 Task: Buy 3 Place Mats from Kitchen & Table Linens section under best seller category for shipping address: Haven Turner, 4765 Agriculture Lane, Homestead, Florida 33030, Cell Number 3052454080. Pay from credit card ending with 6759, CVV 506
Action: Mouse moved to (23, 98)
Screenshot: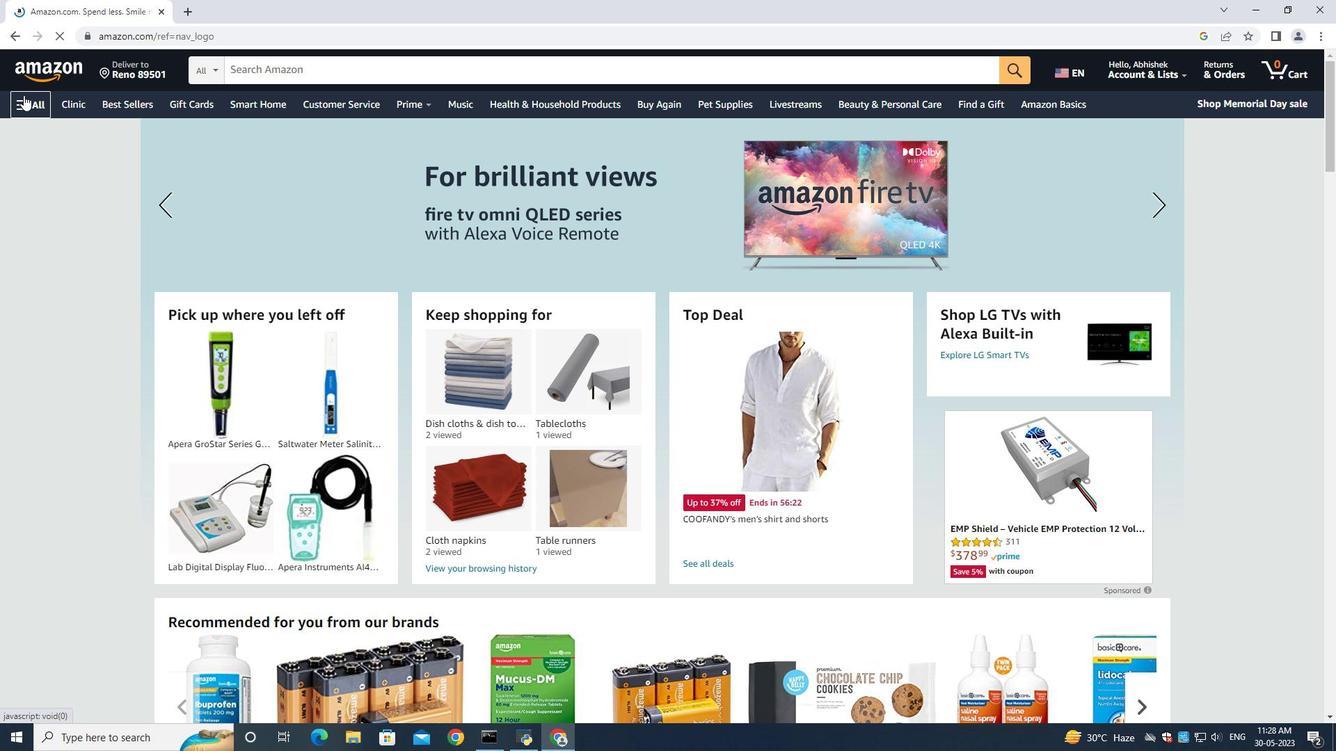 
Action: Mouse pressed left at (23, 98)
Screenshot: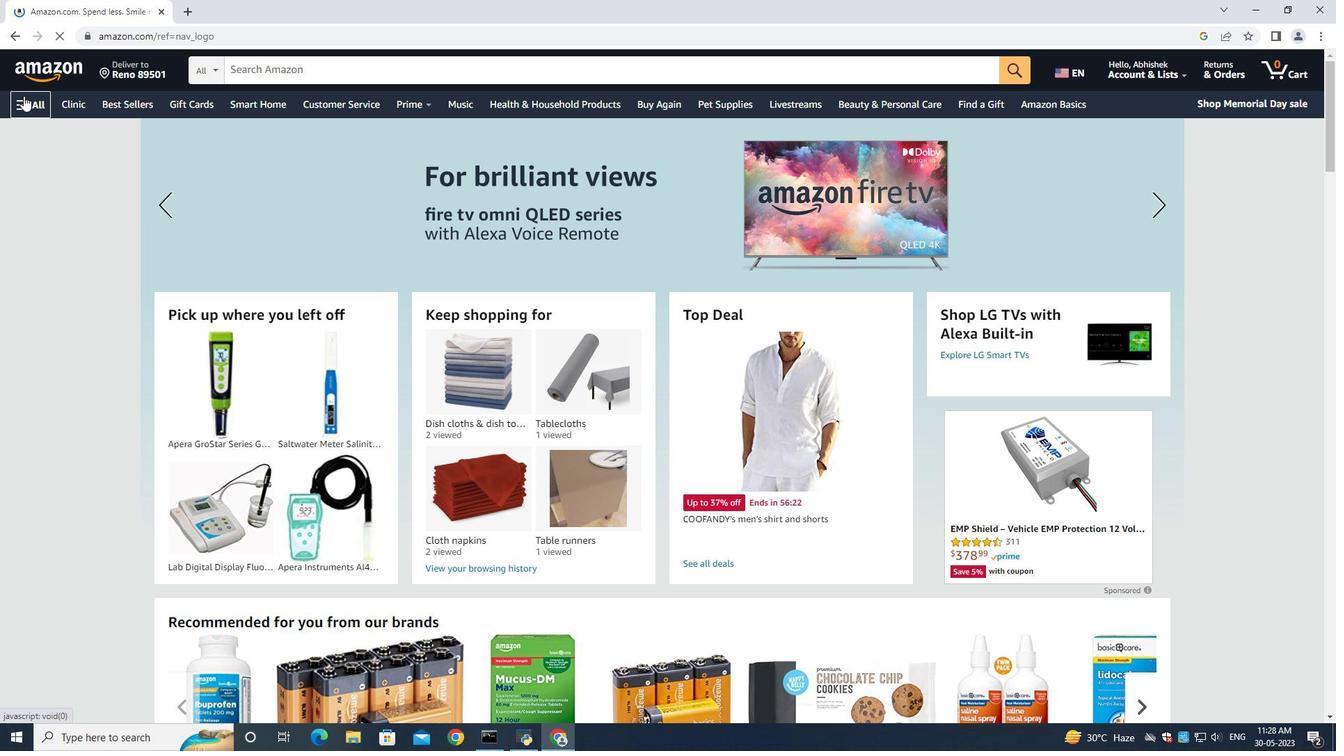 
Action: Mouse moved to (53, 125)
Screenshot: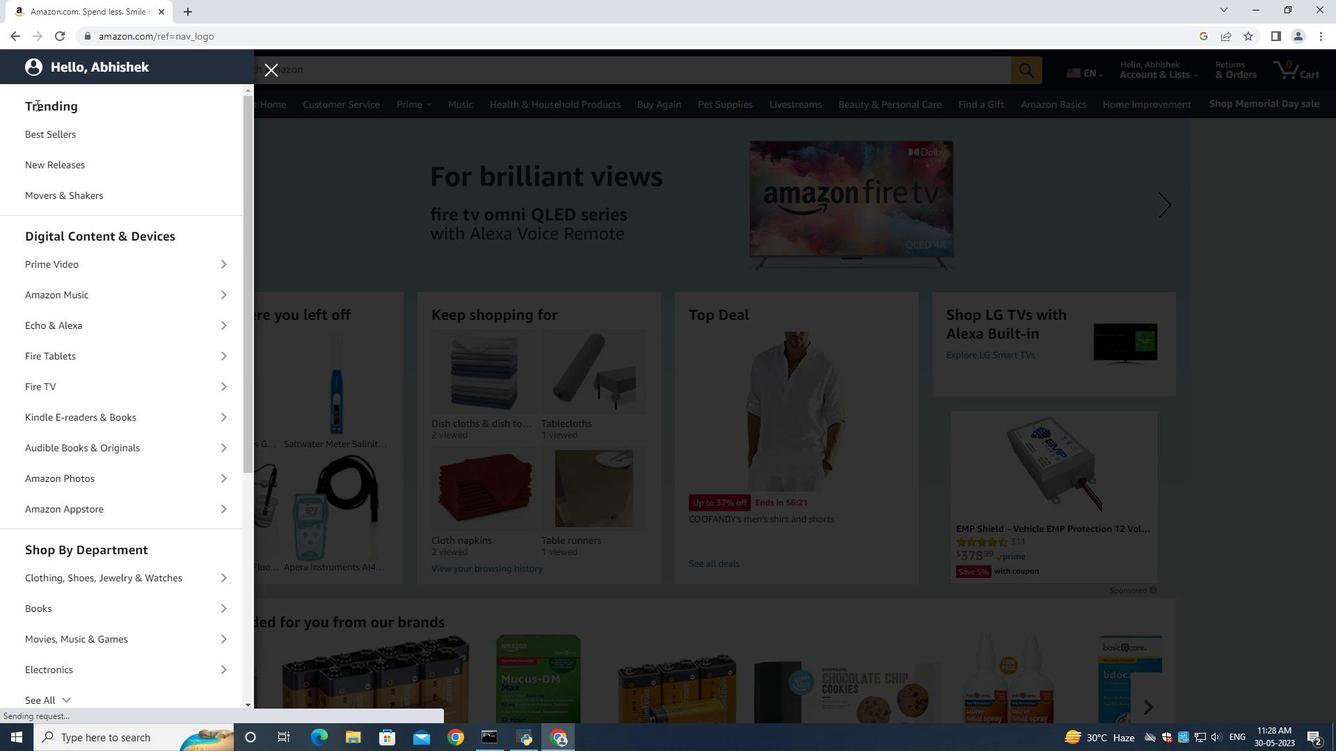 
Action: Mouse pressed left at (53, 125)
Screenshot: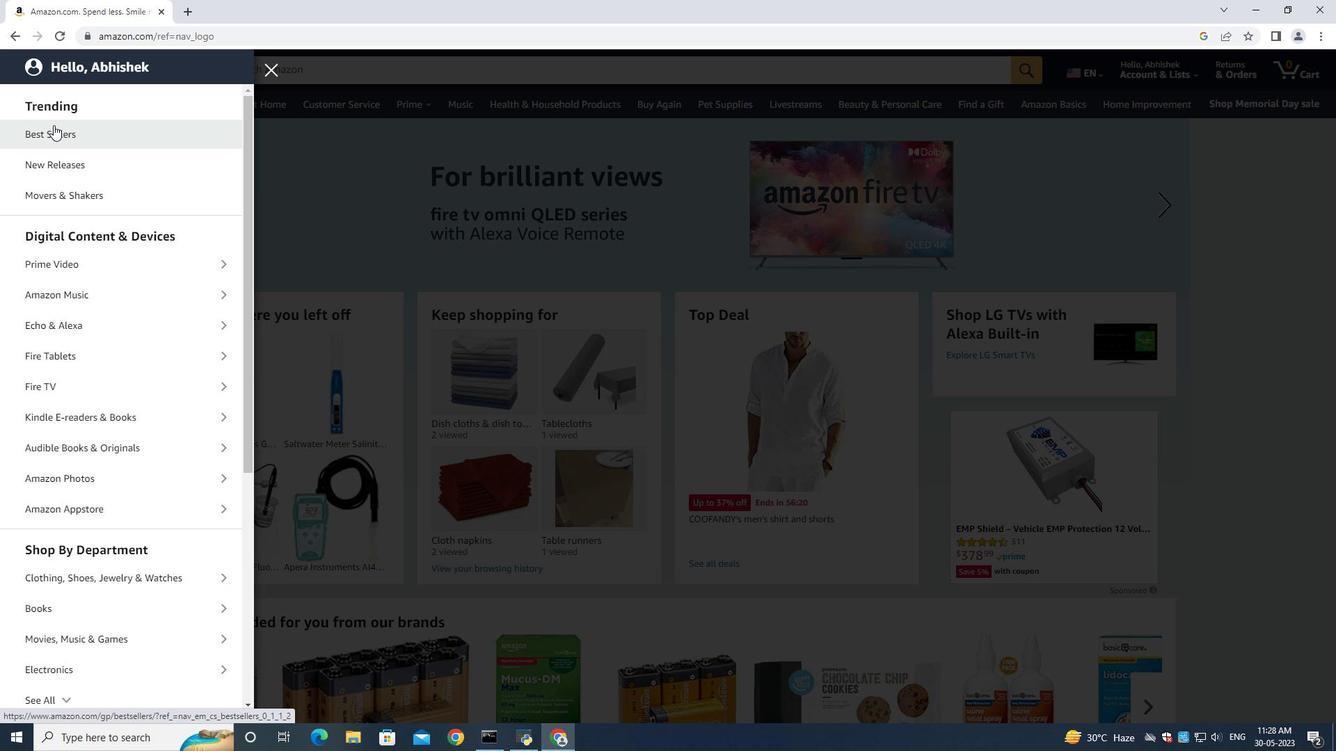 
Action: Mouse moved to (300, 57)
Screenshot: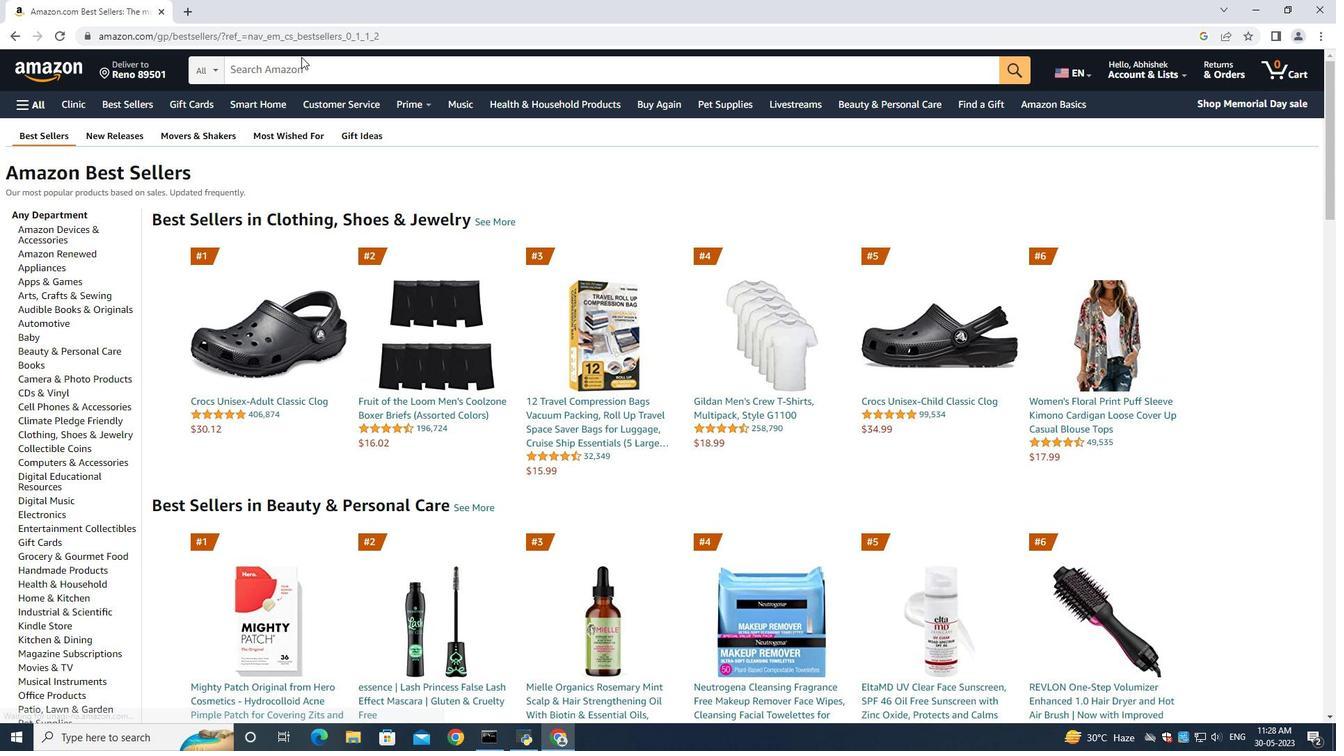 
Action: Mouse pressed left at (300, 57)
Screenshot: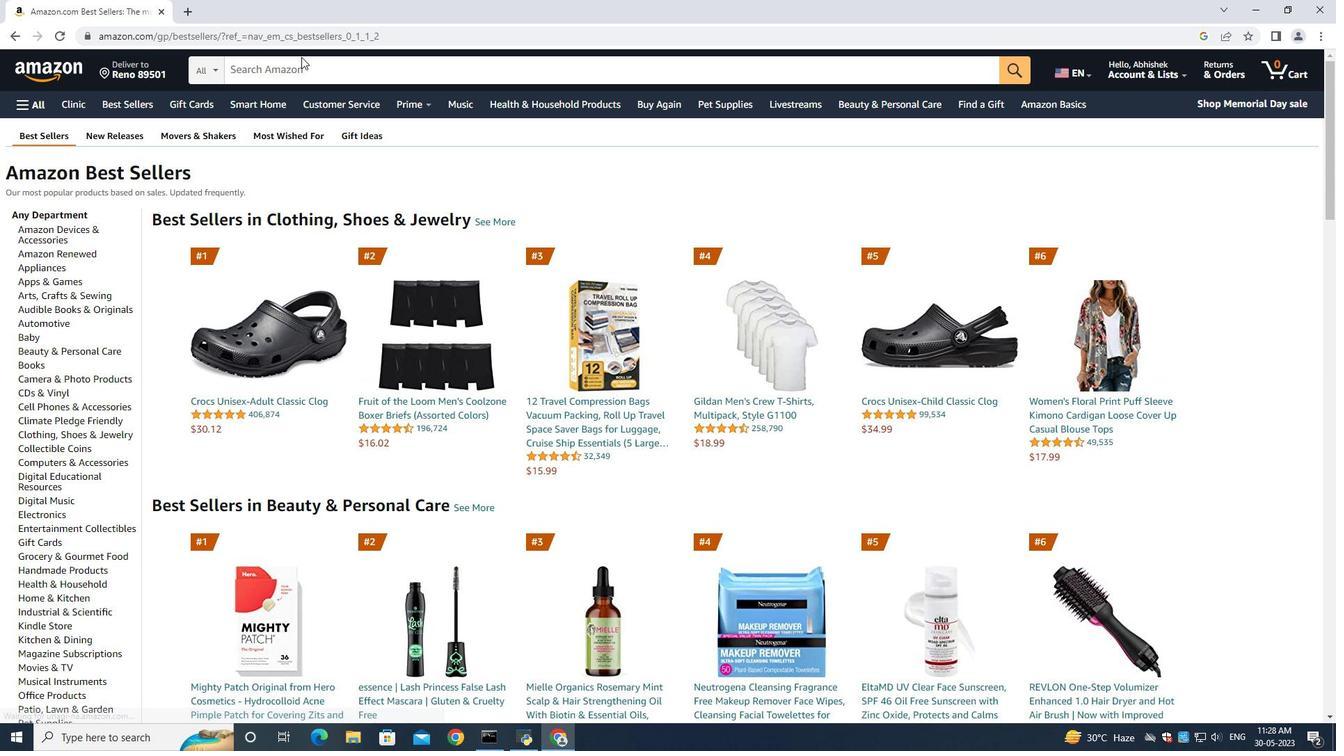 
Action: Mouse moved to (302, 56)
Screenshot: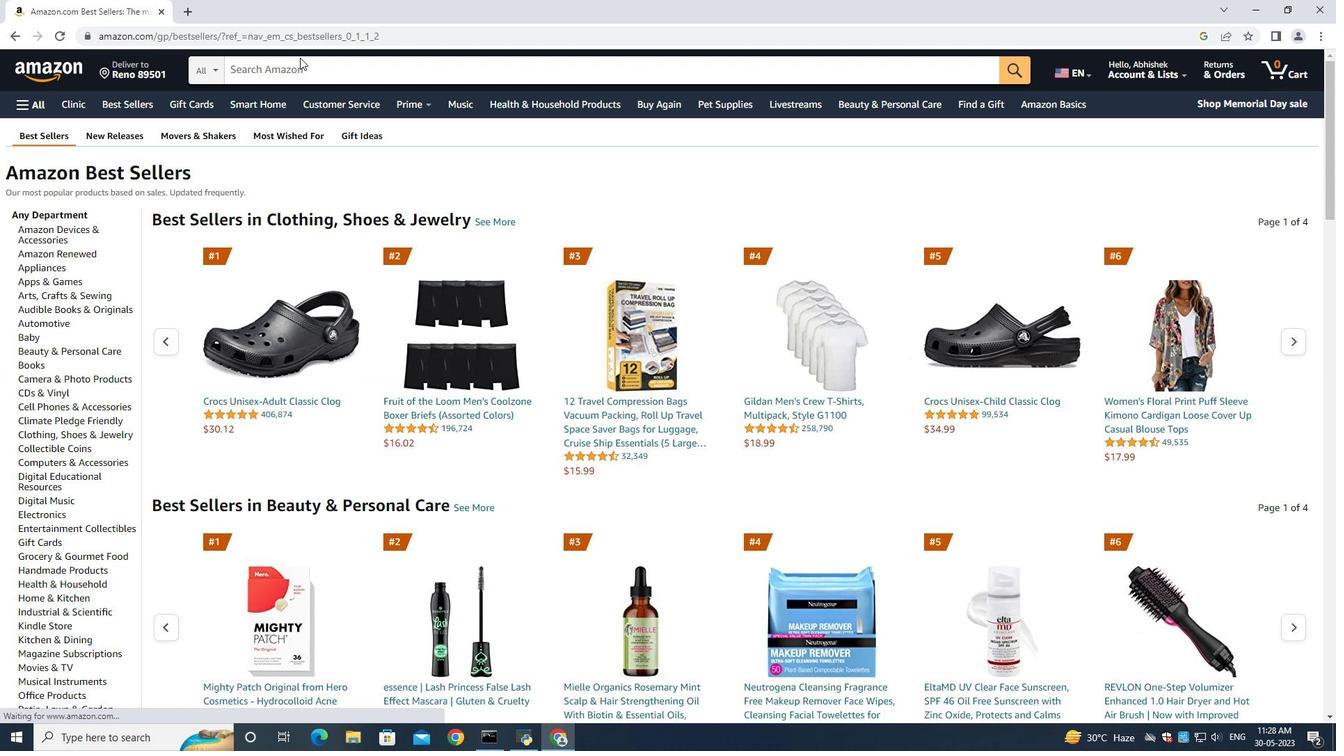 
Action: Key pressed <Key.shift>MAts<Key.space><Key.backspace><Key.backspace><Key.backspace><Key.backspace><Key.backspace><Key.backspace><Key.backspace><Key.backspace><Key.backspace><Key.backspace><Key.shift>Place<Key.space>mats<Key.enter>
Screenshot: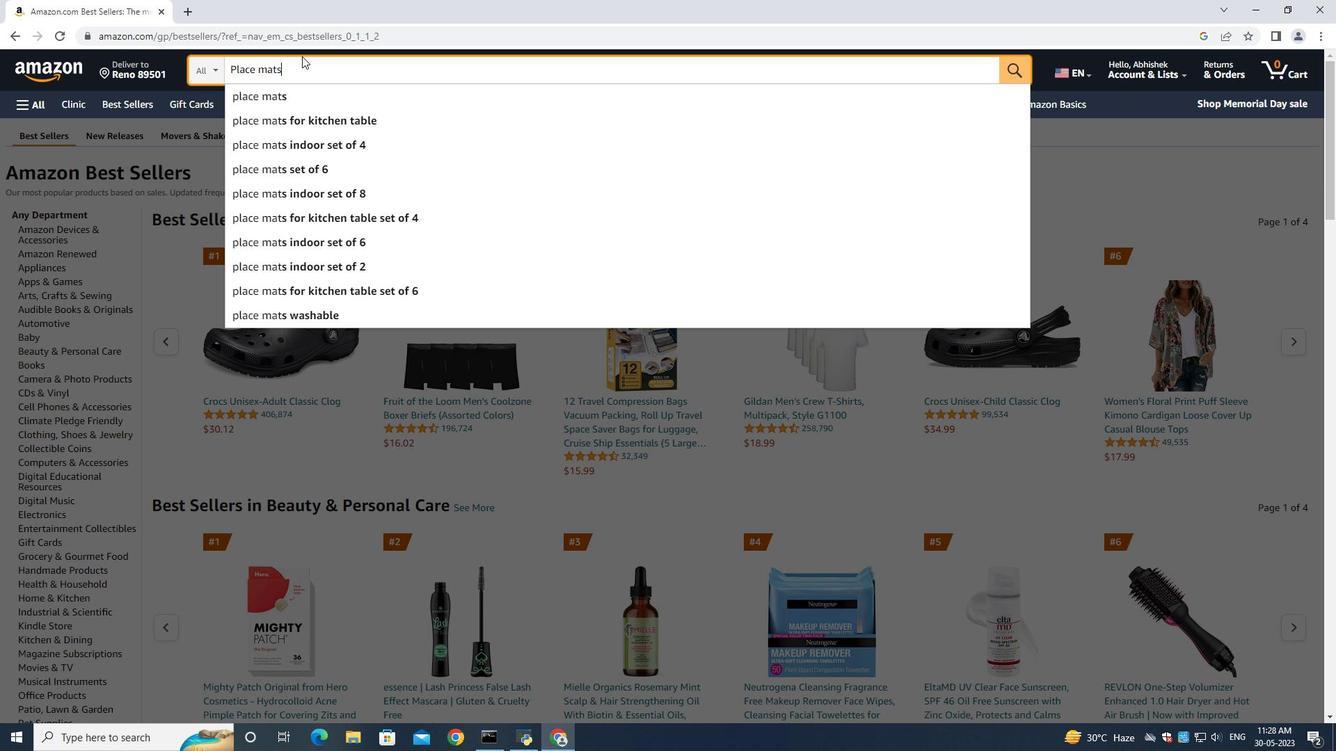 
Action: Mouse moved to (68, 287)
Screenshot: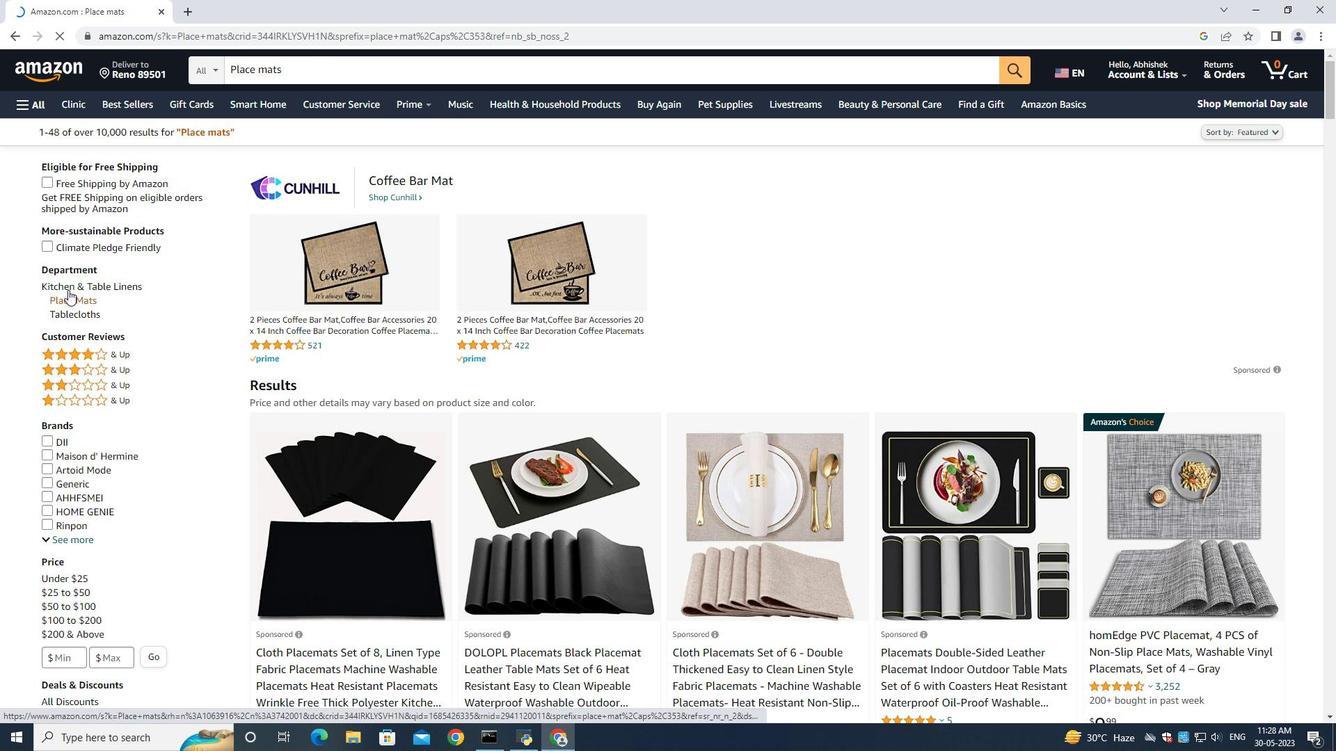 
Action: Mouse pressed left at (68, 287)
Screenshot: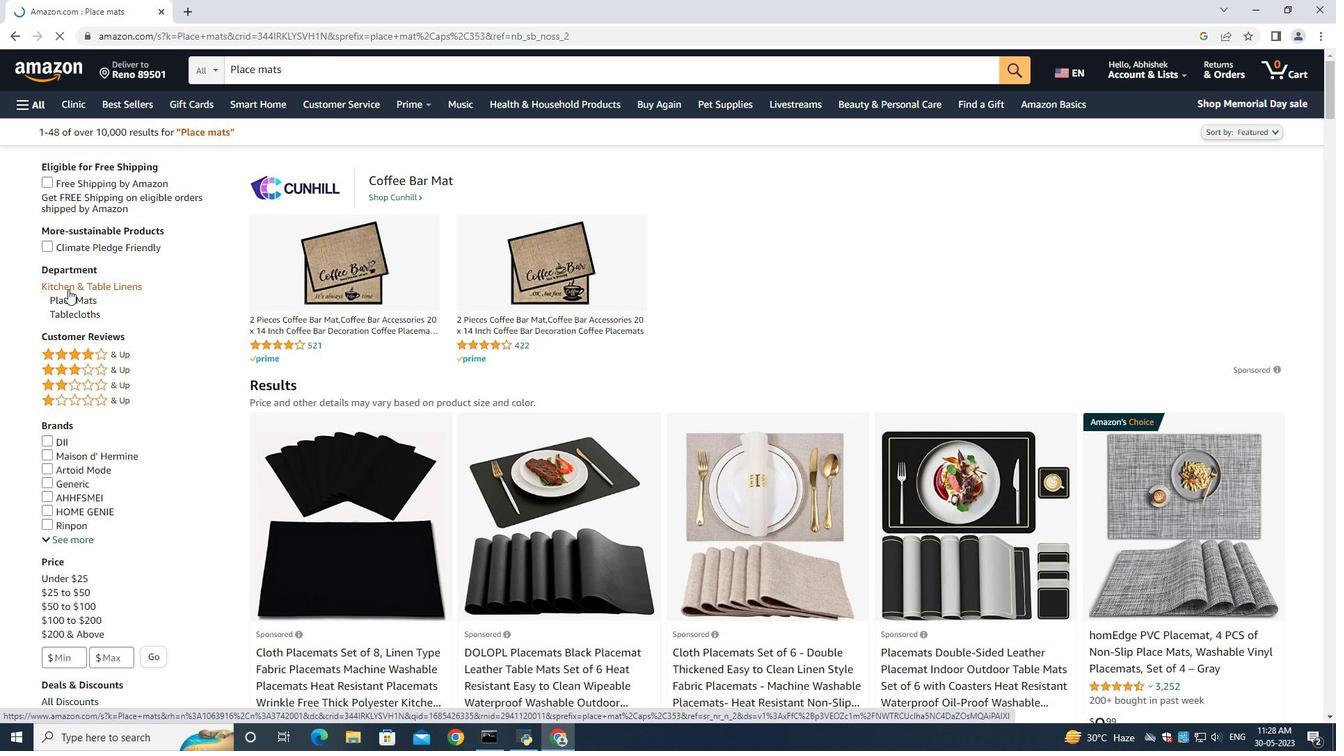 
Action: Mouse moved to (474, 351)
Screenshot: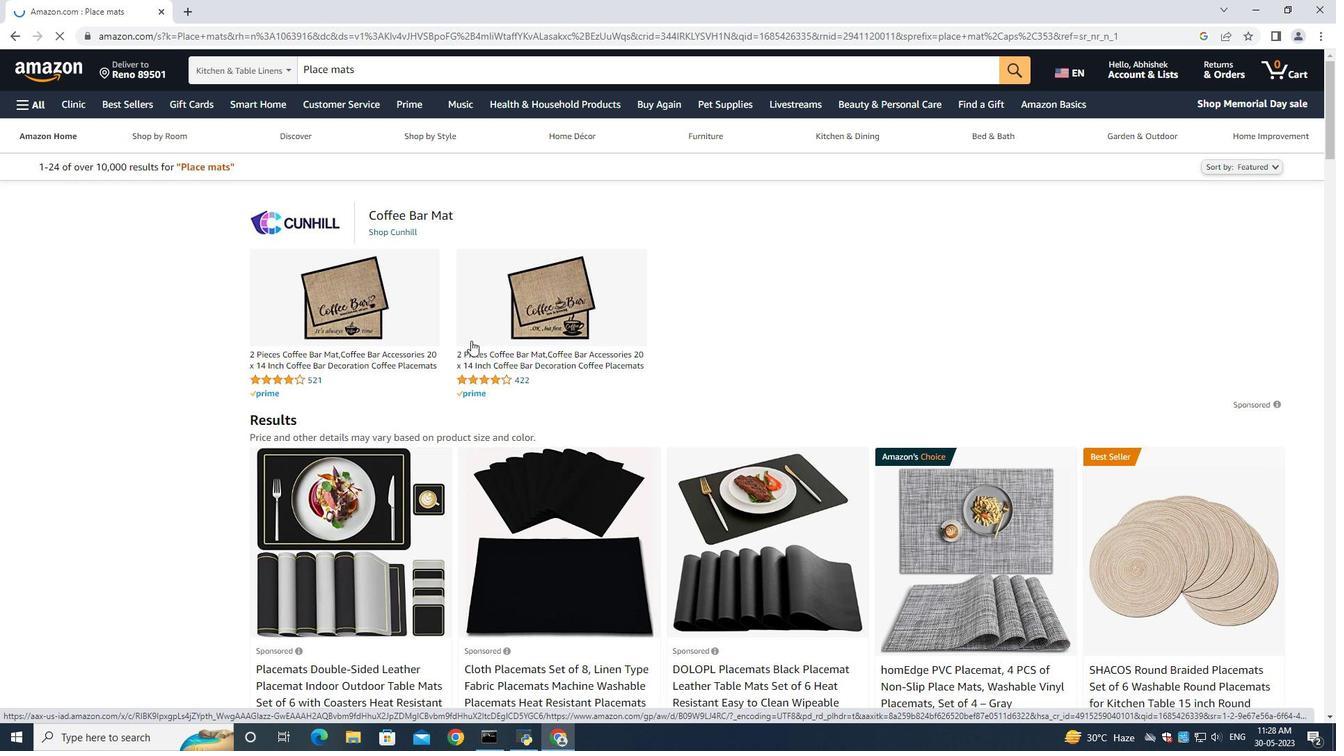 
Action: Mouse scrolled (474, 345) with delta (0, 0)
Screenshot: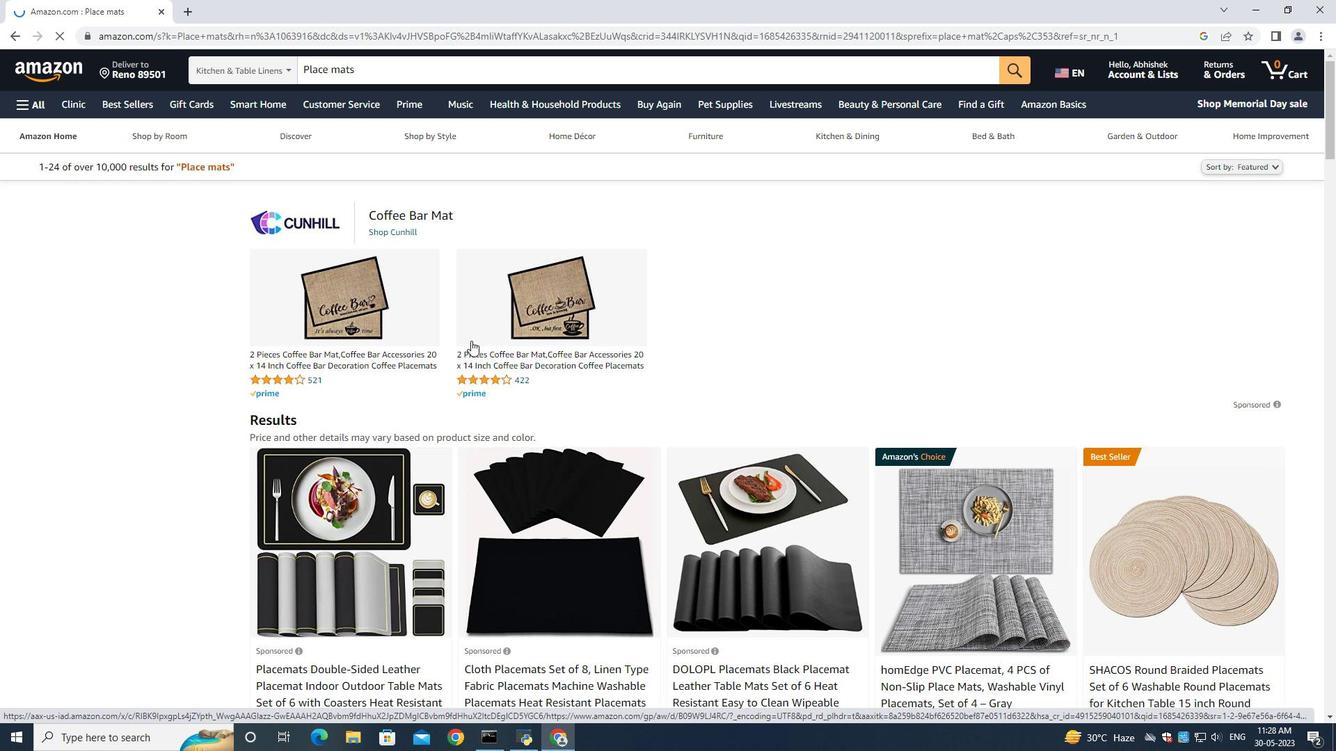 
Action: Mouse scrolled (474, 349) with delta (0, 0)
Screenshot: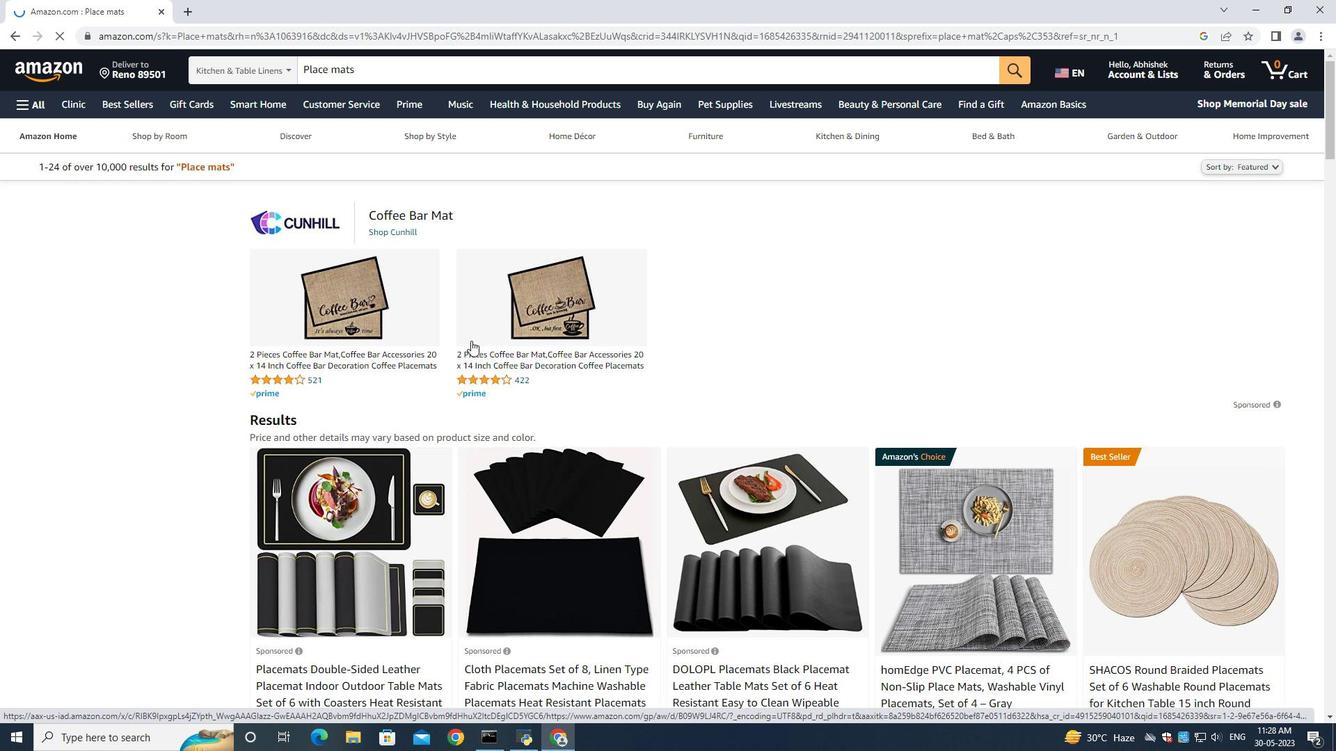 
Action: Mouse scrolled (474, 350) with delta (0, 0)
Screenshot: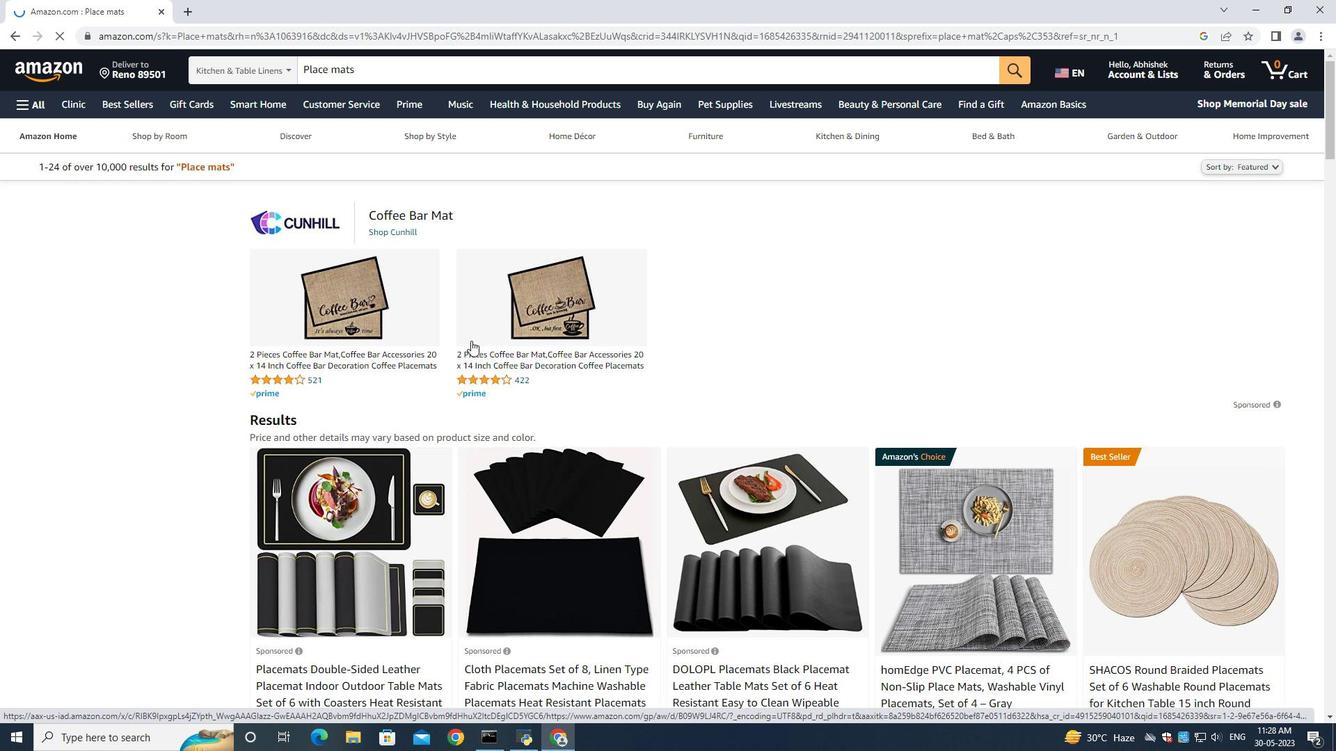 
Action: Mouse scrolled (474, 350) with delta (0, 0)
Screenshot: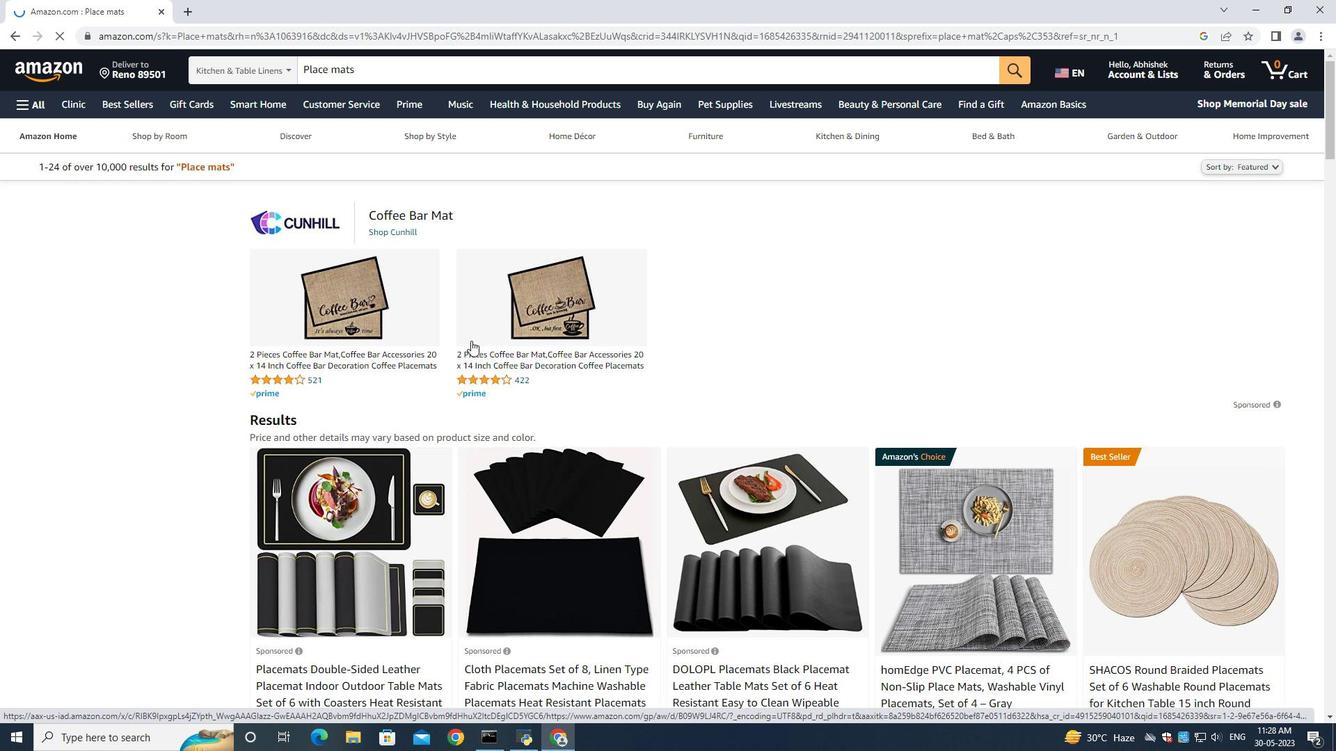 
Action: Mouse scrolled (474, 350) with delta (0, 0)
Screenshot: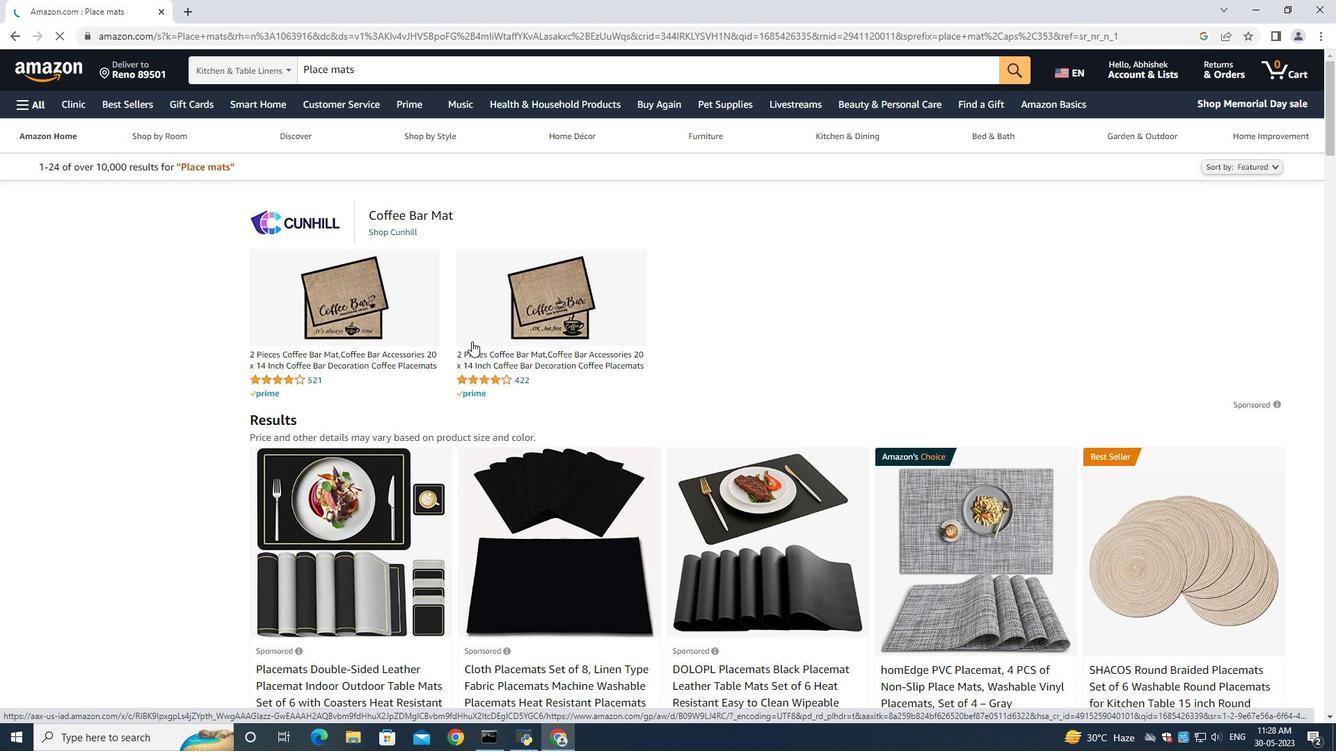 
Action: Mouse moved to (382, 349)
Screenshot: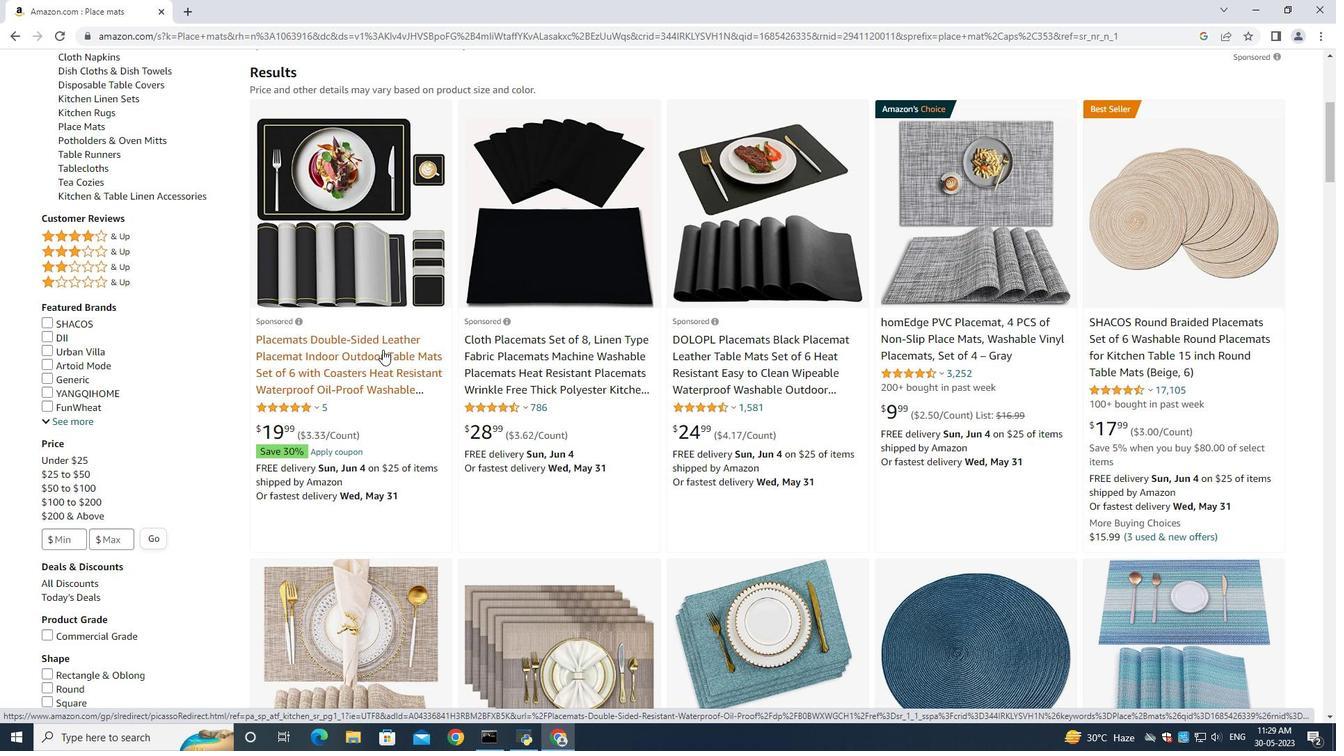
Action: Mouse pressed left at (382, 349)
Screenshot: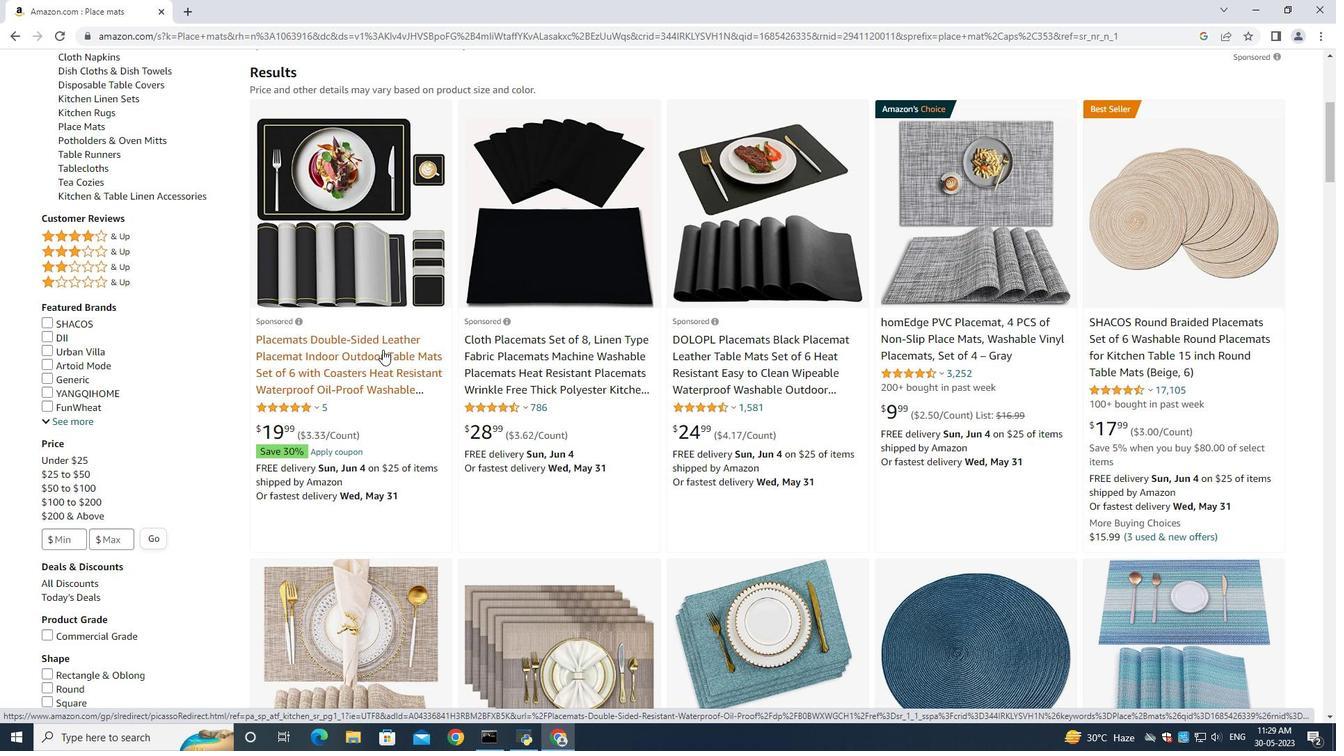 
Action: Mouse moved to (490, 605)
Screenshot: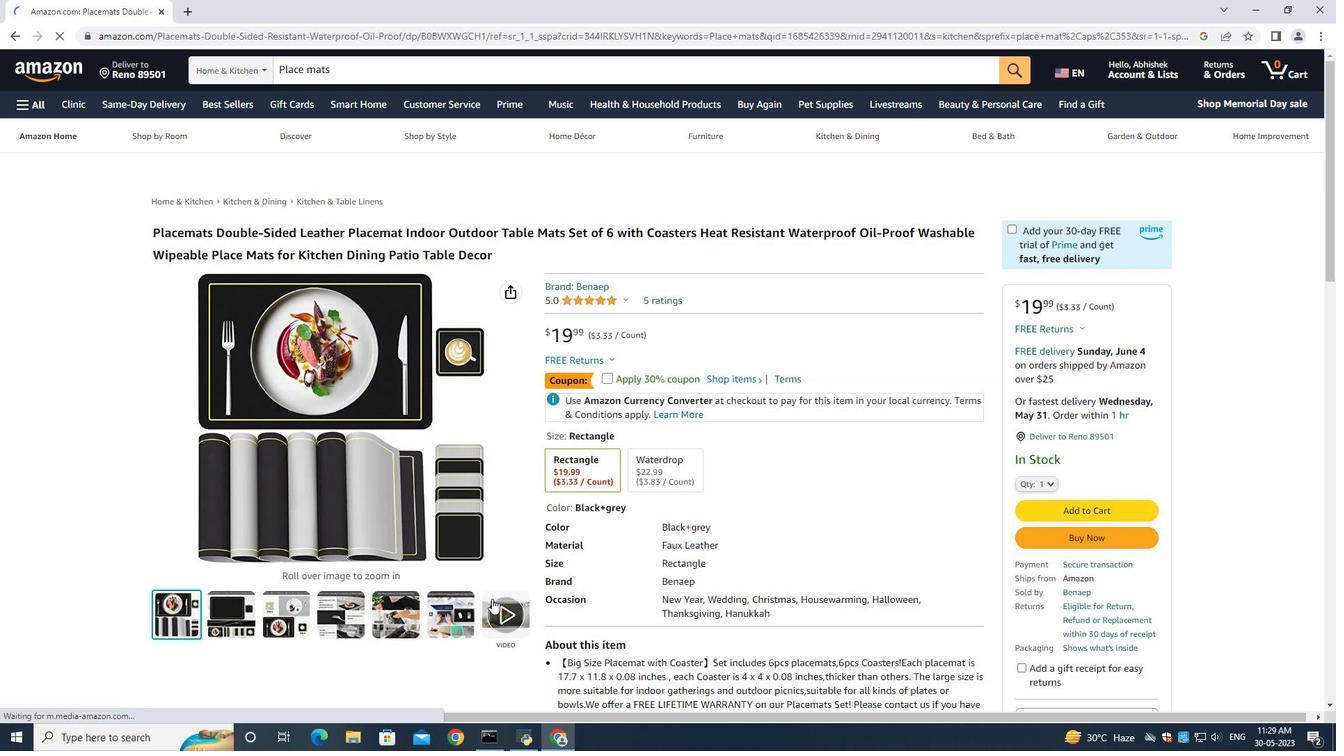 
Action: Mouse pressed left at (490, 605)
Screenshot: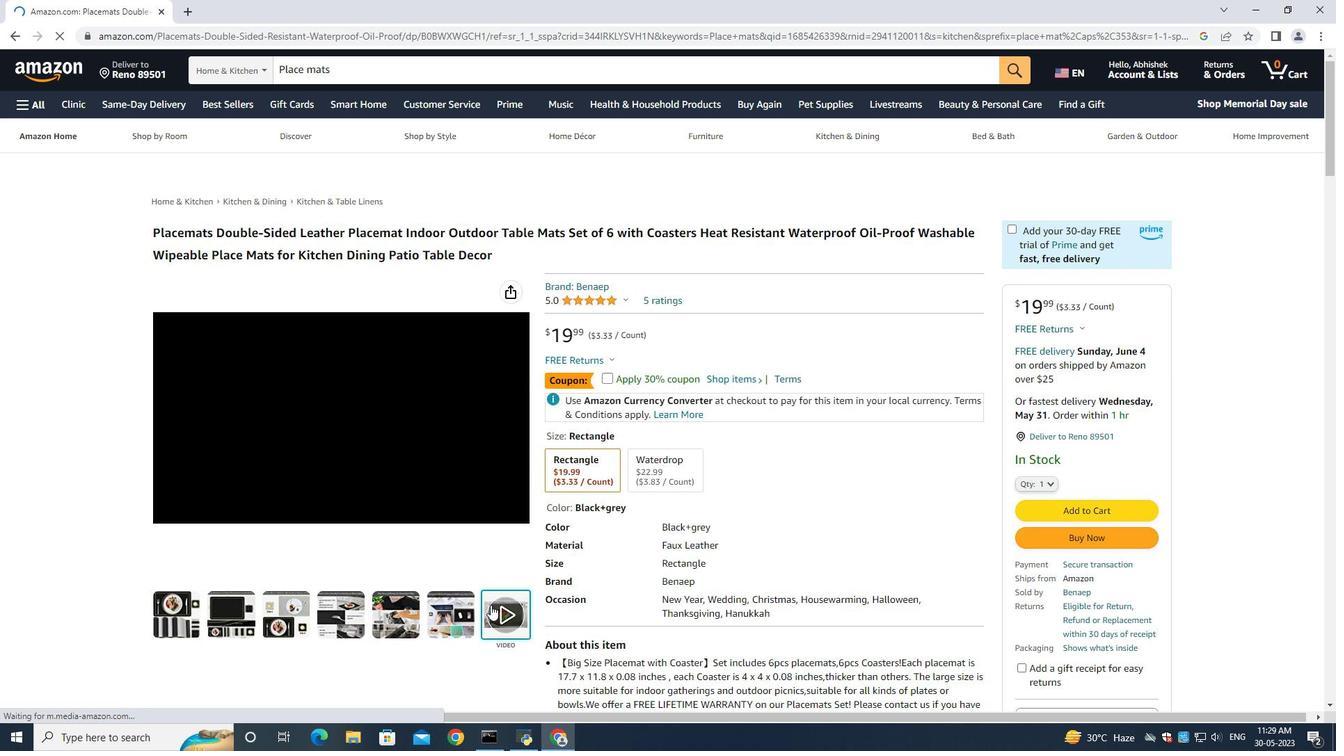 
Action: Mouse moved to (1289, 126)
Screenshot: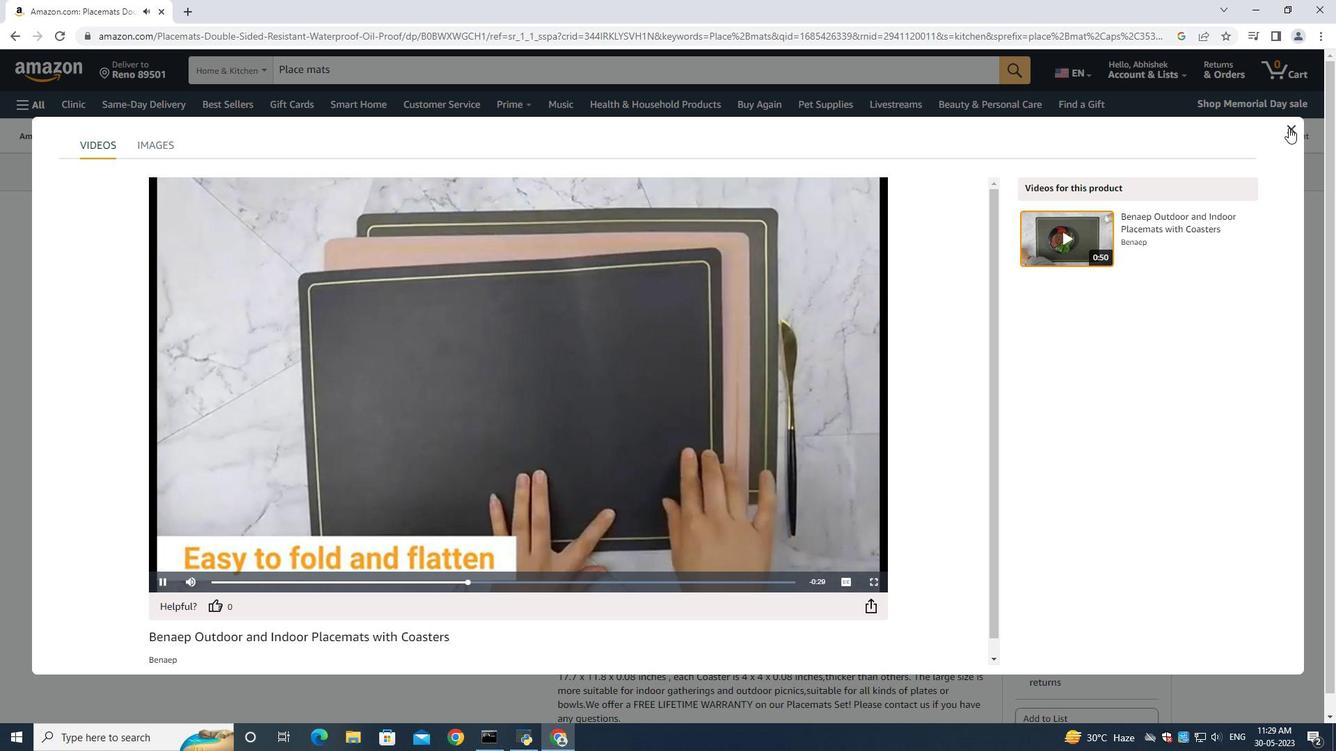 
Action: Mouse pressed left at (1289, 126)
Screenshot: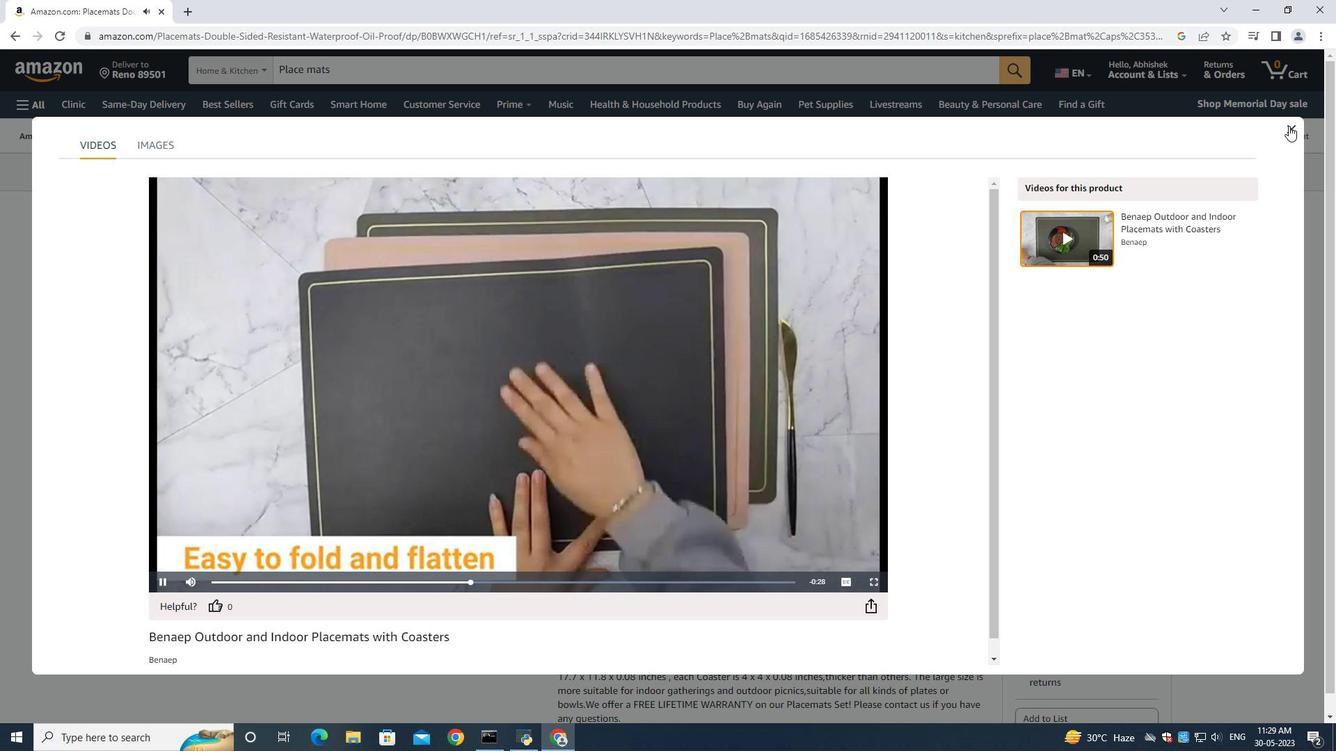 
Action: Mouse moved to (17, 34)
Screenshot: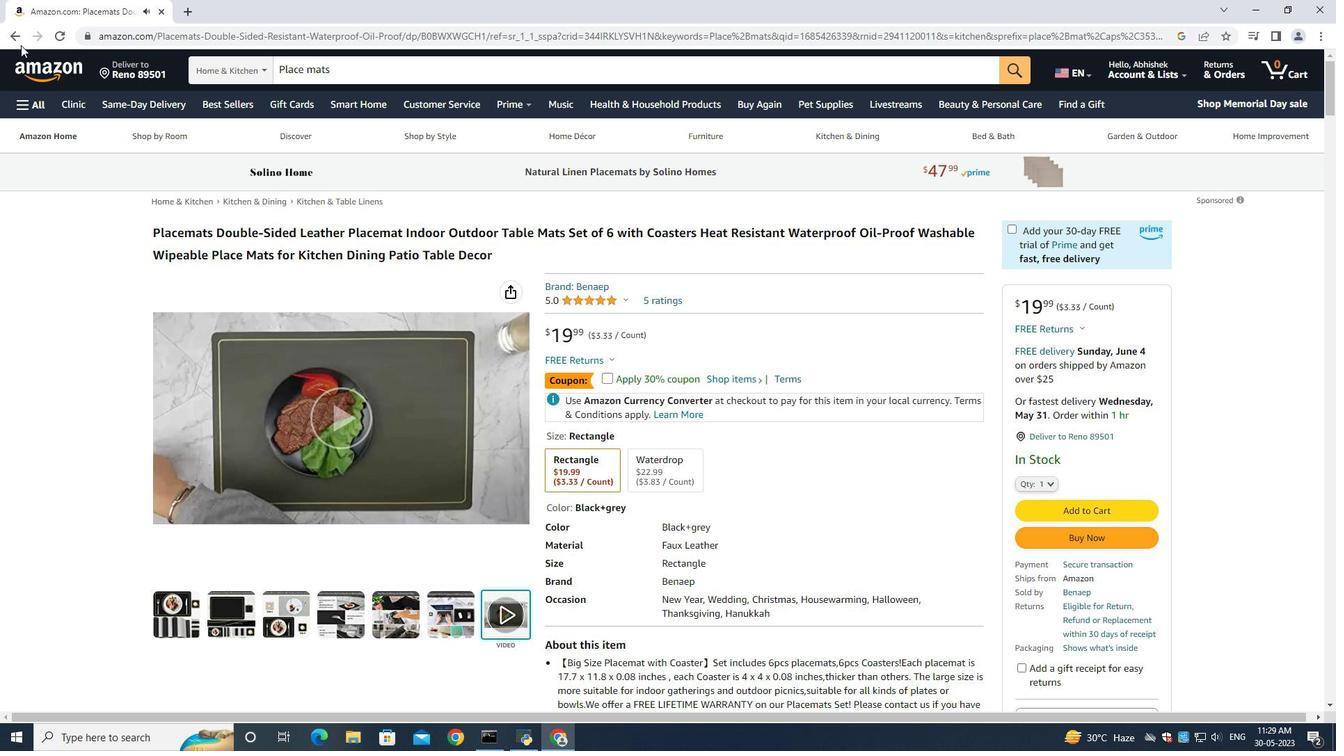 
Action: Mouse pressed left at (17, 34)
Screenshot: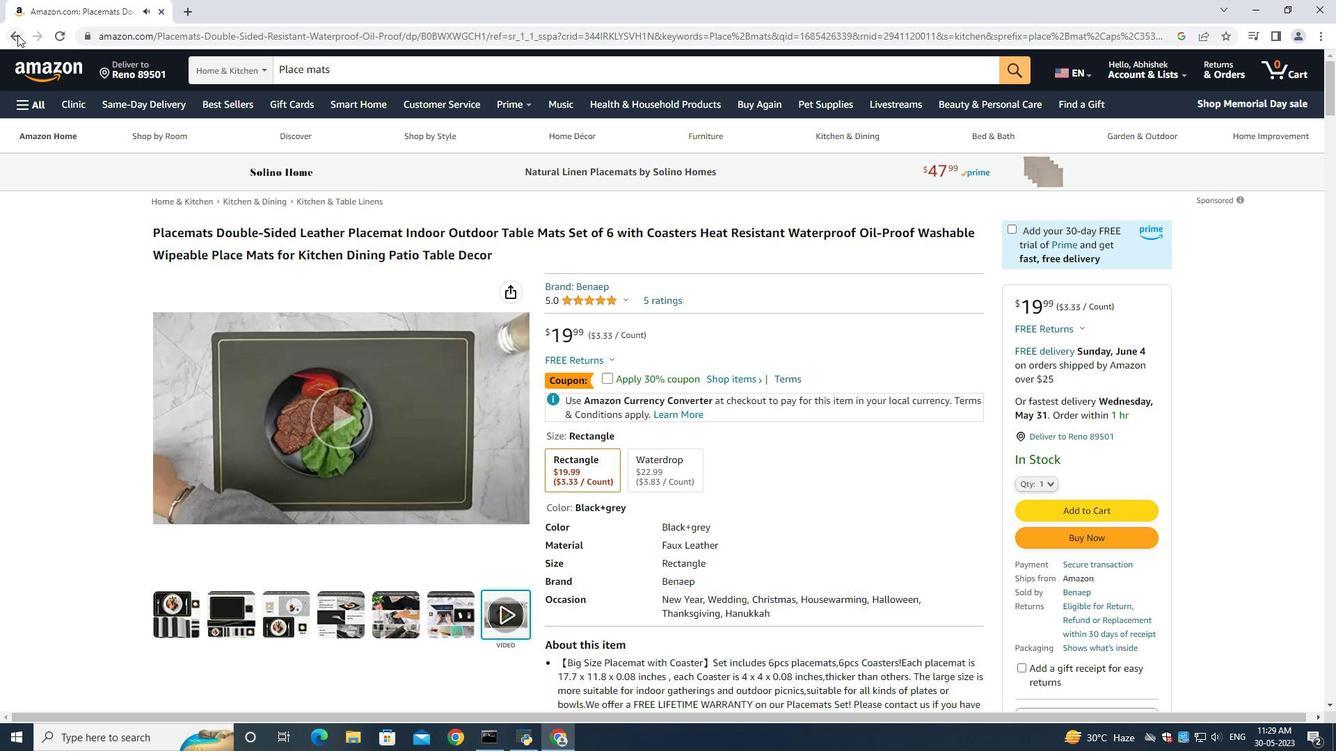 
Action: Mouse moved to (582, 595)
Screenshot: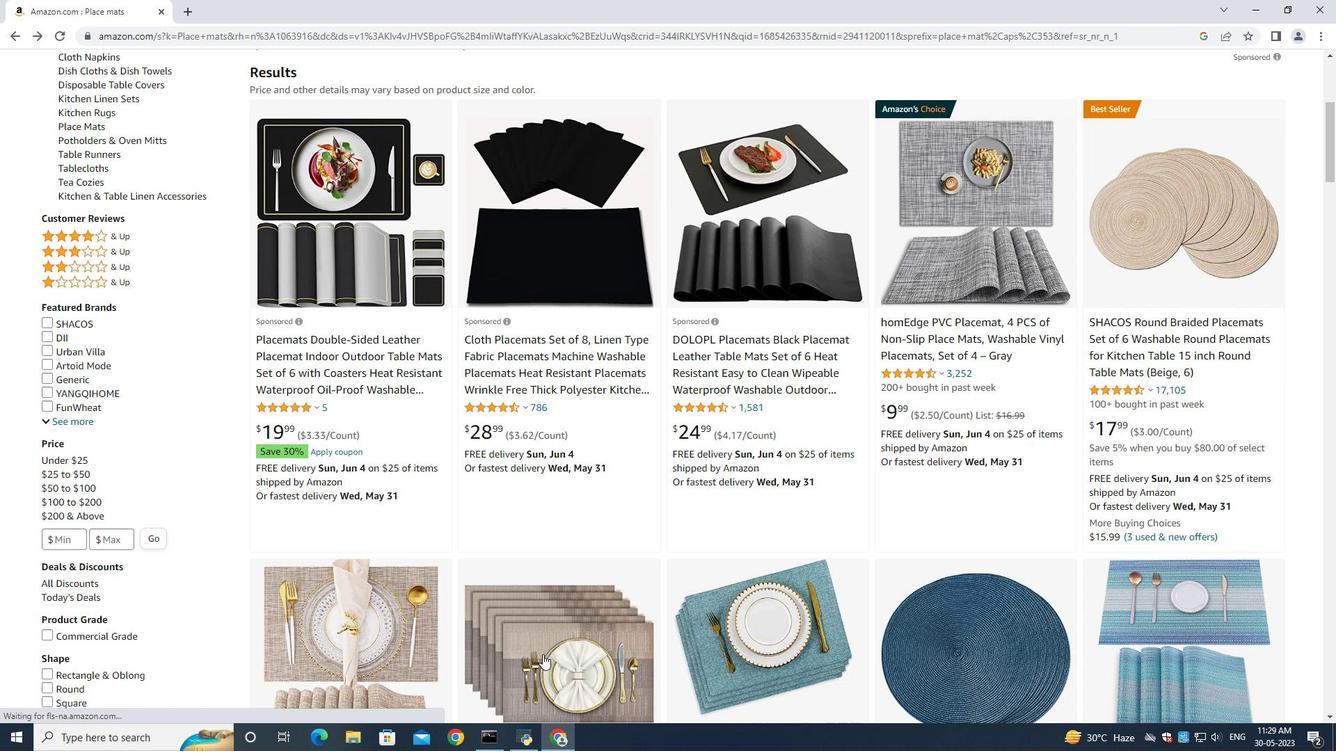 
Action: Mouse scrolled (582, 594) with delta (0, 0)
Screenshot: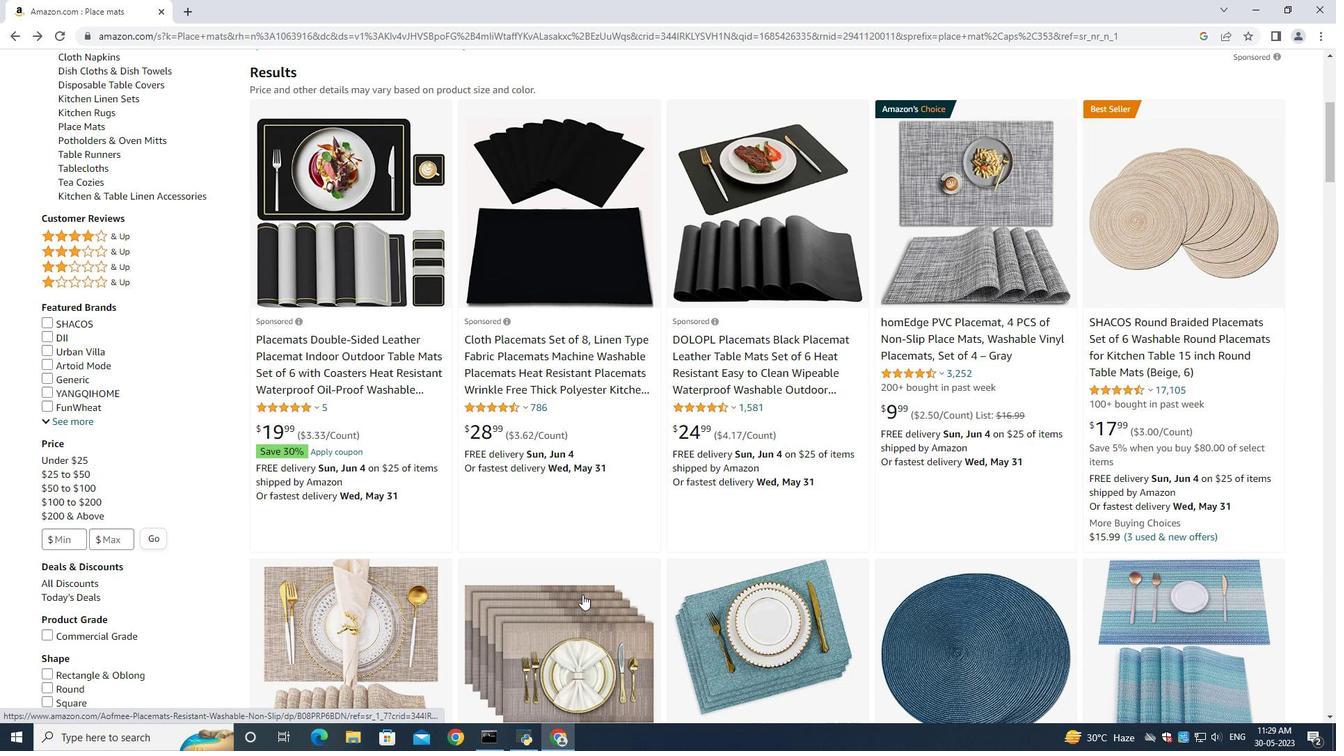 
Action: Mouse moved to (582, 595)
Screenshot: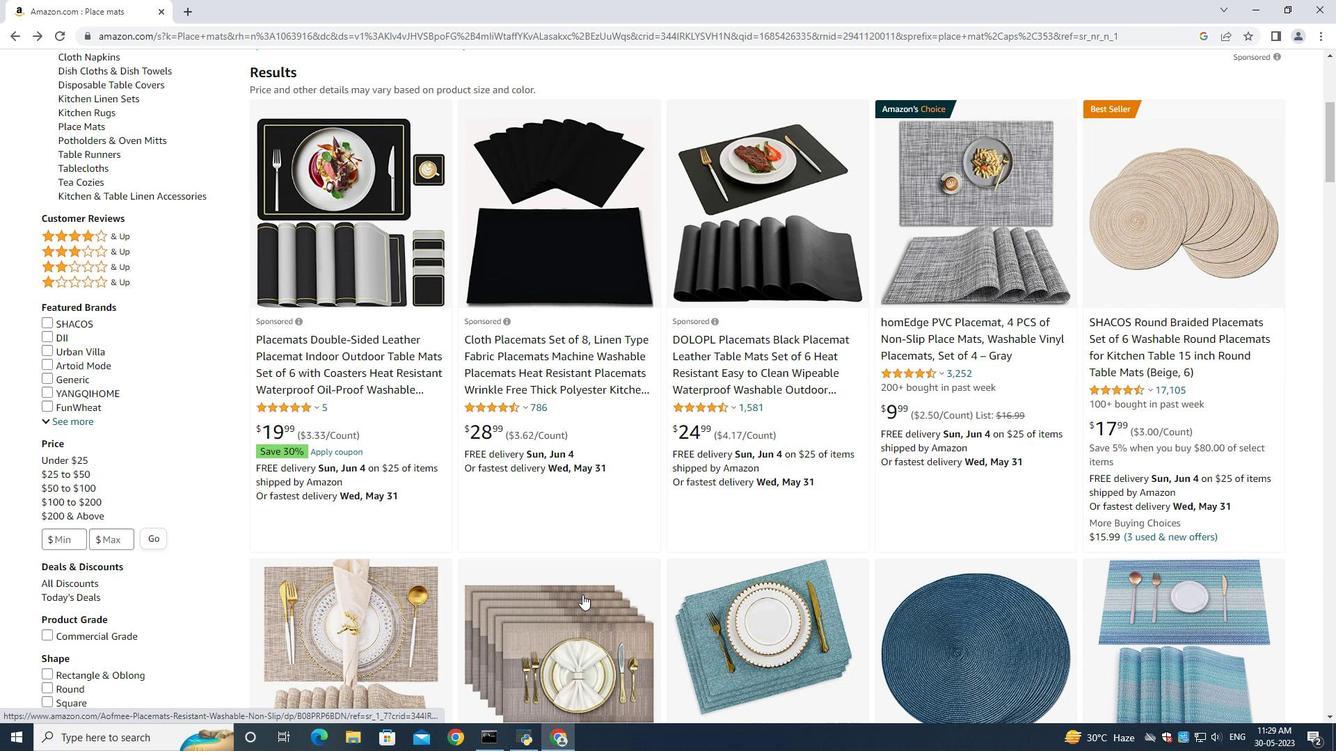
Action: Mouse scrolled (582, 594) with delta (0, 0)
Screenshot: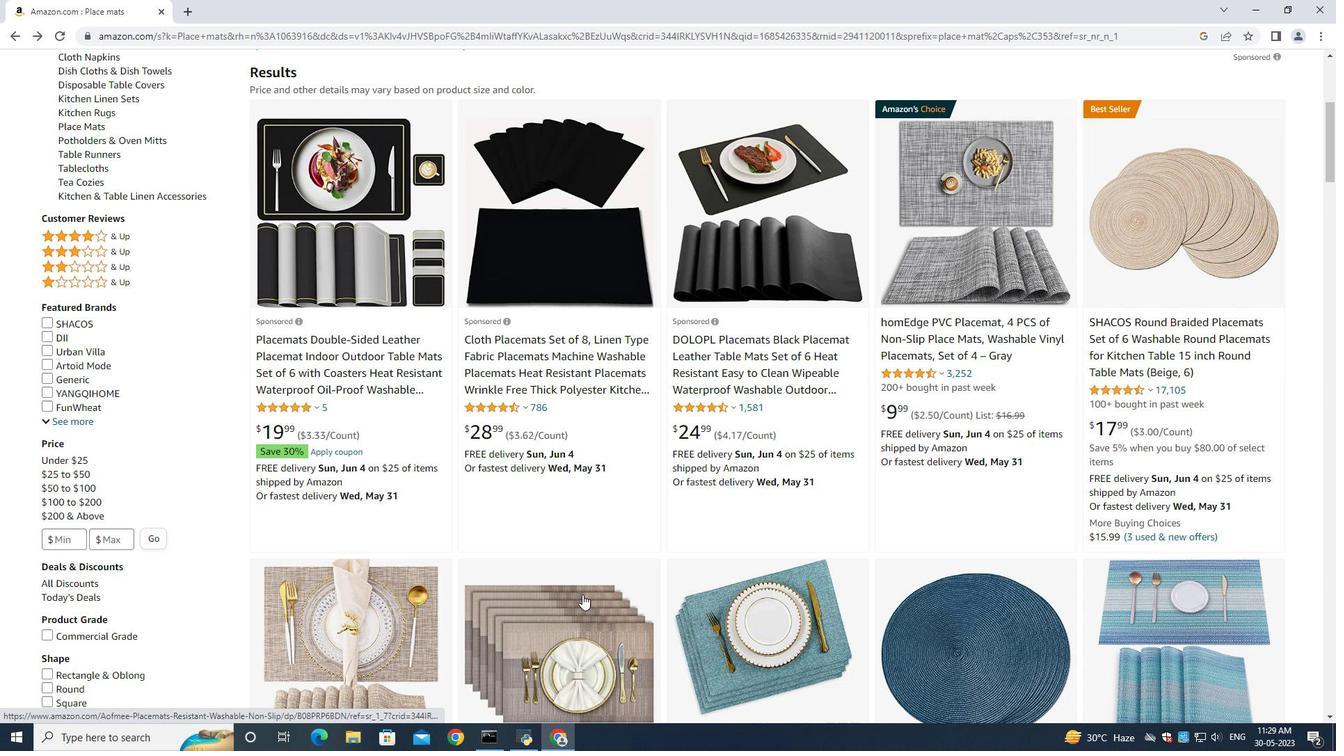 
Action: Mouse moved to (582, 595)
Screenshot: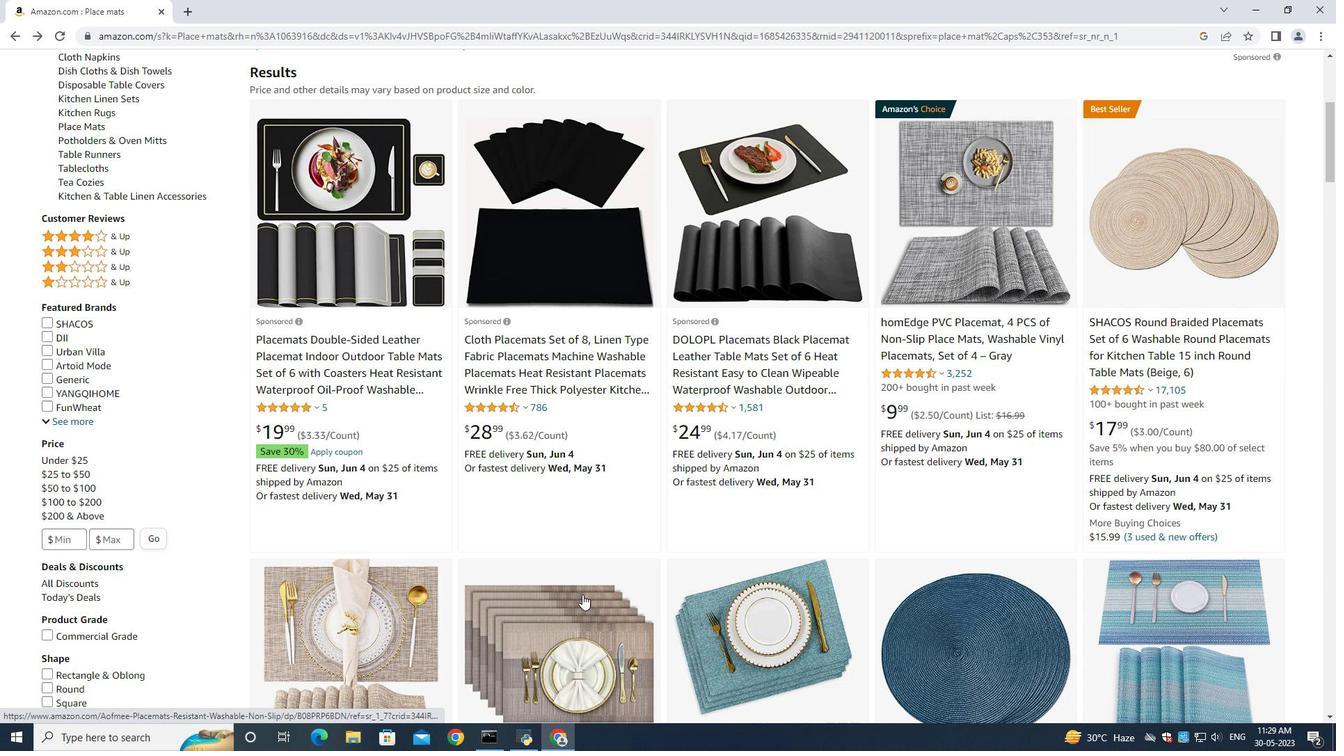 
Action: Mouse scrolled (582, 595) with delta (0, 0)
Screenshot: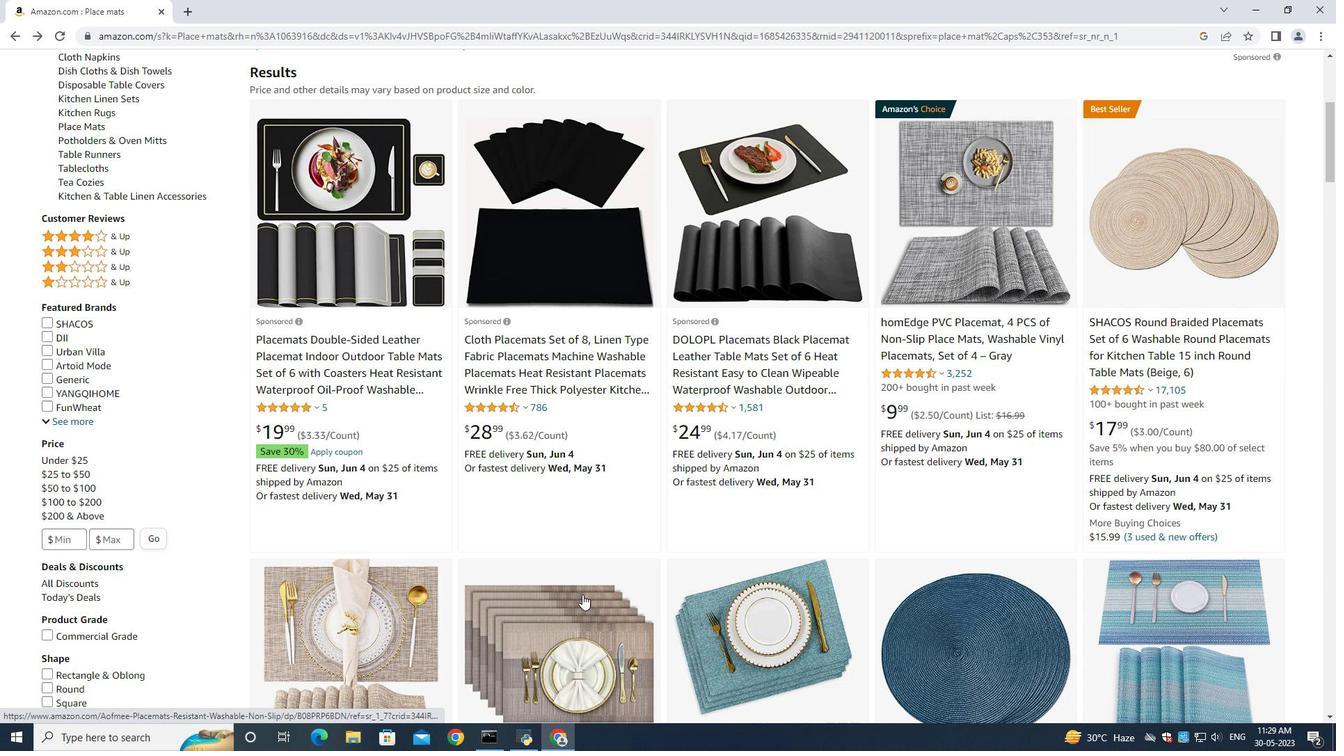 
Action: Mouse moved to (495, 577)
Screenshot: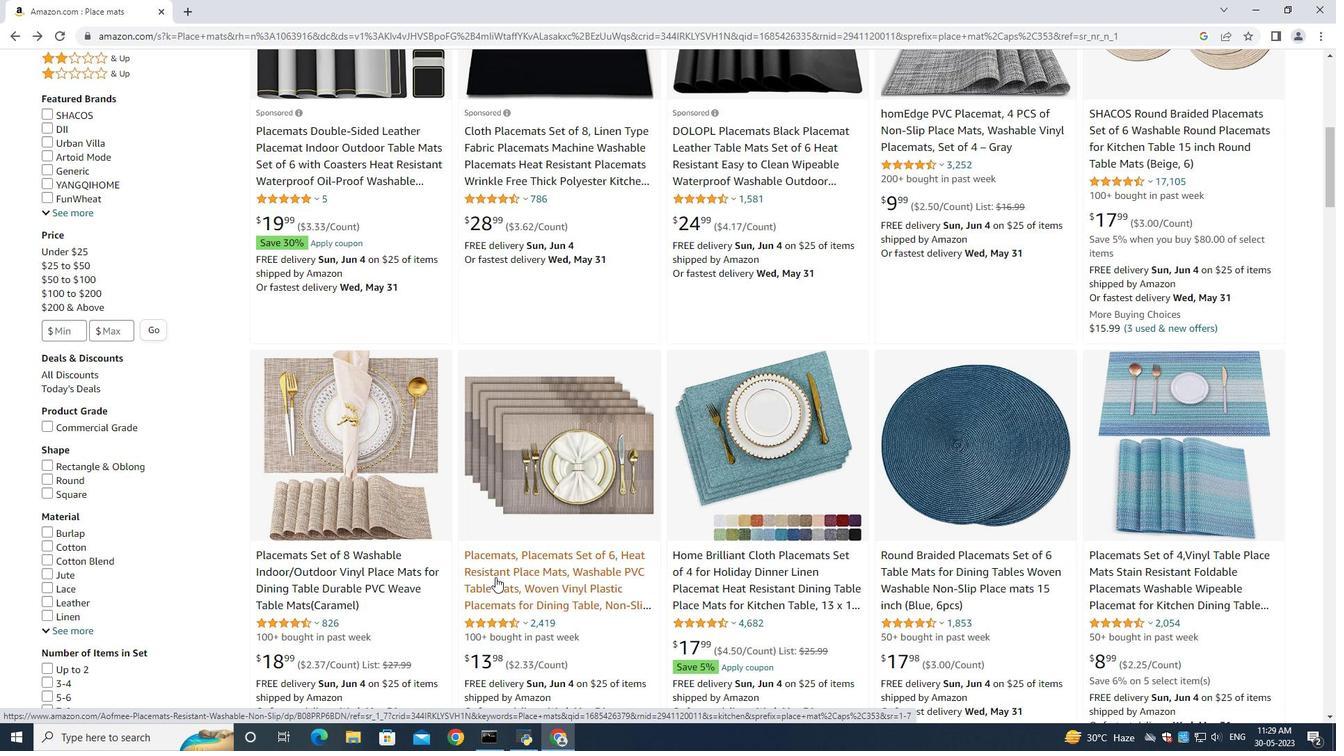 
Action: Mouse pressed left at (495, 577)
Screenshot: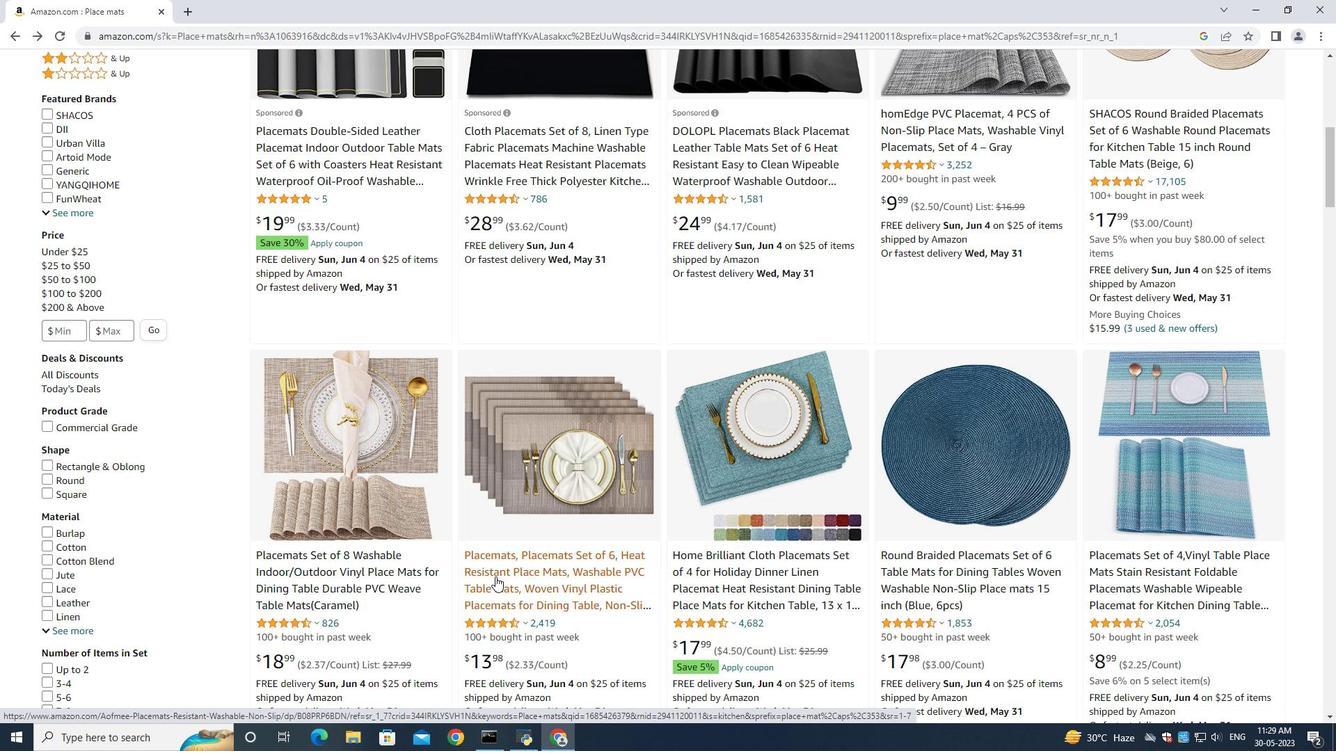 
Action: Mouse moved to (228, 607)
Screenshot: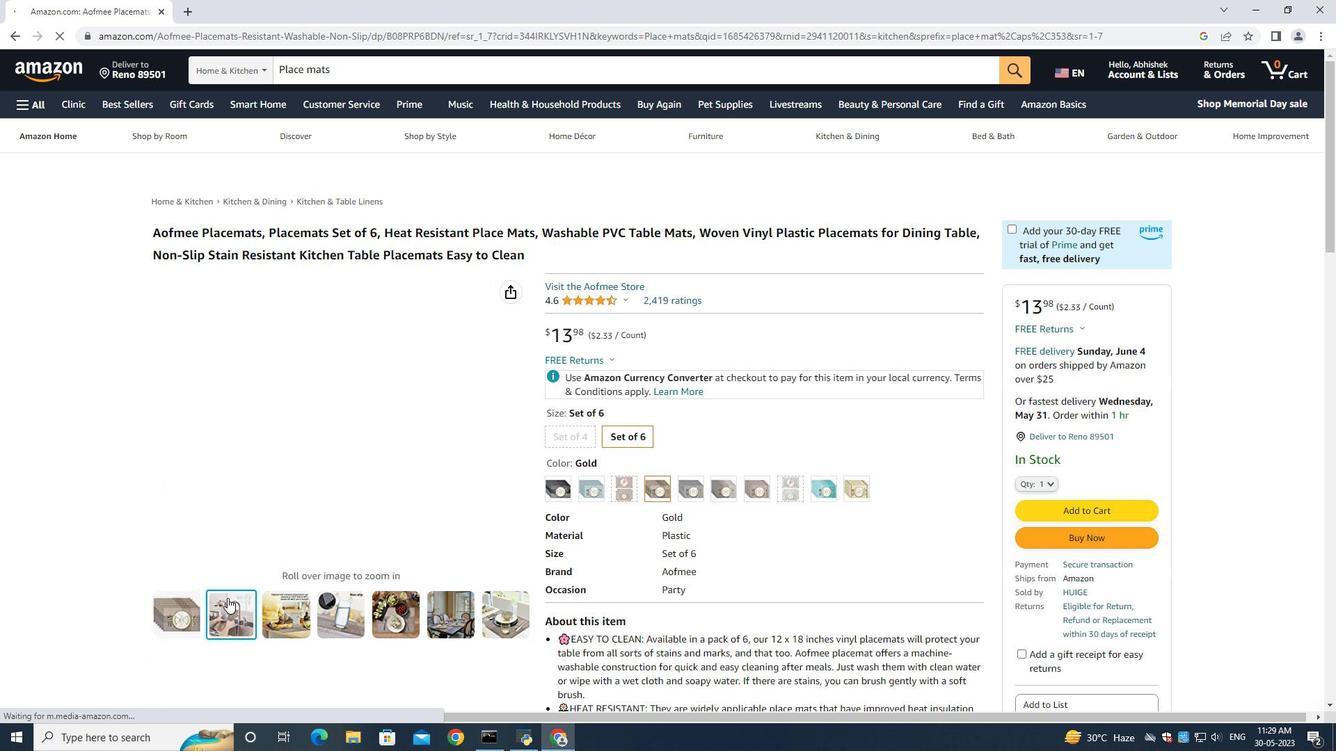 
Action: Mouse pressed left at (228, 607)
Screenshot: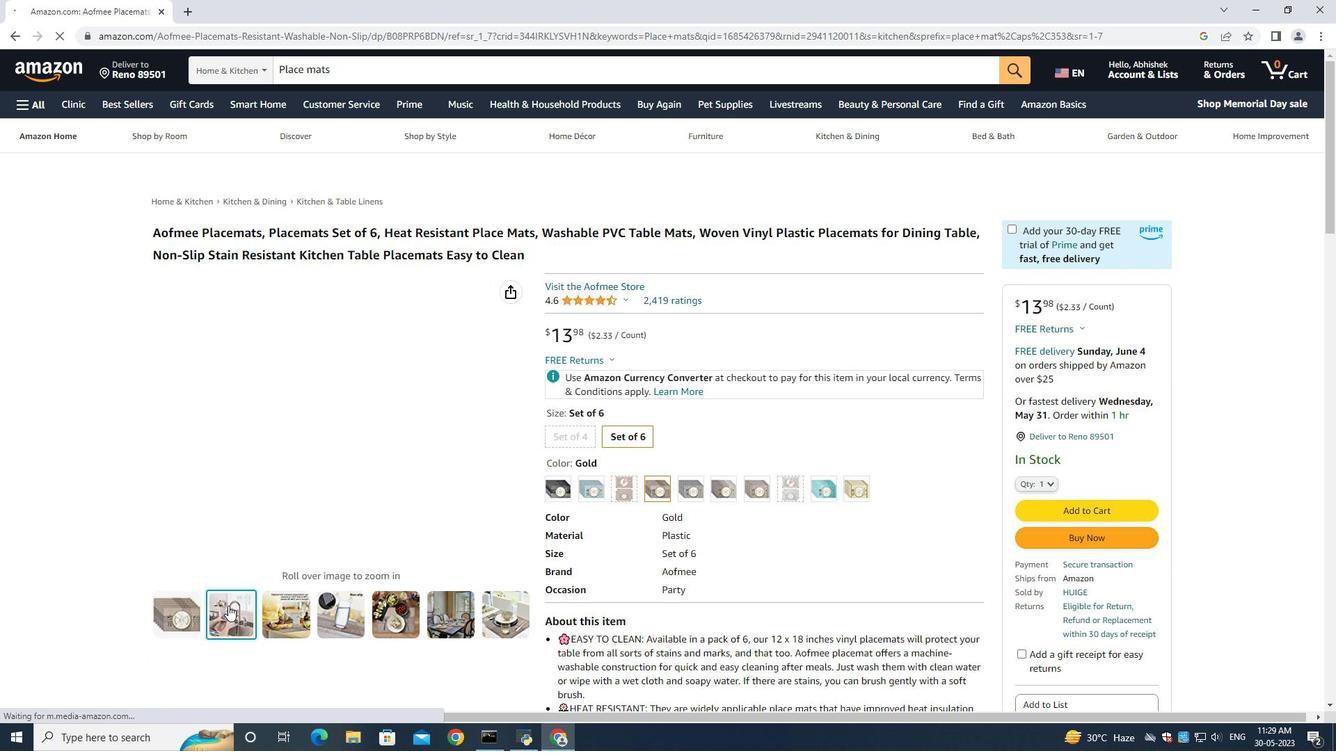 
Action: Mouse moved to (298, 611)
Screenshot: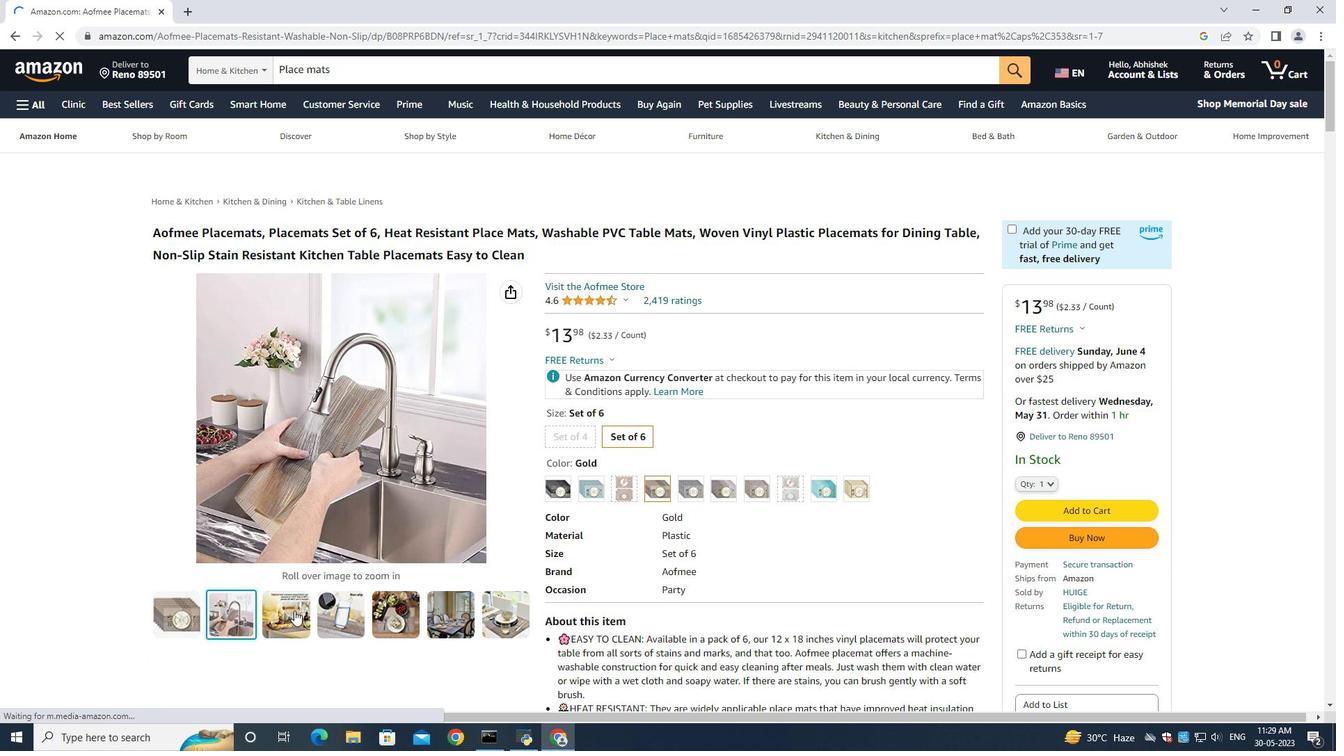 
Action: Mouse pressed left at (298, 611)
Screenshot: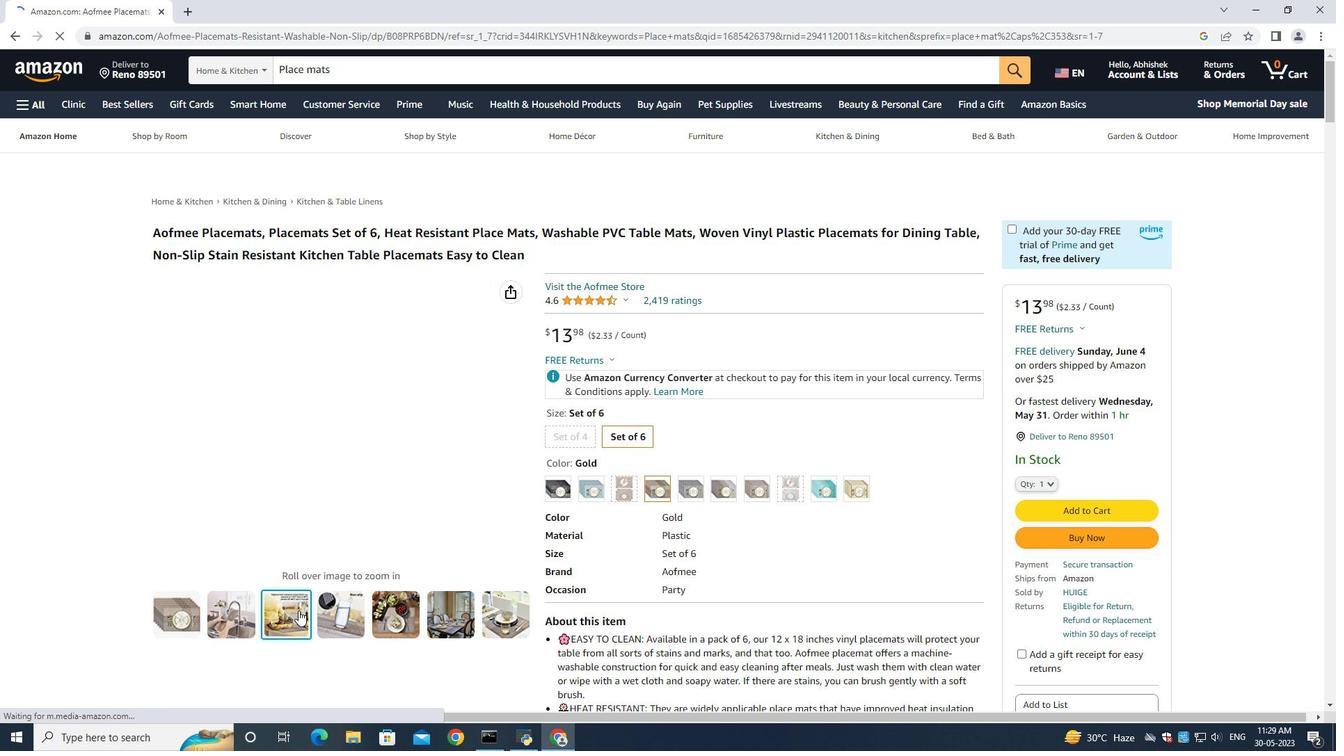 
Action: Mouse moved to (367, 609)
Screenshot: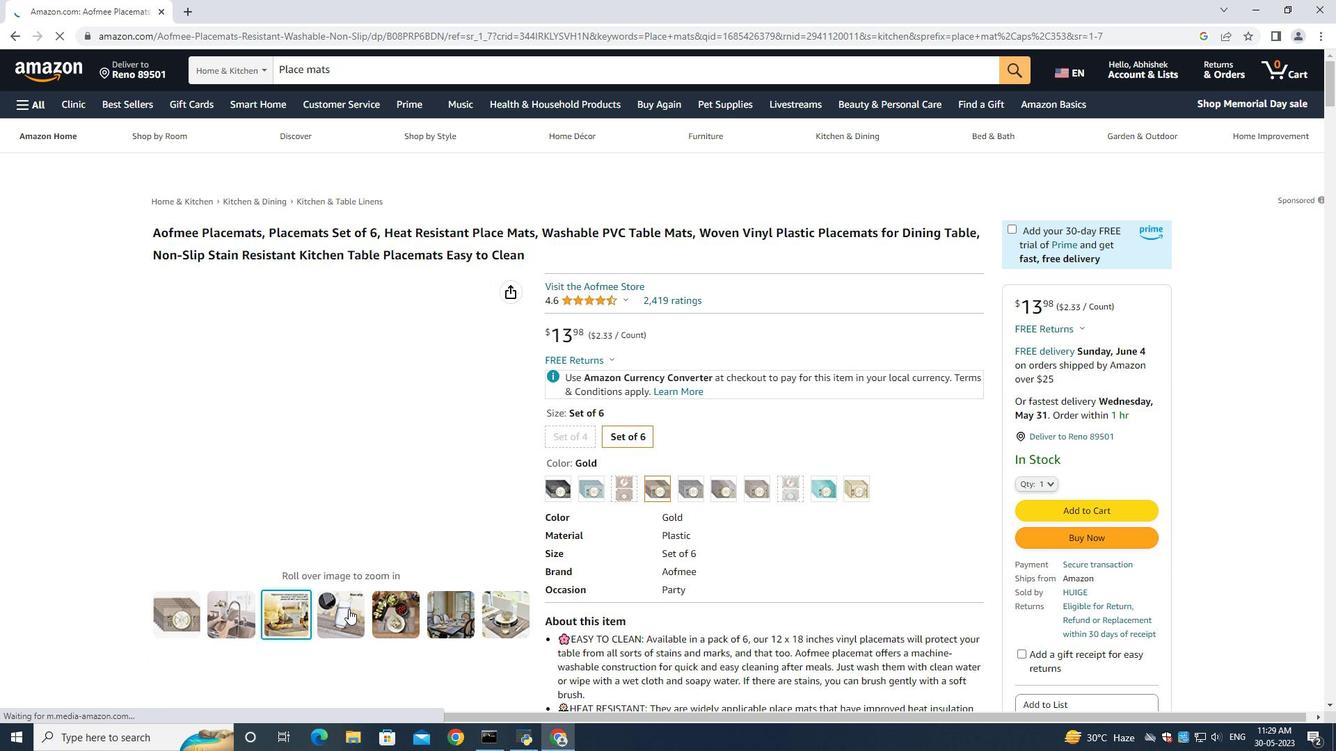 
Action: Mouse pressed left at (367, 609)
Screenshot: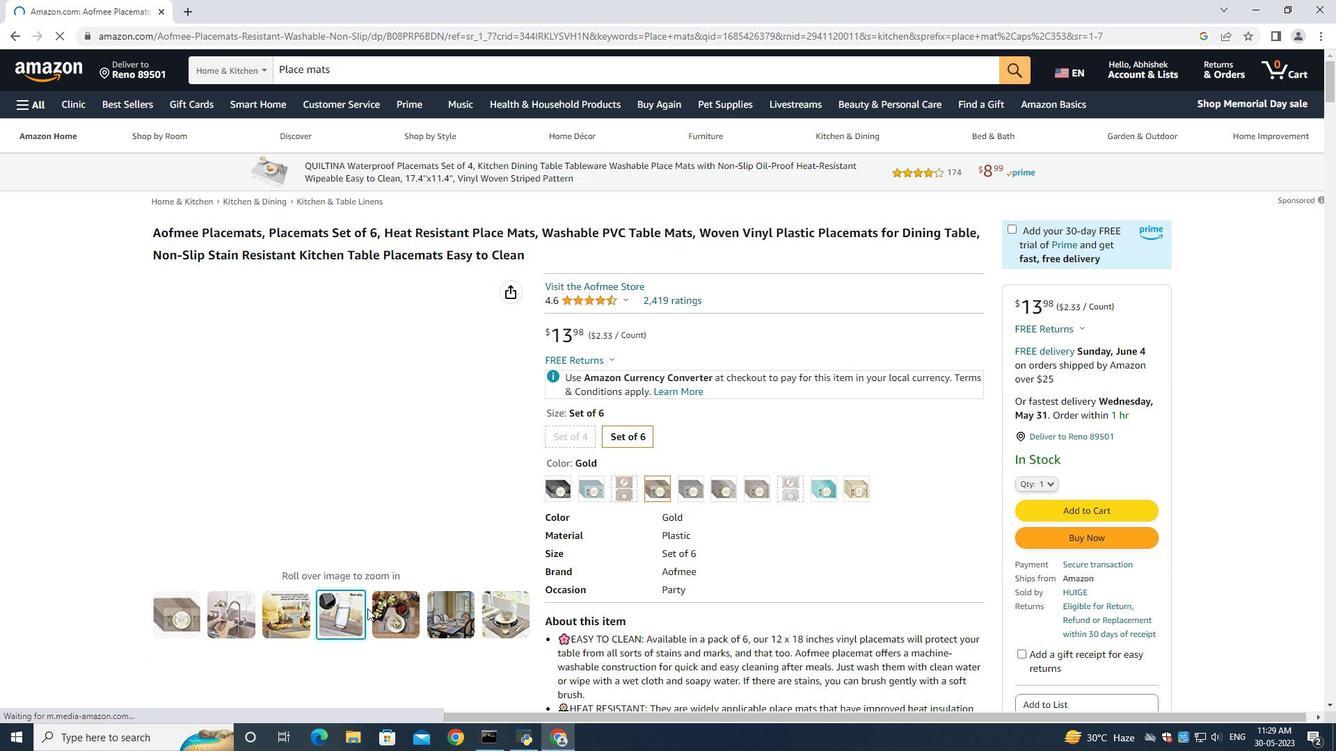 
Action: Mouse moved to (405, 609)
Screenshot: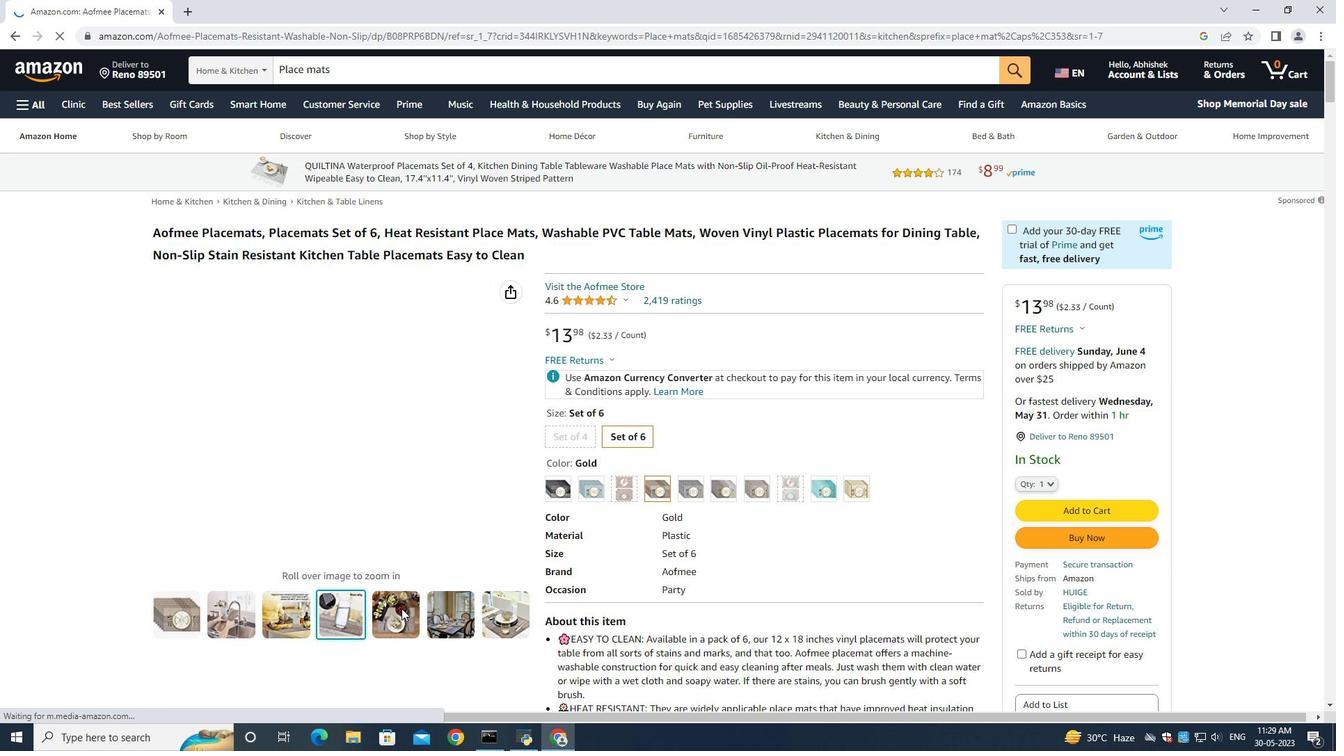 
Action: Mouse pressed left at (405, 609)
Screenshot: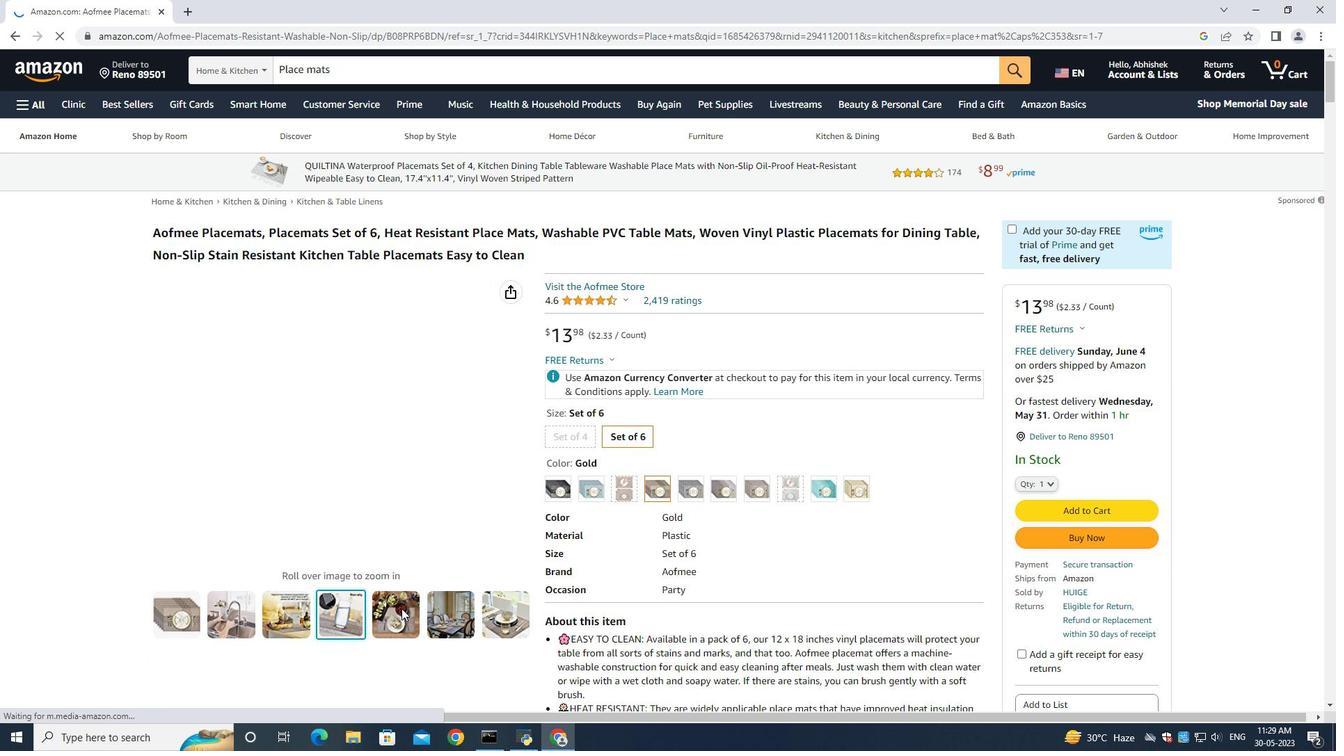 
Action: Mouse moved to (458, 621)
Screenshot: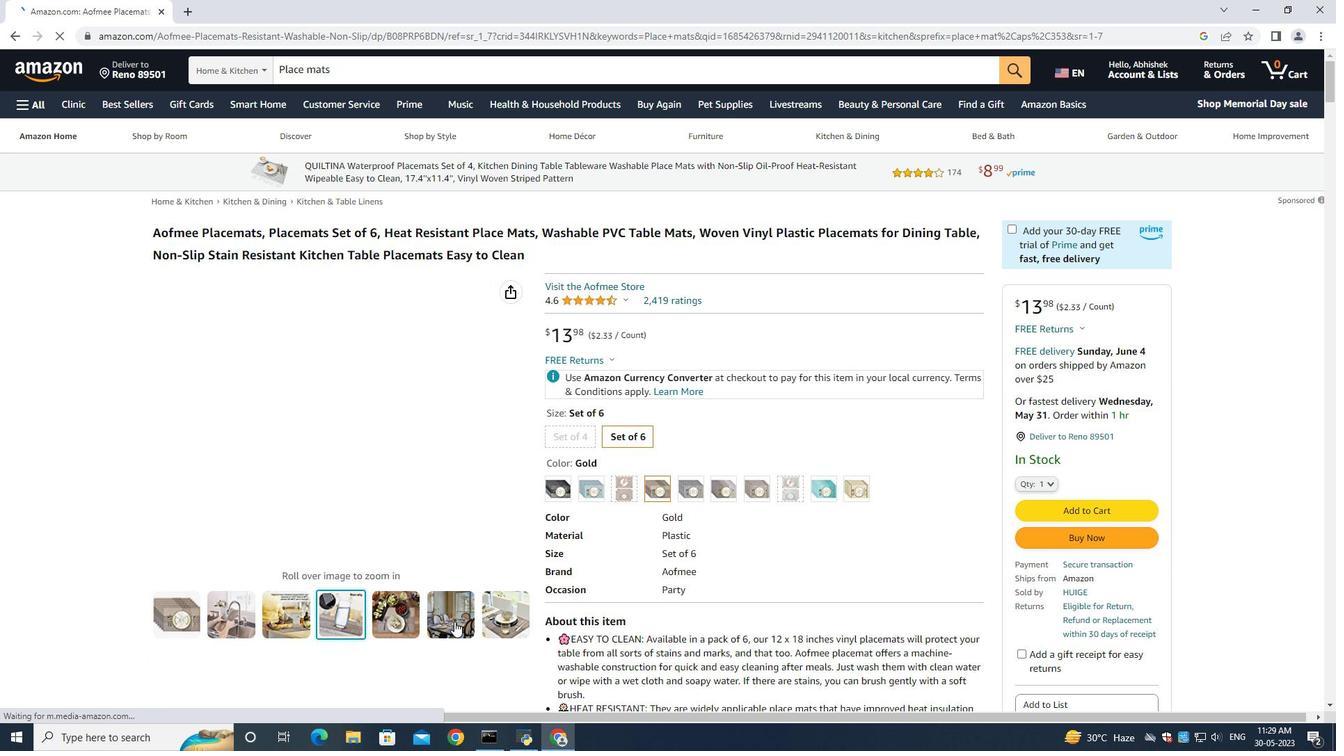 
Action: Mouse pressed left at (458, 621)
Screenshot: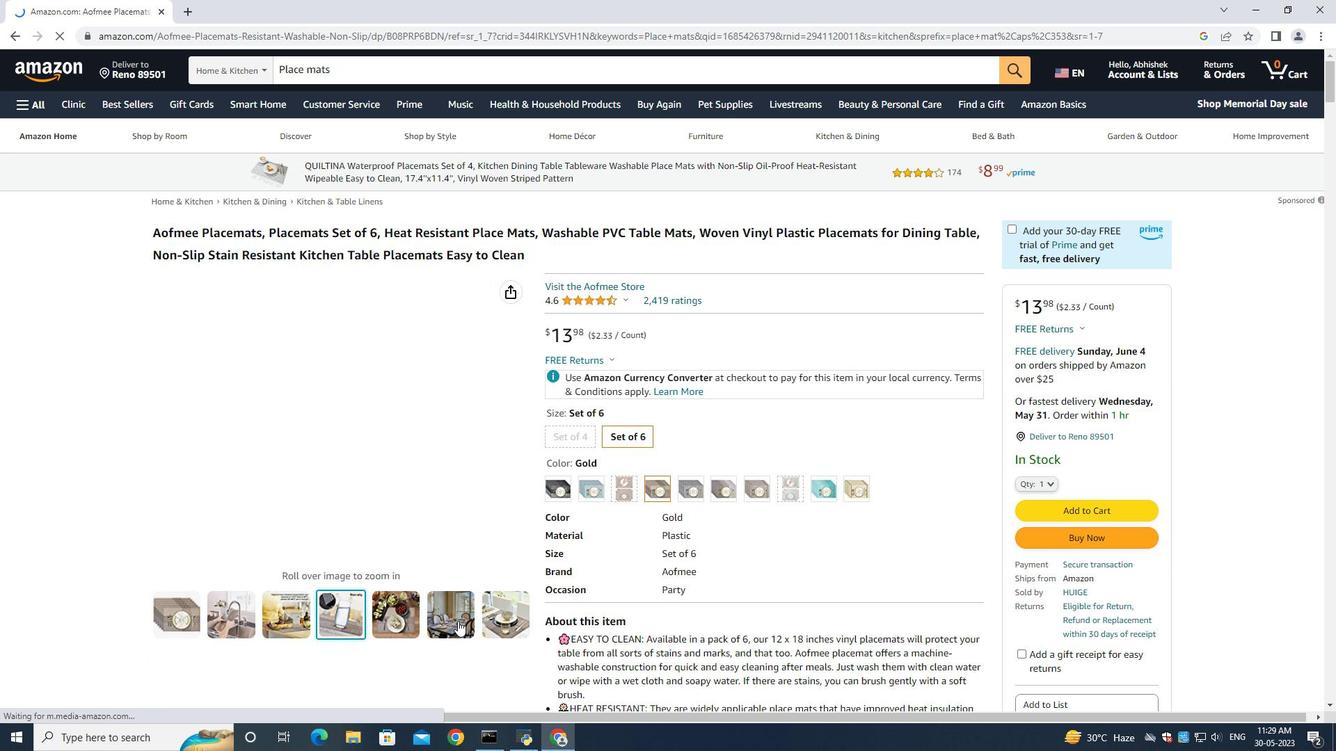 
Action: Mouse moved to (14, 35)
Screenshot: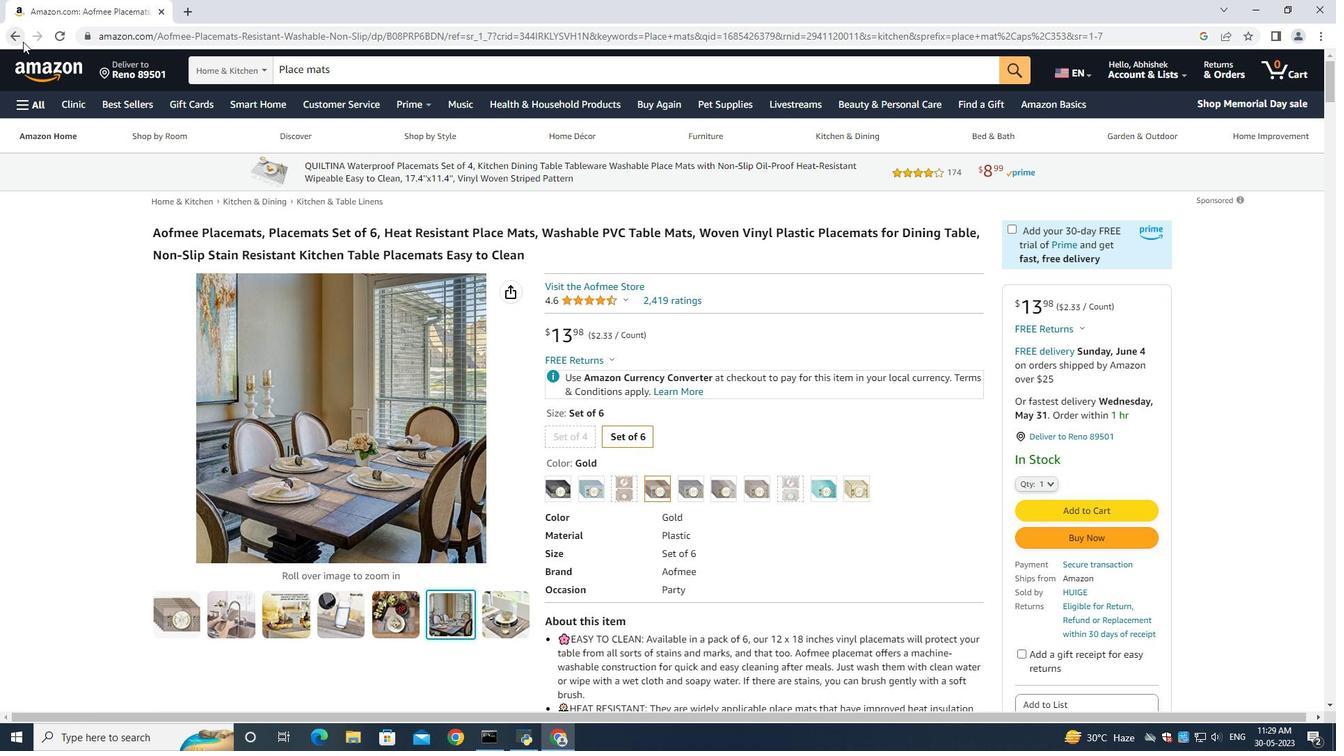
Action: Mouse pressed left at (14, 35)
Screenshot: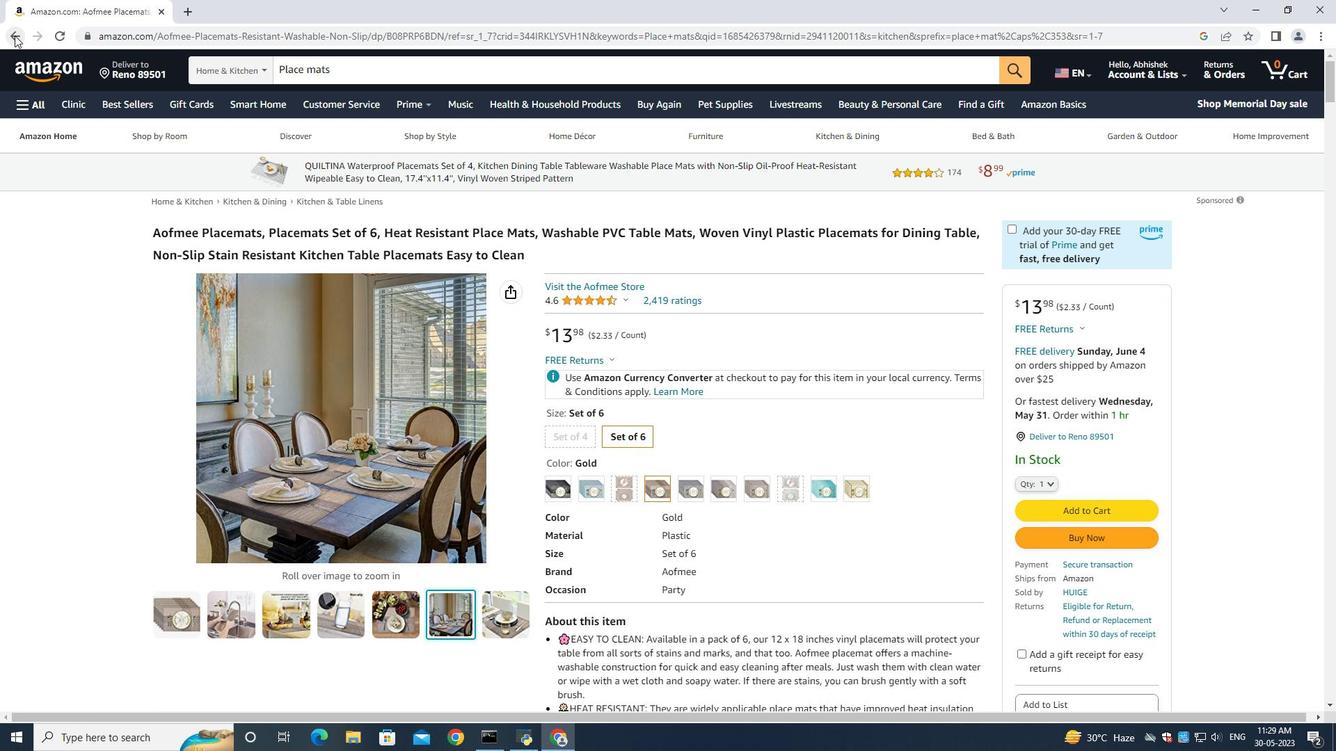 
Action: Mouse moved to (320, 595)
Screenshot: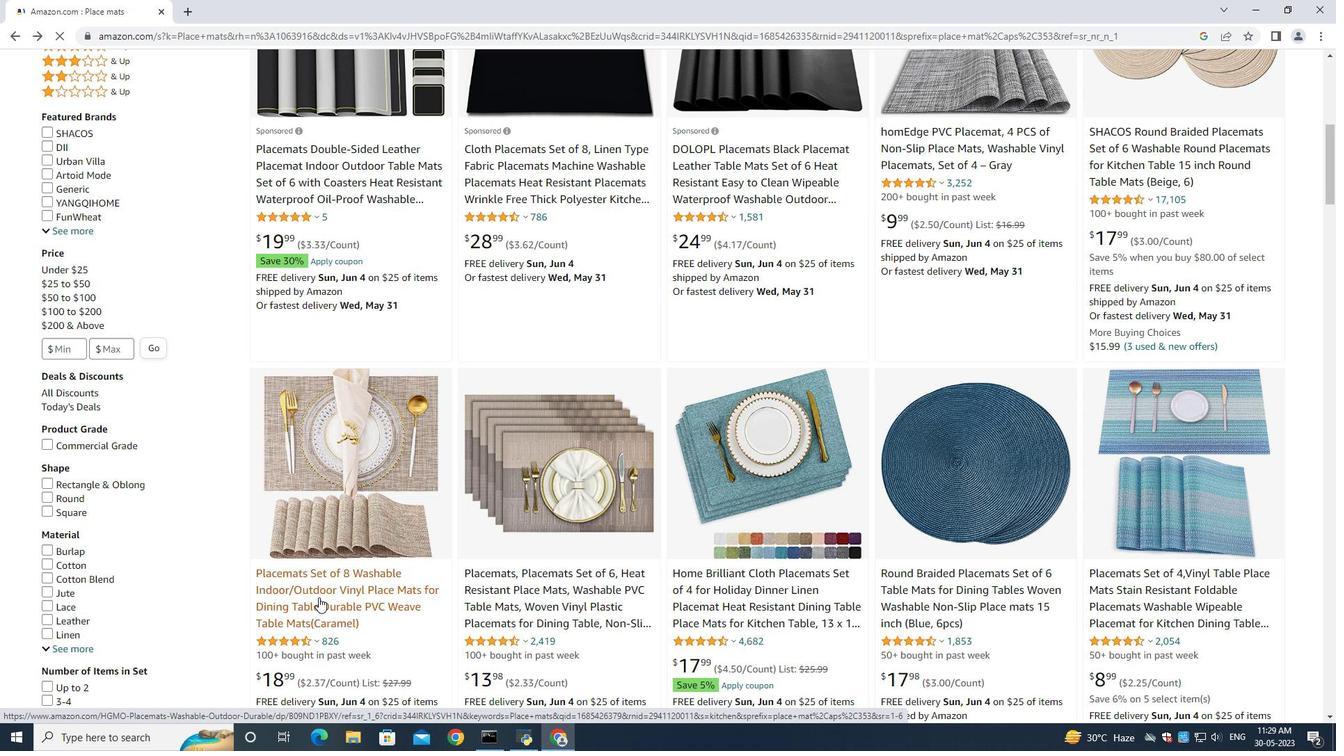 
Action: Mouse pressed left at (320, 595)
Screenshot: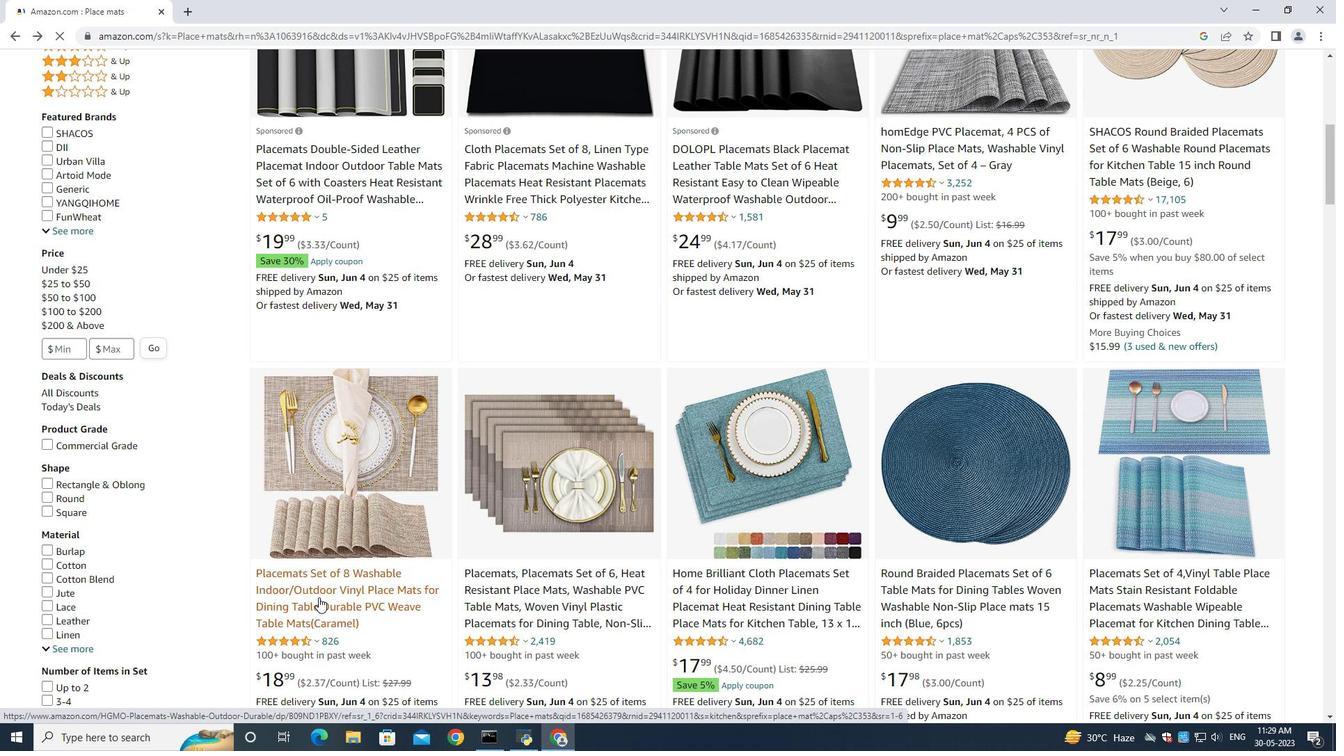 
Action: Mouse moved to (1026, 483)
Screenshot: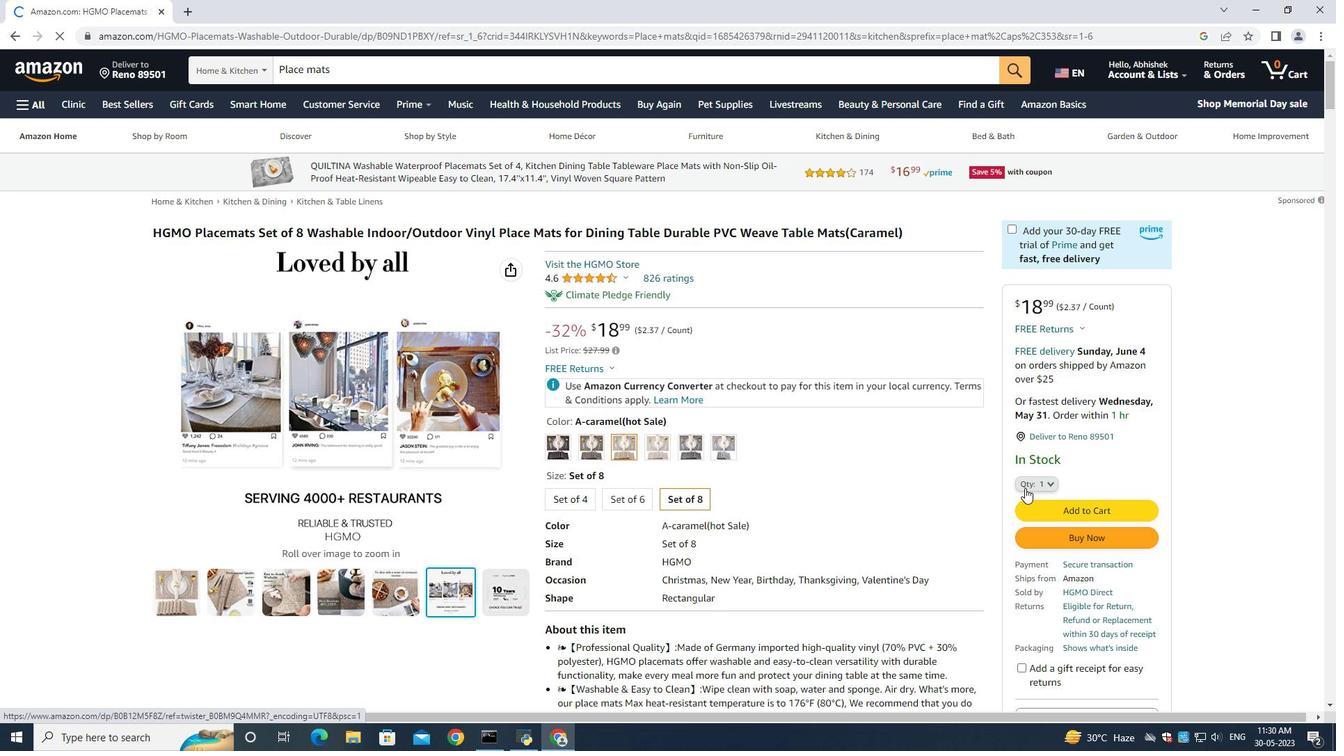 
Action: Mouse pressed left at (1026, 483)
Screenshot: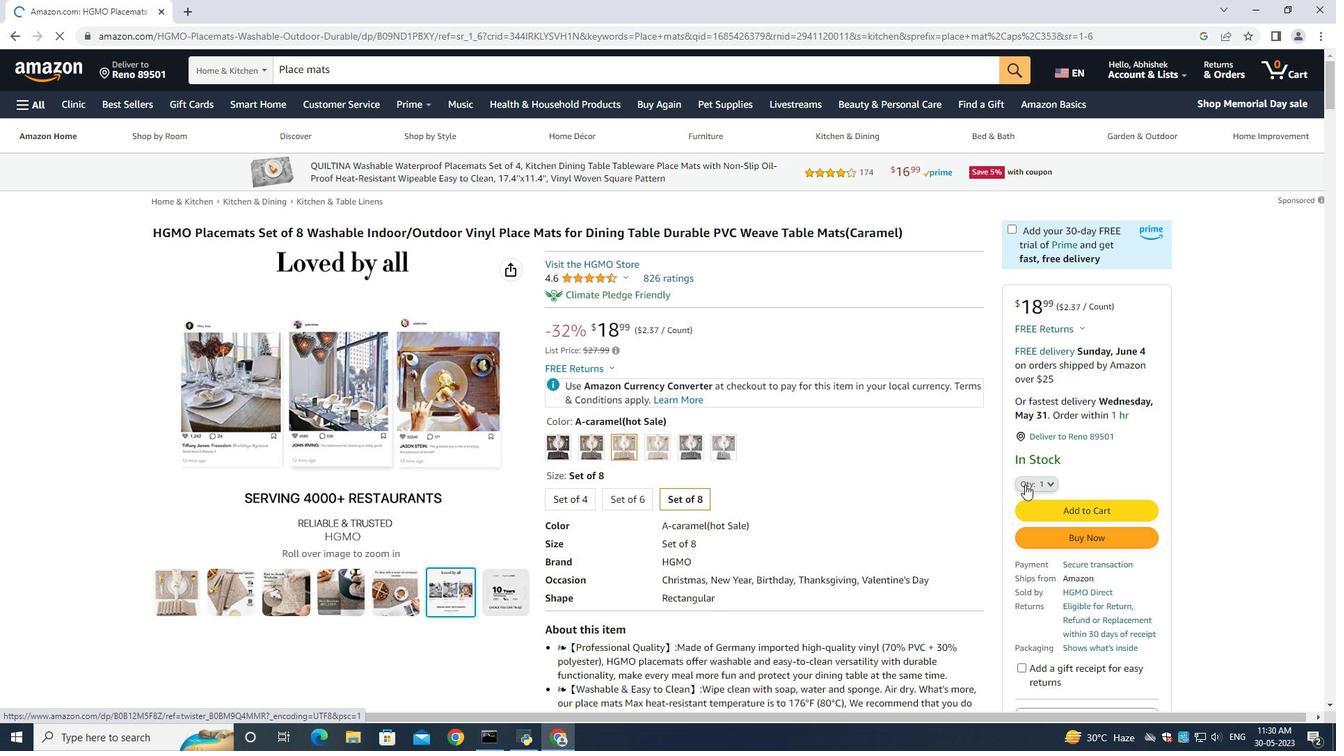 
Action: Mouse moved to (1026, 185)
Screenshot: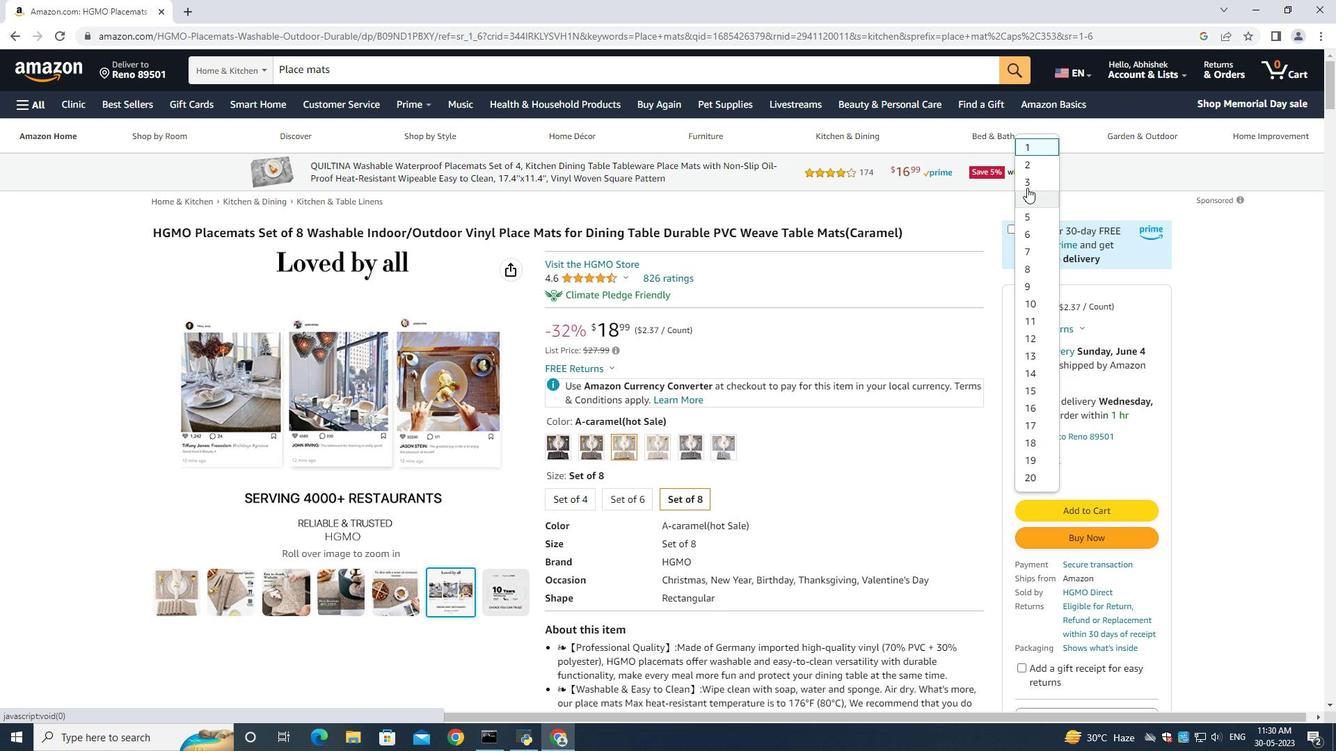 
Action: Mouse pressed left at (1026, 185)
Screenshot: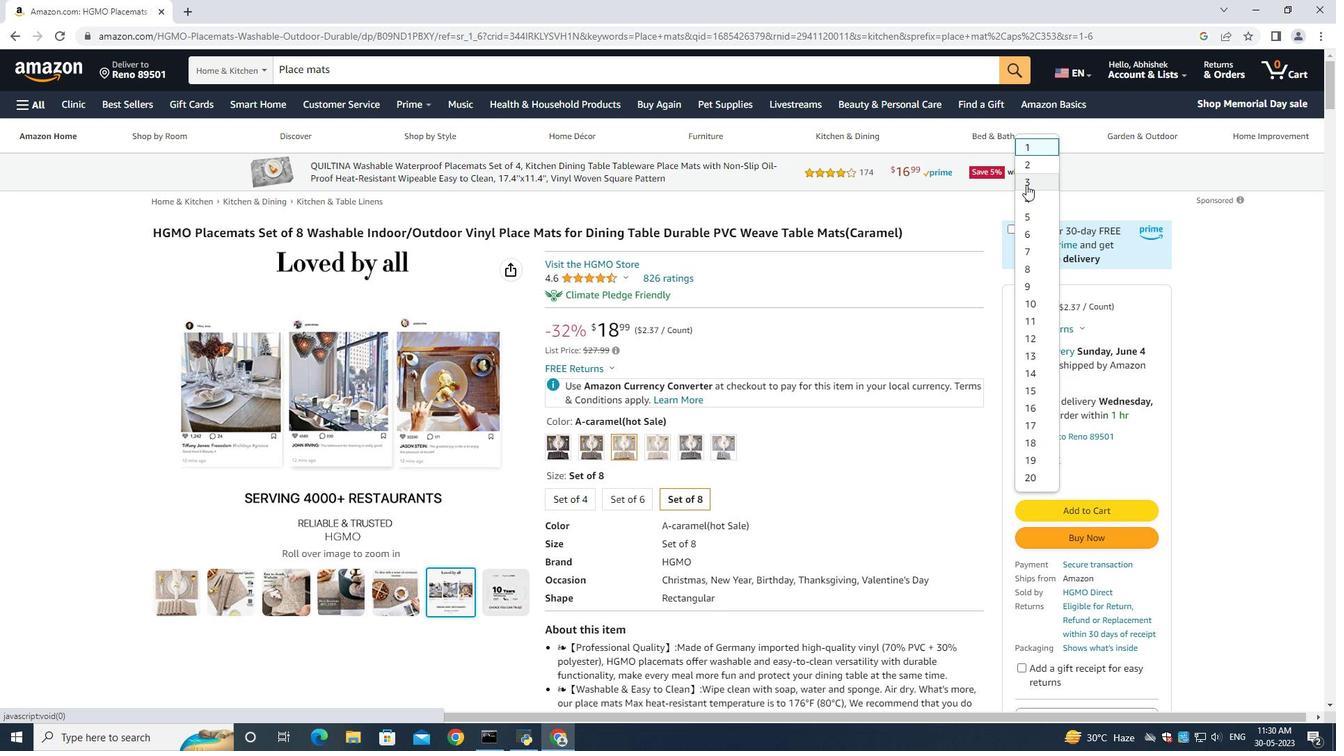 
Action: Mouse moved to (1063, 514)
Screenshot: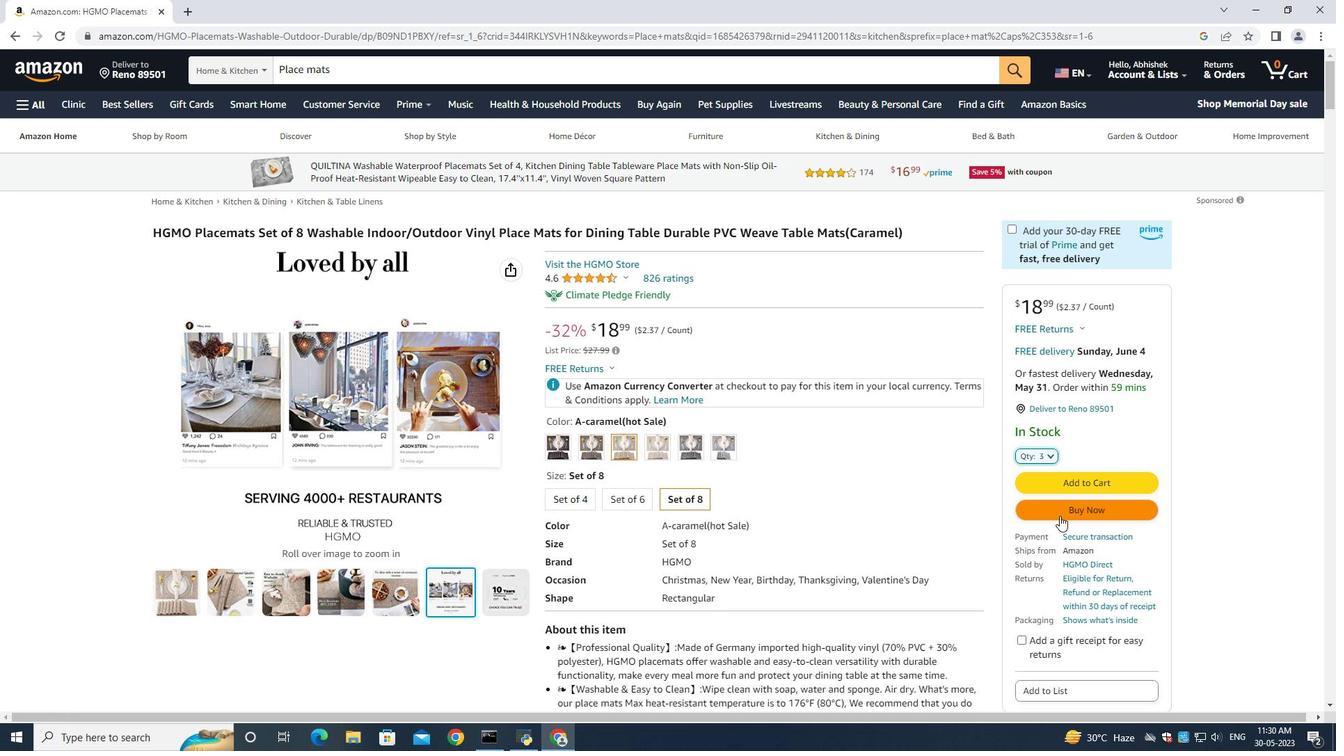 
Action: Mouse pressed left at (1063, 514)
Screenshot: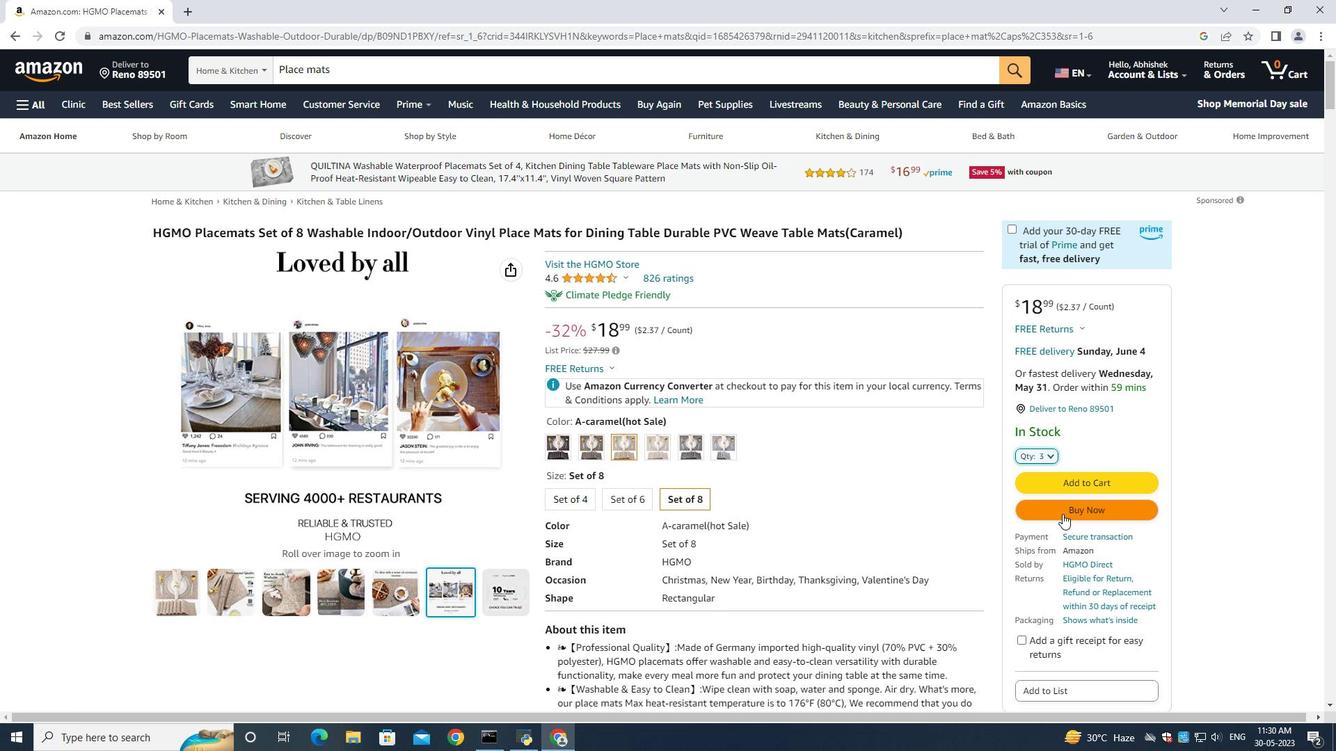 
Action: Mouse moved to (450, 430)
Screenshot: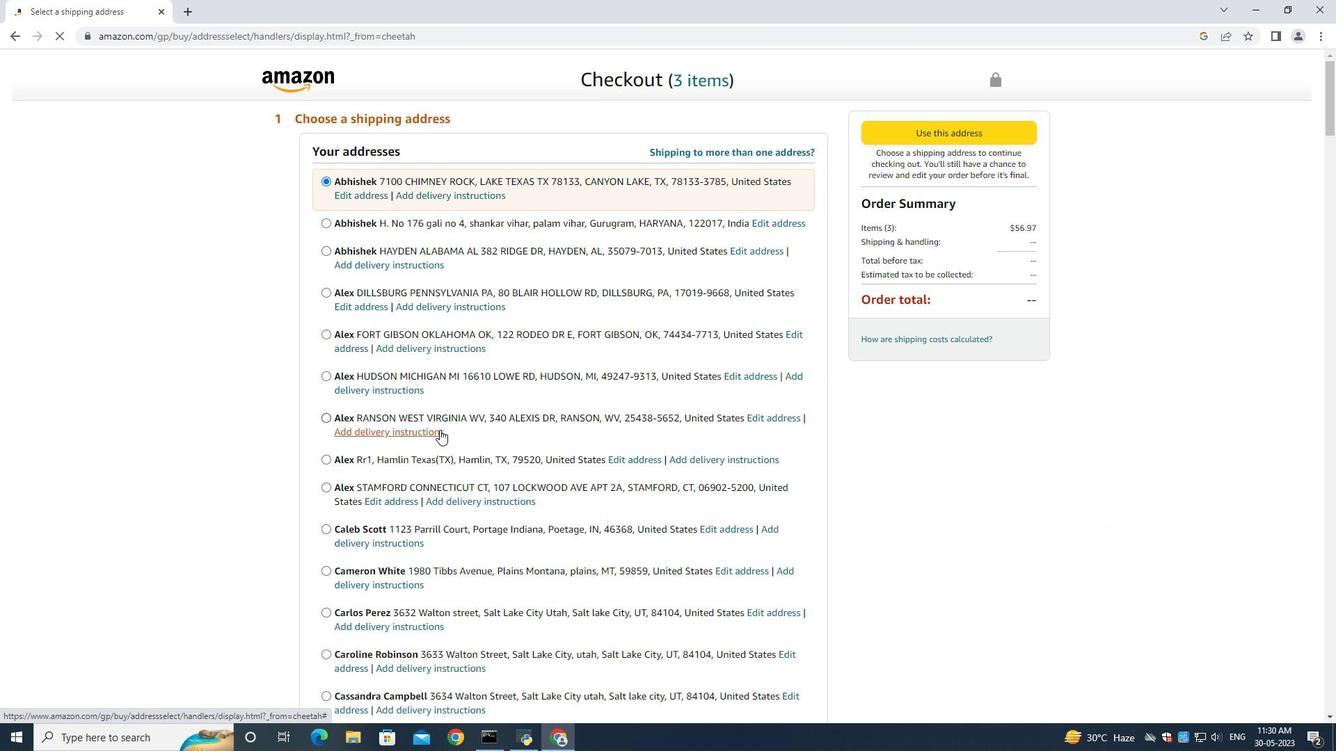 
Action: Mouse scrolled (450, 429) with delta (0, 0)
Screenshot: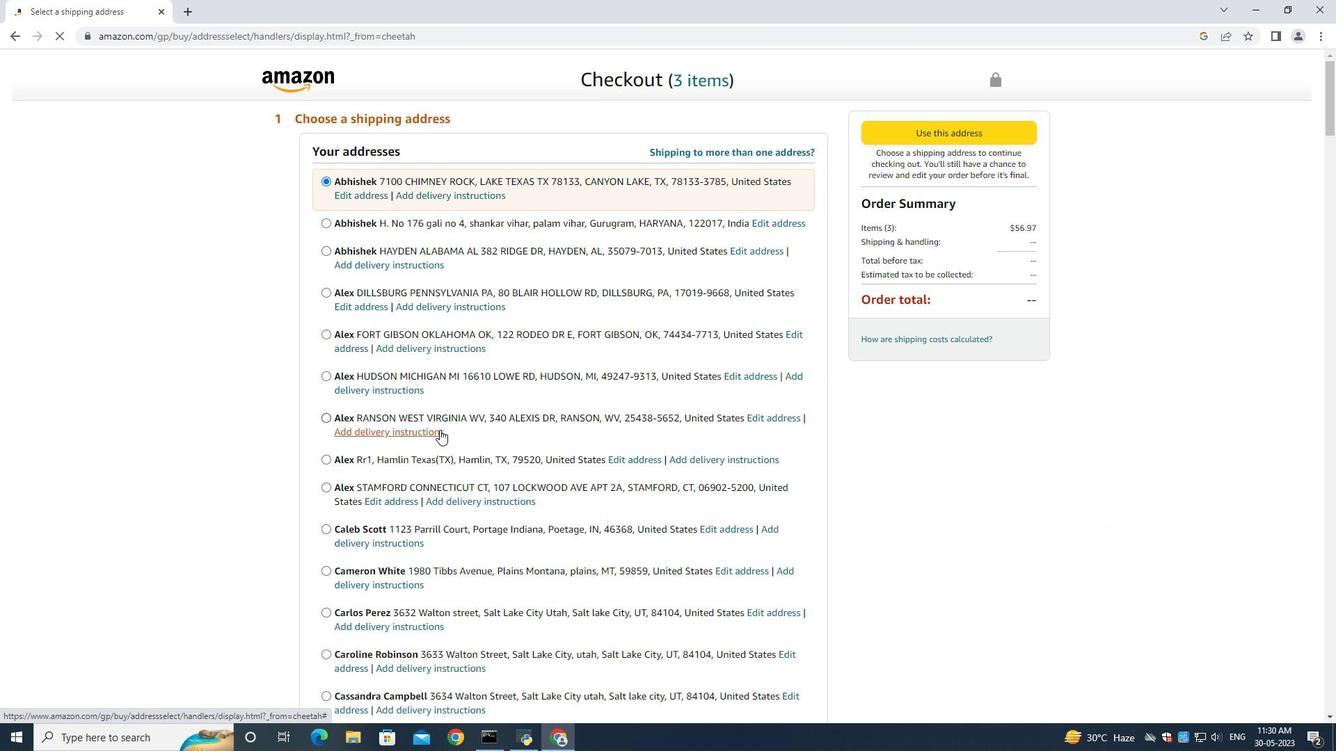 
Action: Mouse moved to (449, 448)
Screenshot: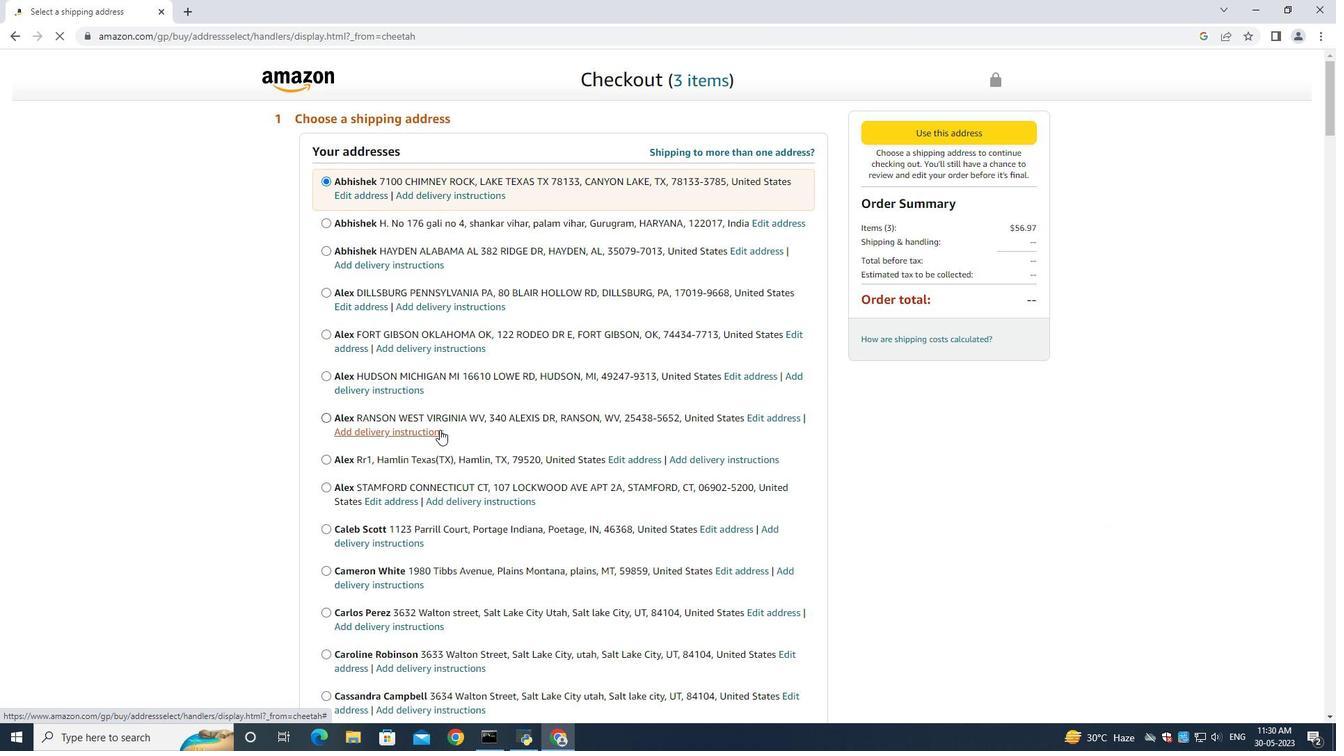 
Action: Mouse scrolled (450, 443) with delta (0, 0)
Screenshot: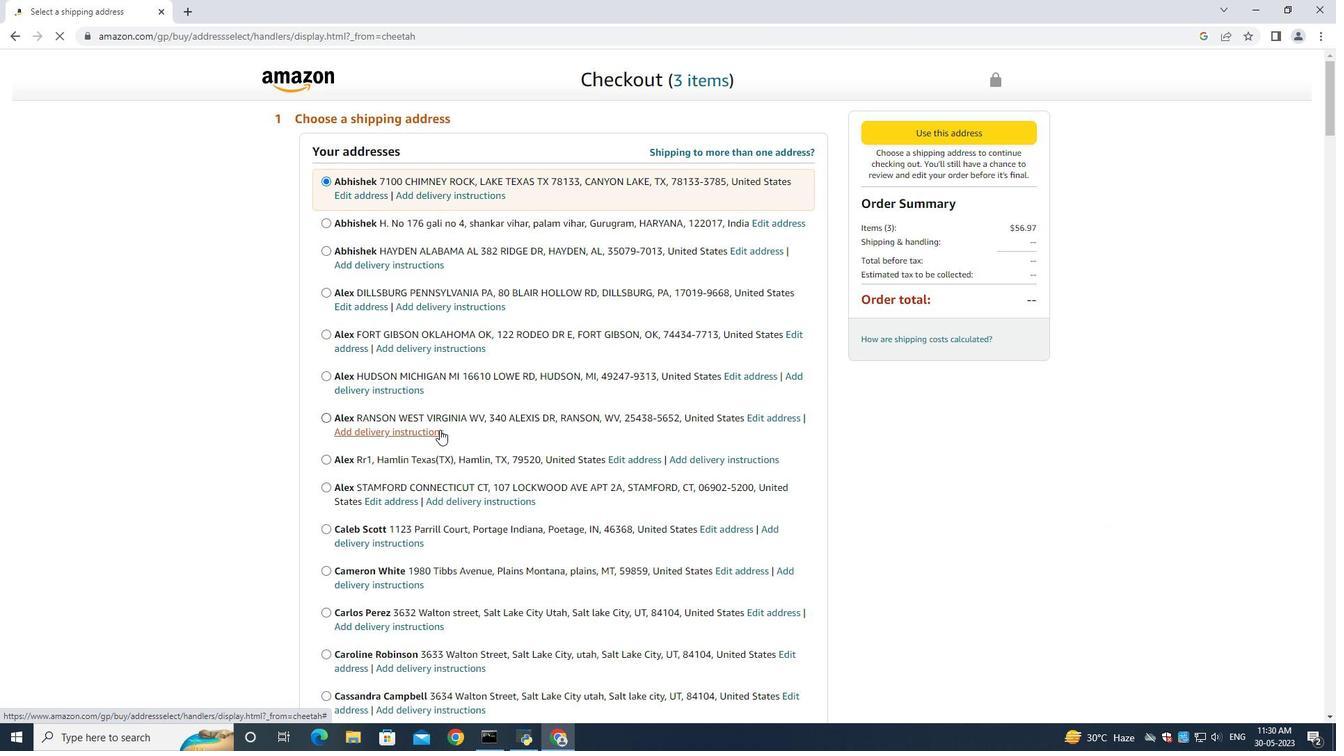 
Action: Mouse moved to (449, 455)
Screenshot: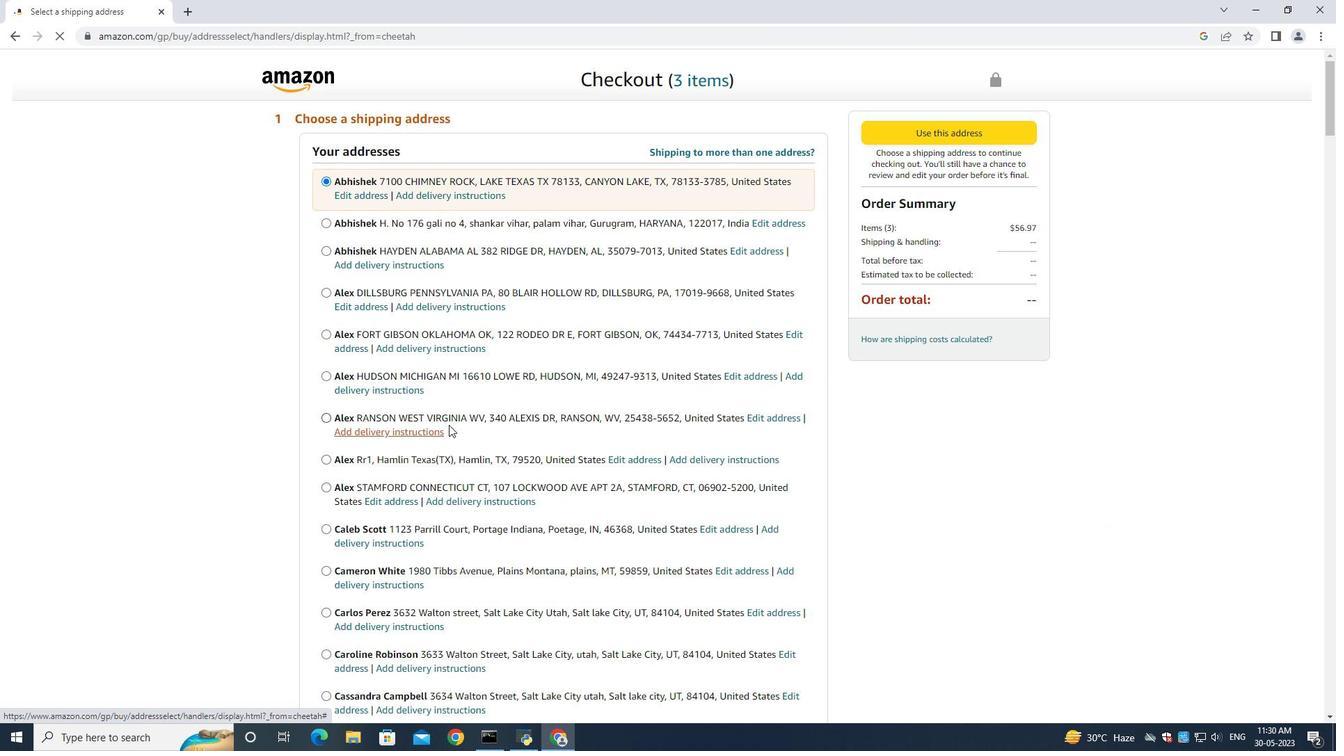 
Action: Mouse scrolled (449, 450) with delta (0, 0)
Screenshot: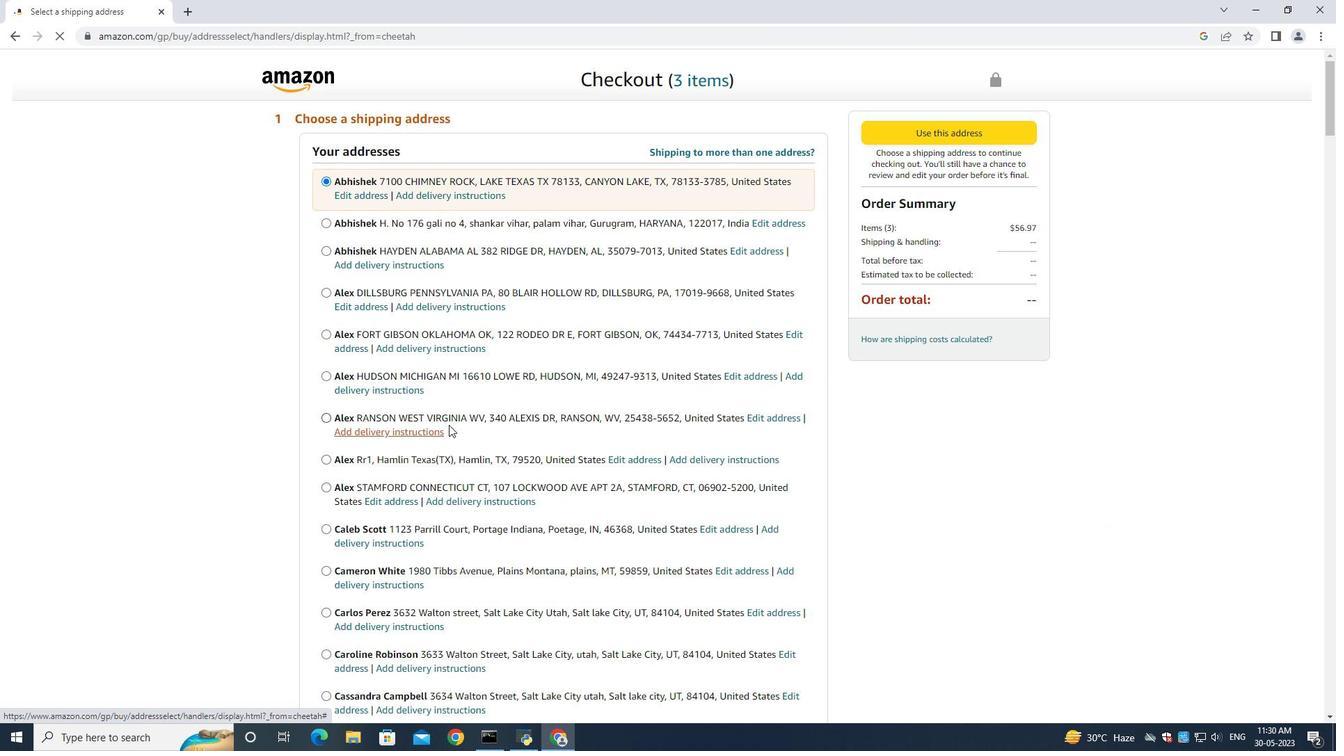 
Action: Mouse moved to (449, 455)
Screenshot: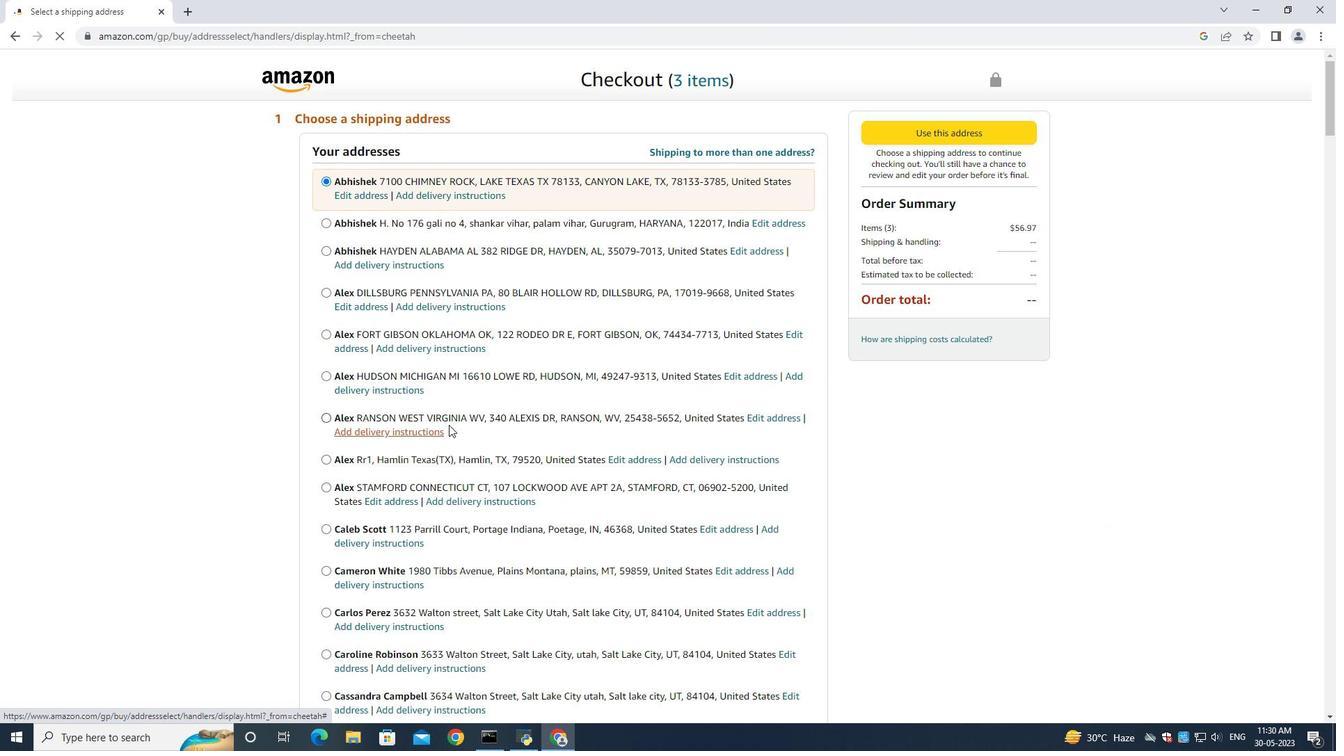 
Action: Mouse scrolled (449, 454) with delta (0, 0)
Screenshot: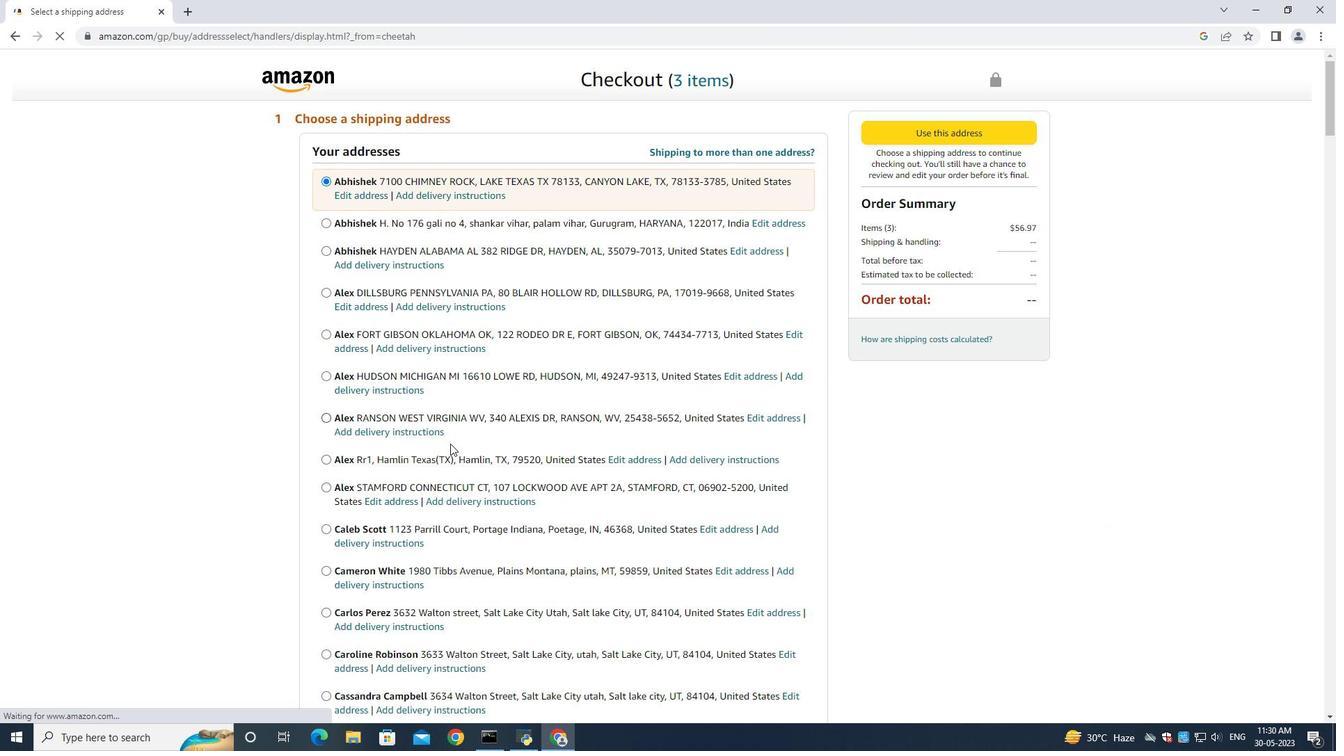 
Action: Mouse moved to (449, 455)
Screenshot: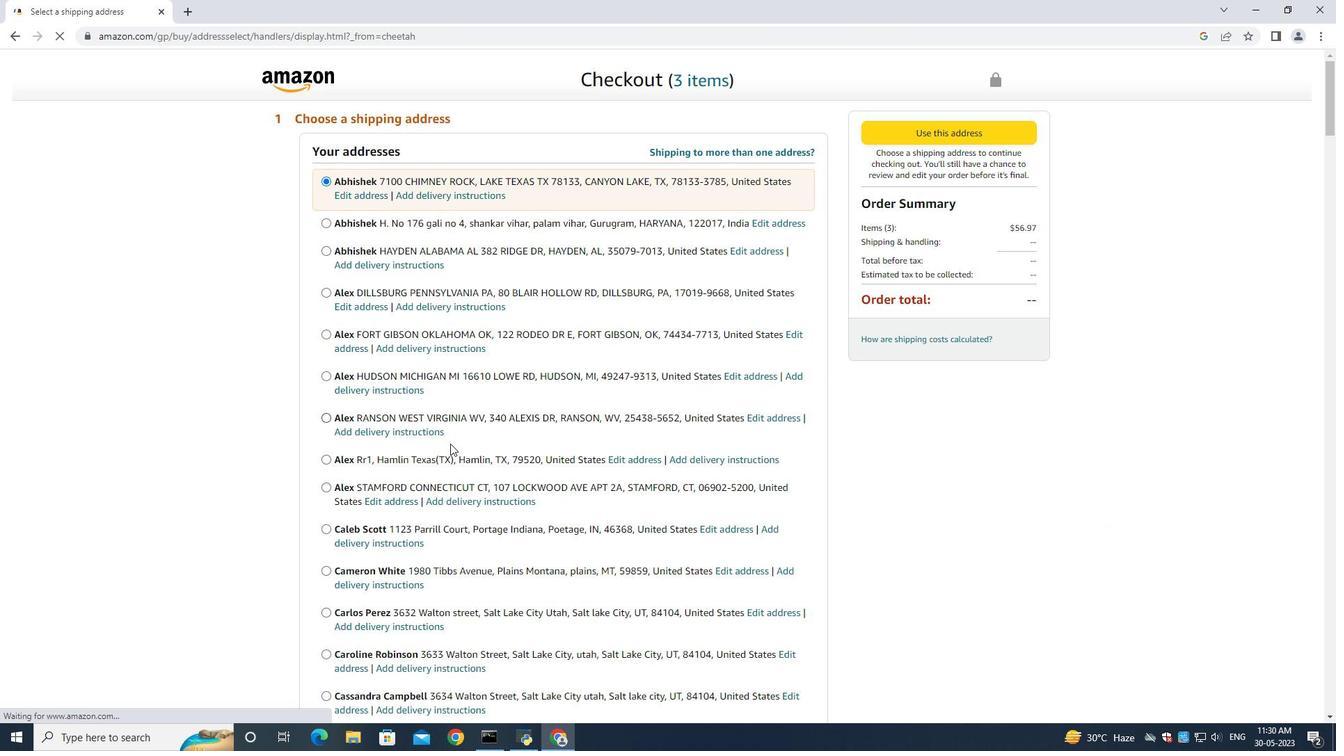 
Action: Mouse scrolled (449, 454) with delta (0, 0)
Screenshot: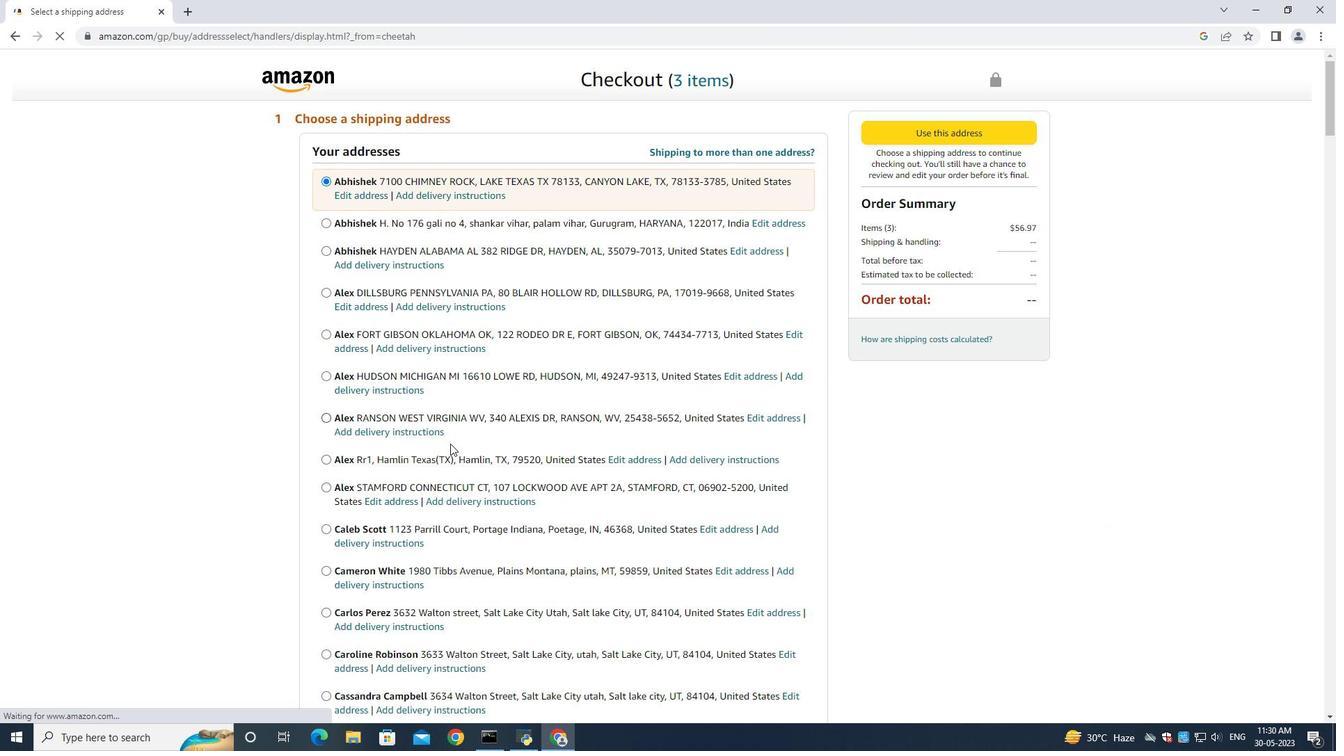 
Action: Mouse moved to (451, 455)
Screenshot: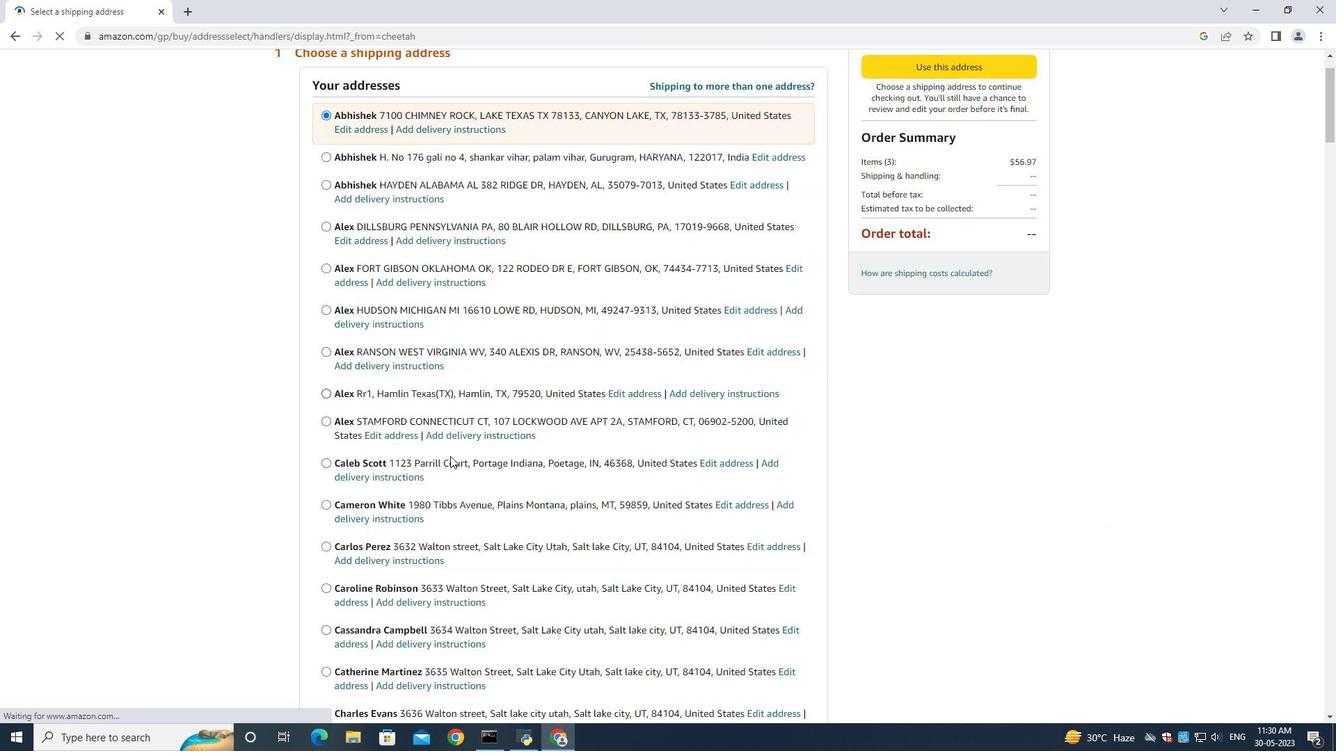 
Action: Mouse scrolled (451, 455) with delta (0, 0)
Screenshot: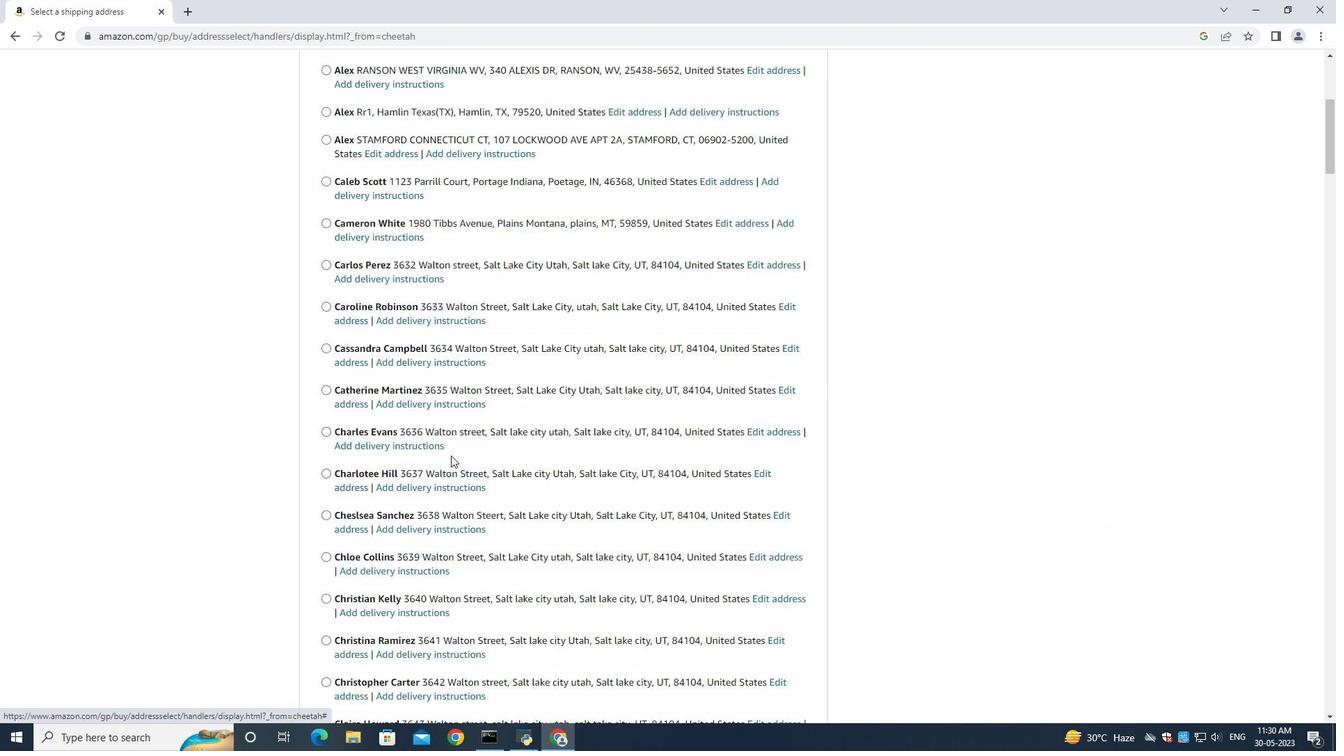 
Action: Mouse scrolled (451, 455) with delta (0, 0)
Screenshot: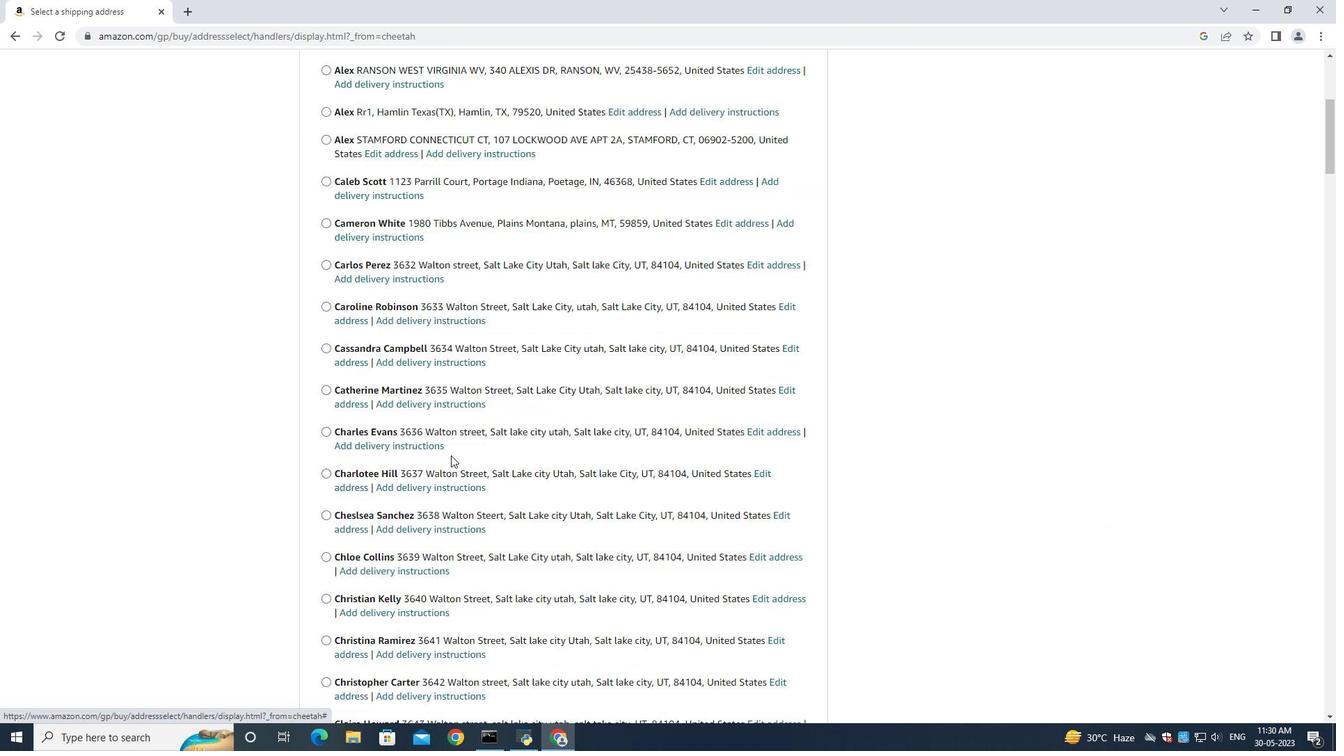 
Action: Mouse moved to (451, 455)
Screenshot: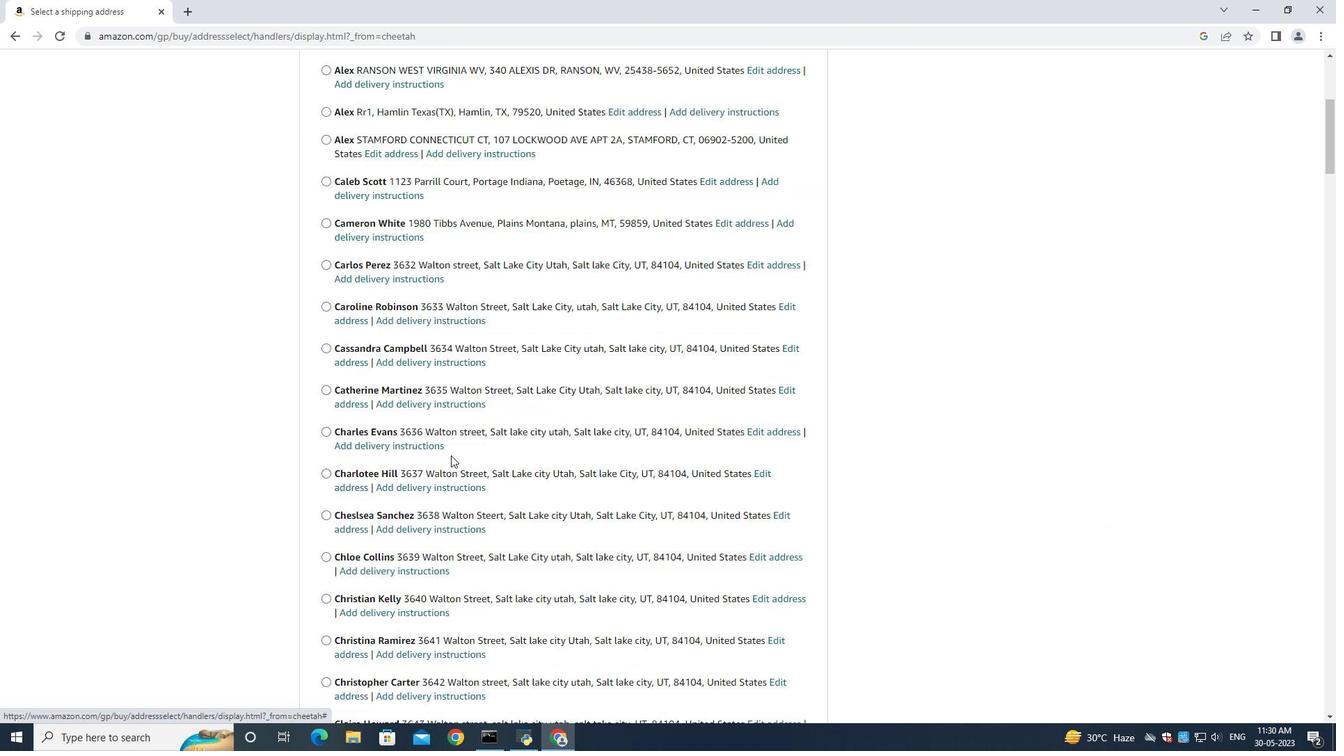 
Action: Mouse scrolled (451, 455) with delta (0, 0)
Screenshot: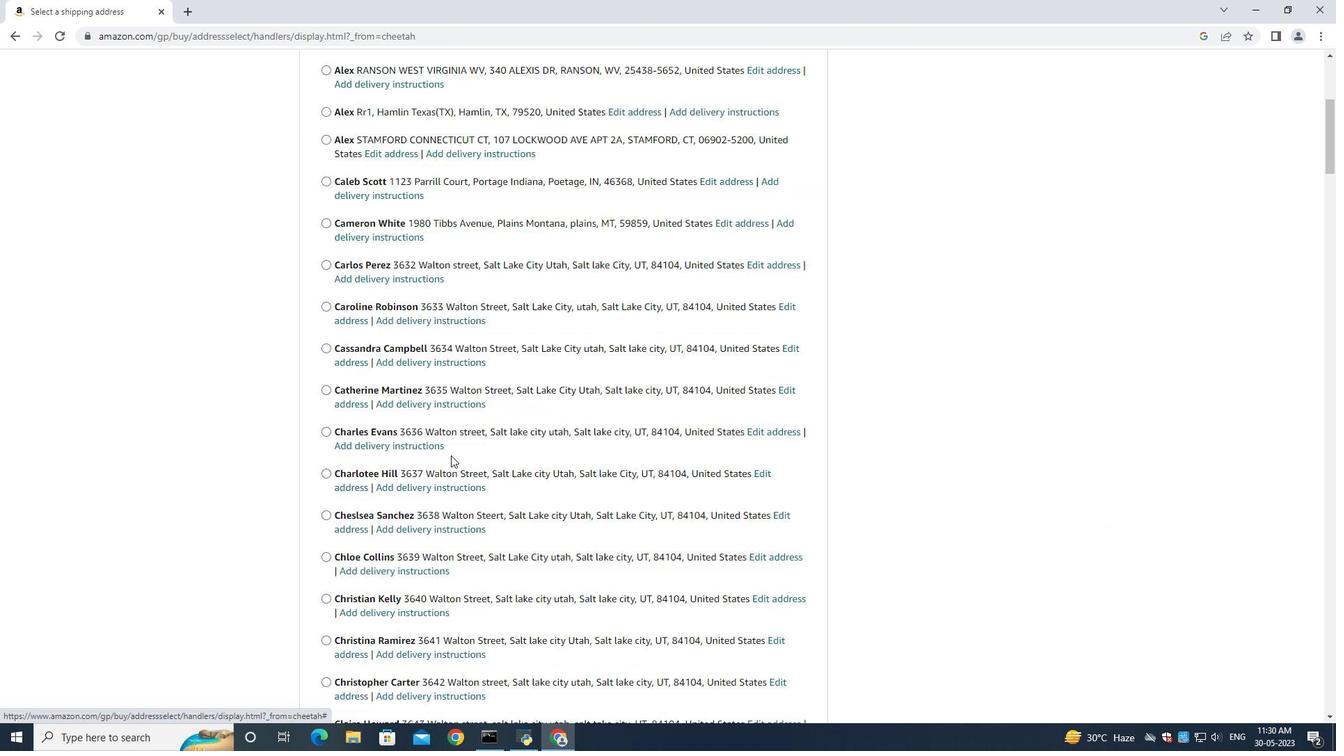 
Action: Mouse scrolled (451, 455) with delta (0, 0)
Screenshot: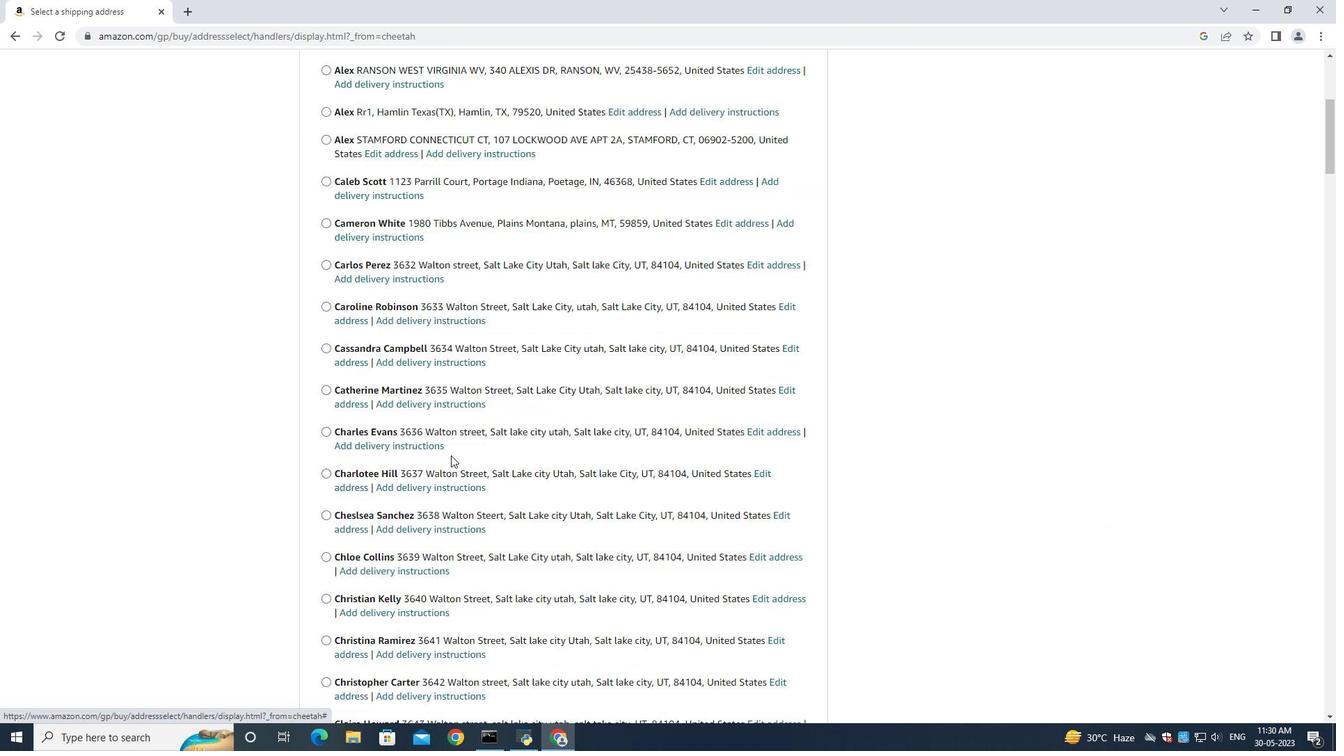 
Action: Mouse moved to (451, 455)
Screenshot: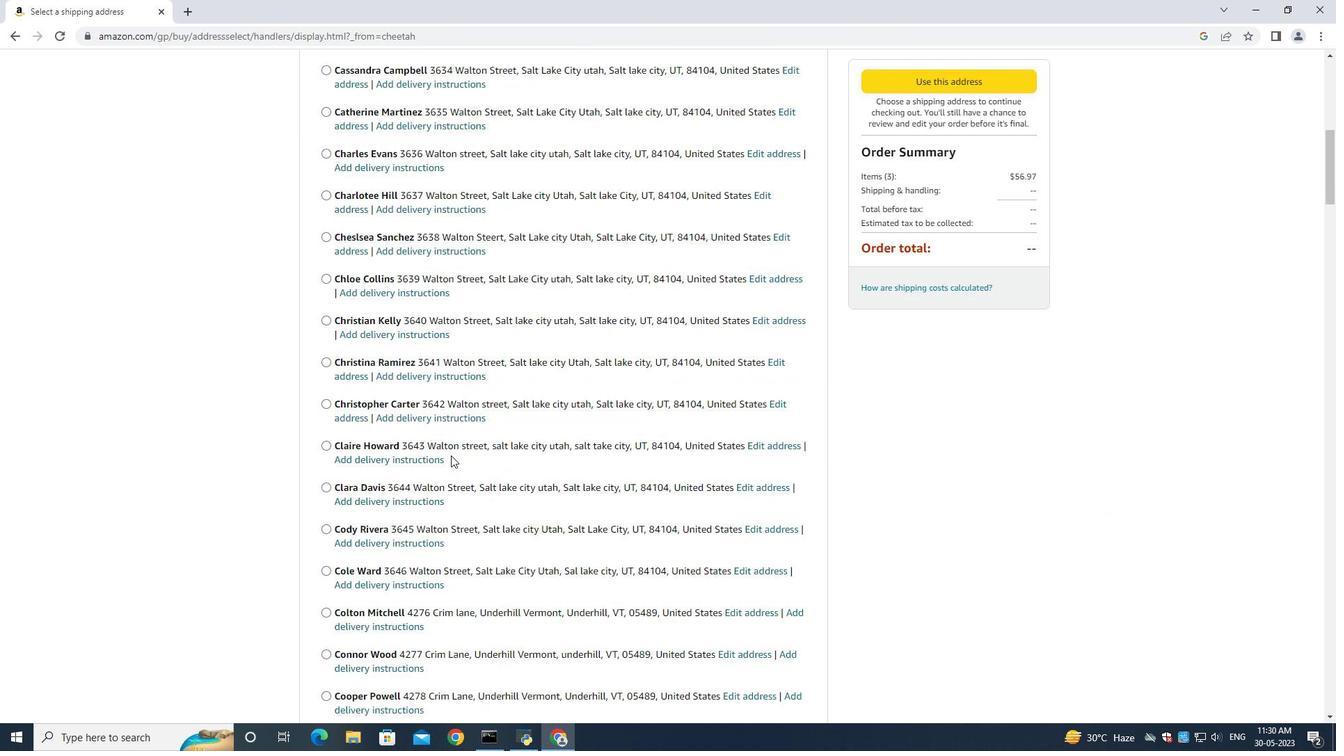 
Action: Mouse scrolled (451, 455) with delta (0, 0)
Screenshot: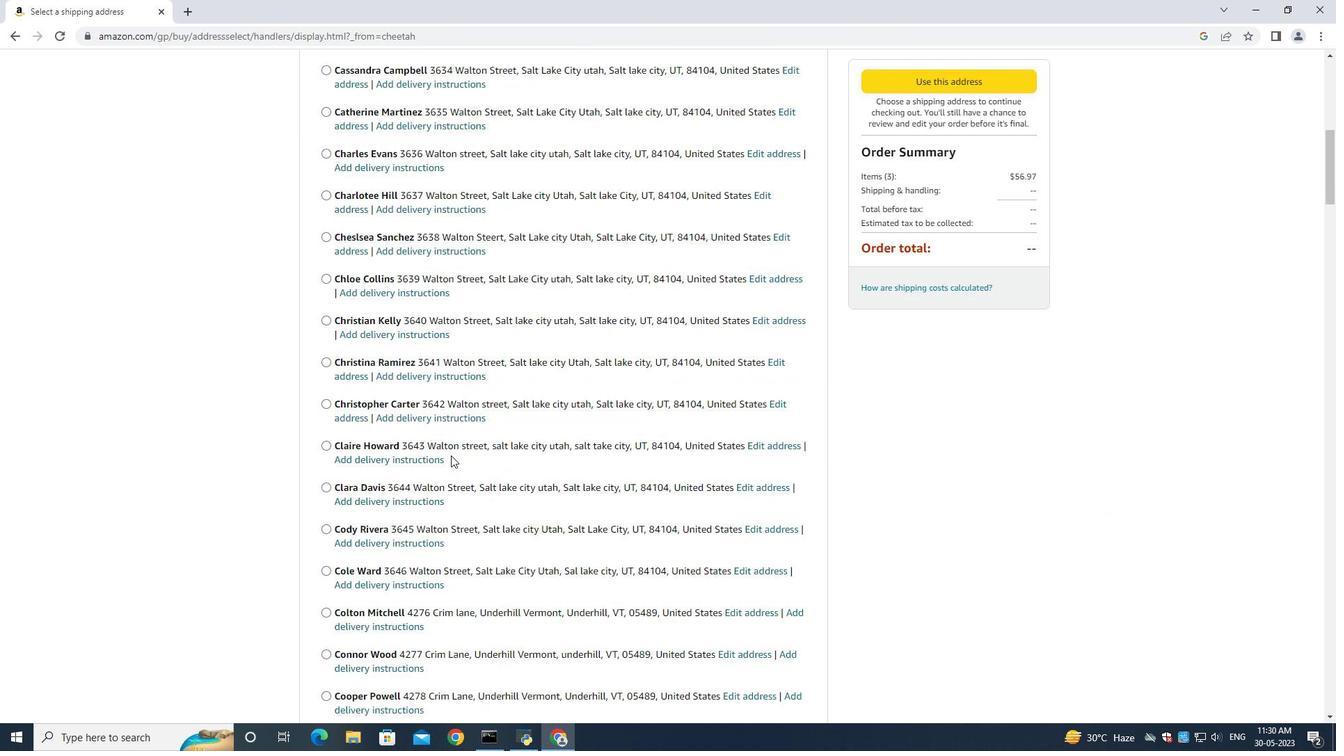 
Action: Mouse moved to (451, 457)
Screenshot: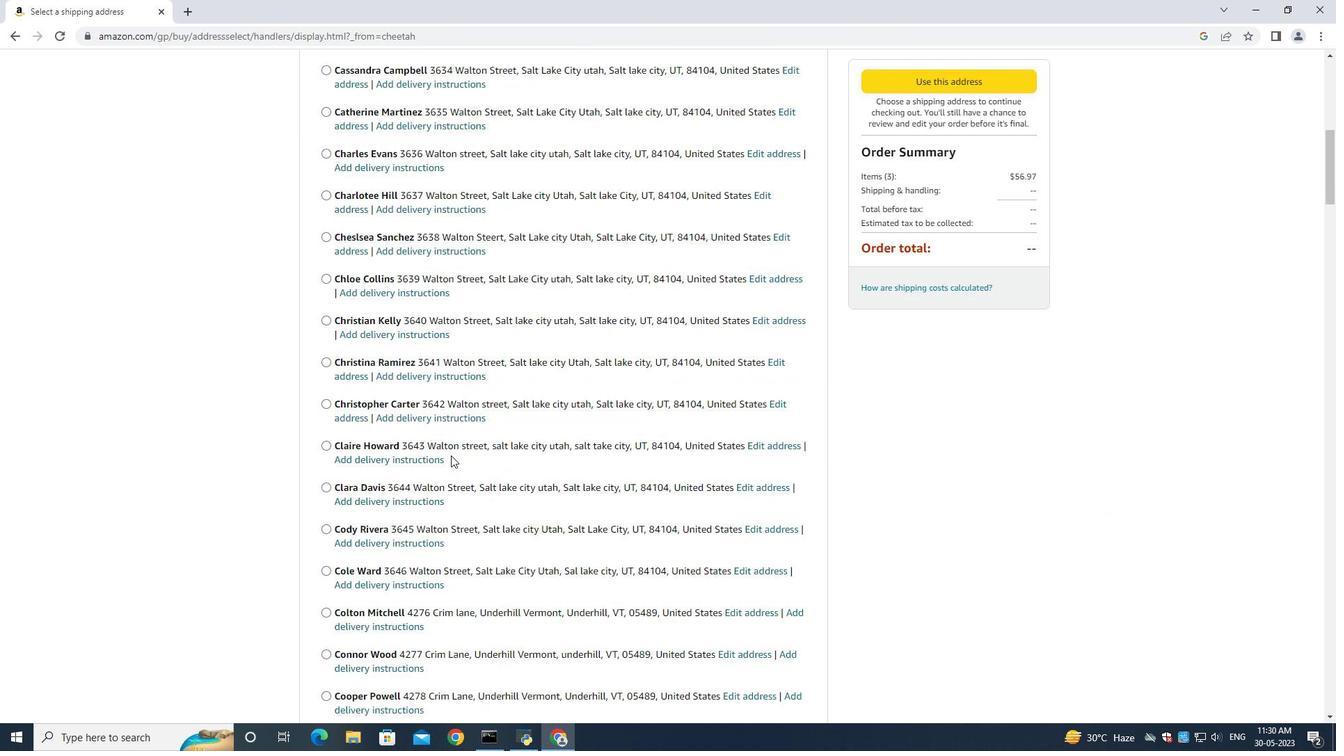 
Action: Mouse scrolled (451, 455) with delta (0, 0)
Screenshot: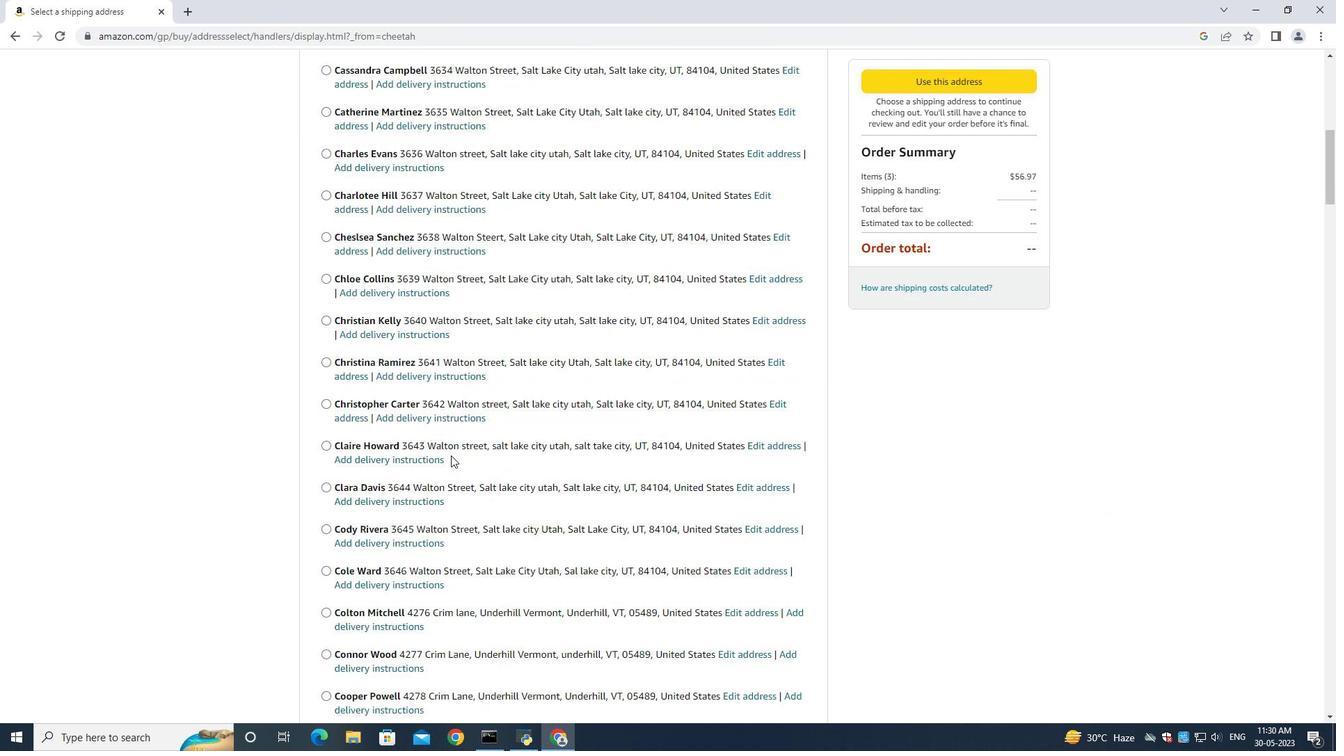 
Action: Mouse scrolled (451, 456) with delta (0, 0)
Screenshot: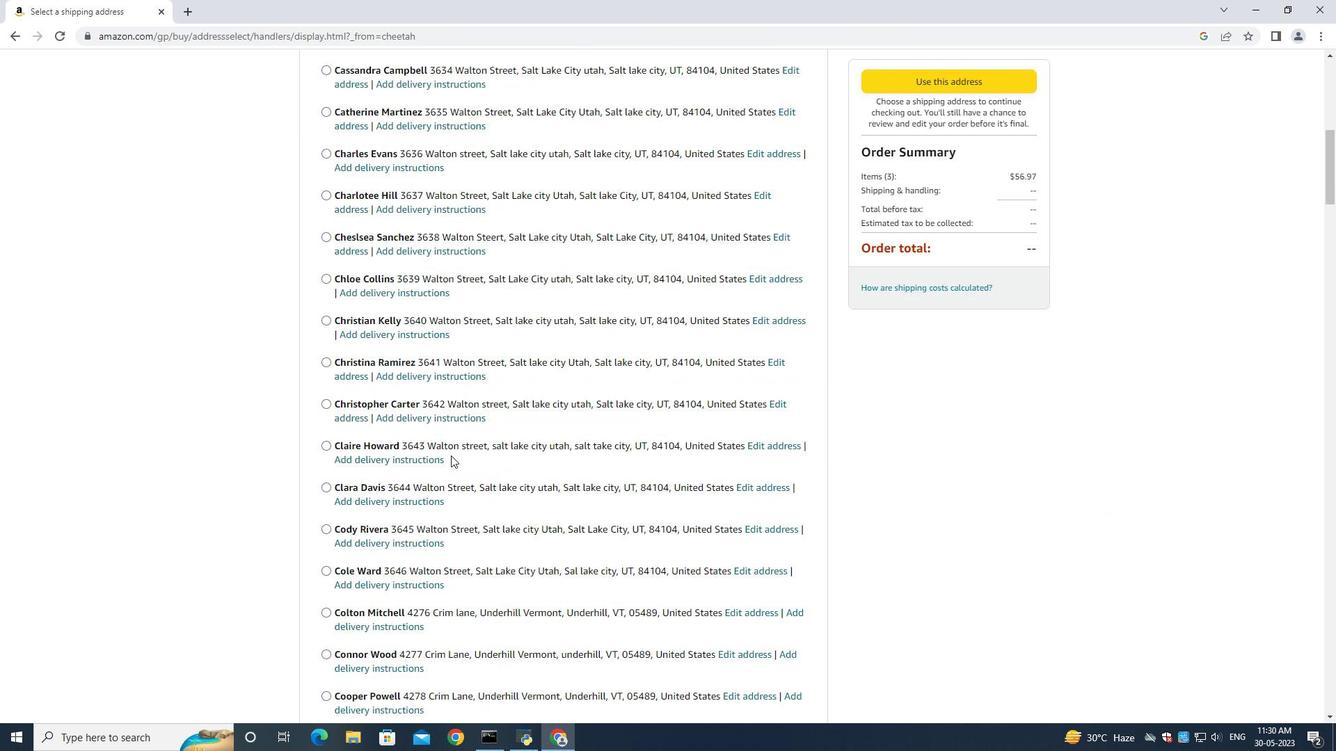 
Action: Mouse scrolled (451, 456) with delta (0, 0)
Screenshot: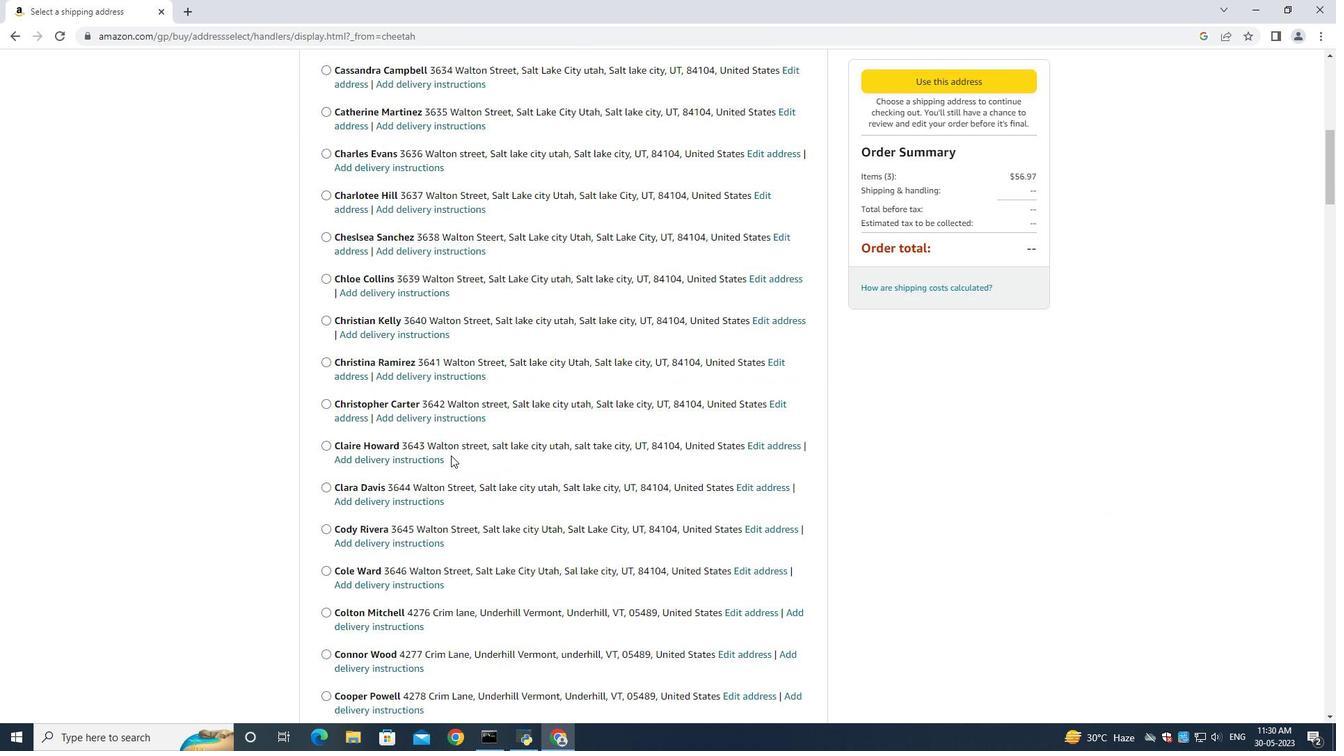 
Action: Mouse scrolled (451, 456) with delta (0, 0)
Screenshot: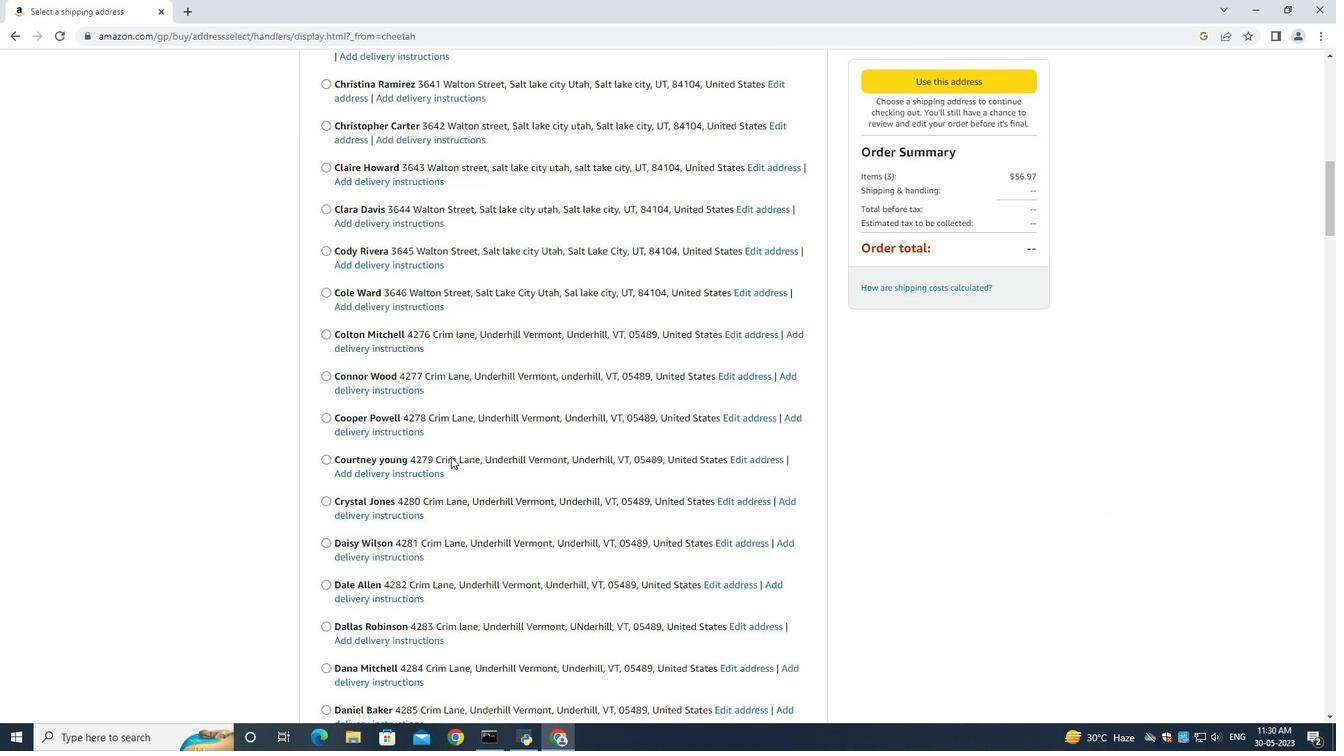 
Action: Mouse moved to (451, 457)
Screenshot: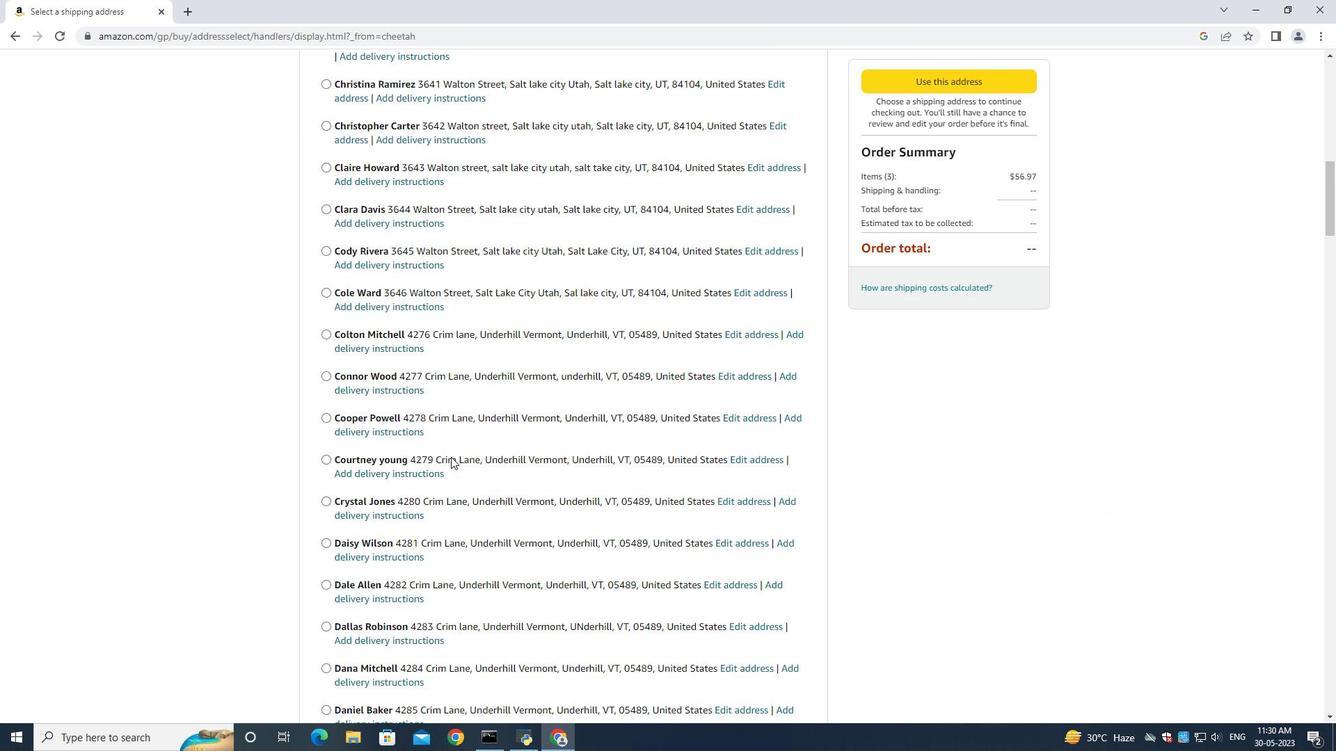 
Action: Mouse scrolled (451, 456) with delta (0, 0)
Screenshot: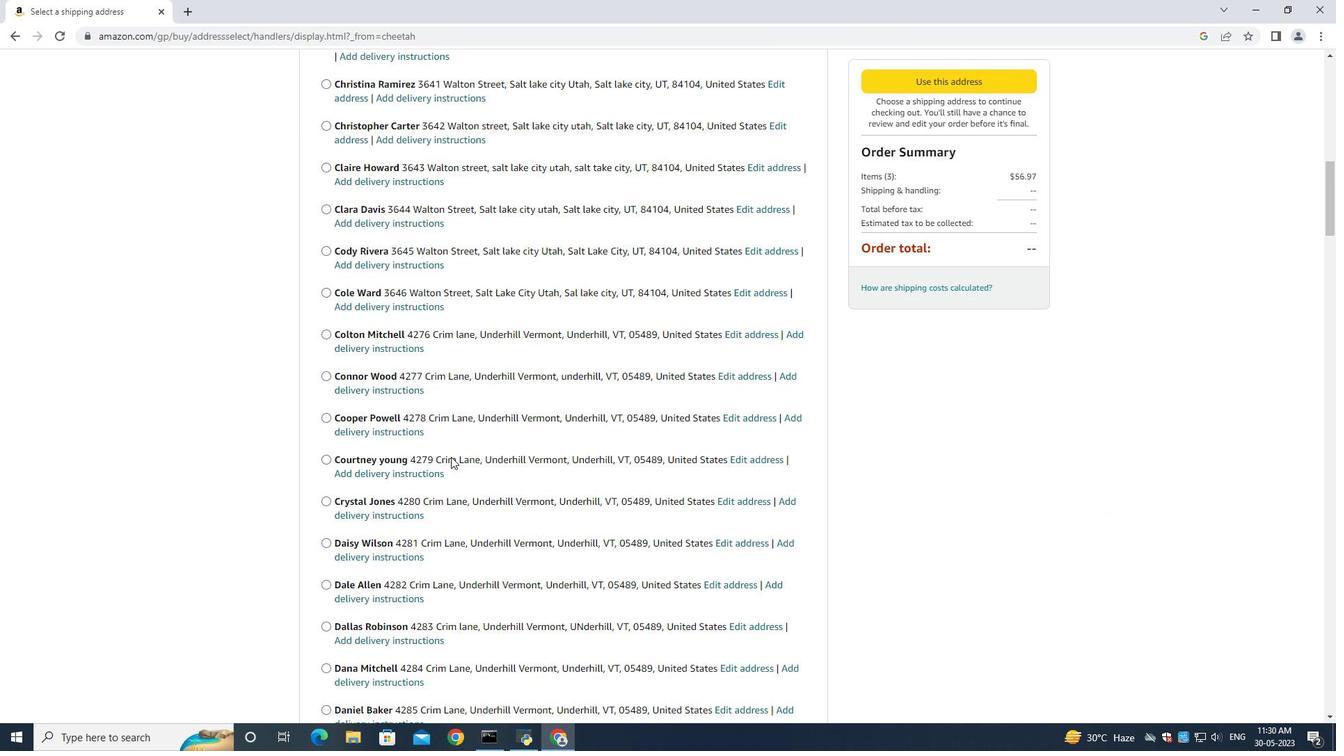 
Action: Mouse scrolled (451, 456) with delta (0, 0)
Screenshot: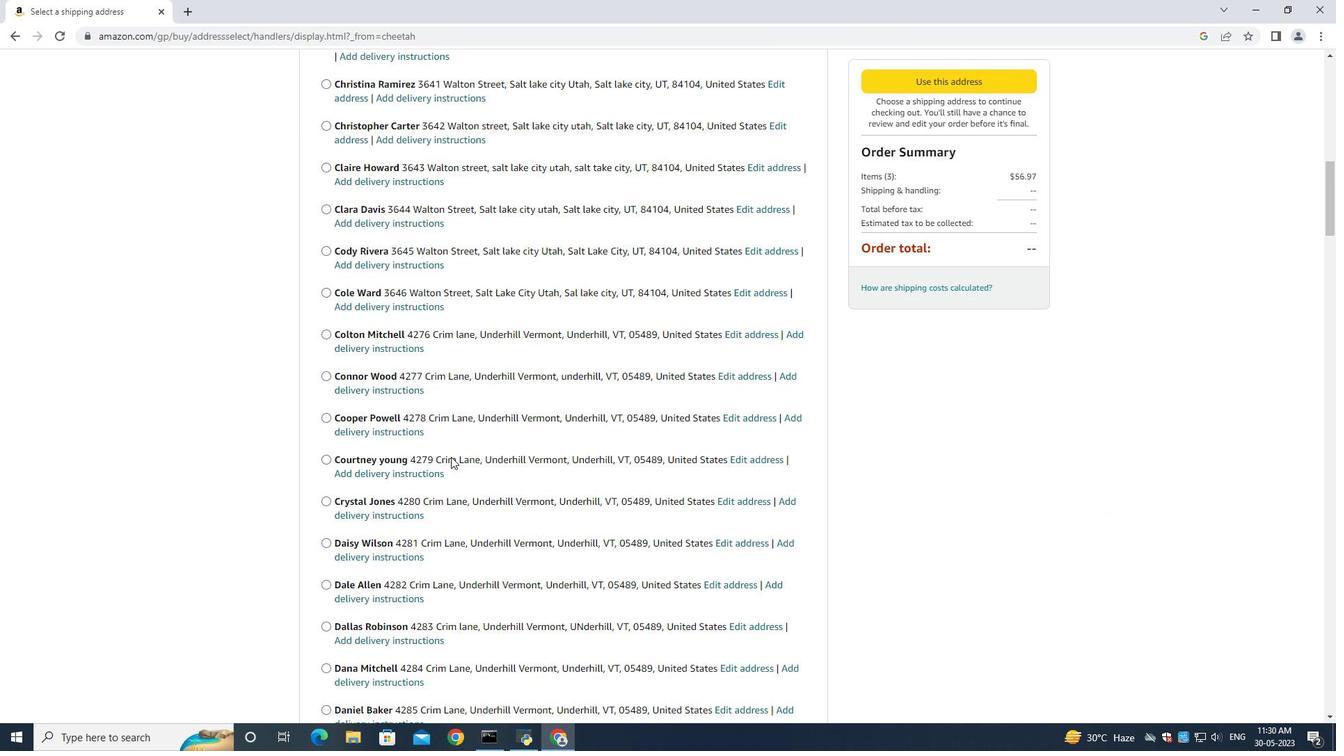 
Action: Mouse scrolled (451, 456) with delta (0, 0)
Screenshot: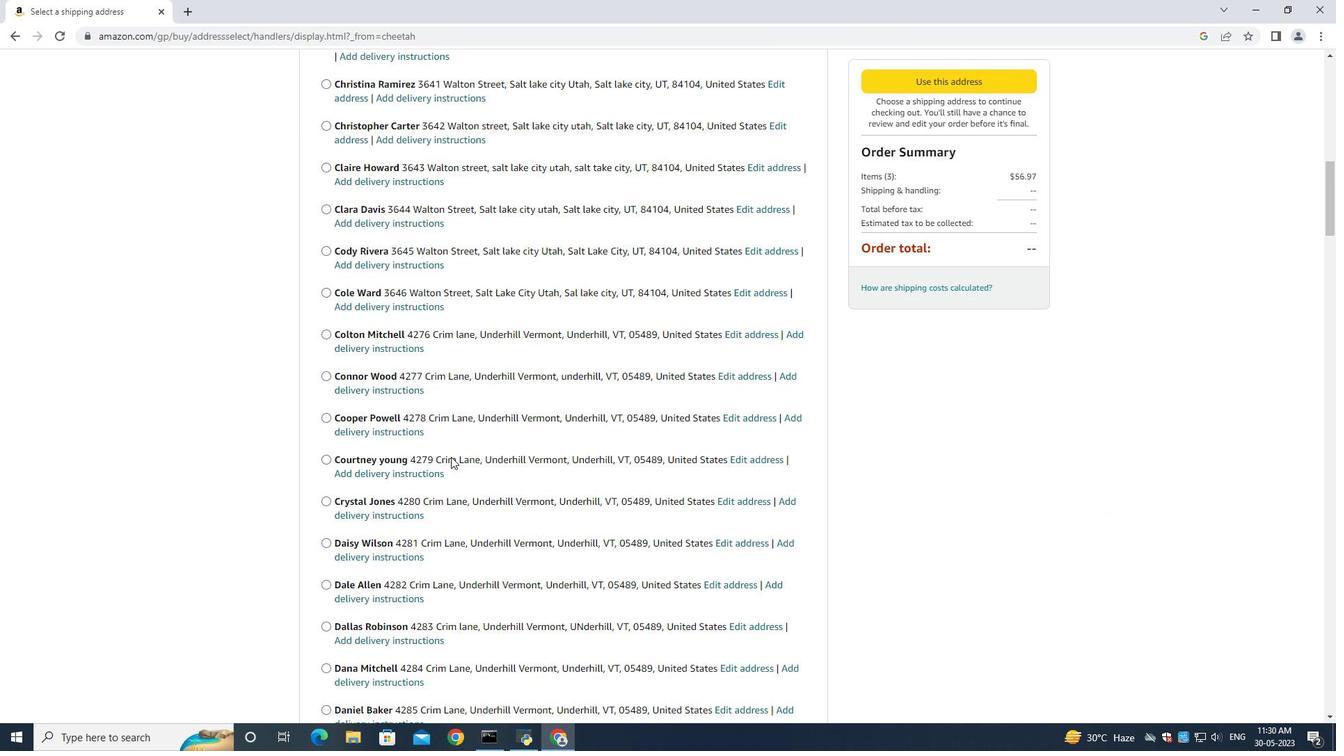 
Action: Mouse scrolled (451, 456) with delta (0, 0)
Screenshot: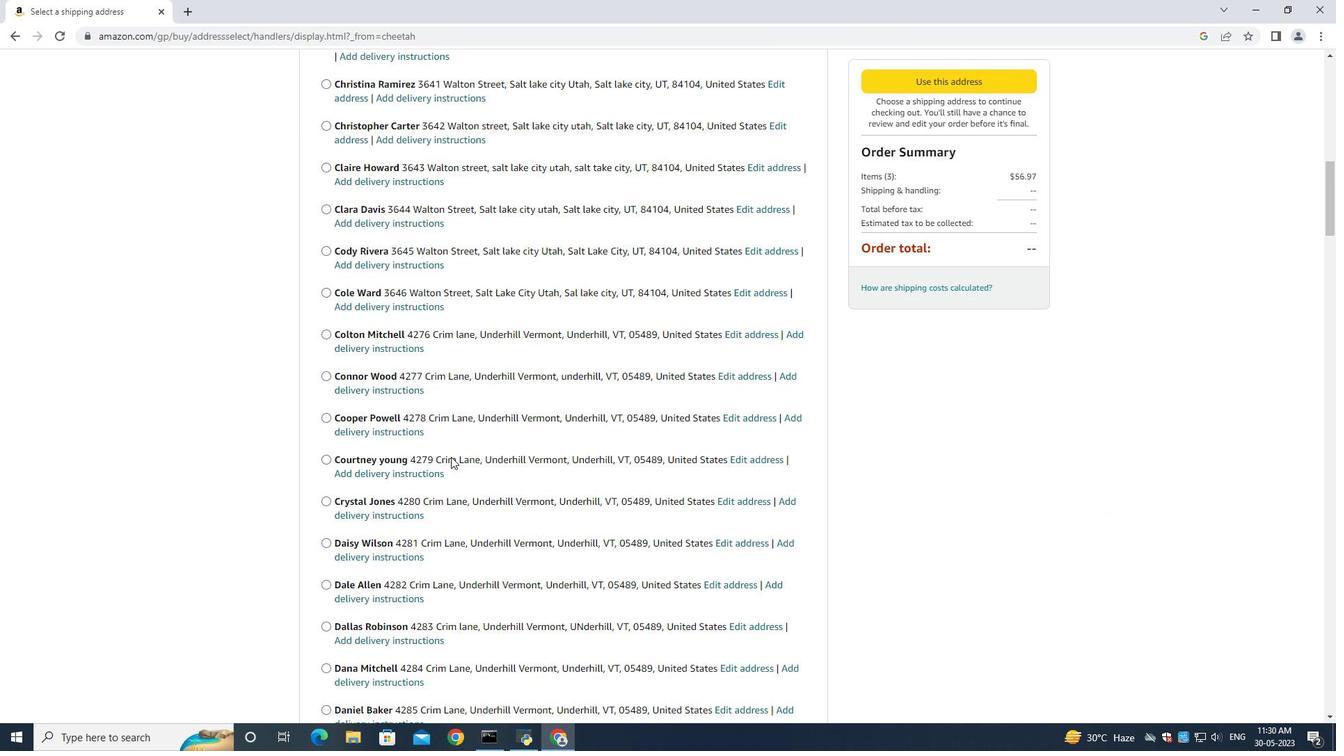 
Action: Mouse scrolled (451, 456) with delta (0, 0)
Screenshot: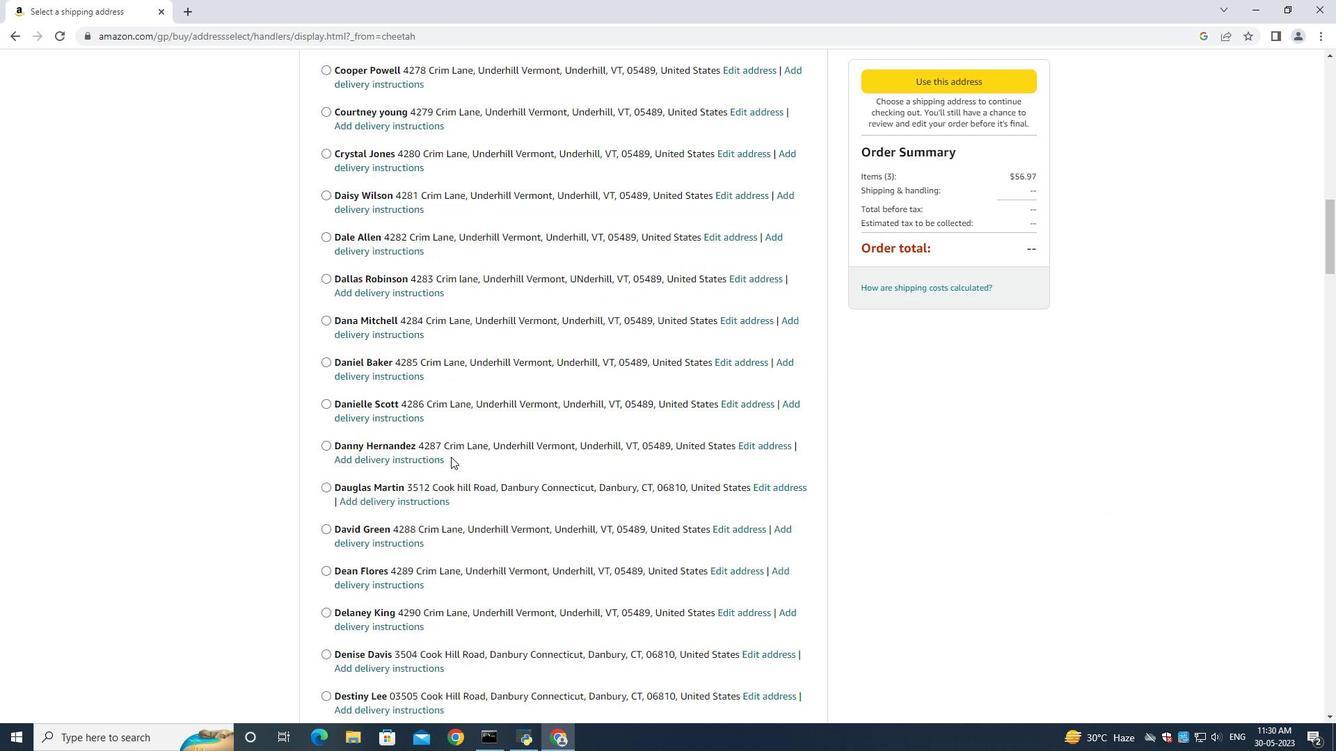 
Action: Mouse scrolled (451, 456) with delta (0, 0)
Screenshot: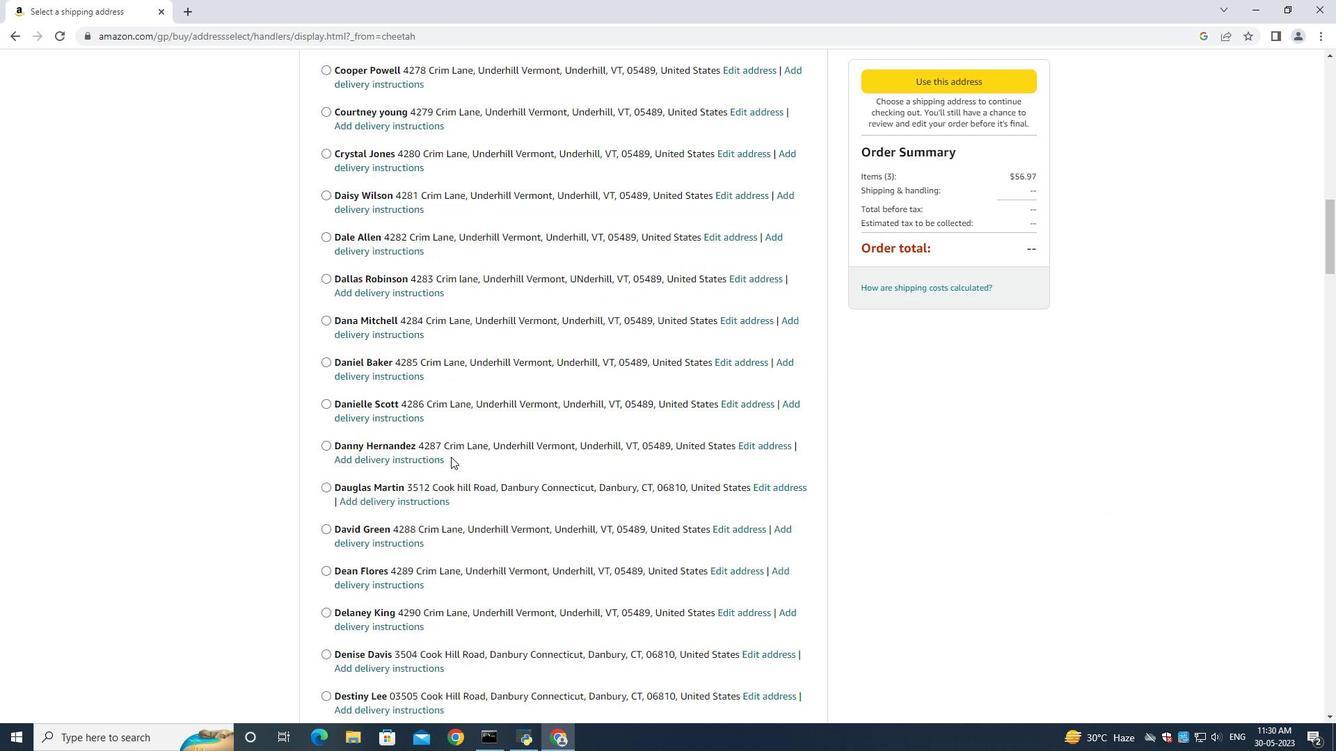 
Action: Mouse scrolled (451, 456) with delta (0, 0)
Screenshot: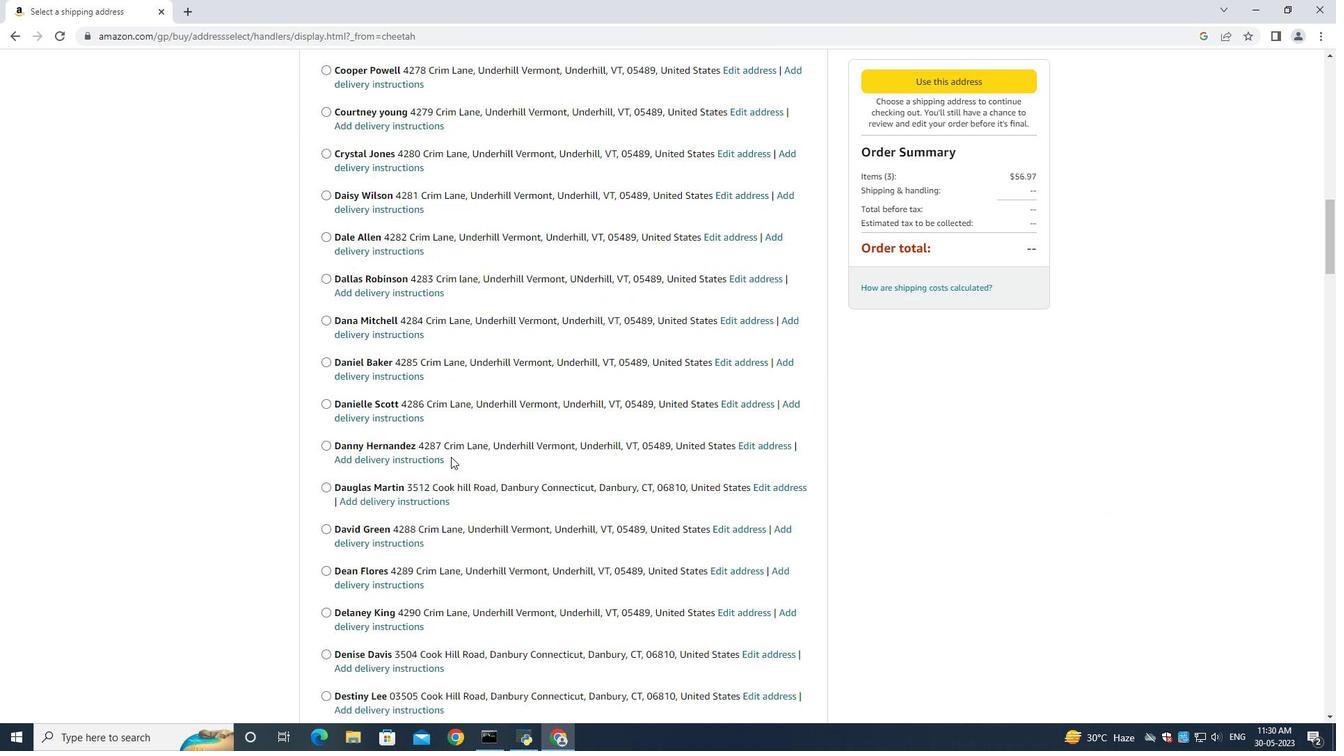 
Action: Mouse scrolled (451, 456) with delta (0, 0)
Screenshot: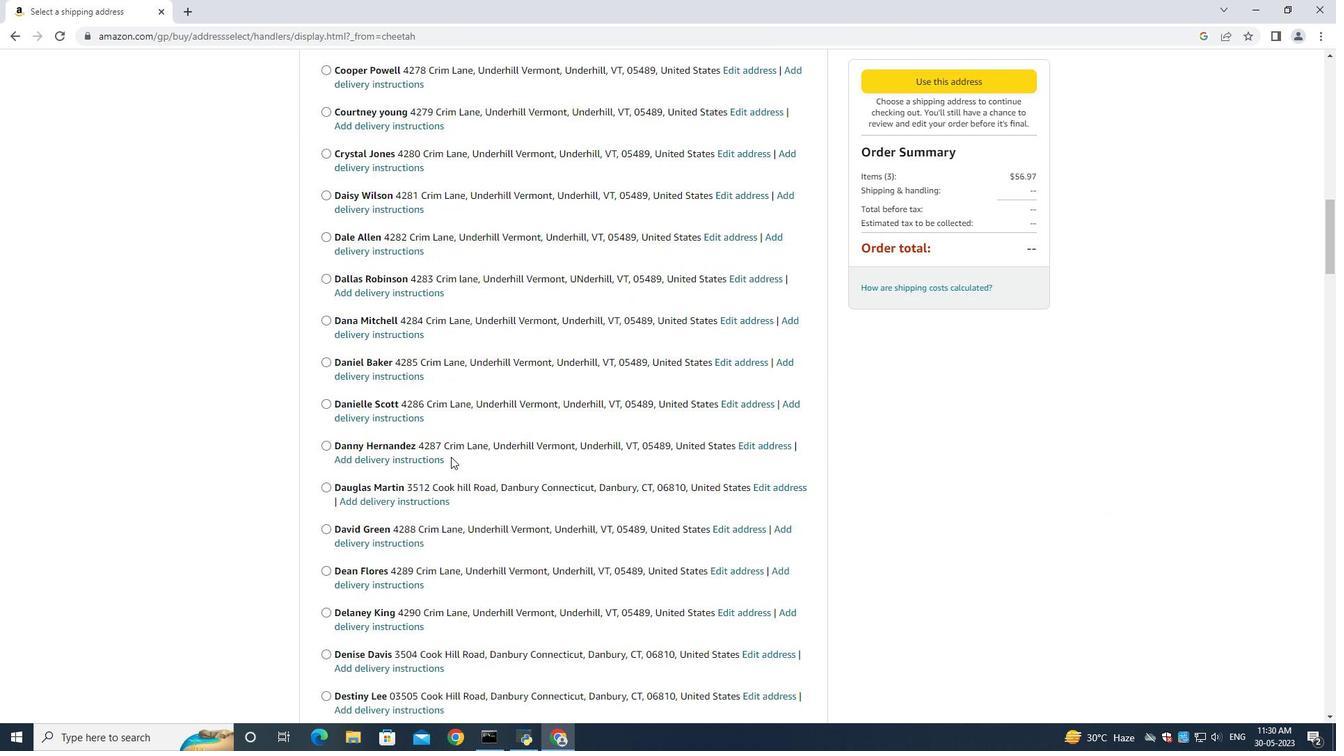 
Action: Mouse scrolled (451, 456) with delta (0, 0)
Screenshot: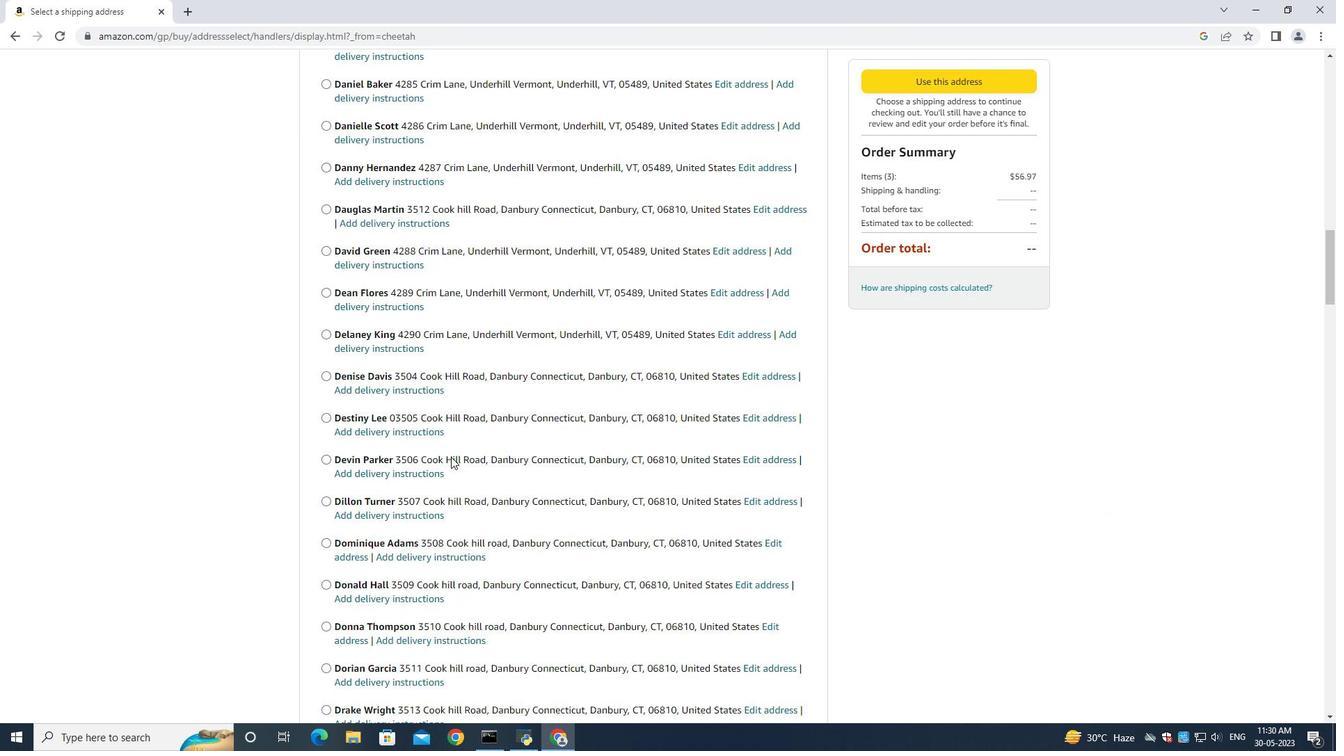
Action: Mouse scrolled (451, 456) with delta (0, 0)
Screenshot: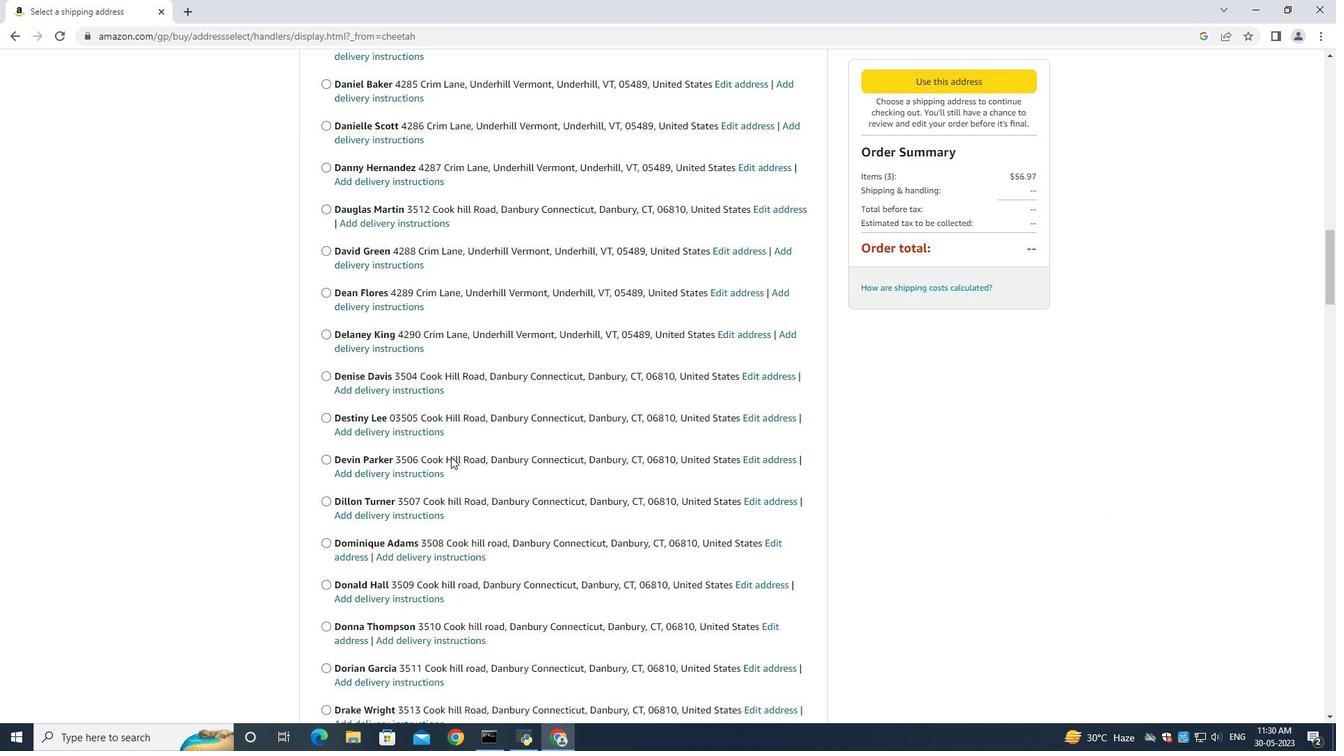 
Action: Mouse scrolled (451, 456) with delta (0, 0)
Screenshot: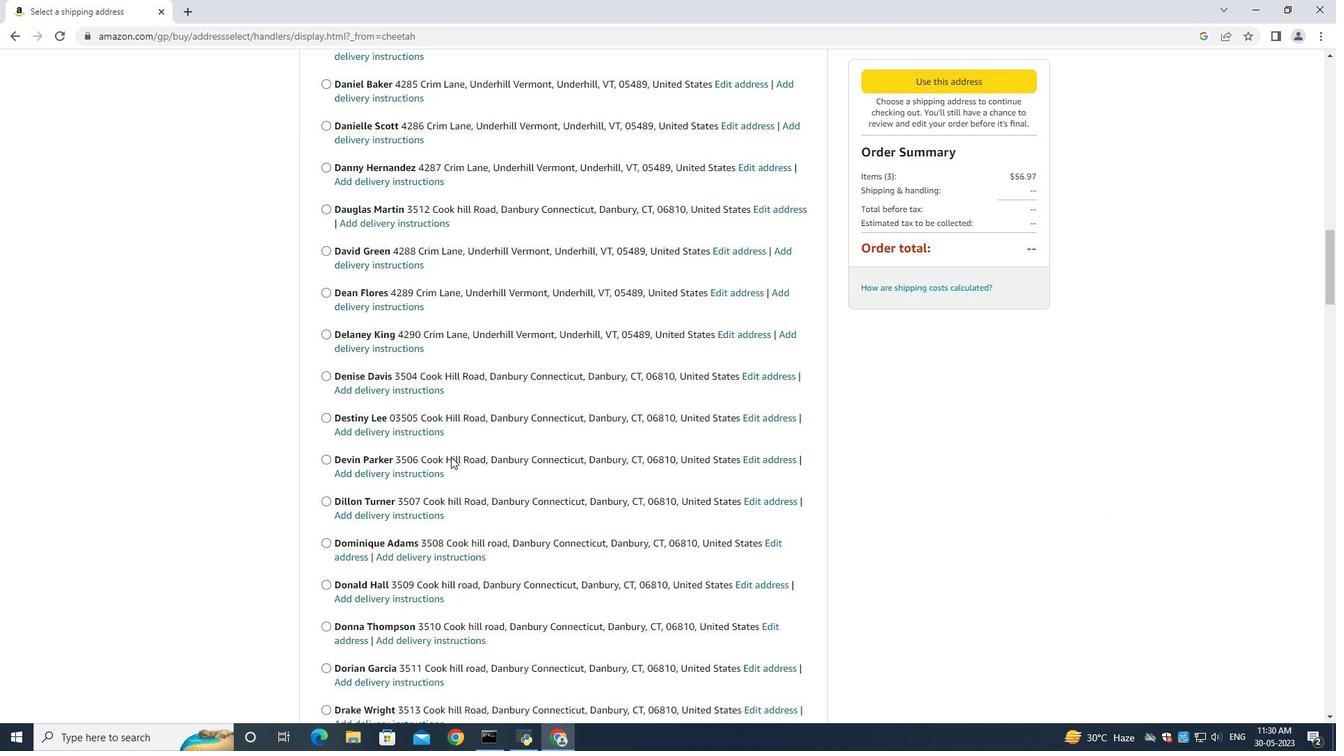
Action: Mouse scrolled (451, 456) with delta (0, 0)
Screenshot: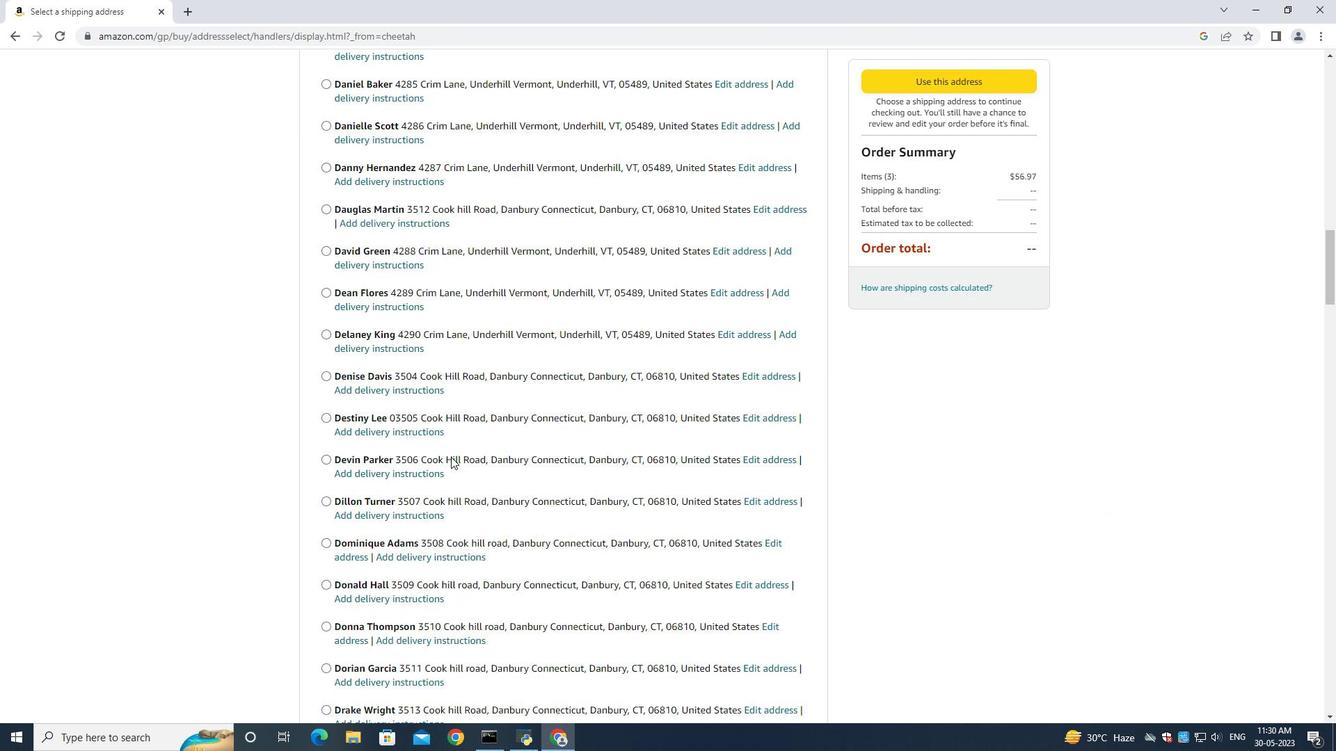 
Action: Mouse moved to (455, 459)
Screenshot: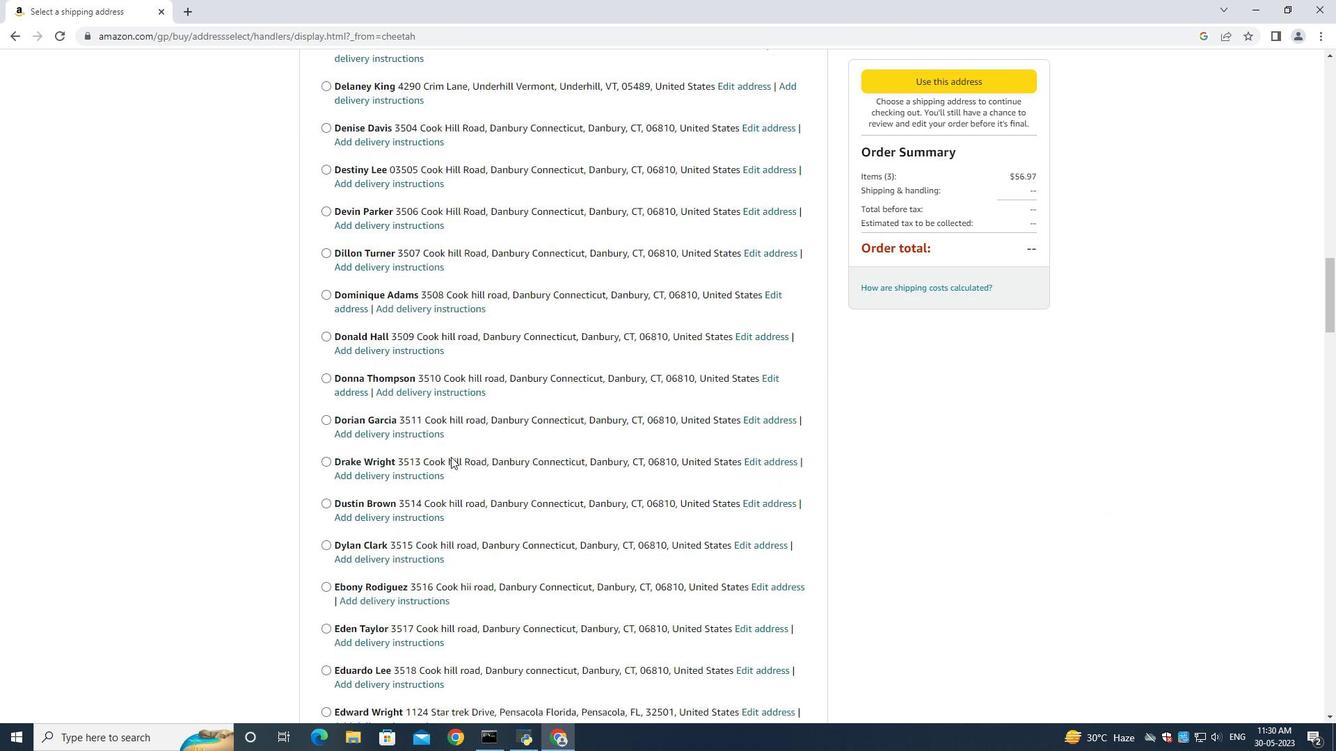 
Action: Mouse scrolled (455, 458) with delta (0, 0)
Screenshot: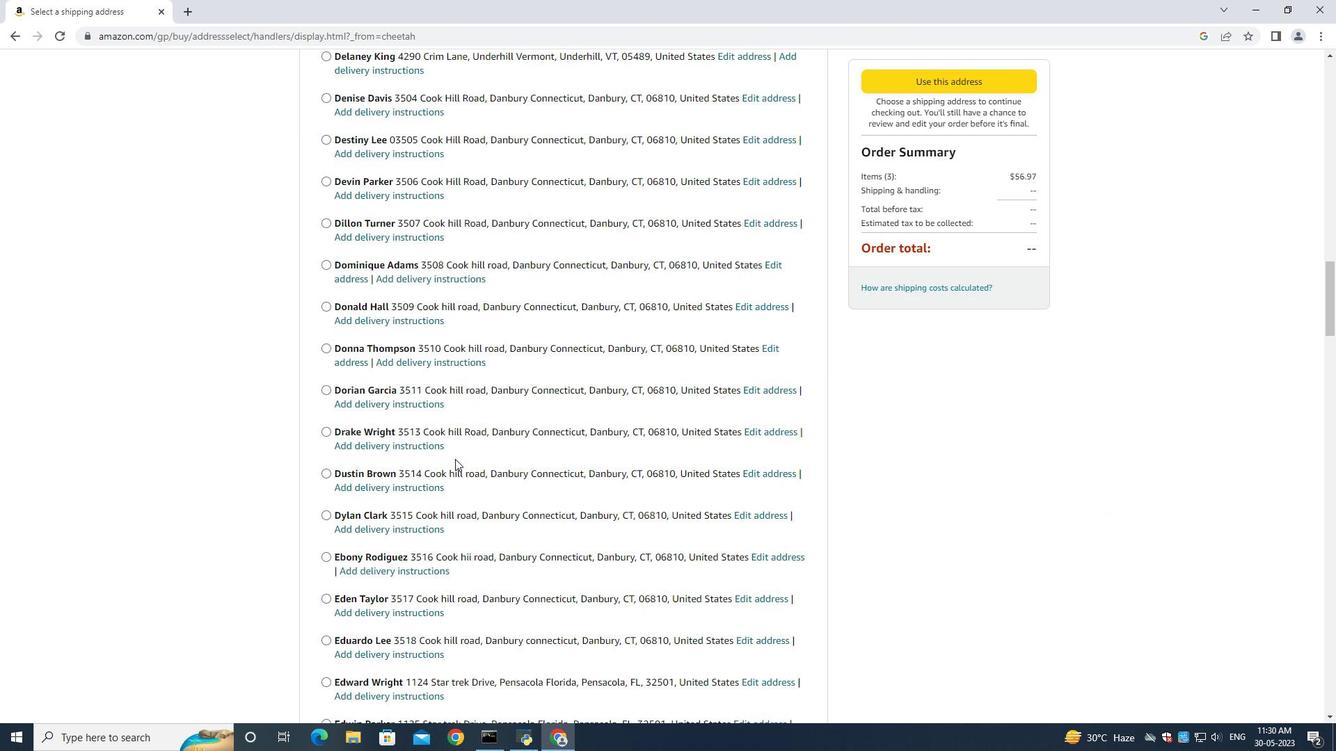 
Action: Mouse scrolled (455, 458) with delta (0, 0)
Screenshot: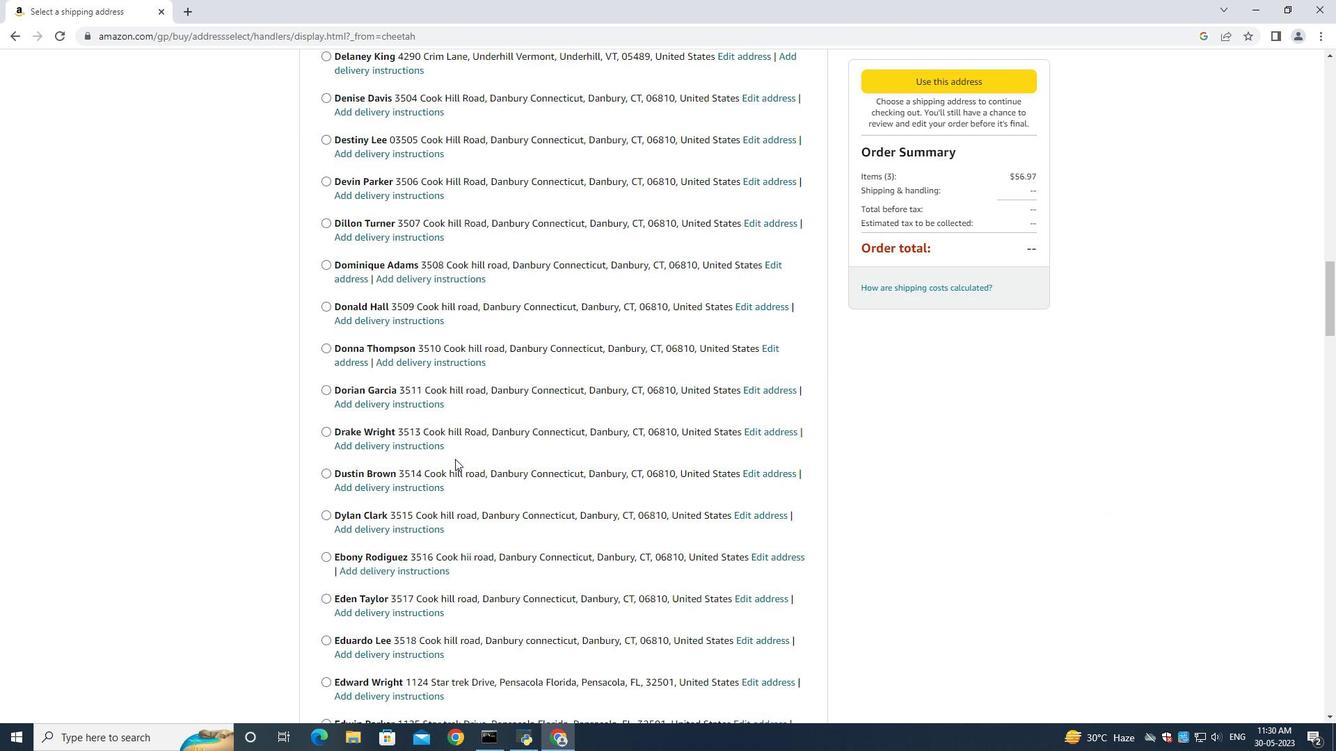 
Action: Mouse scrolled (455, 458) with delta (0, 0)
Screenshot: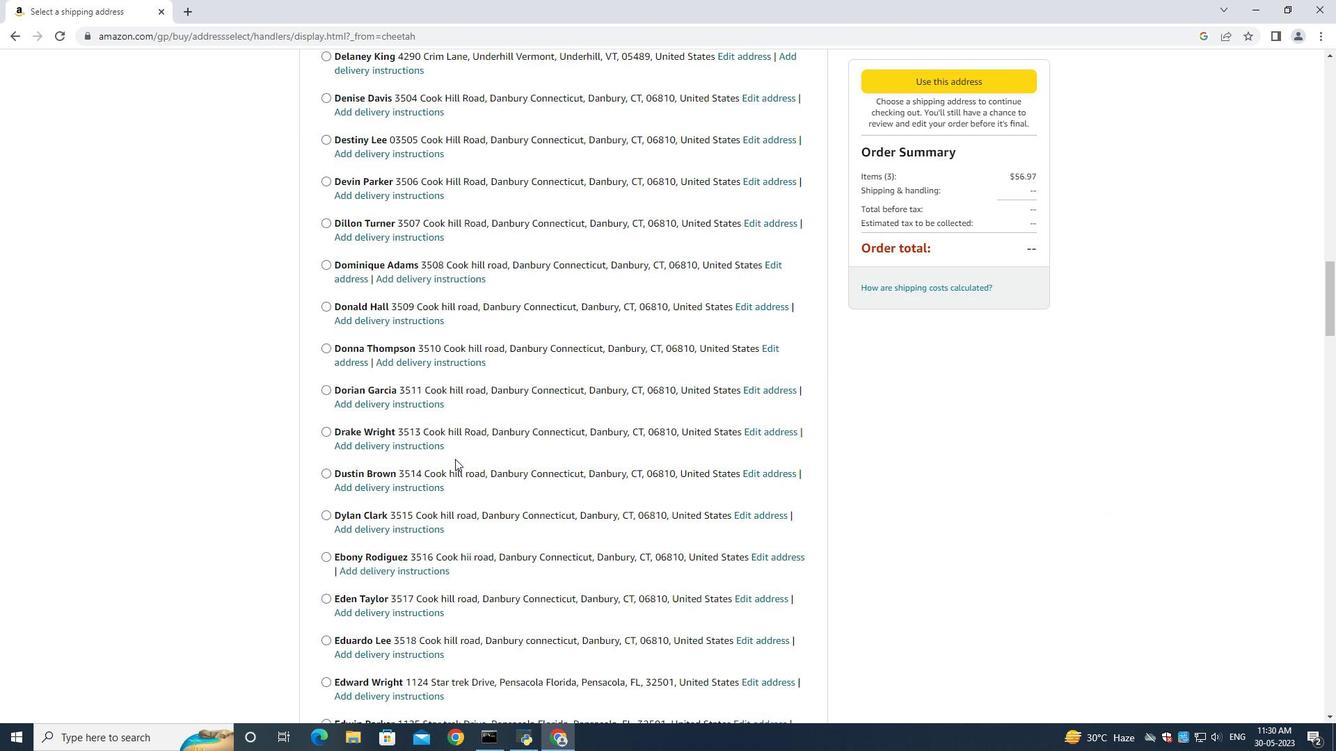 
Action: Mouse scrolled (455, 458) with delta (0, 0)
Screenshot: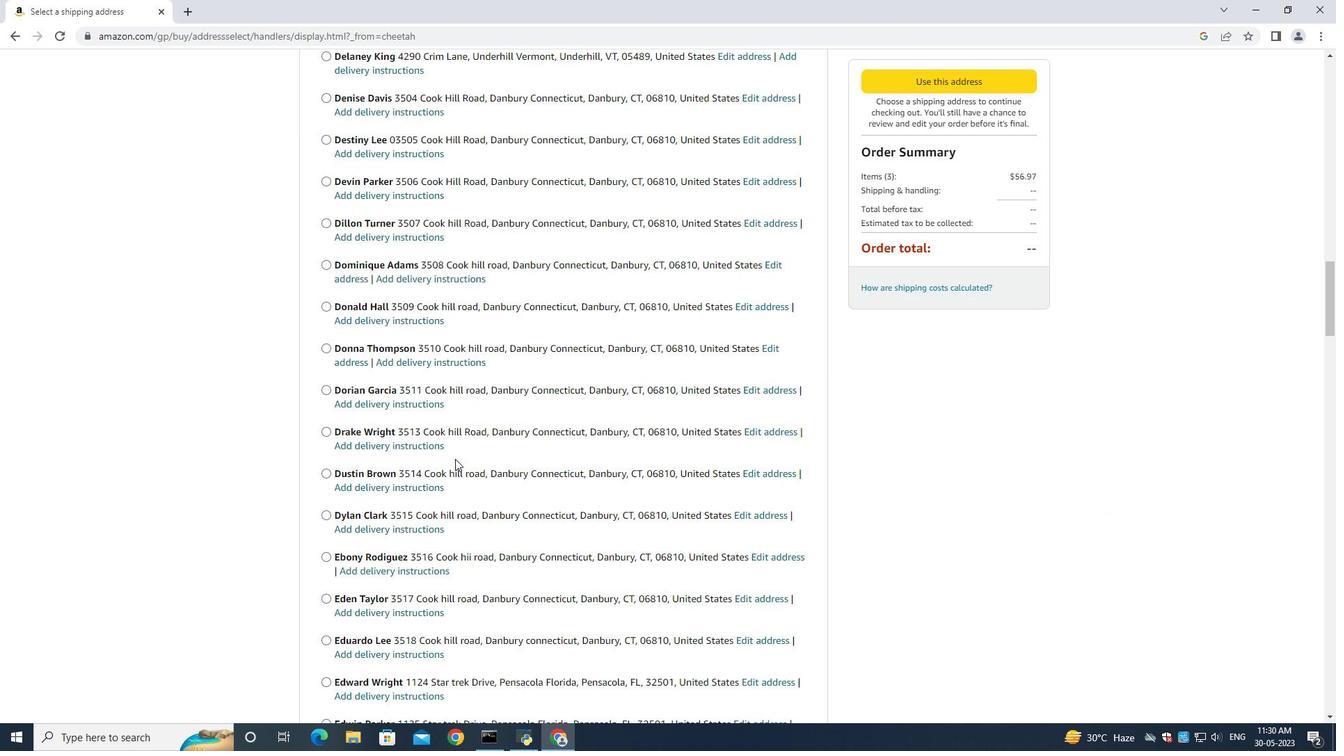 
Action: Mouse scrolled (455, 458) with delta (0, 0)
Screenshot: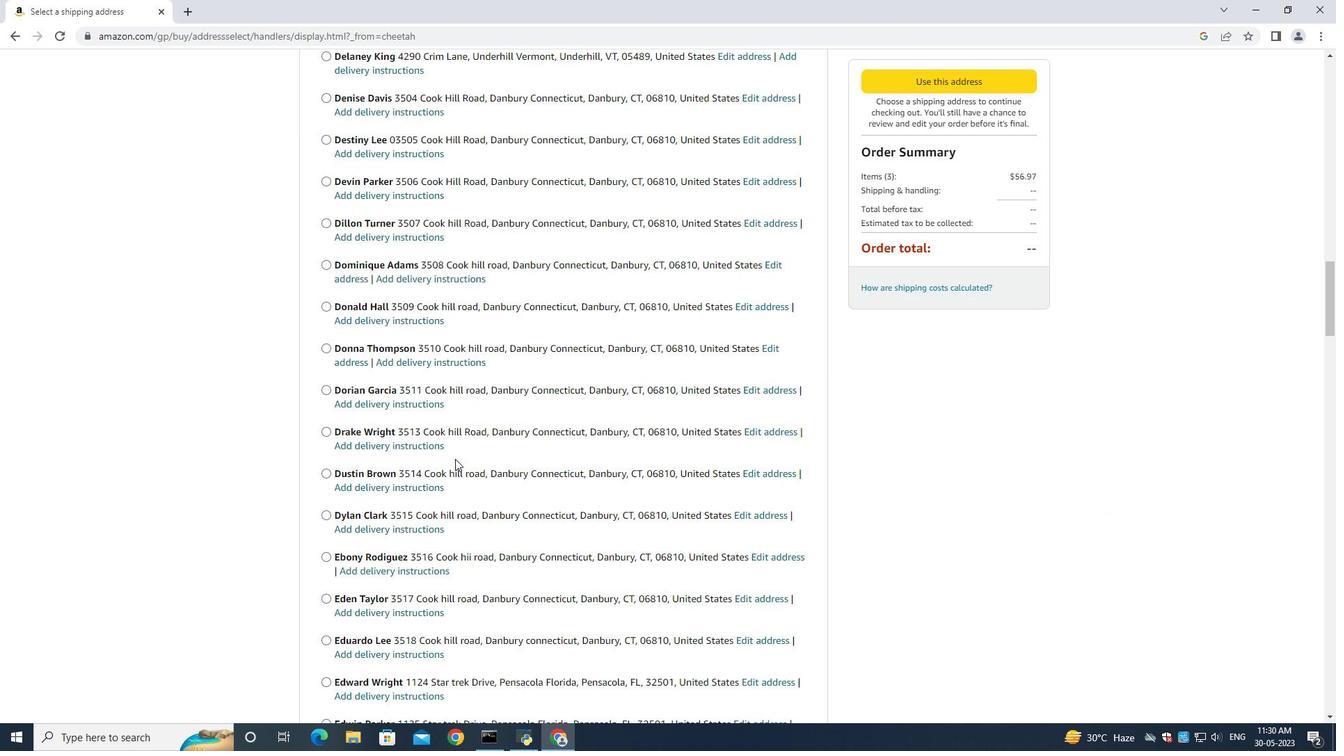 
Action: Mouse scrolled (455, 458) with delta (0, 0)
Screenshot: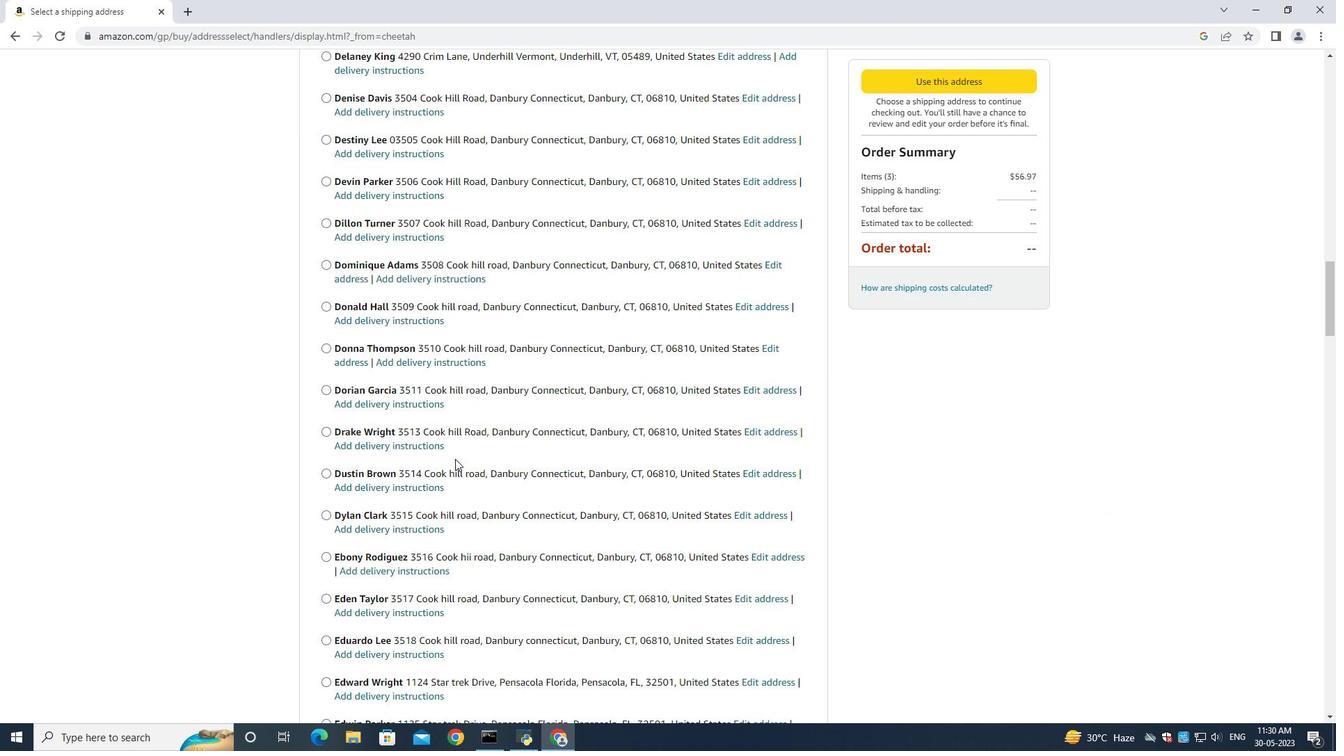 
Action: Mouse scrolled (455, 458) with delta (0, 0)
Screenshot: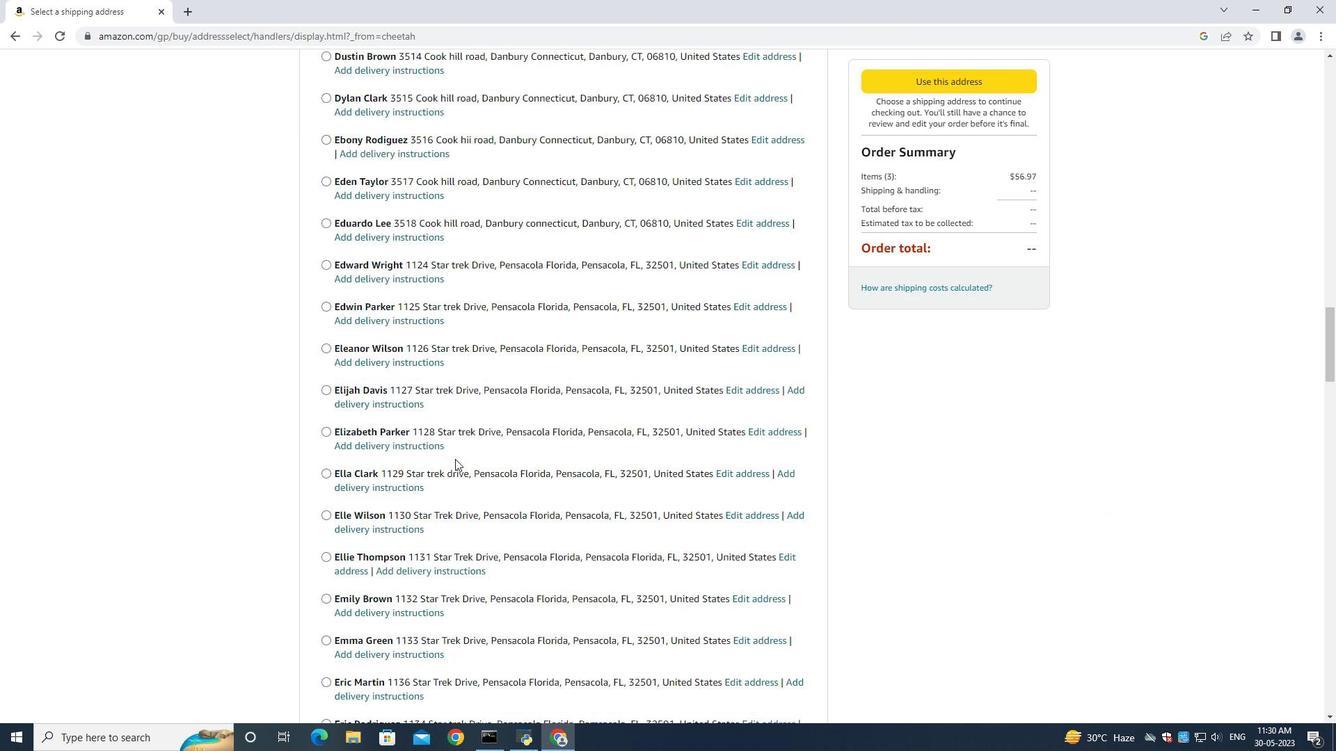 
Action: Mouse moved to (455, 460)
Screenshot: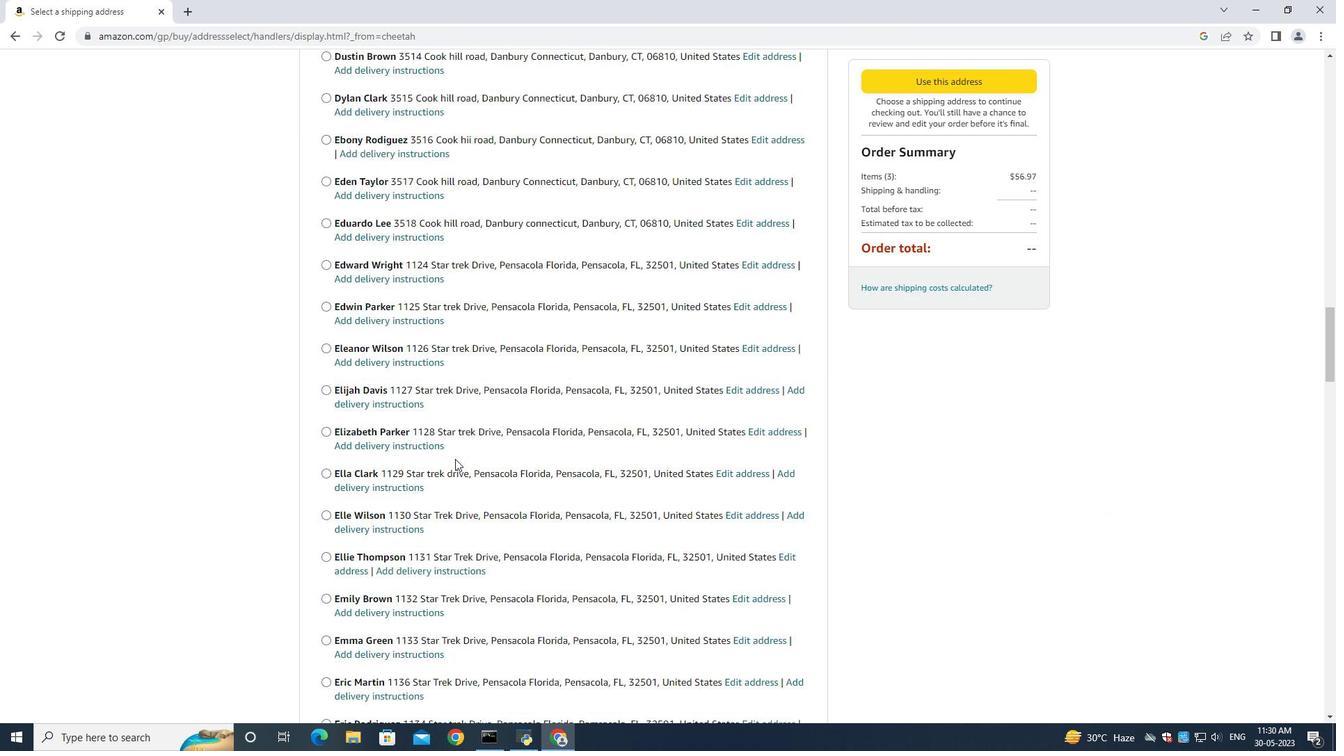 
Action: Mouse scrolled (455, 459) with delta (0, 0)
Screenshot: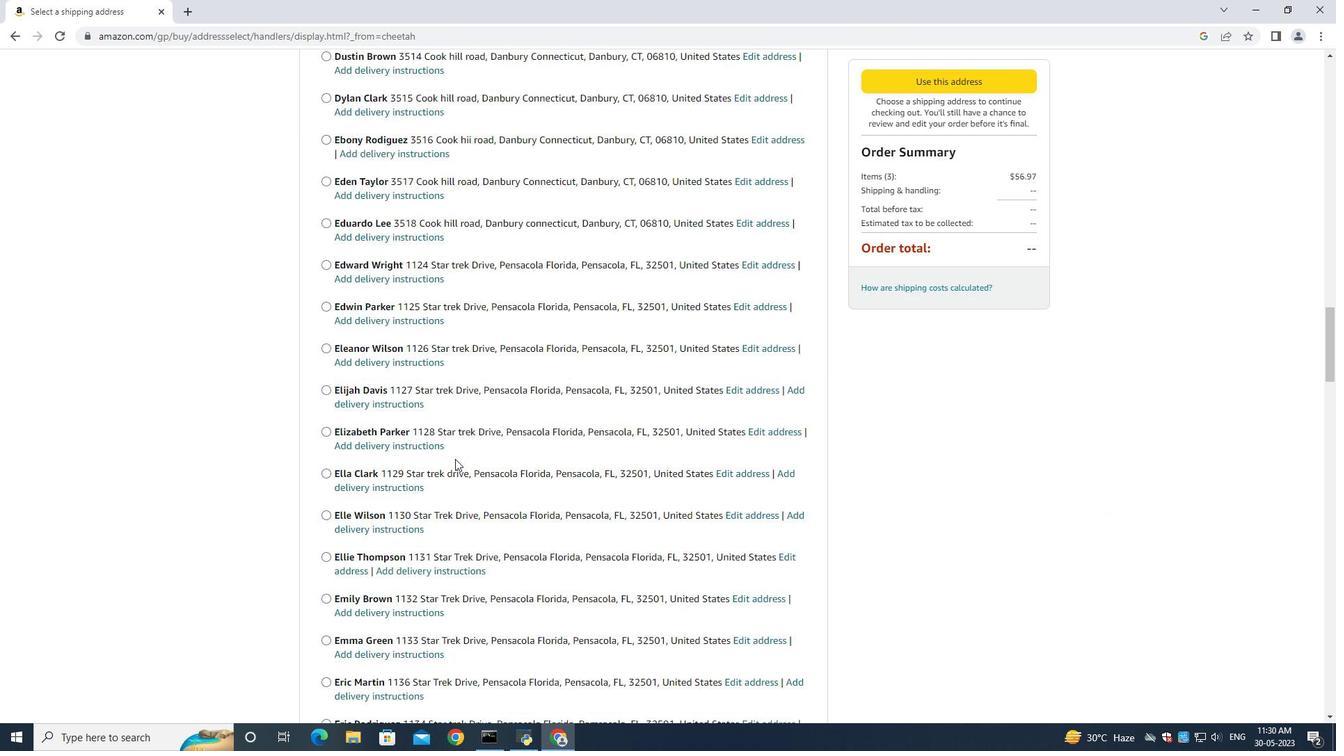 
Action: Mouse moved to (455, 460)
Screenshot: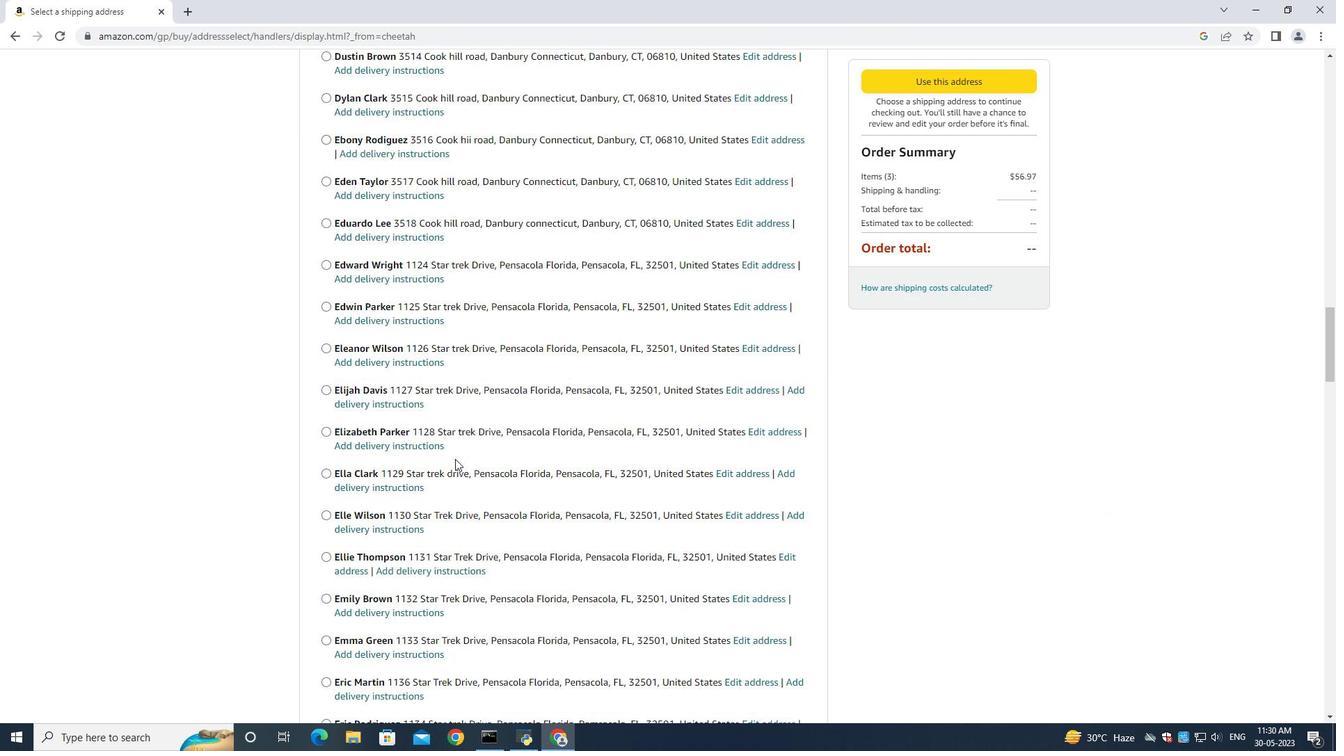 
Action: Mouse scrolled (455, 459) with delta (0, 0)
Screenshot: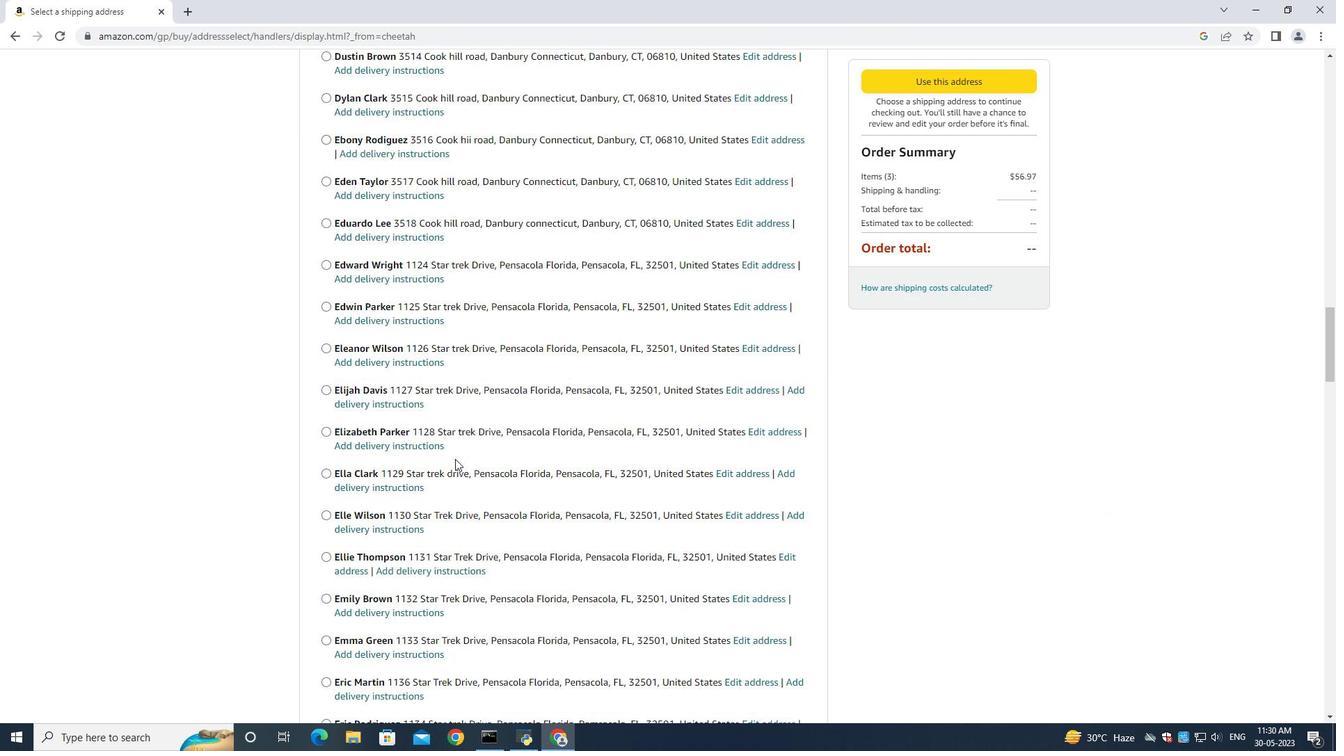 
Action: Mouse scrolled (455, 459) with delta (0, 0)
Screenshot: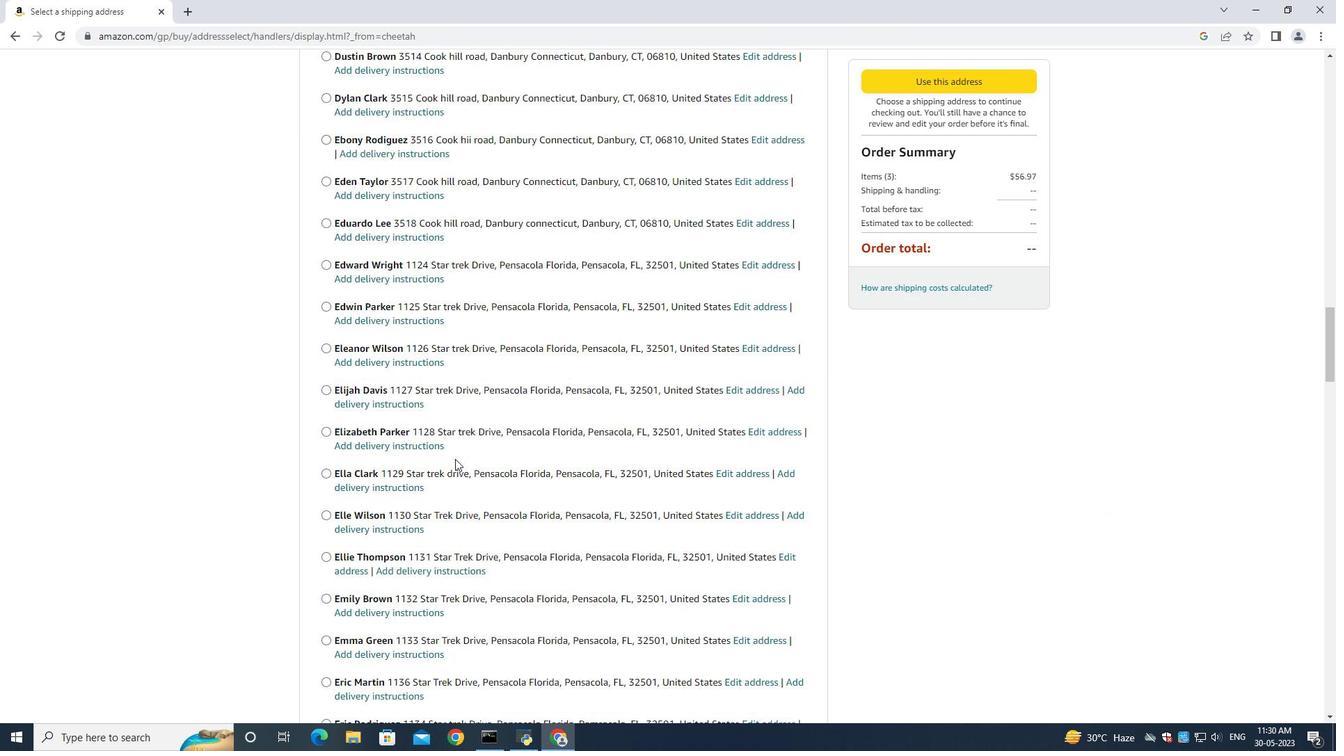 
Action: Mouse scrolled (455, 459) with delta (0, 0)
Screenshot: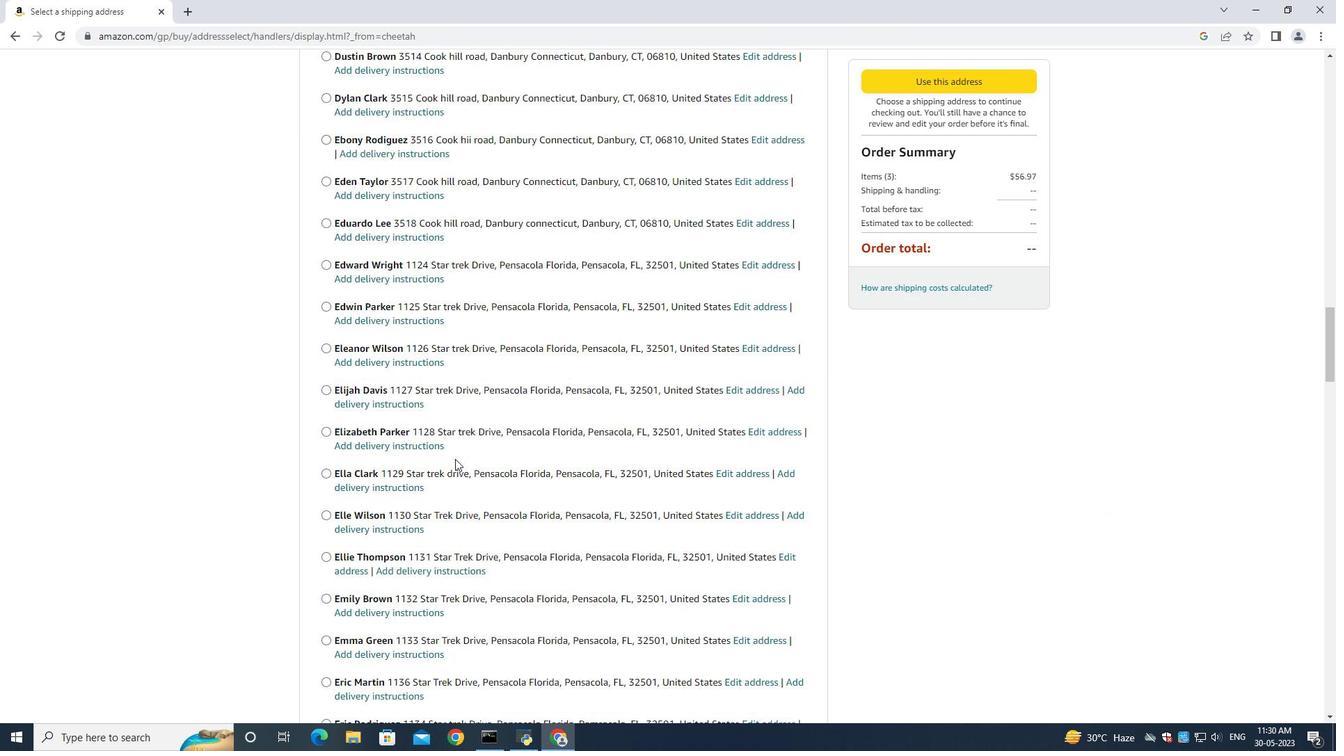 
Action: Mouse scrolled (455, 459) with delta (0, 0)
Screenshot: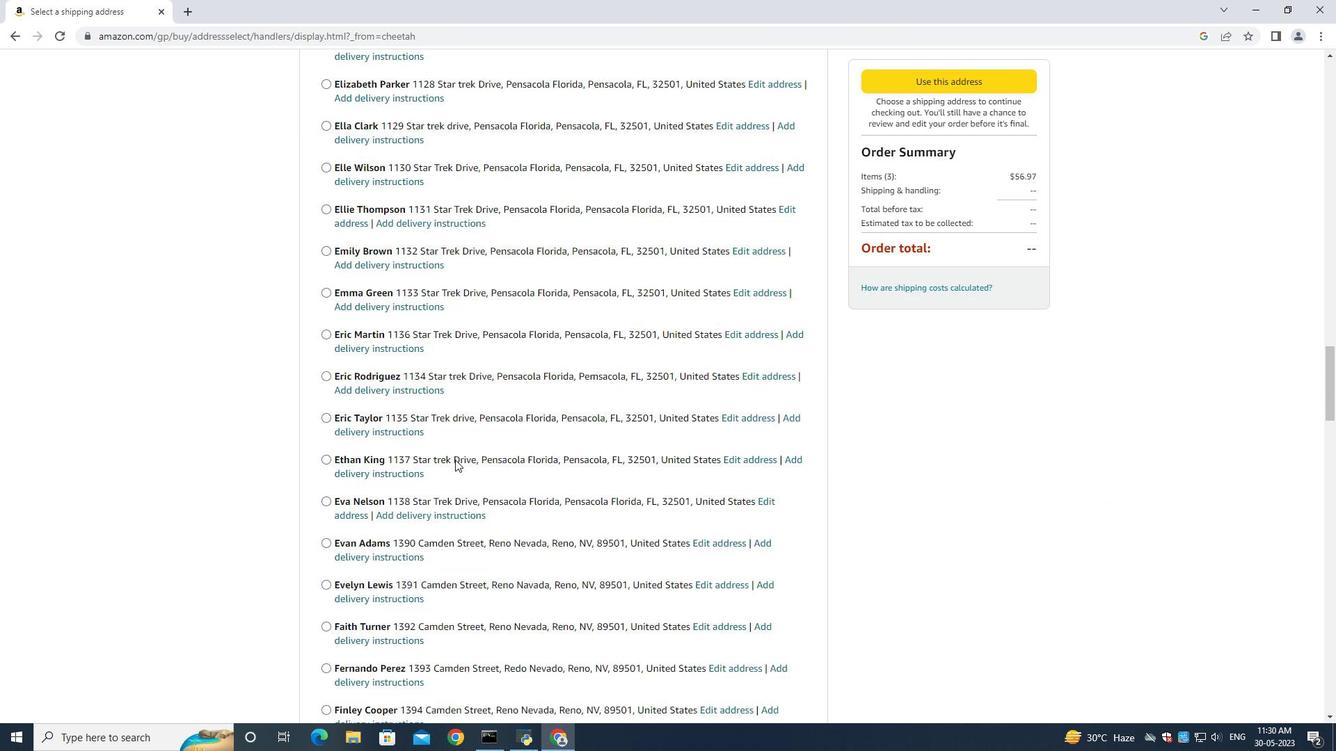 
Action: Mouse scrolled (455, 459) with delta (0, 0)
Screenshot: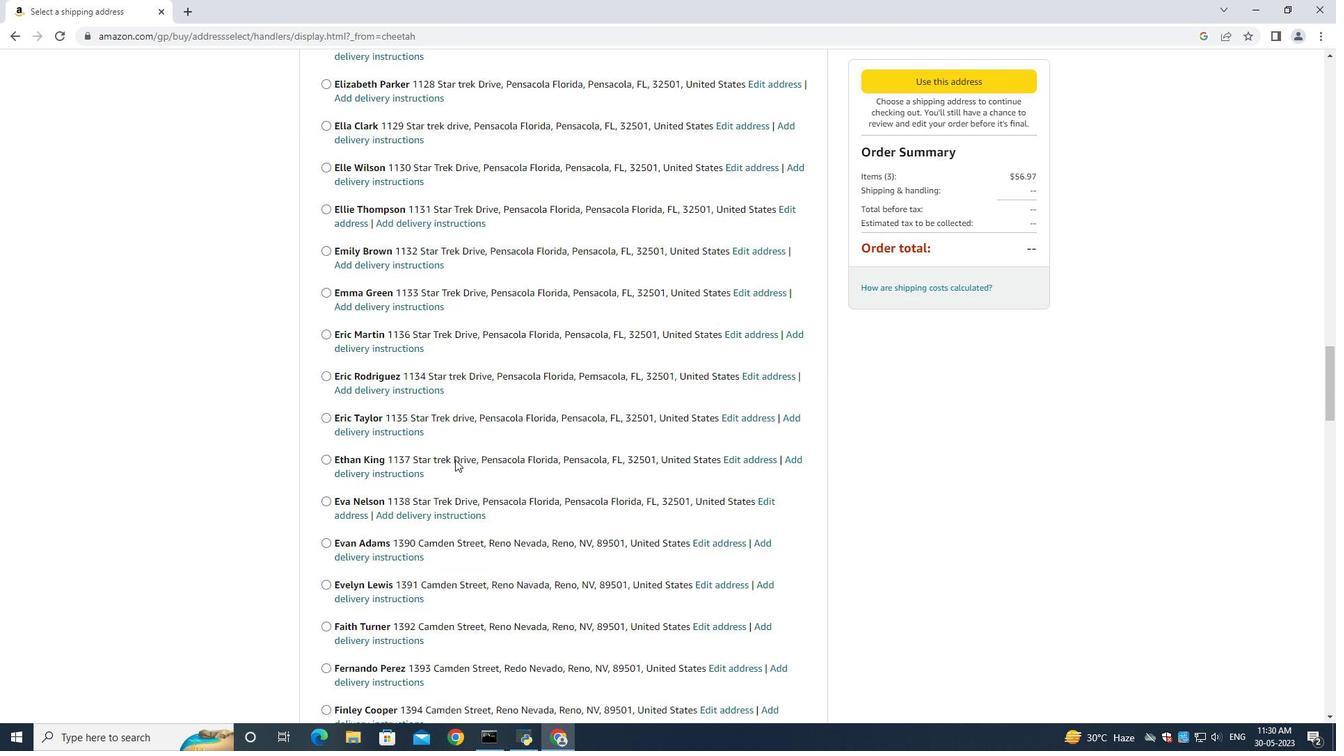 
Action: Mouse scrolled (455, 459) with delta (0, 0)
Screenshot: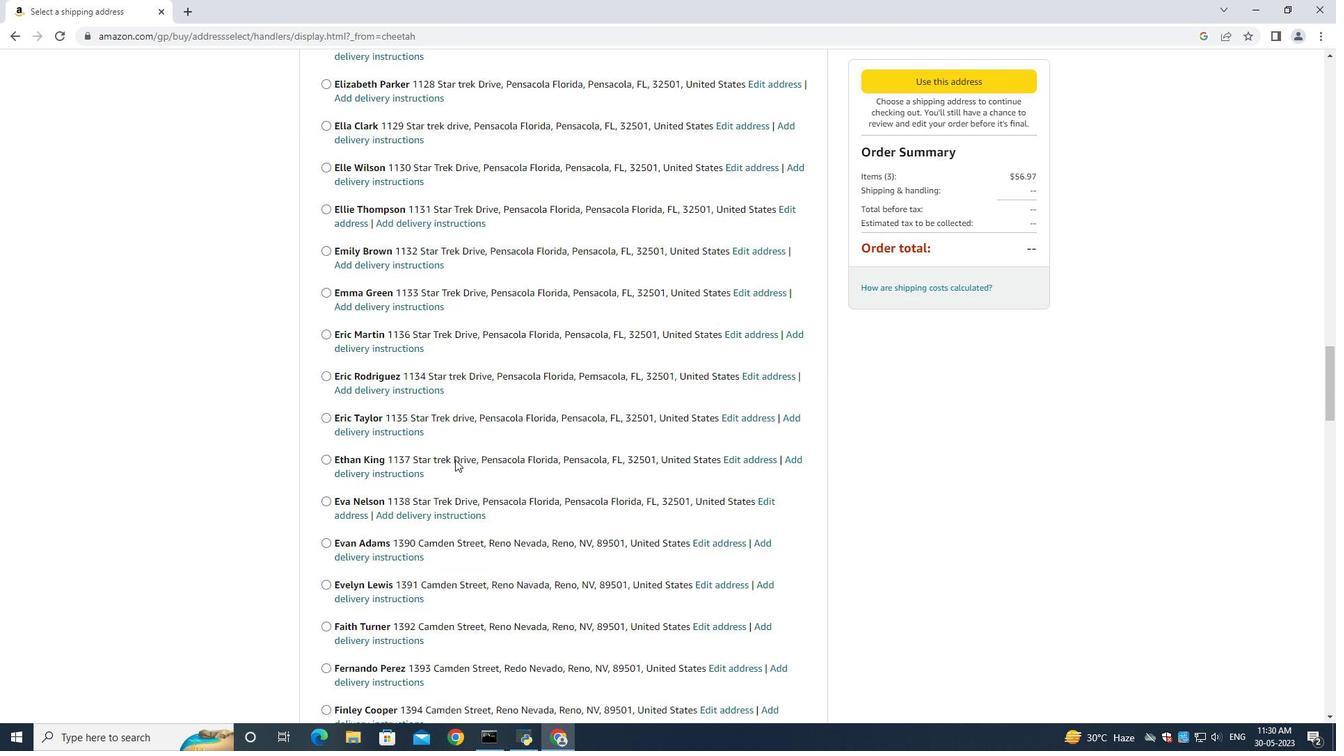 
Action: Mouse scrolled (455, 459) with delta (0, 0)
Screenshot: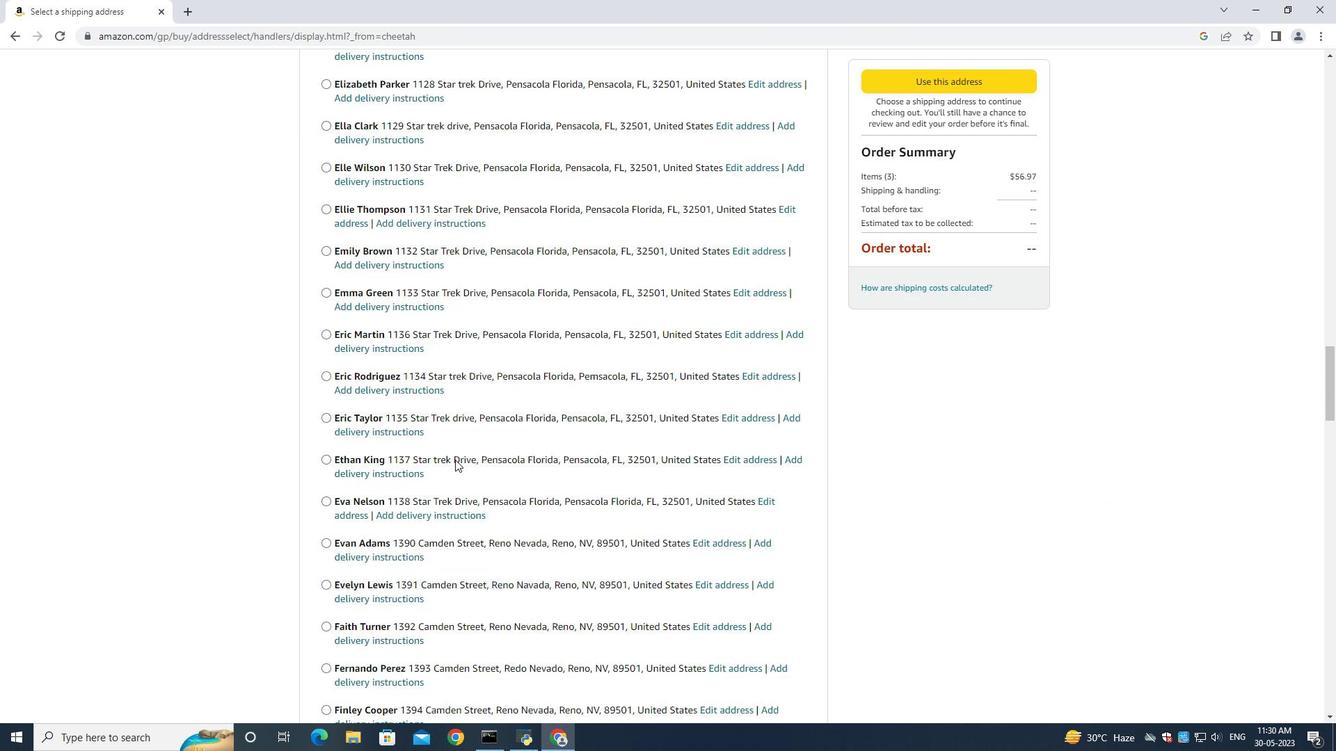 
Action: Mouse scrolled (455, 459) with delta (0, 0)
Screenshot: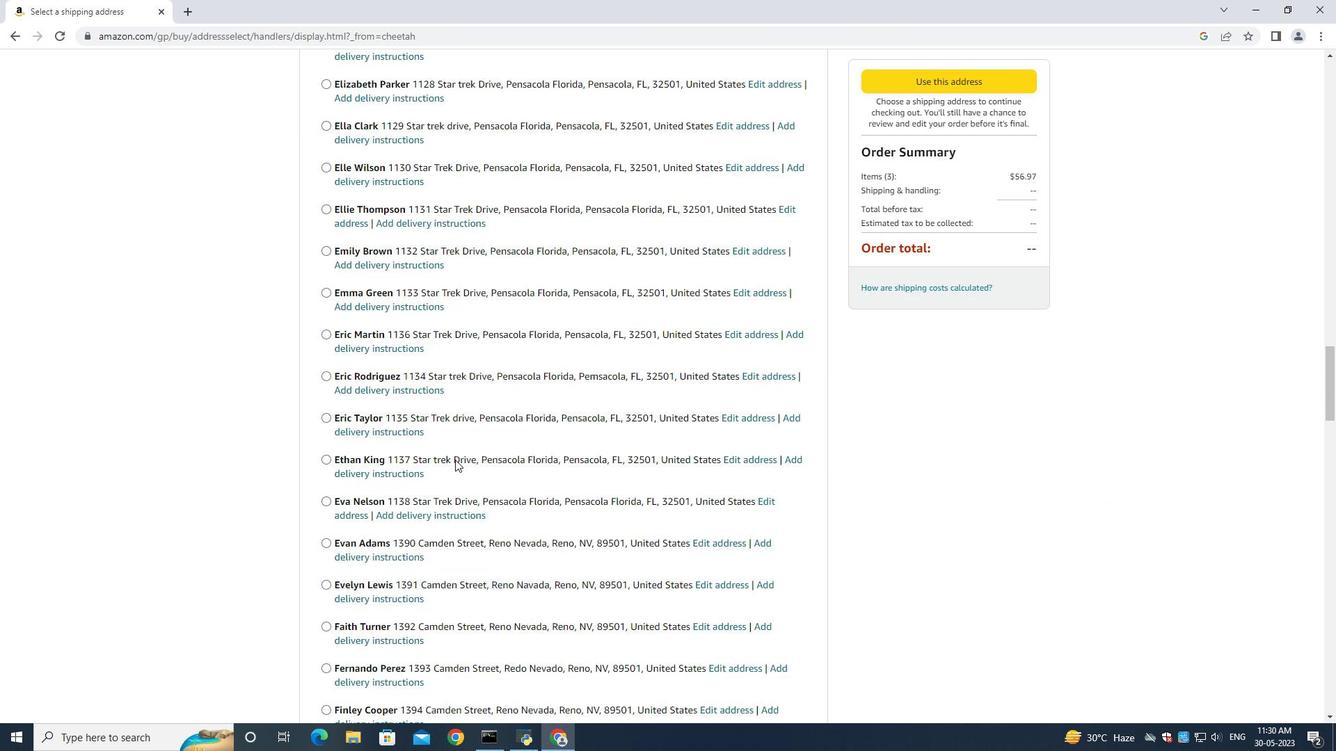 
Action: Mouse scrolled (455, 459) with delta (0, 0)
Screenshot: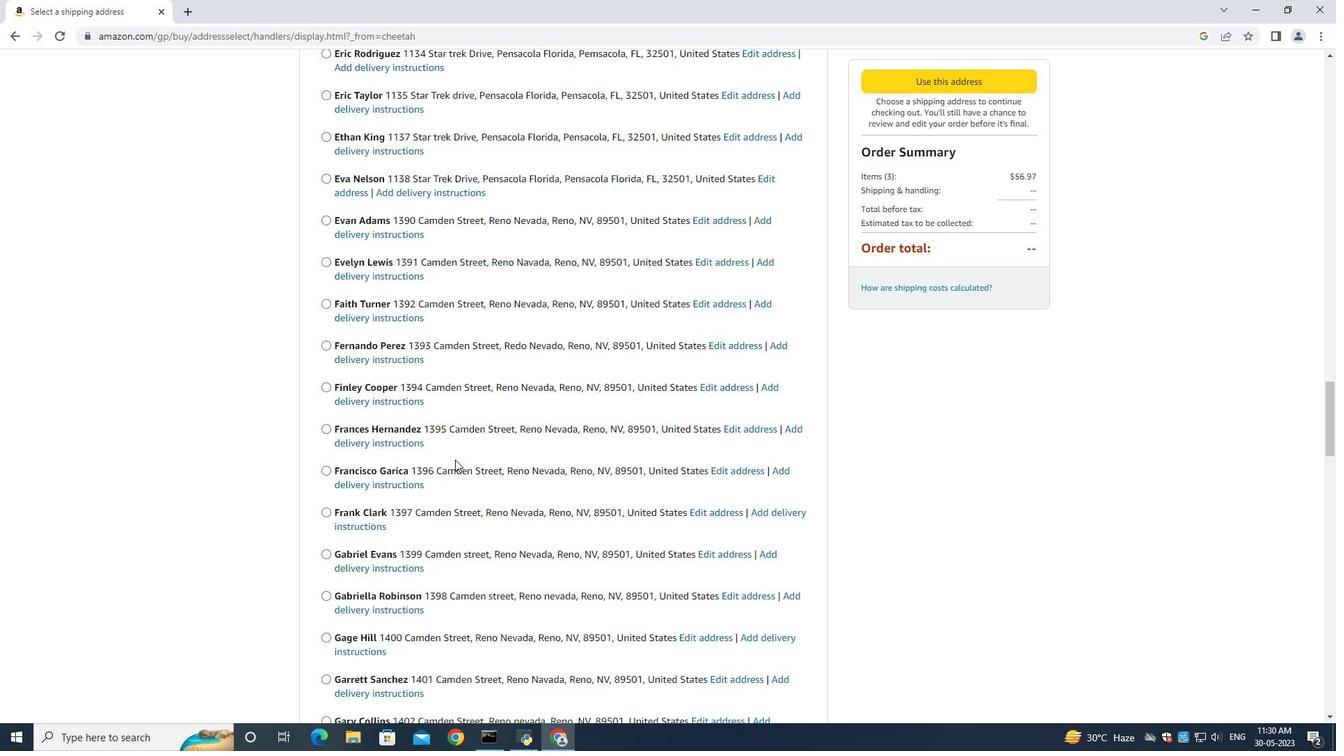 
Action: Mouse scrolled (455, 459) with delta (0, 0)
Screenshot: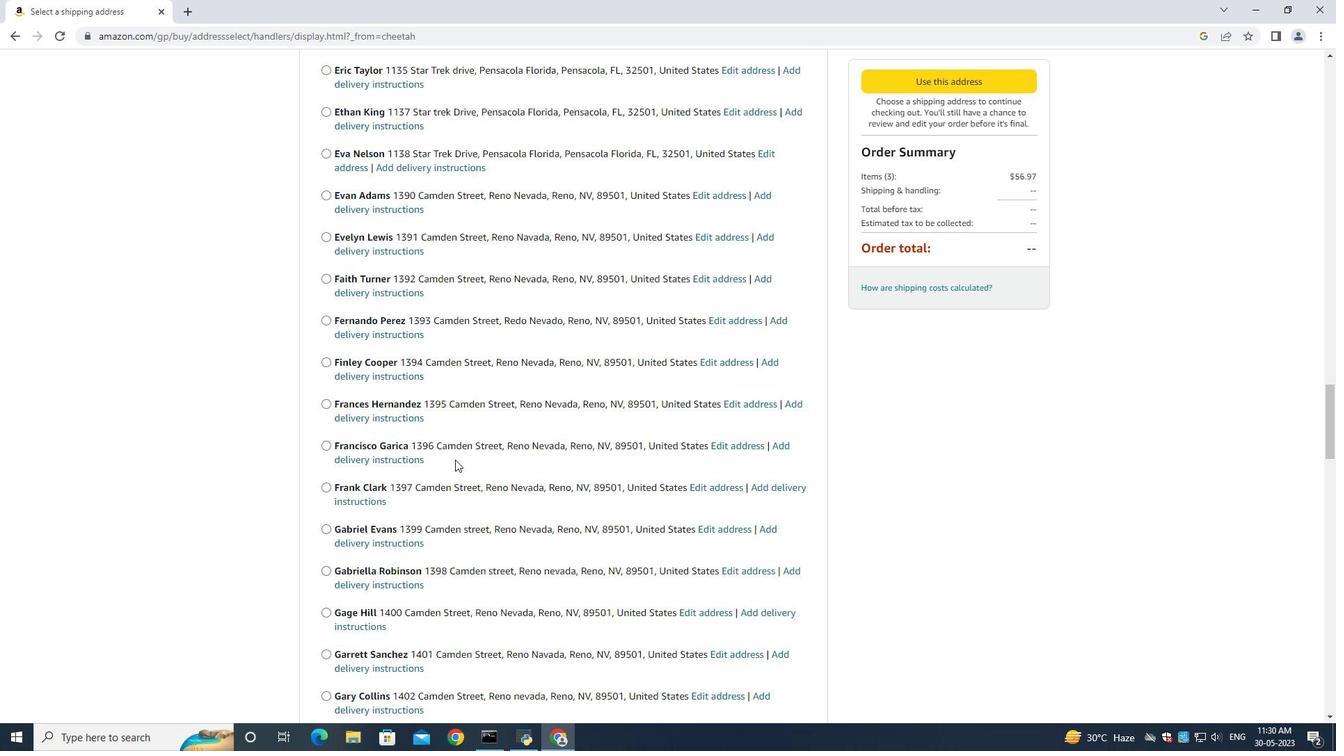
Action: Mouse scrolled (455, 459) with delta (0, 0)
Screenshot: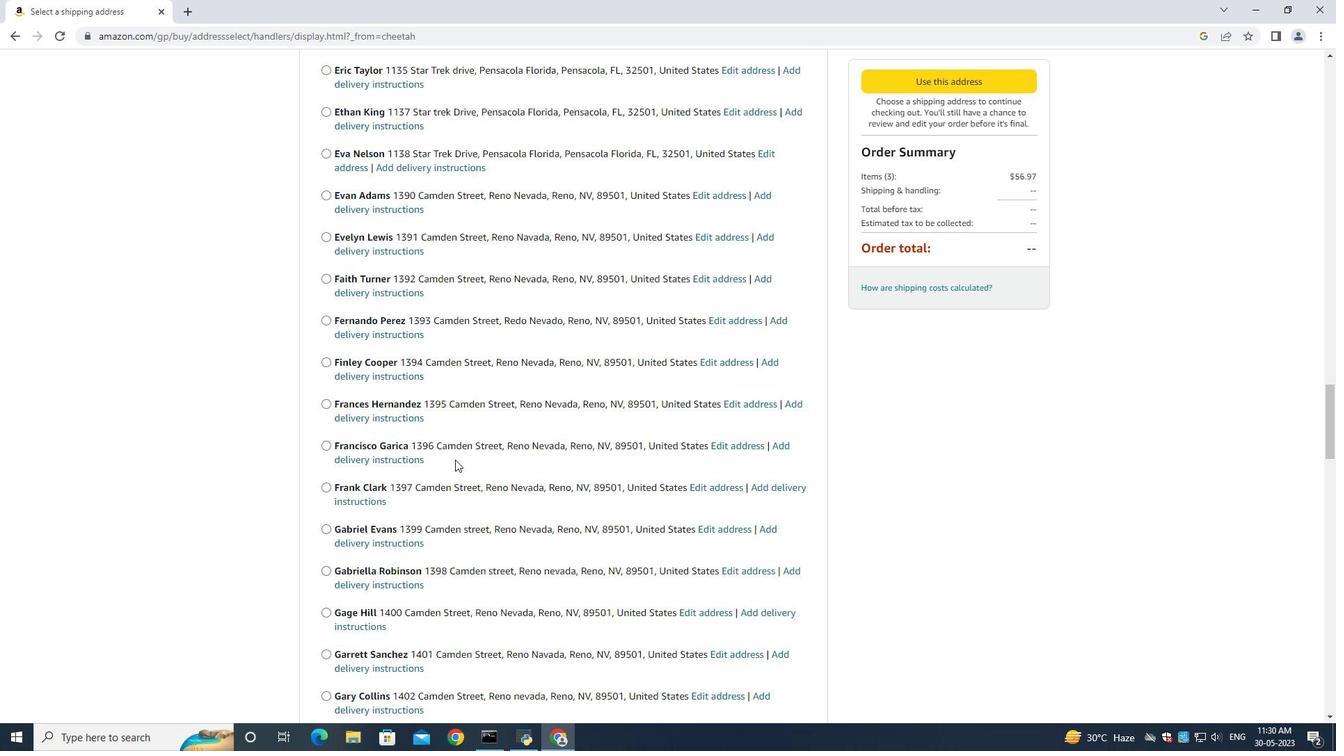 
Action: Mouse scrolled (455, 459) with delta (0, 0)
Screenshot: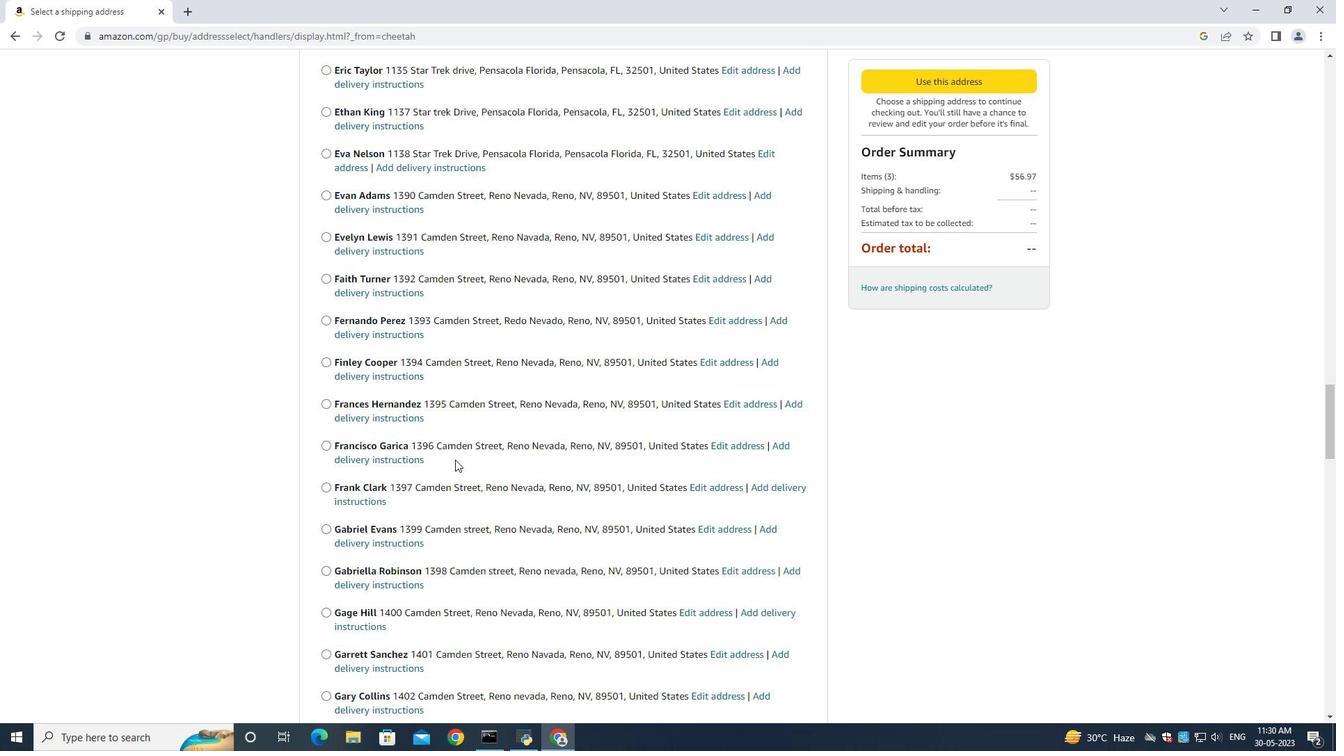 
Action: Mouse scrolled (455, 459) with delta (0, 0)
Screenshot: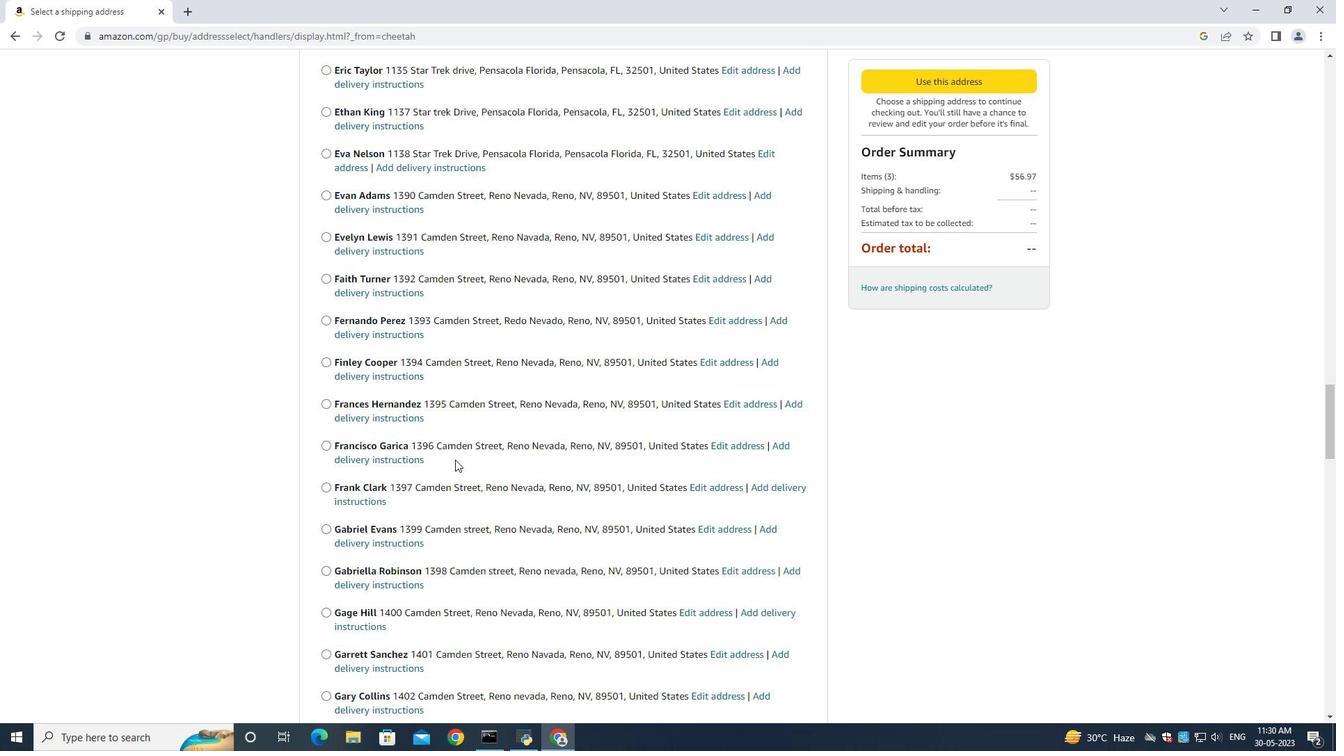 
Action: Mouse scrolled (455, 459) with delta (0, 0)
Screenshot: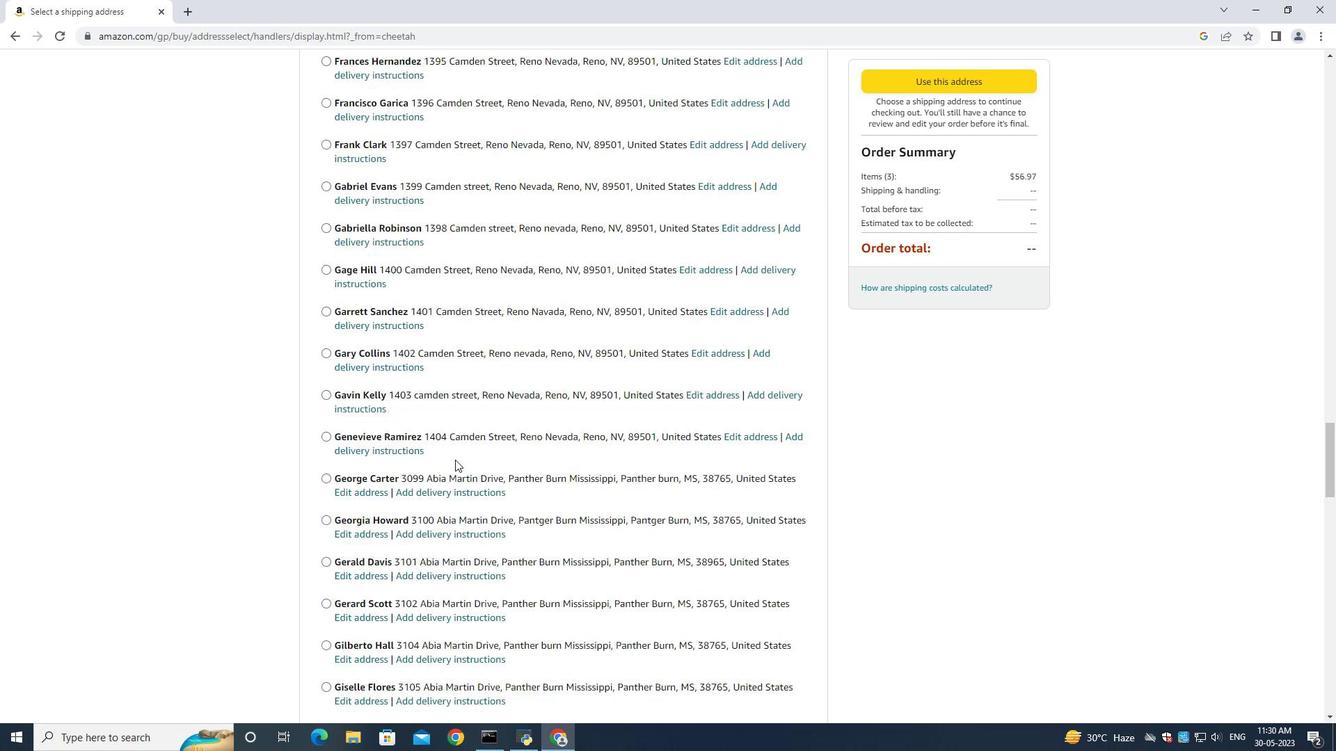 
Action: Mouse scrolled (455, 459) with delta (0, 0)
Screenshot: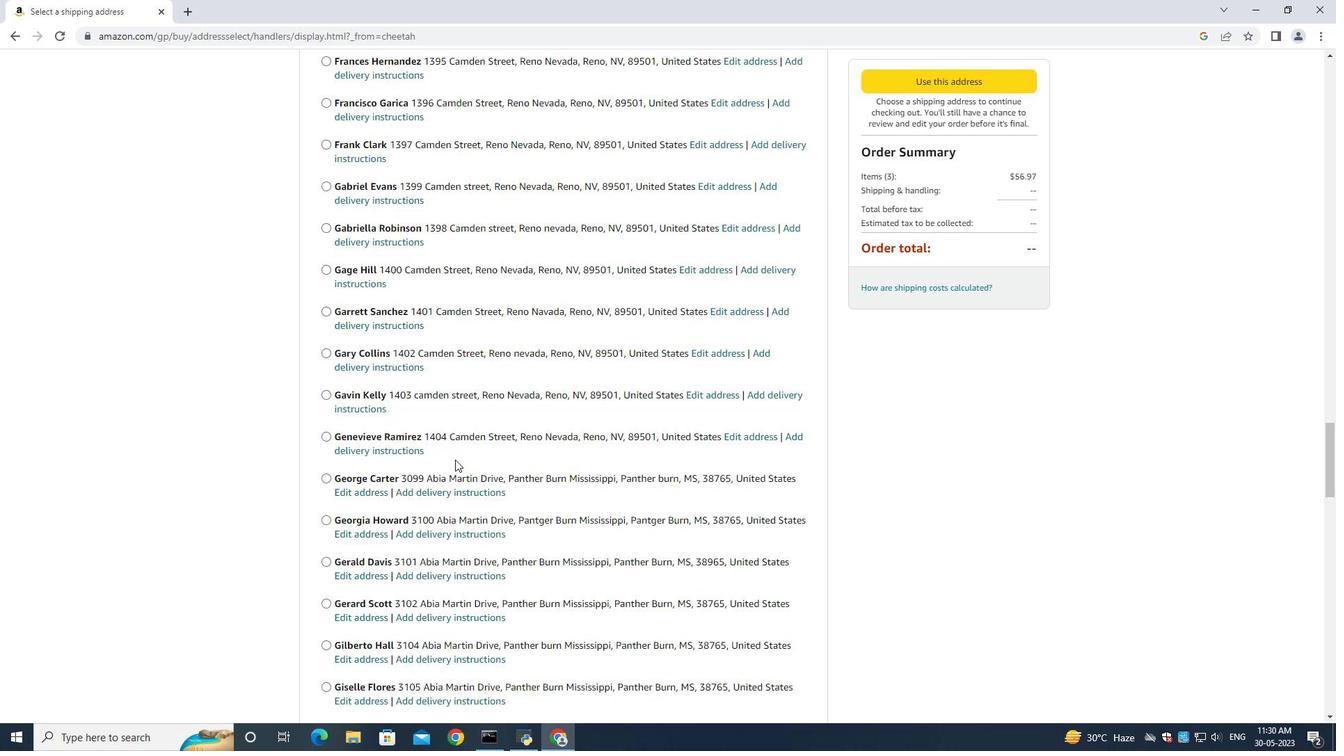 
Action: Mouse scrolled (455, 459) with delta (0, 0)
Screenshot: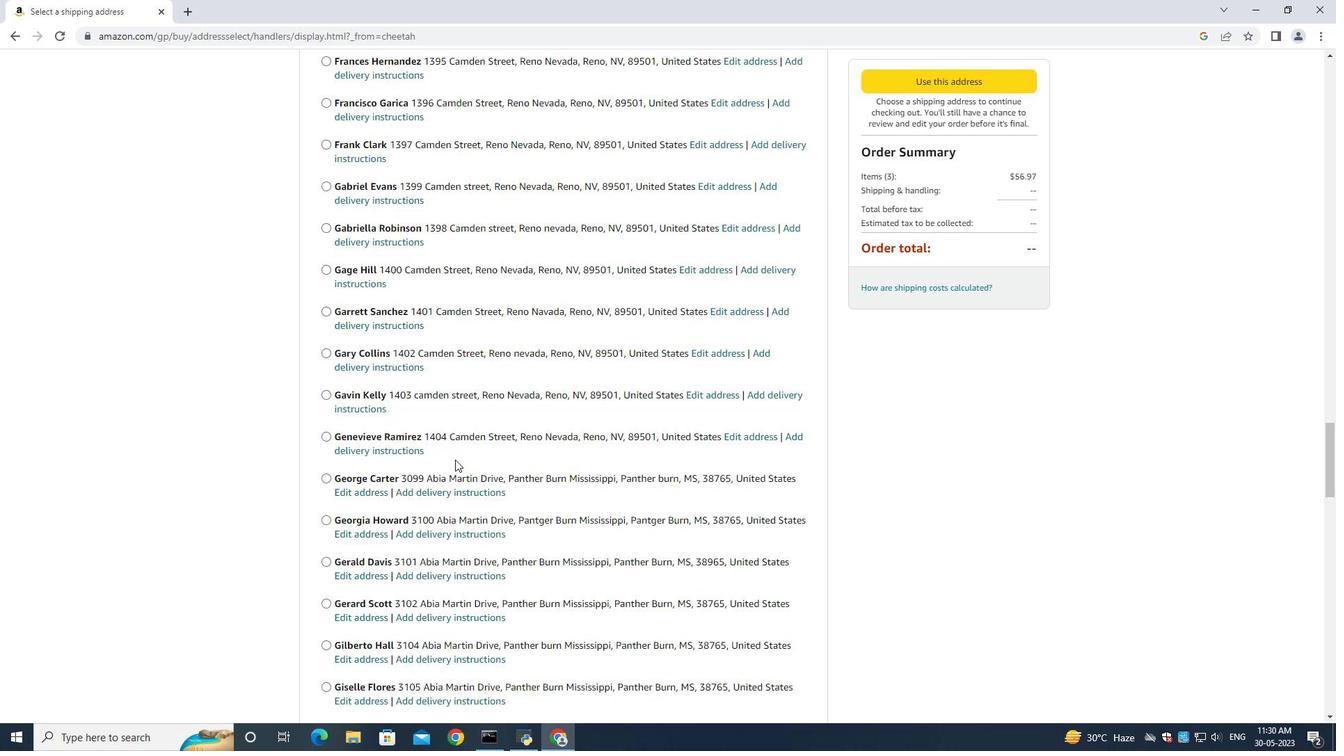 
Action: Mouse moved to (455, 460)
Screenshot: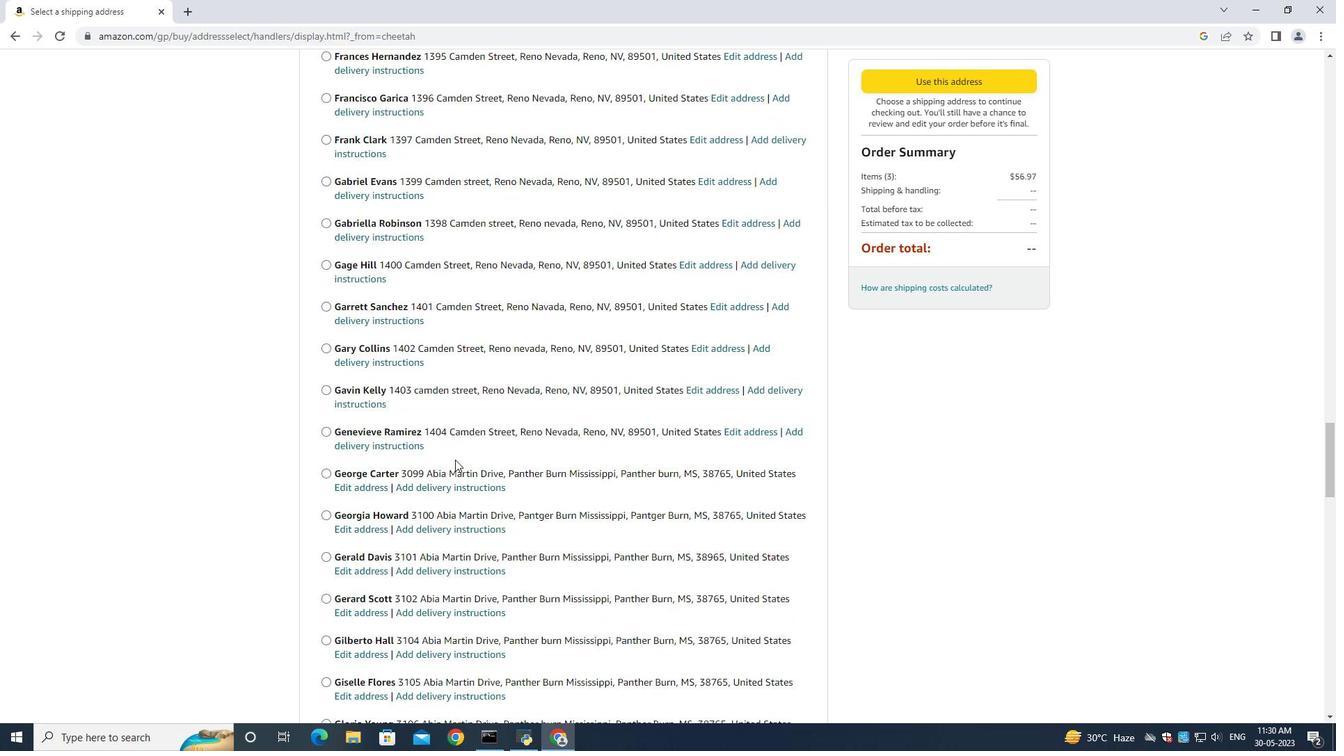 
Action: Mouse scrolled (455, 460) with delta (0, 0)
Screenshot: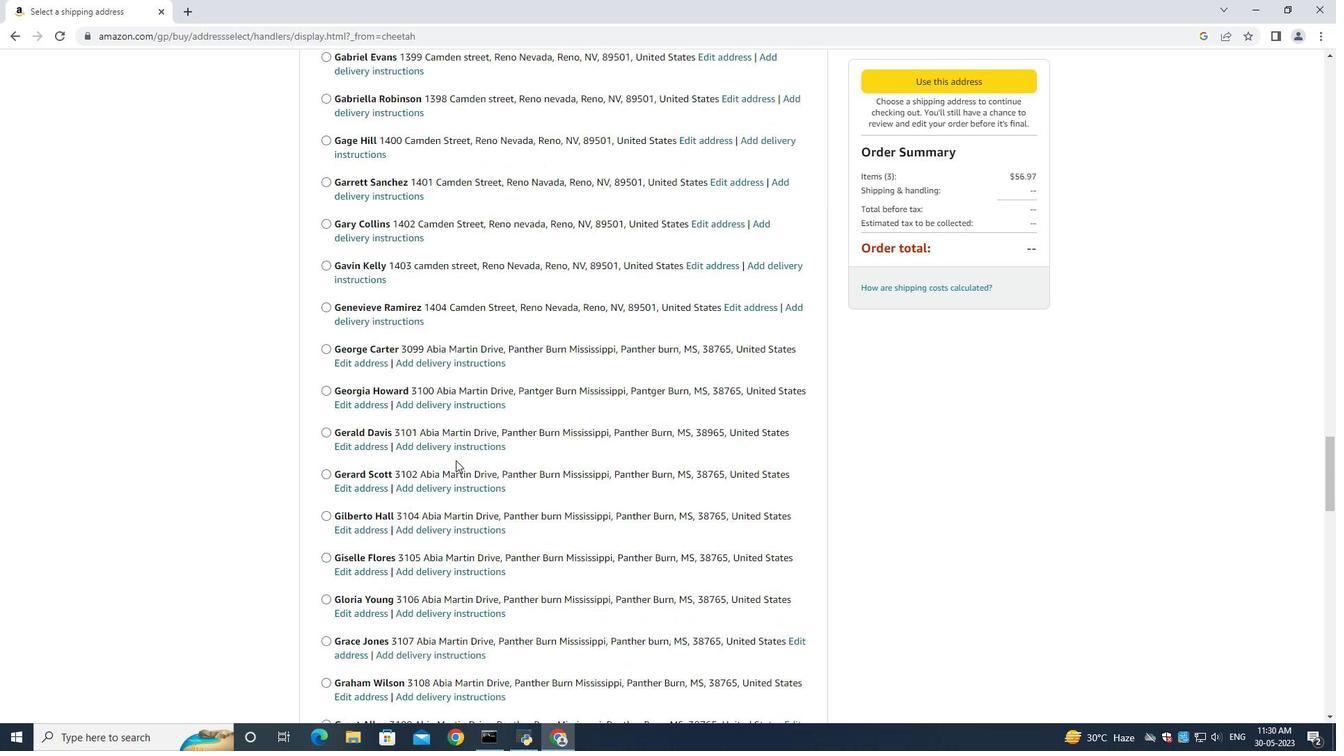 
Action: Mouse scrolled (455, 460) with delta (0, 0)
Screenshot: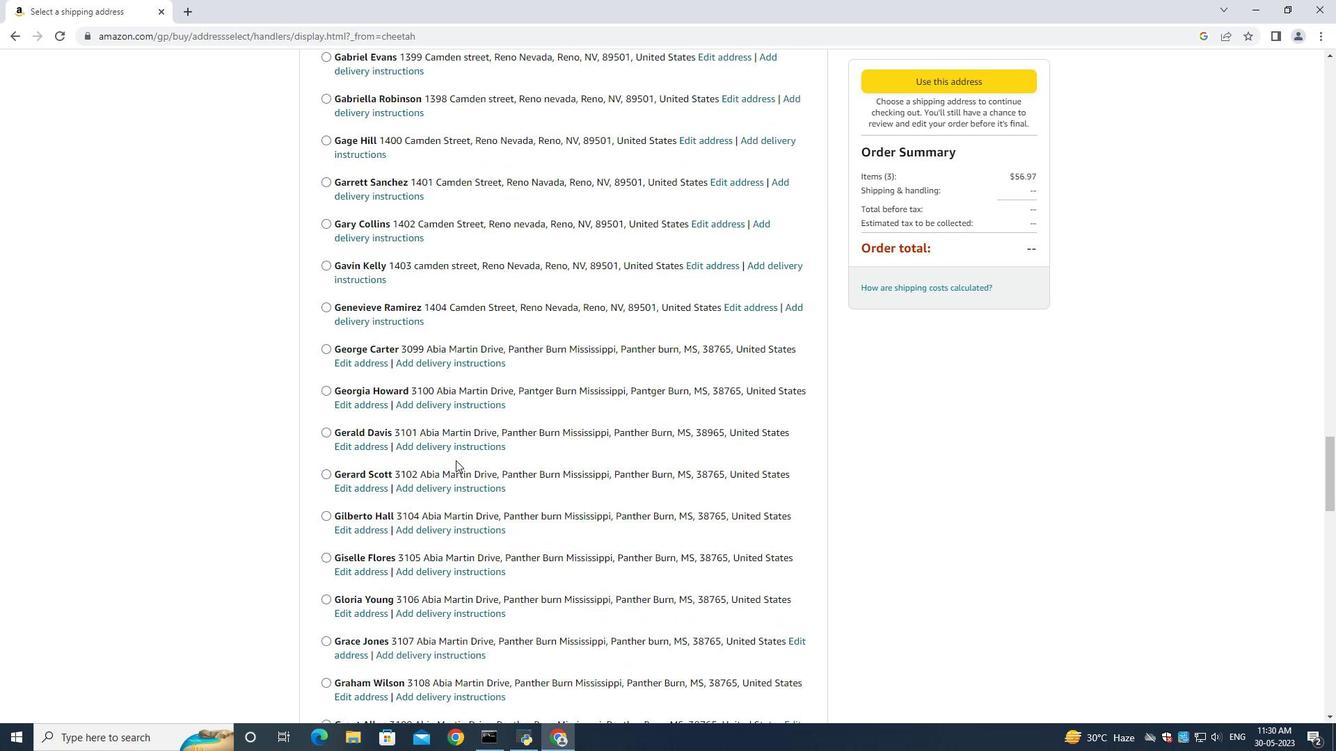 
Action: Mouse scrolled (455, 460) with delta (0, 0)
Screenshot: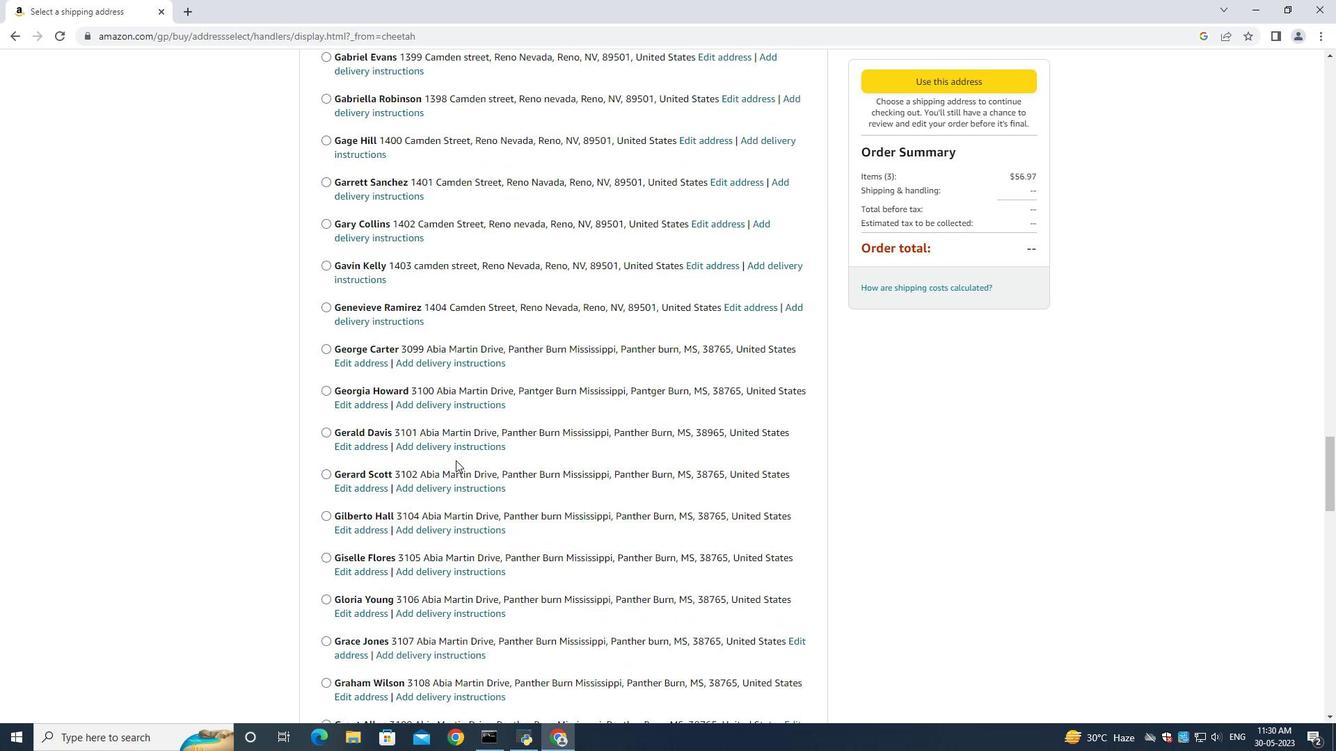 
Action: Mouse moved to (456, 462)
Screenshot: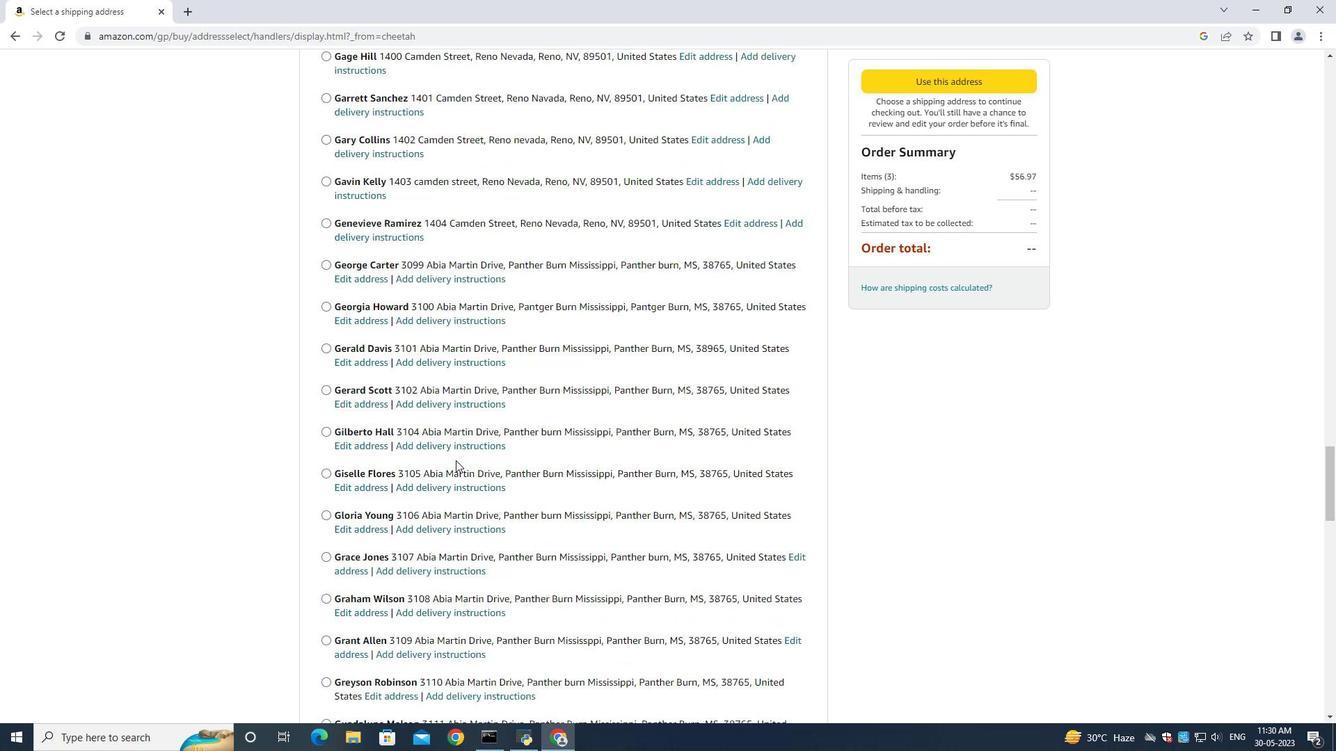 
Action: Mouse scrolled (456, 461) with delta (0, 0)
Screenshot: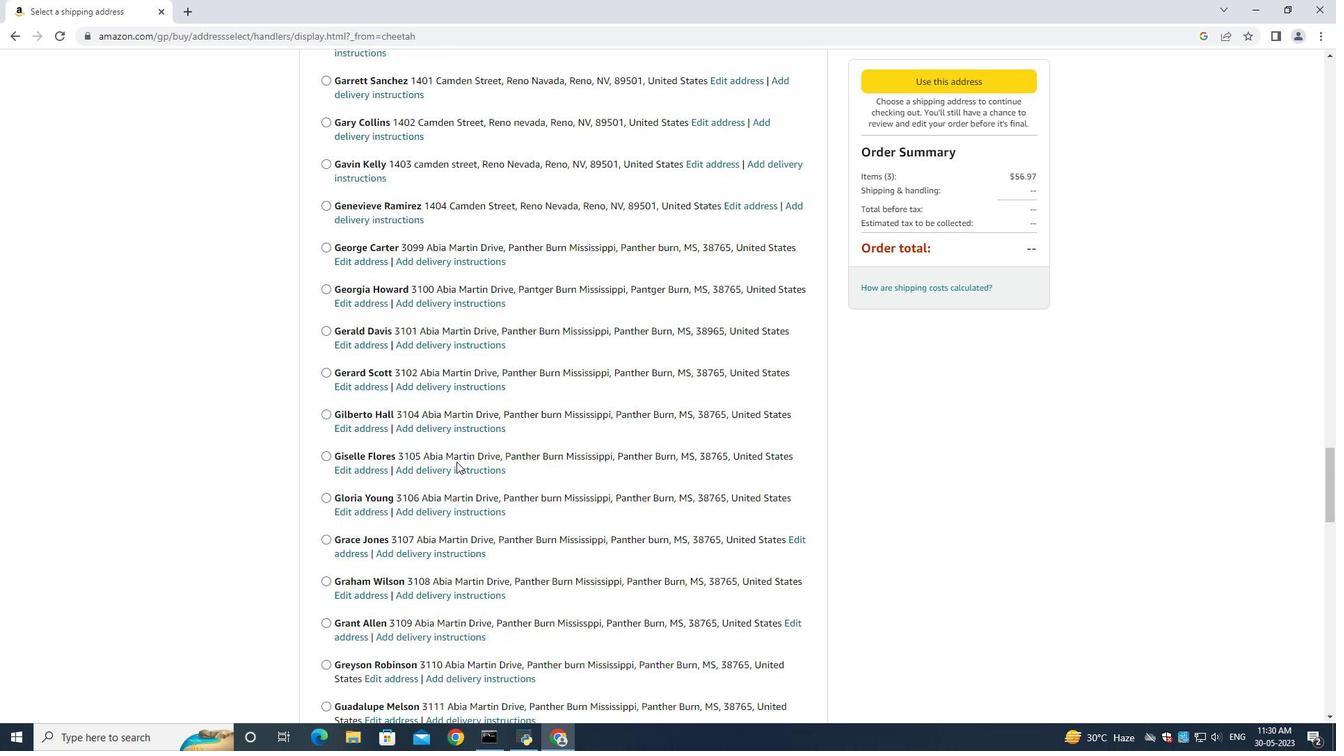
Action: Mouse scrolled (456, 461) with delta (0, 0)
Screenshot: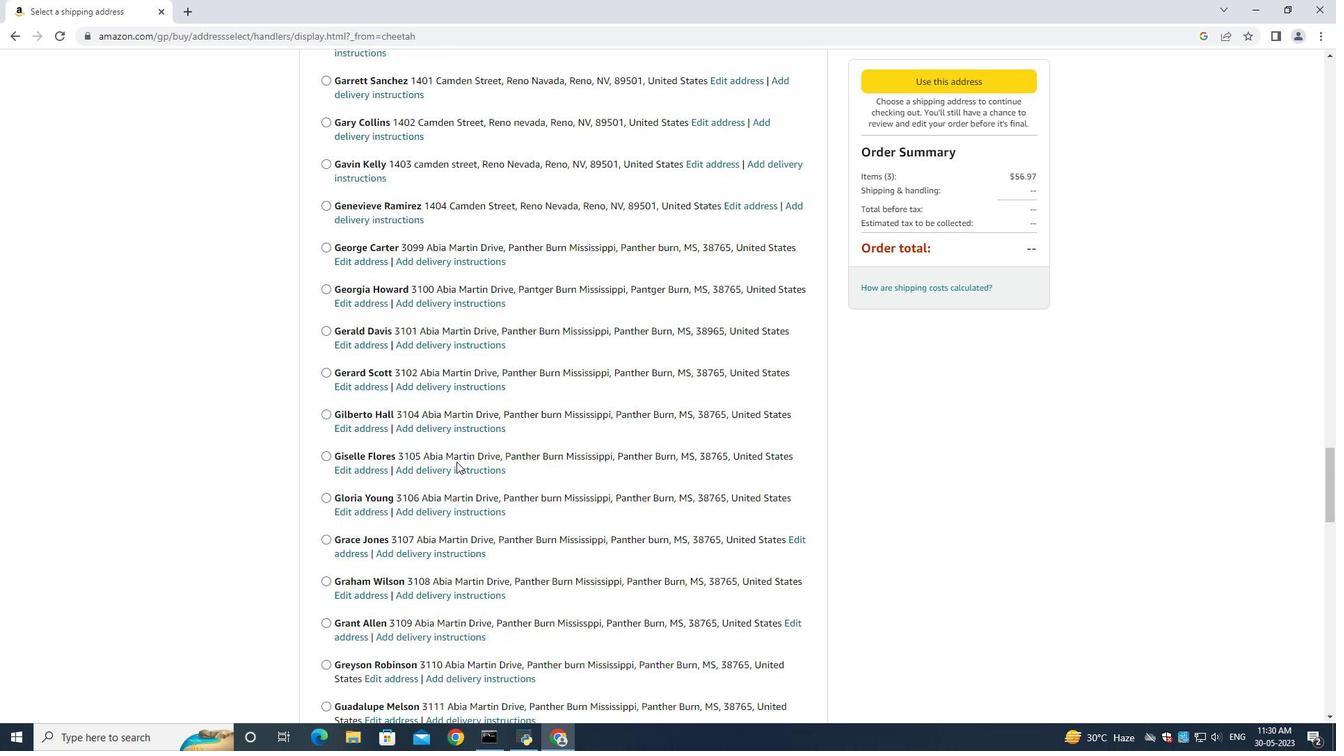 
Action: Mouse scrolled (456, 461) with delta (0, 0)
Screenshot: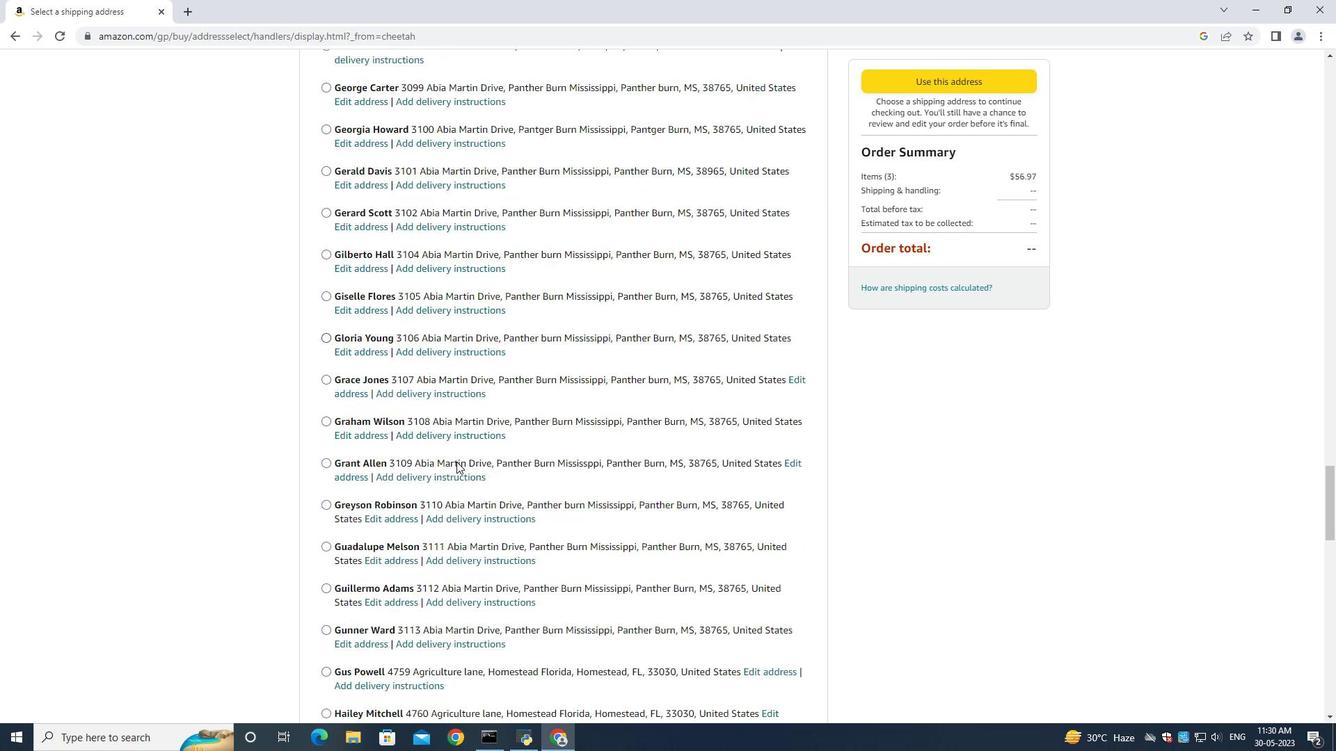 
Action: Mouse moved to (458, 462)
Screenshot: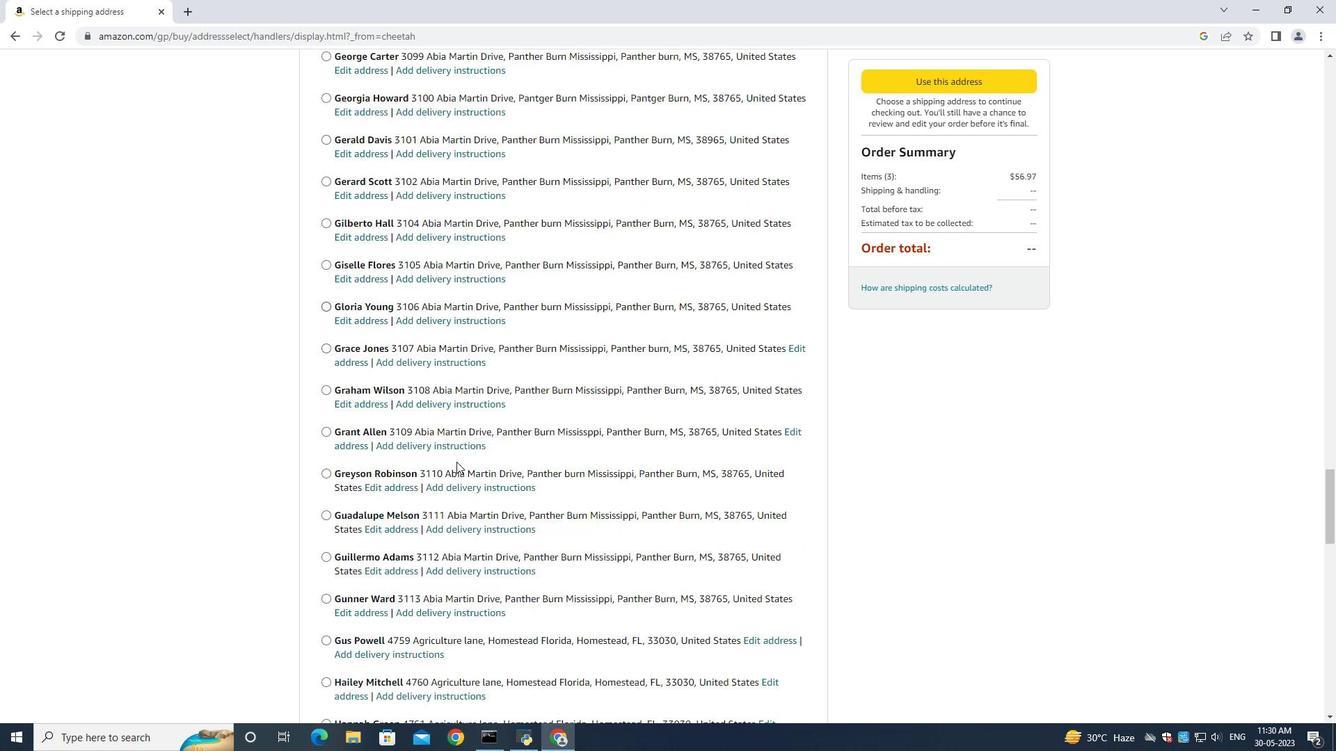 
Action: Mouse scrolled (458, 461) with delta (0, 0)
Screenshot: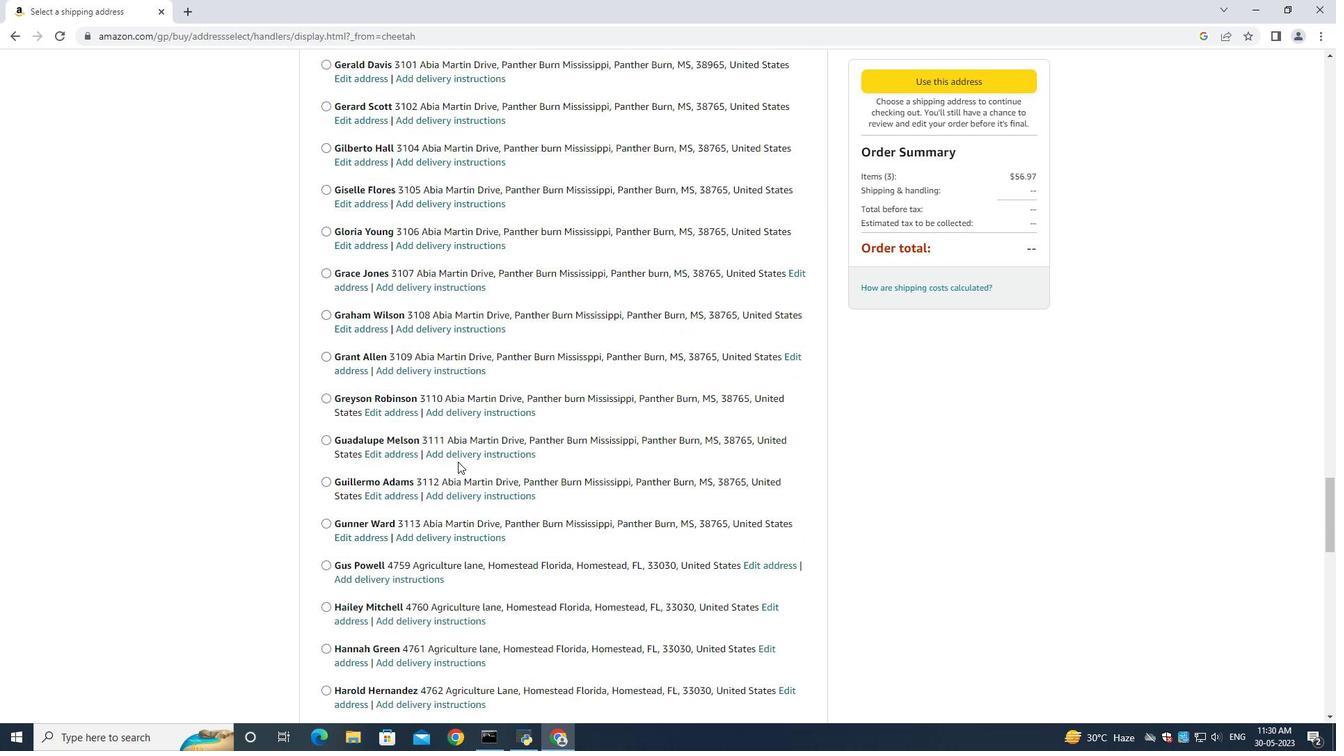 
Action: Mouse scrolled (458, 461) with delta (0, 0)
Screenshot: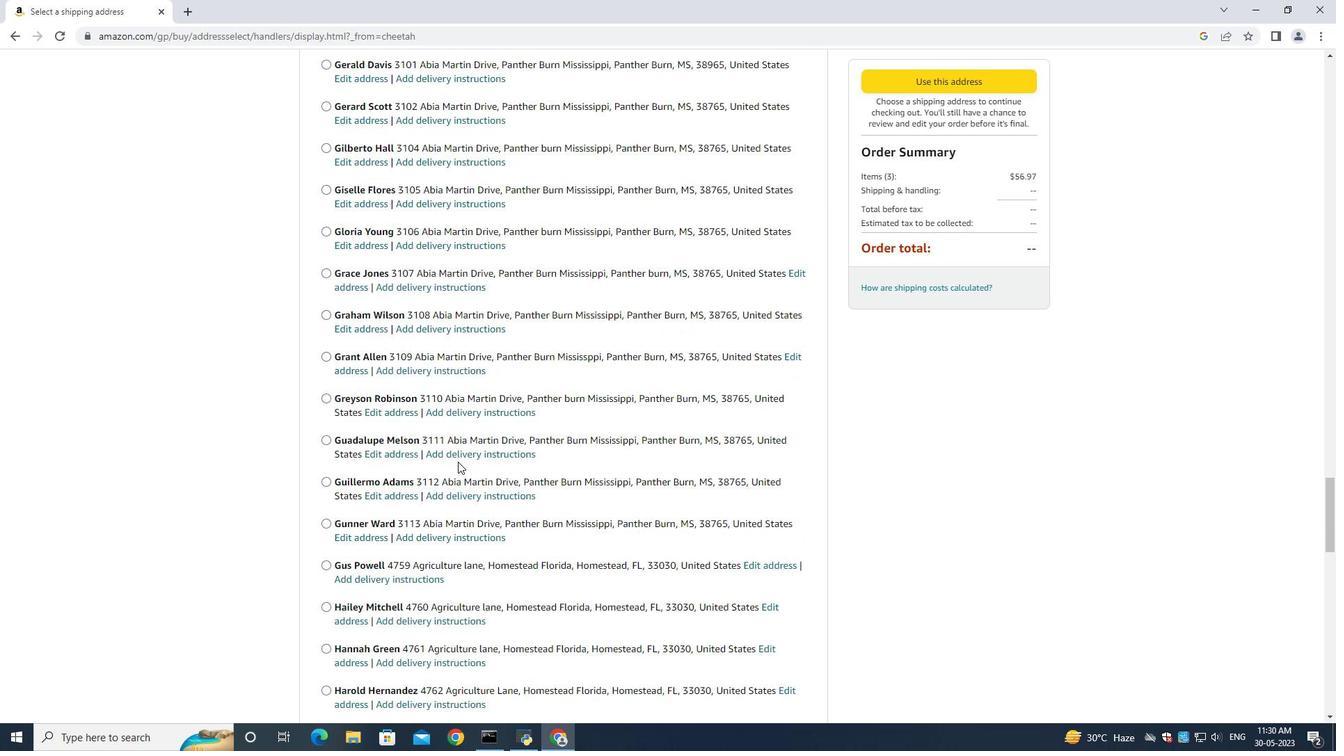 
Action: Mouse scrolled (458, 461) with delta (0, 0)
Screenshot: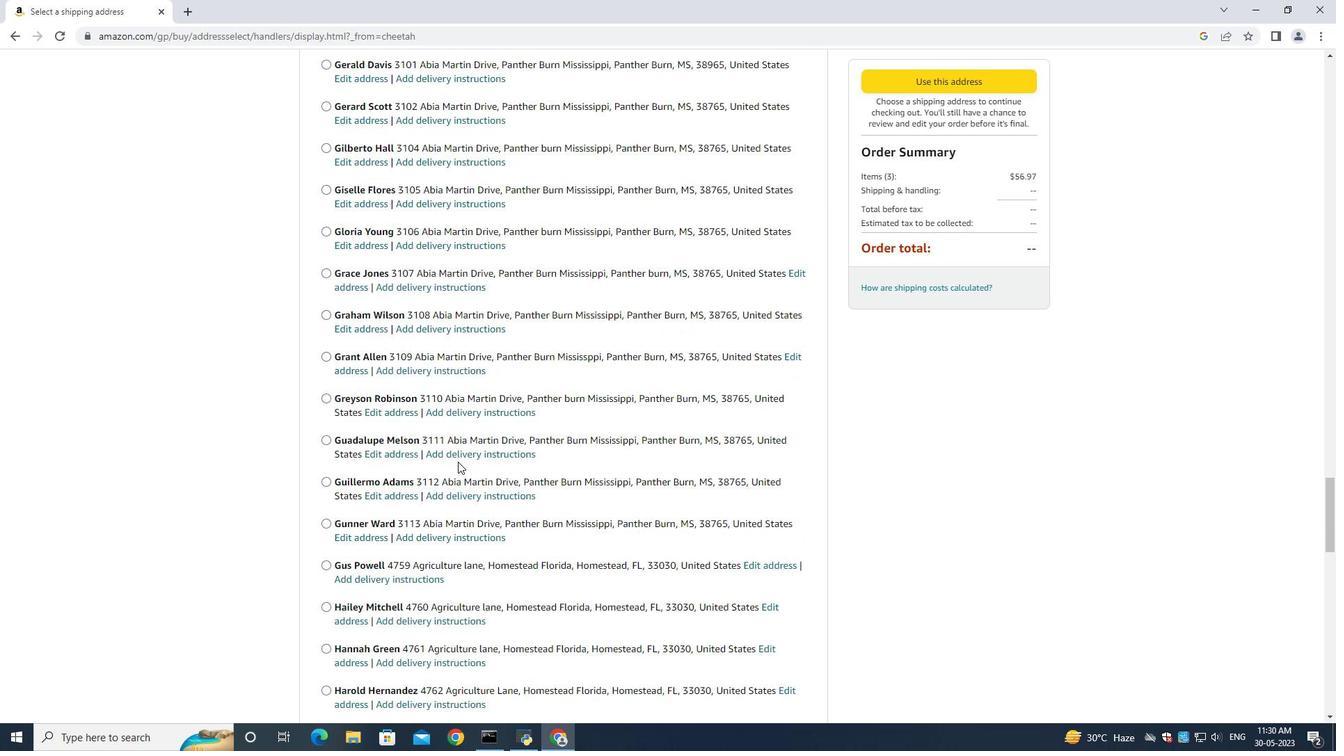 
Action: Mouse scrolled (458, 461) with delta (0, 0)
Screenshot: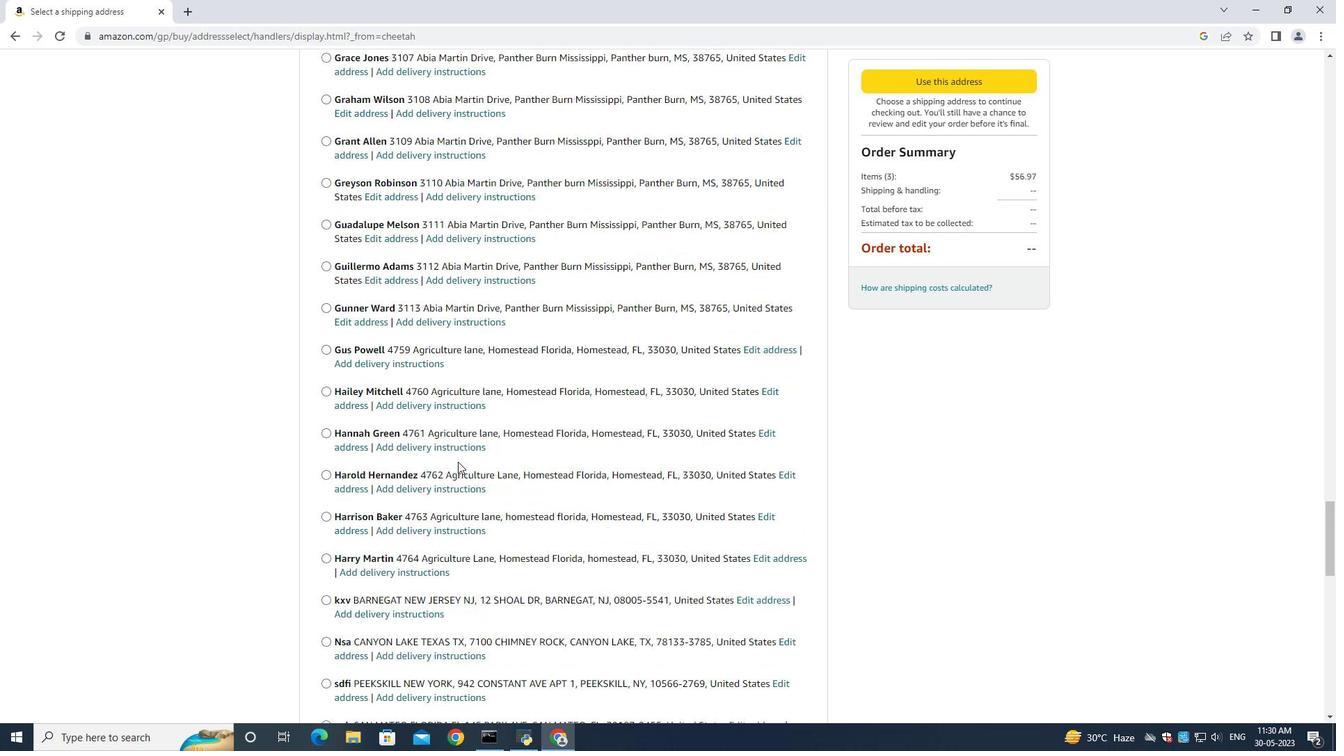 
Action: Mouse scrolled (458, 461) with delta (0, 0)
Screenshot: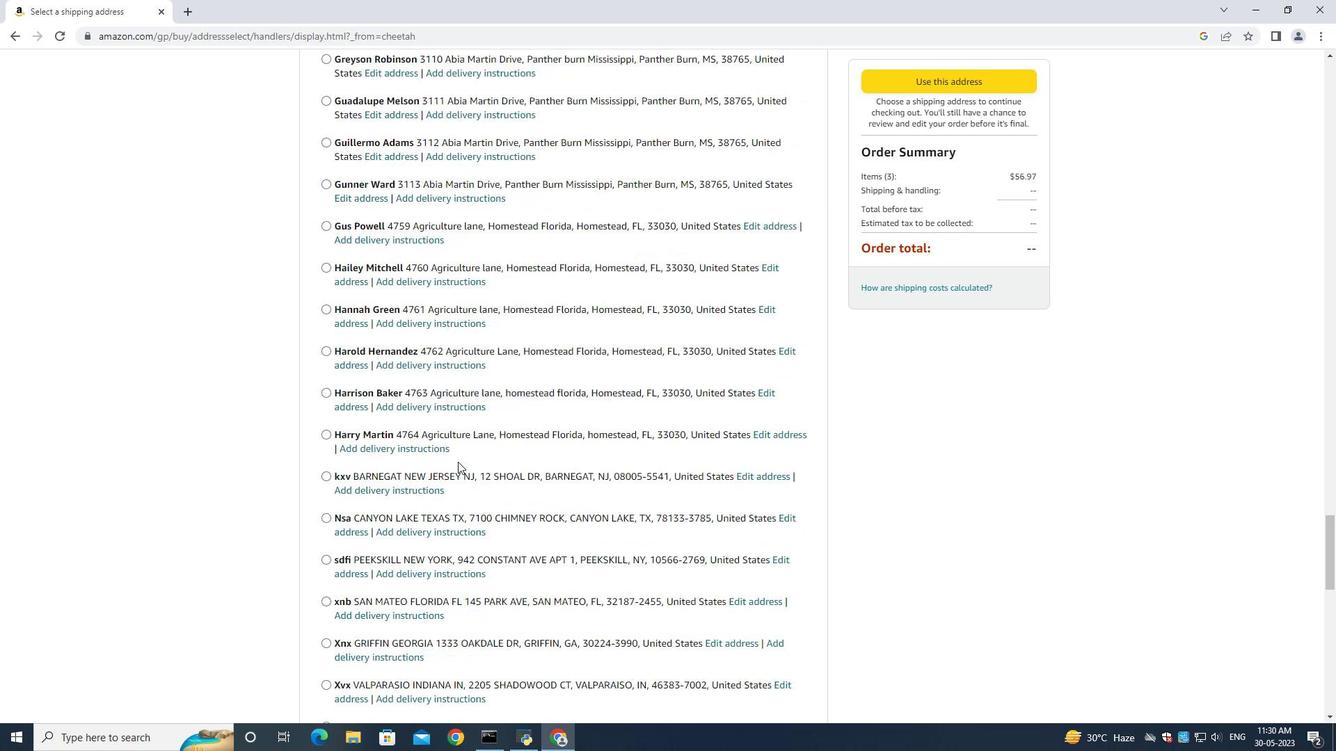 
Action: Mouse moved to (458, 462)
Screenshot: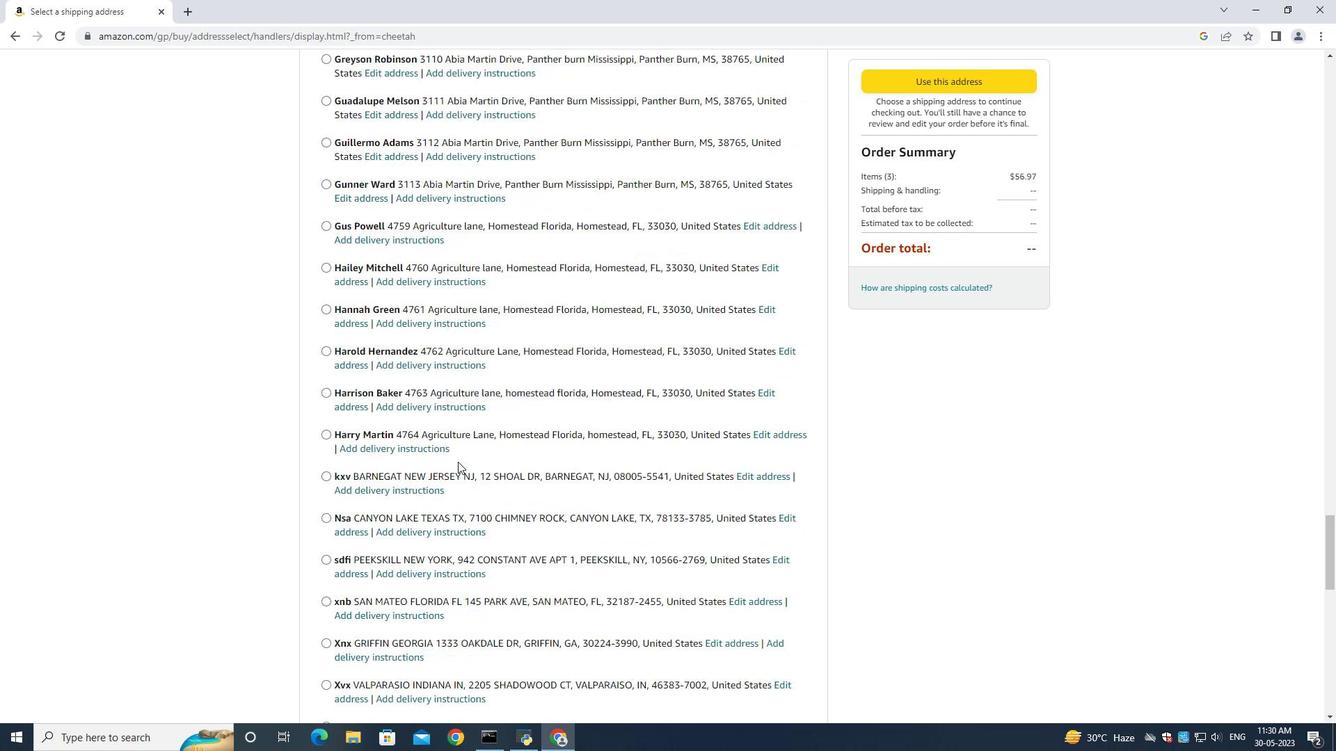 
Action: Mouse scrolled (458, 462) with delta (0, 0)
Screenshot: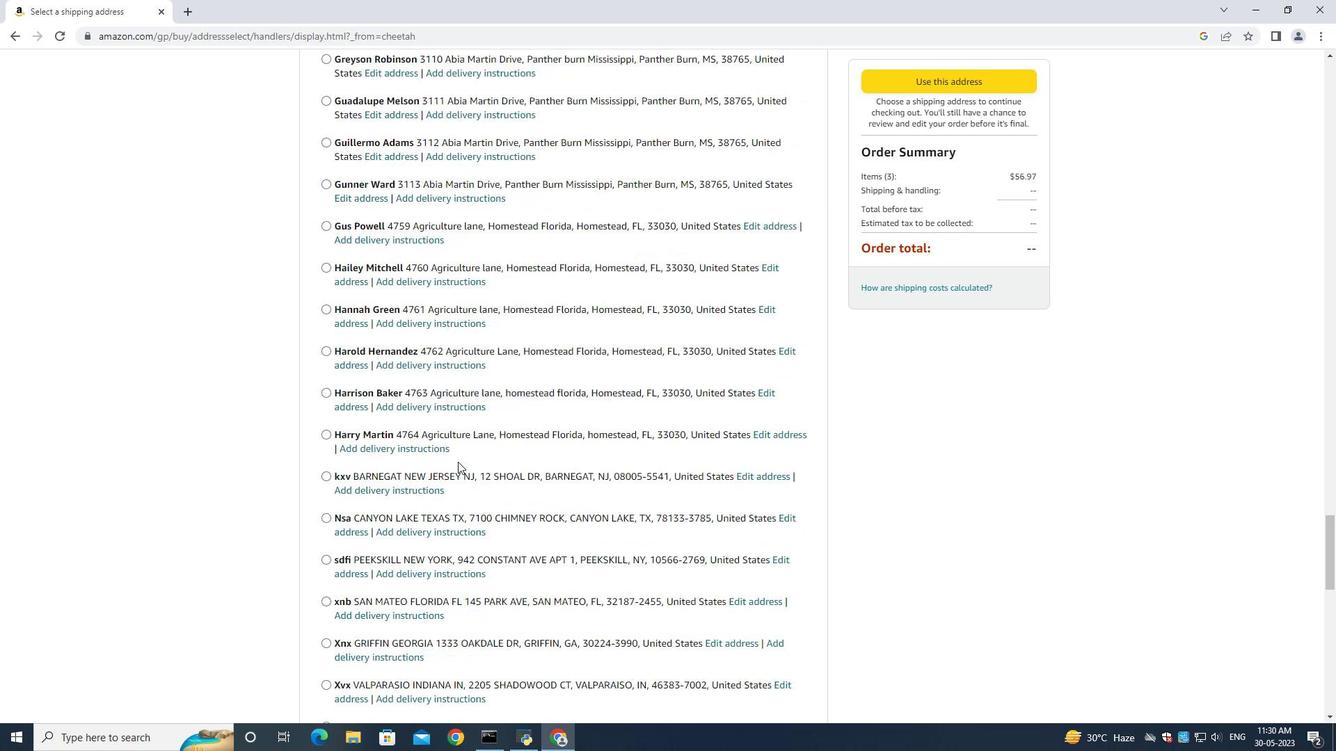 
Action: Mouse moved to (458, 462)
Screenshot: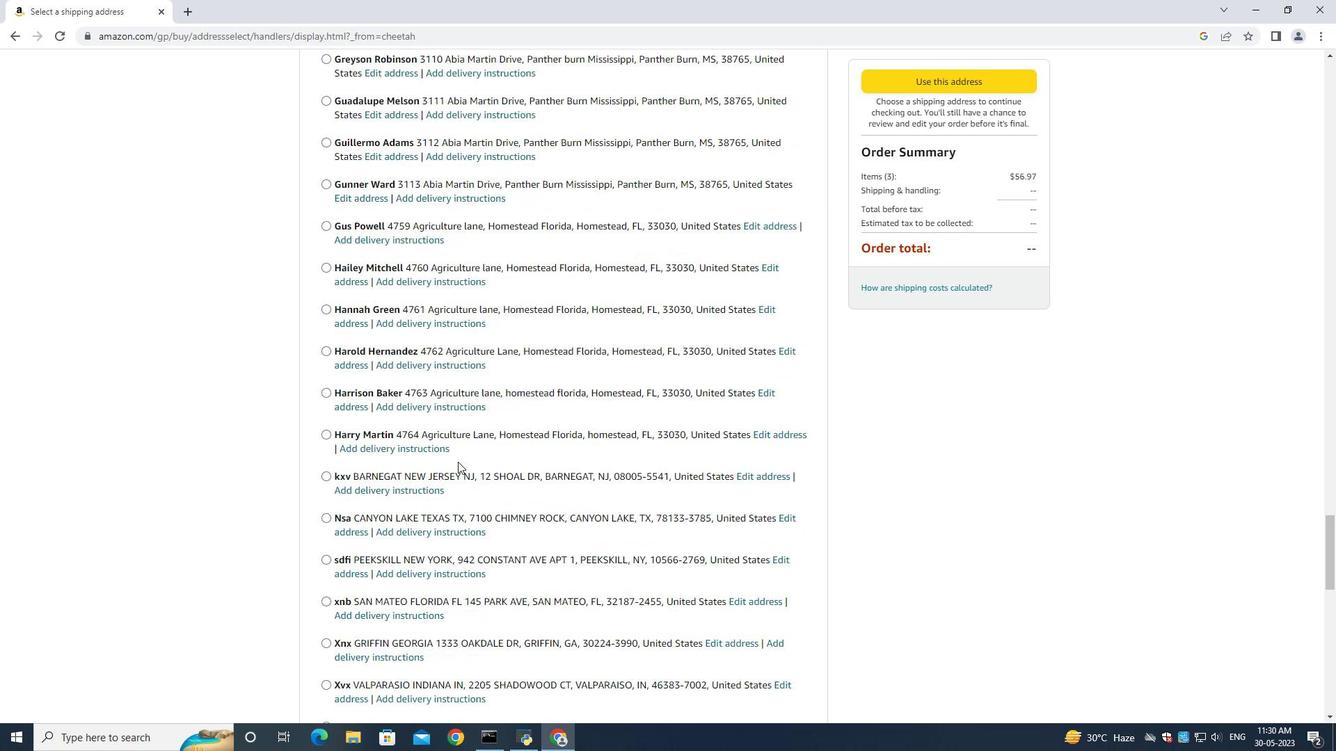 
Action: Mouse scrolled (458, 462) with delta (0, 0)
Screenshot: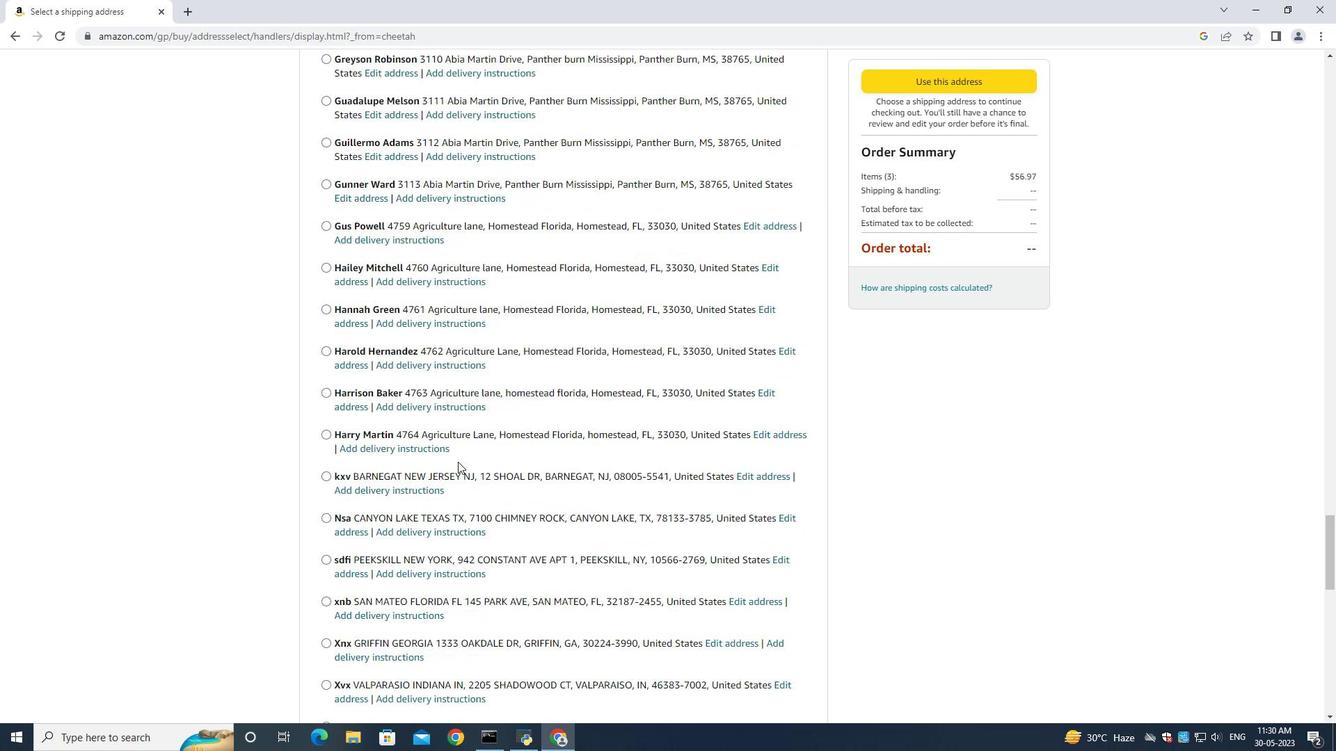 
Action: Mouse moved to (460, 465)
Screenshot: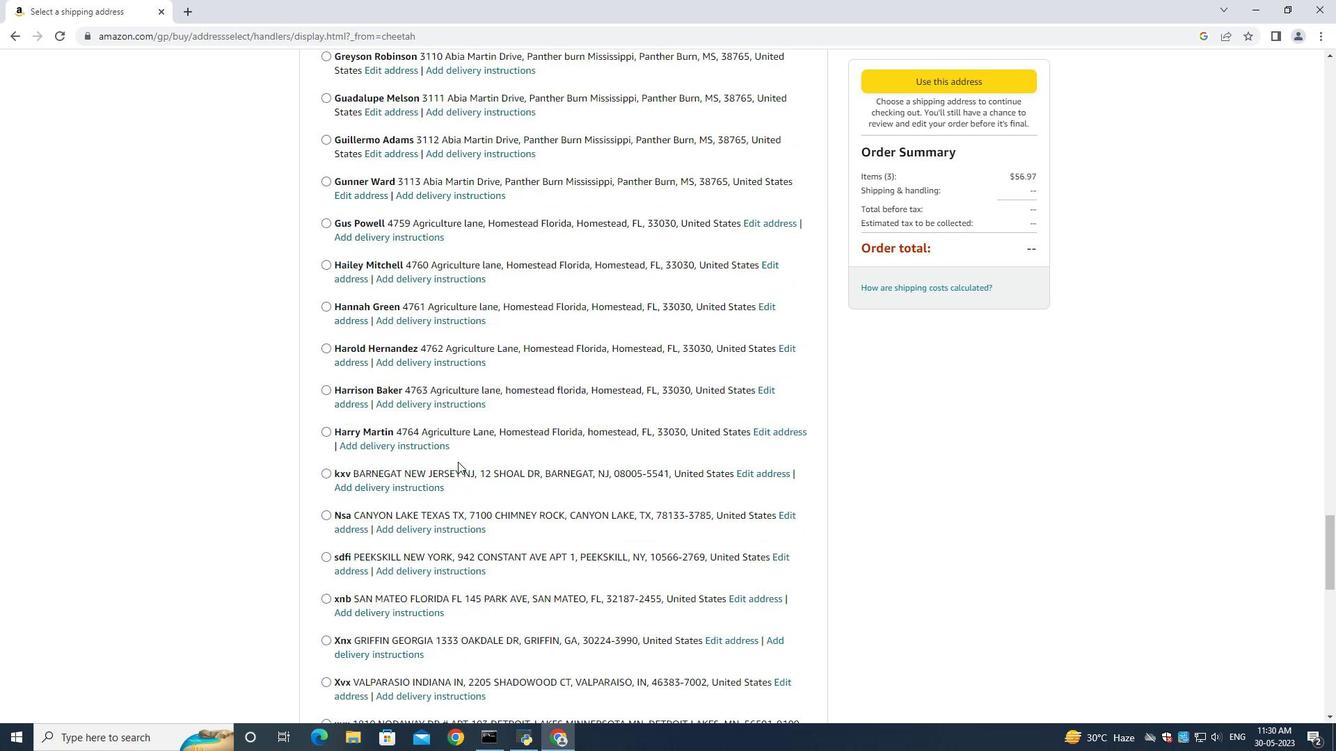 
Action: Mouse scrolled (460, 464) with delta (0, 0)
Screenshot: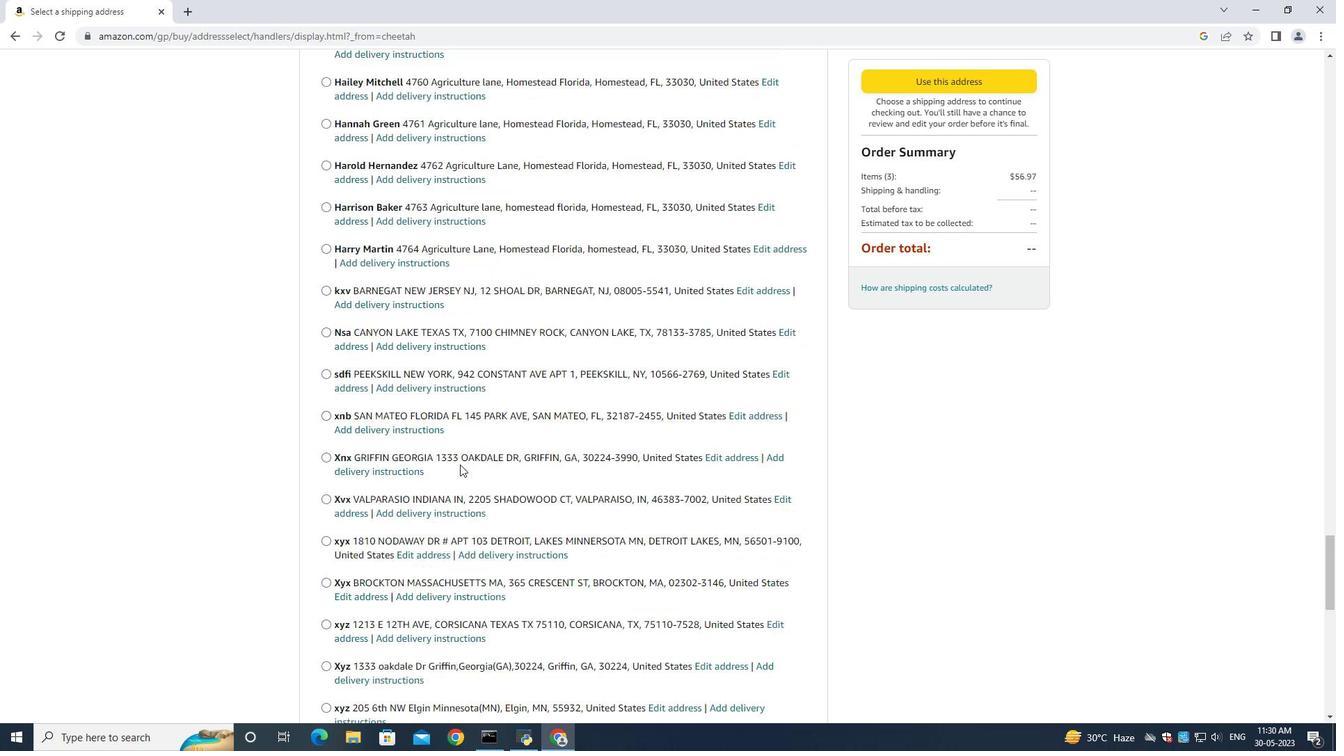 
Action: Mouse scrolled (460, 464) with delta (0, 0)
Screenshot: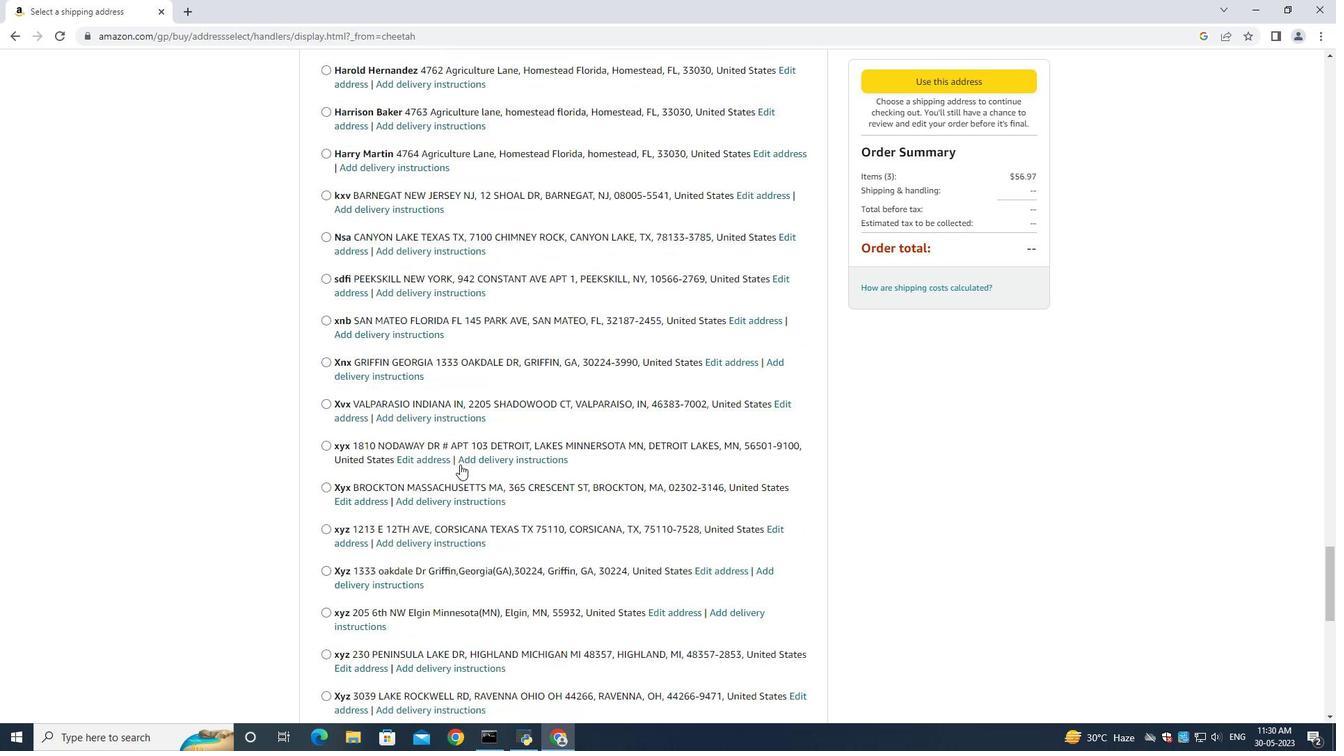 
Action: Mouse scrolled (460, 464) with delta (0, 0)
Screenshot: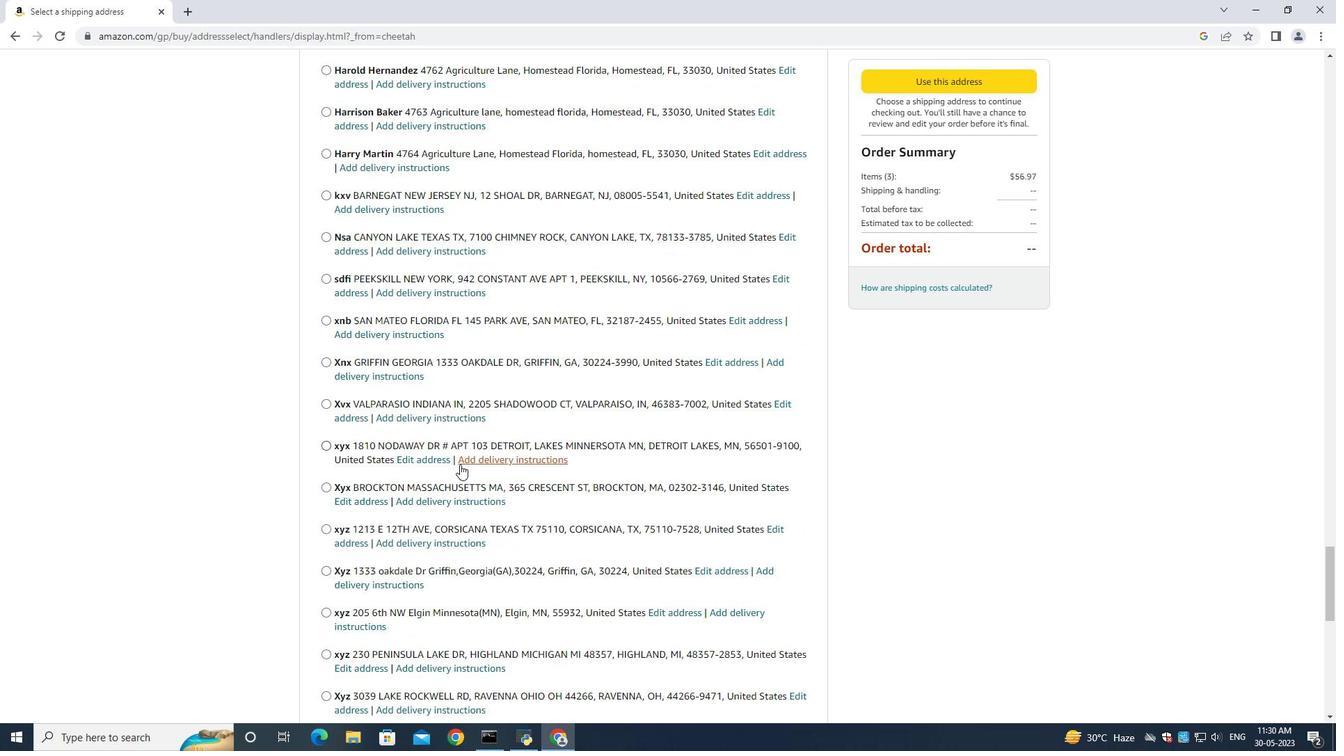 
Action: Mouse scrolled (460, 464) with delta (0, 0)
Screenshot: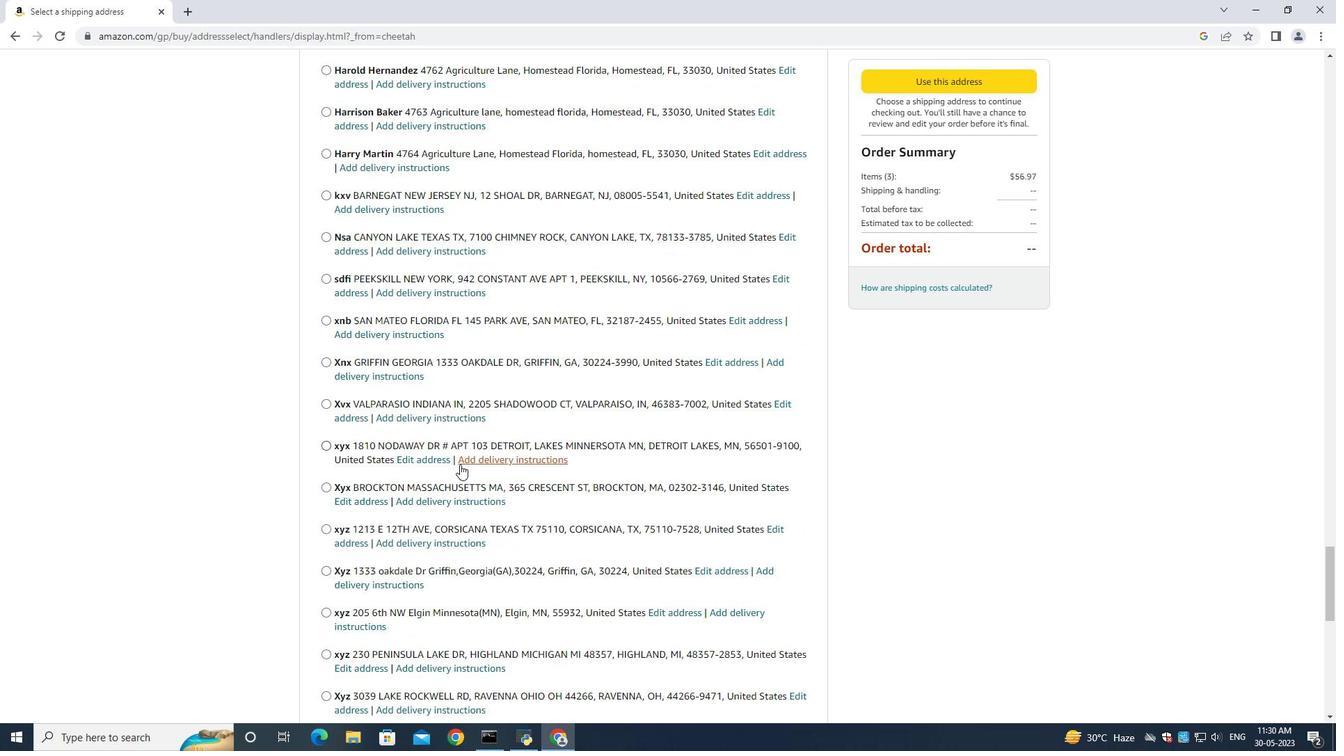 
Action: Mouse scrolled (460, 464) with delta (0, 0)
Screenshot: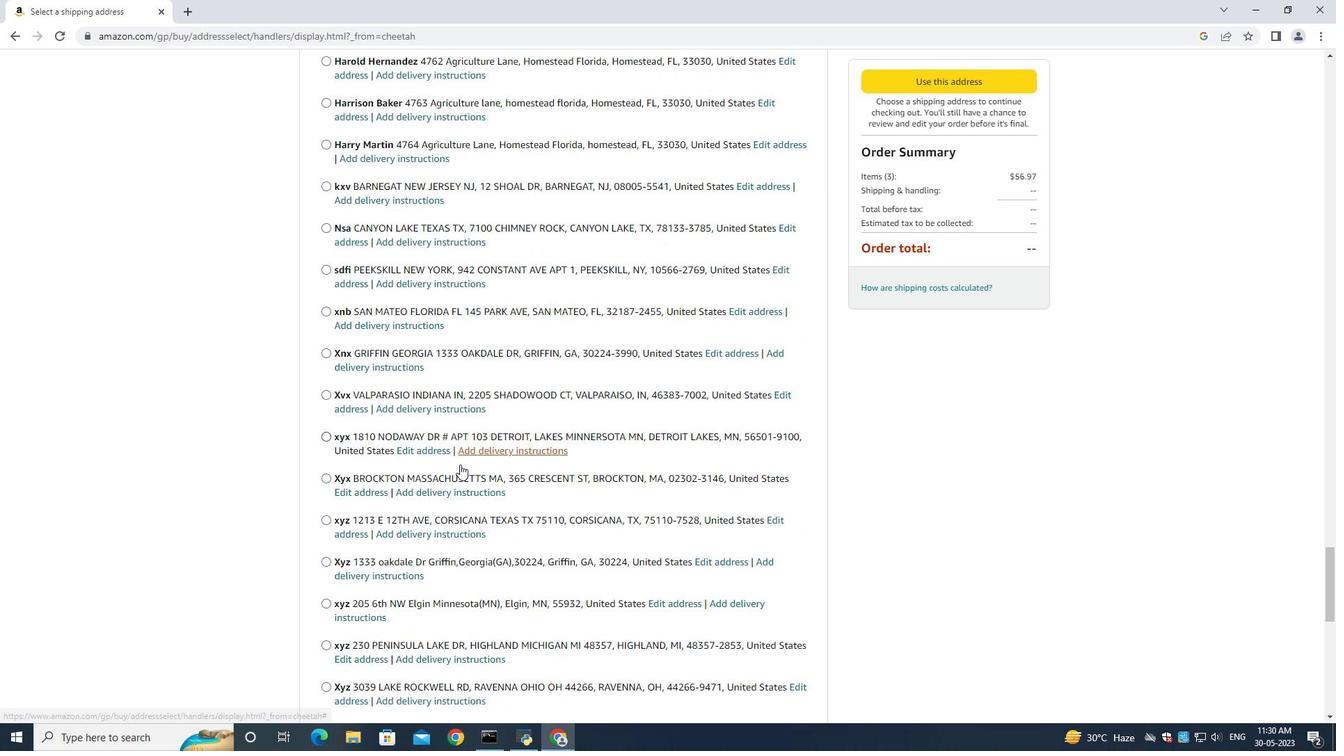 
Action: Mouse scrolled (460, 464) with delta (0, 0)
Screenshot: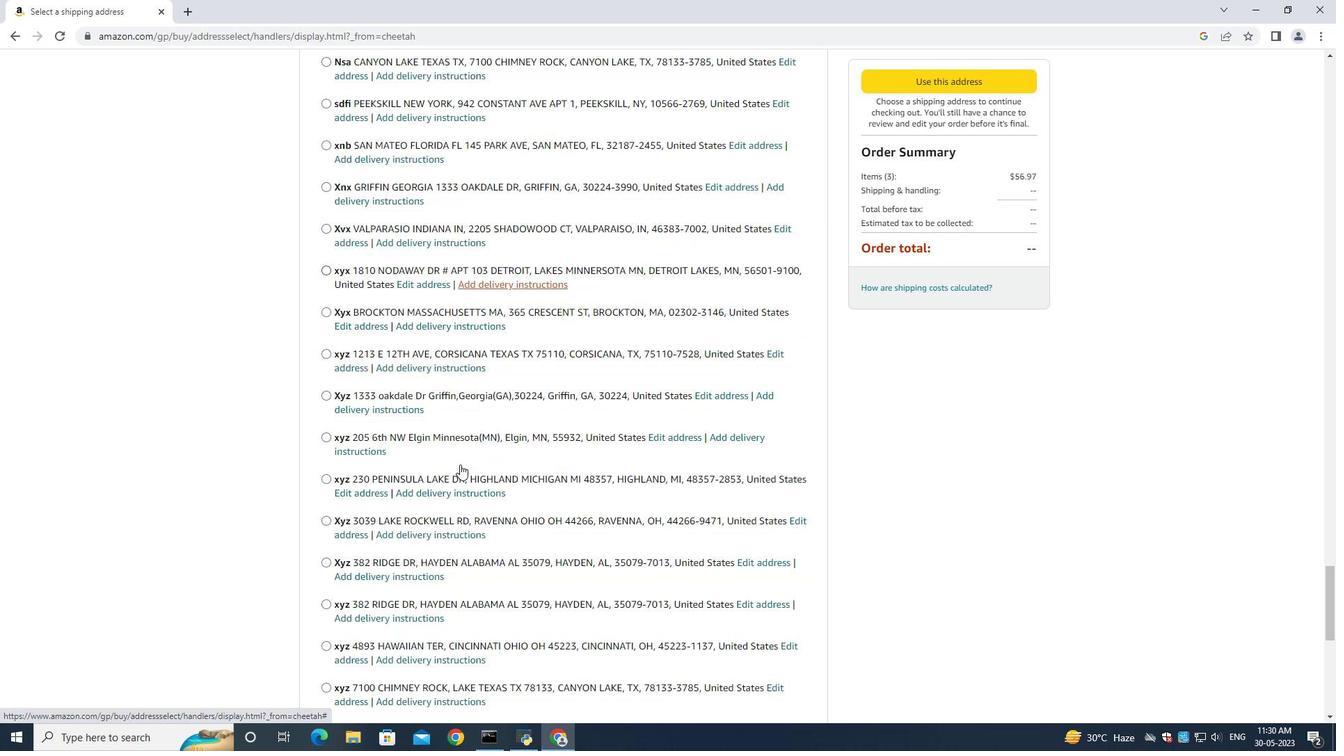 
Action: Mouse scrolled (460, 464) with delta (0, 0)
Screenshot: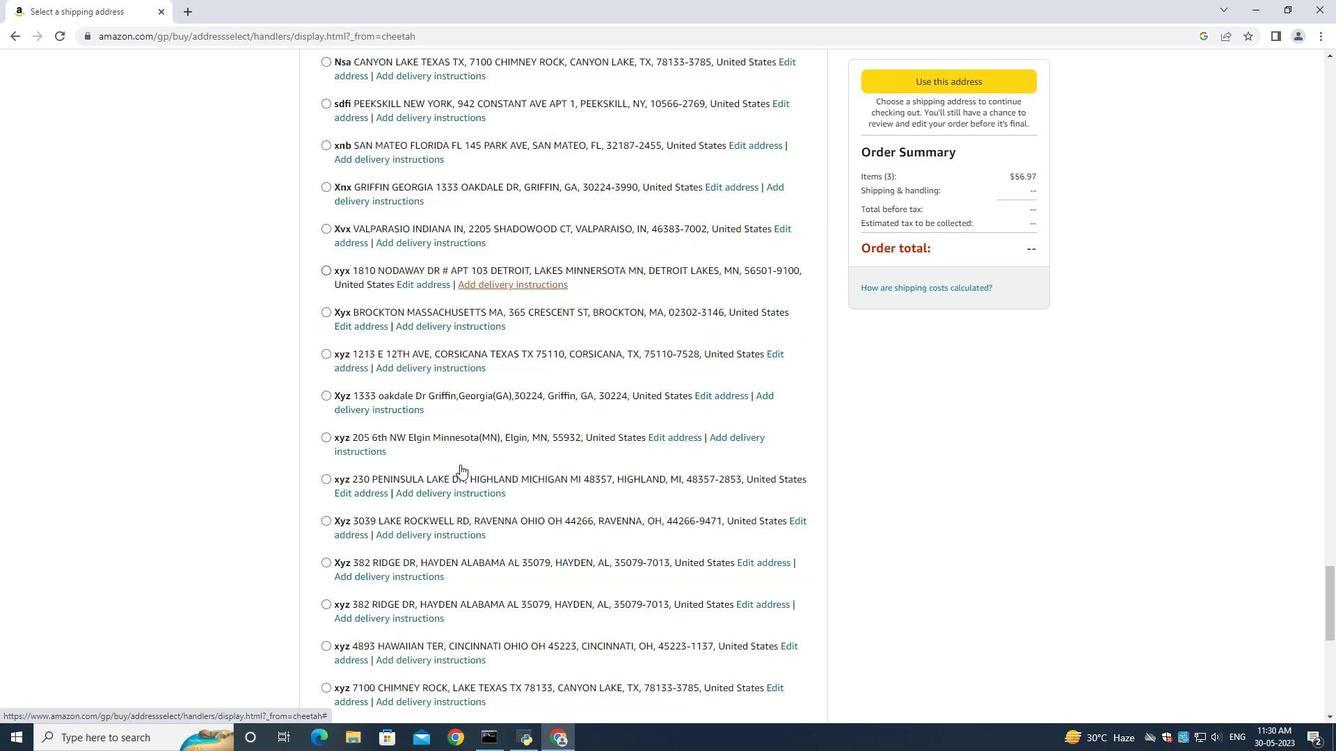 
Action: Mouse moved to (462, 471)
Screenshot: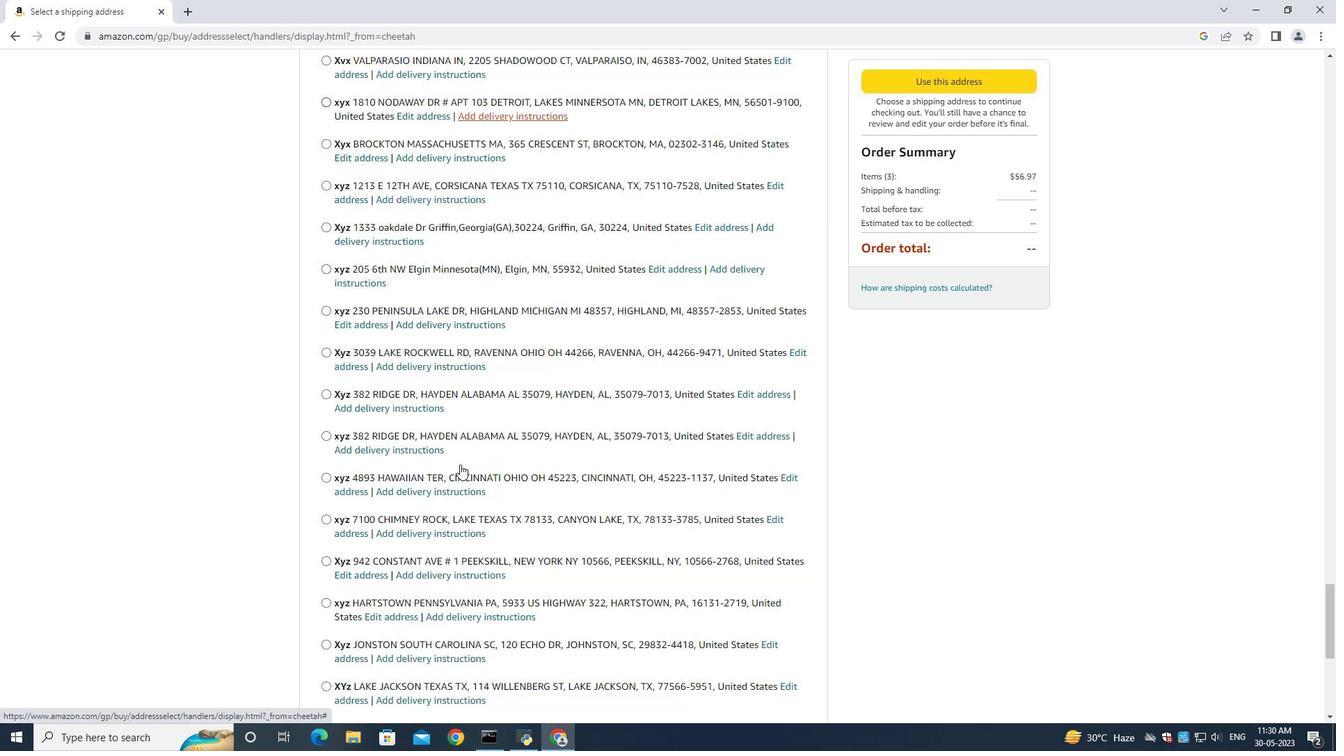 
Action: Mouse scrolled (462, 470) with delta (0, 0)
Screenshot: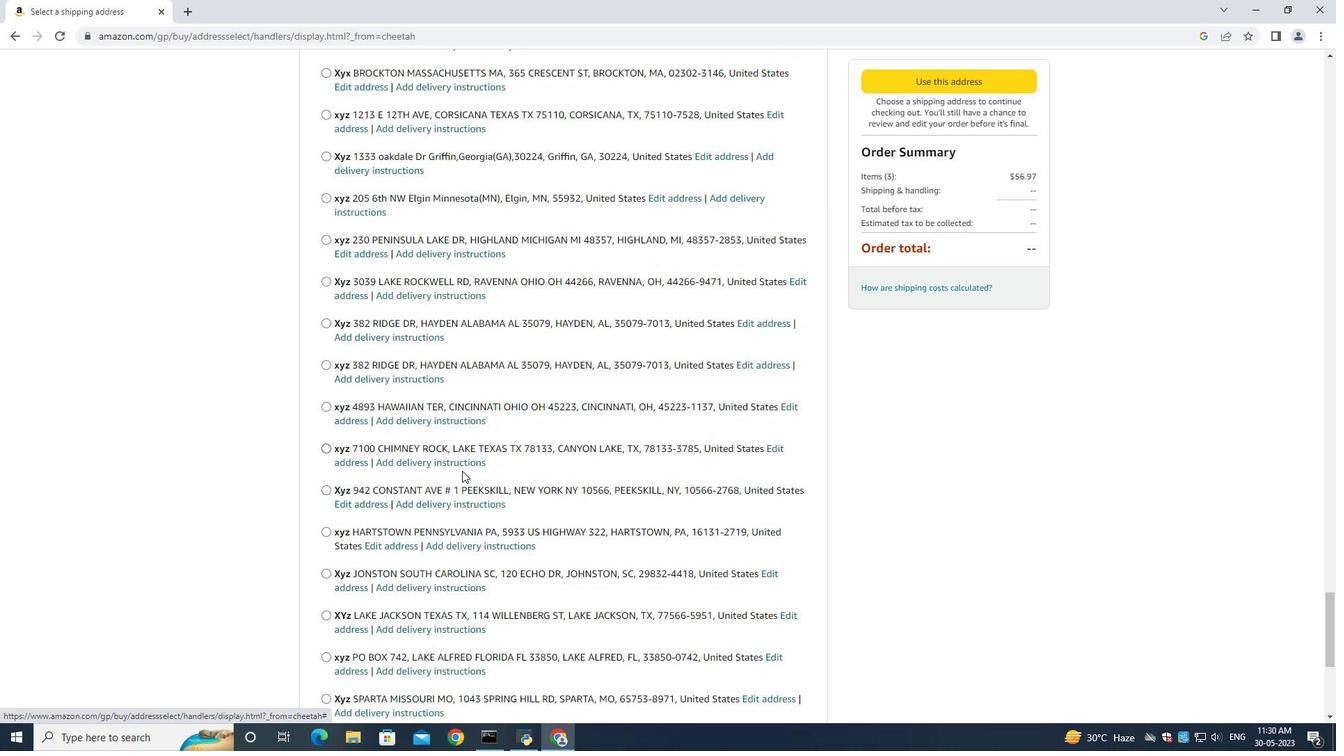
Action: Mouse scrolled (462, 470) with delta (0, 0)
Screenshot: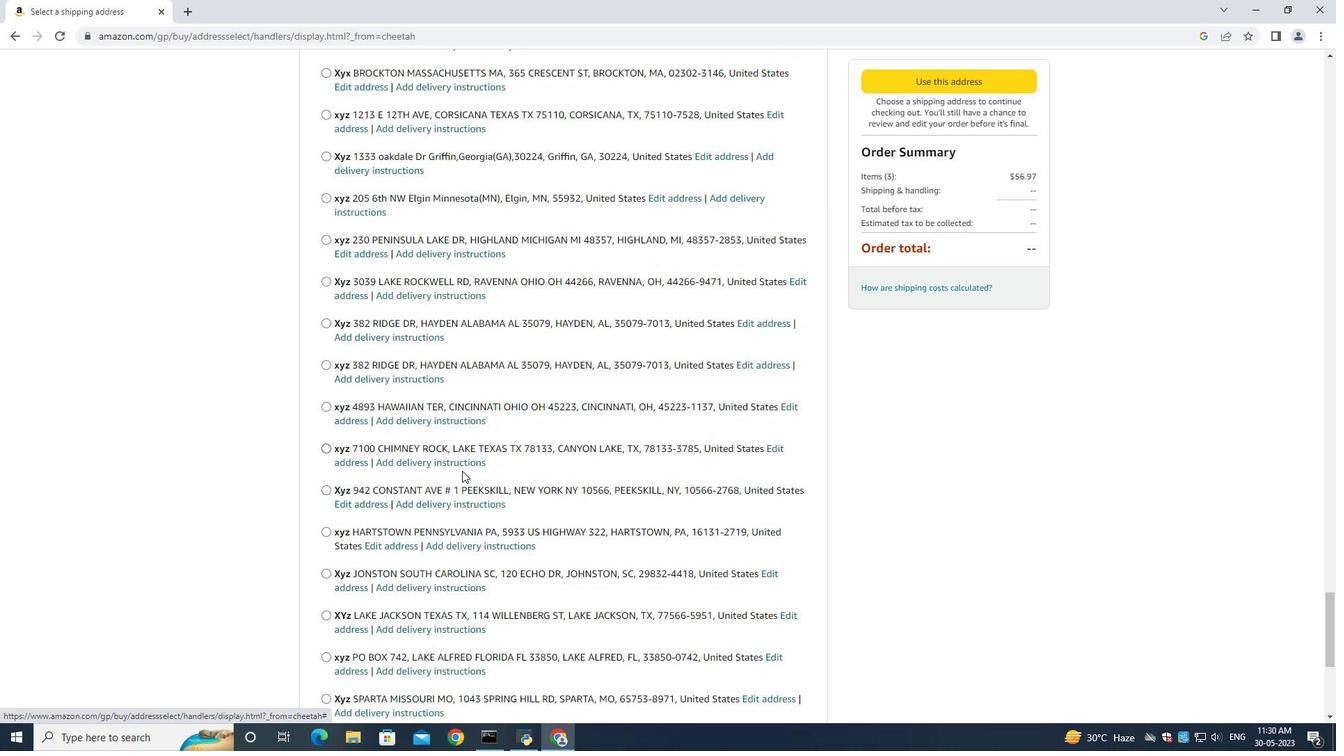 
Action: Mouse moved to (462, 472)
Screenshot: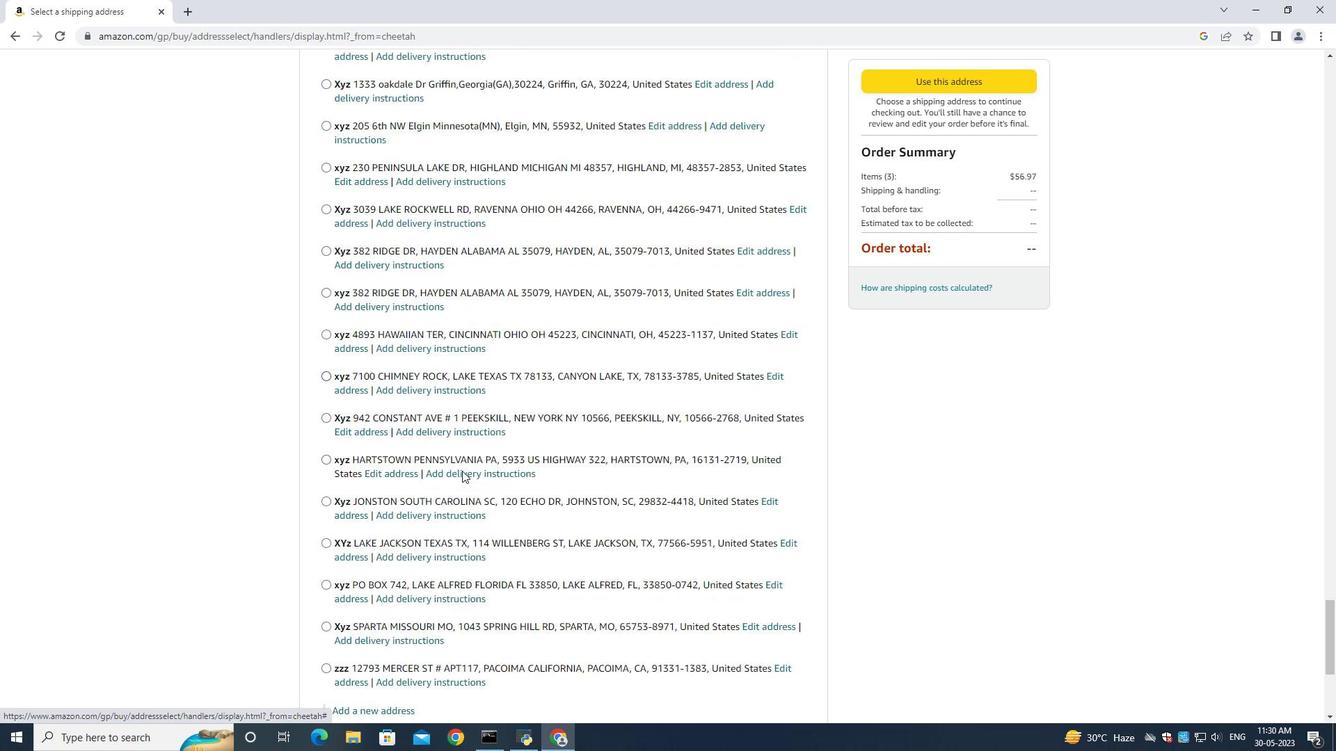 
Action: Mouse scrolled (462, 471) with delta (0, 0)
Screenshot: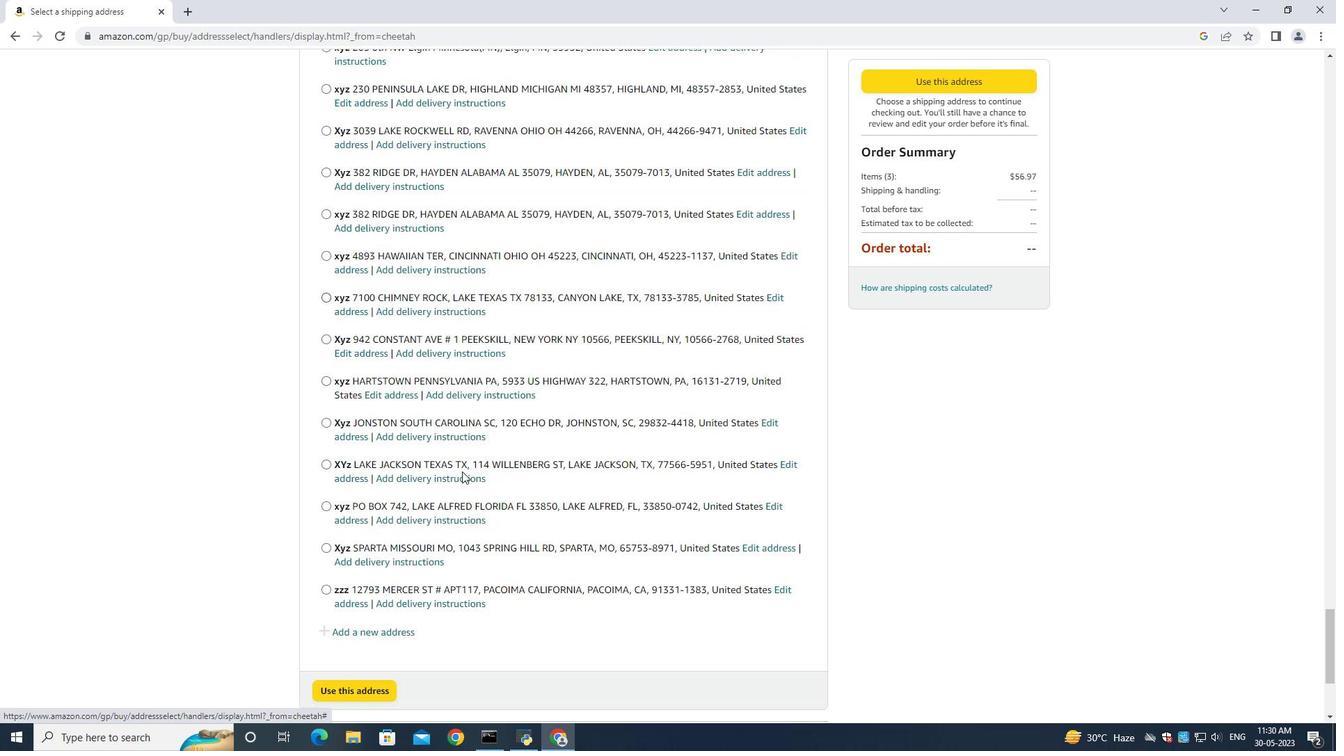 
Action: Mouse scrolled (462, 471) with delta (0, 0)
Screenshot: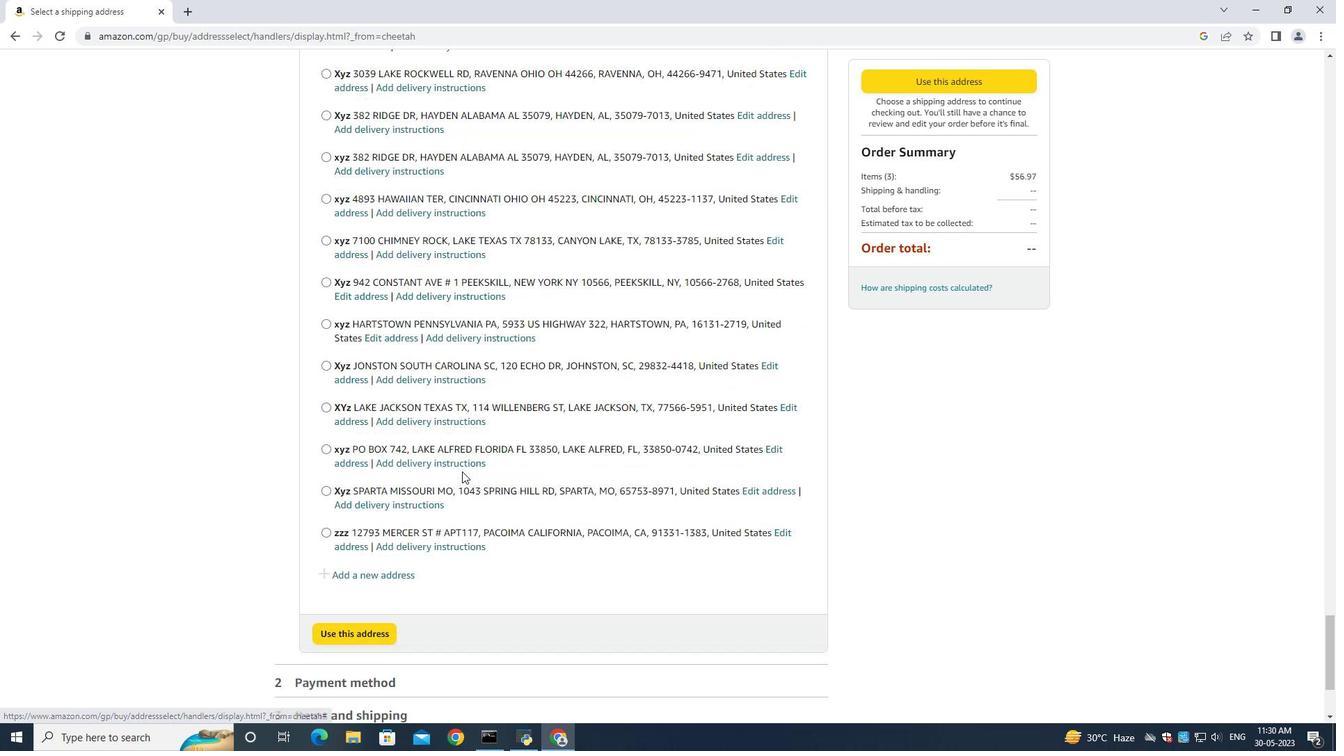 
Action: Mouse scrolled (462, 471) with delta (0, 0)
Screenshot: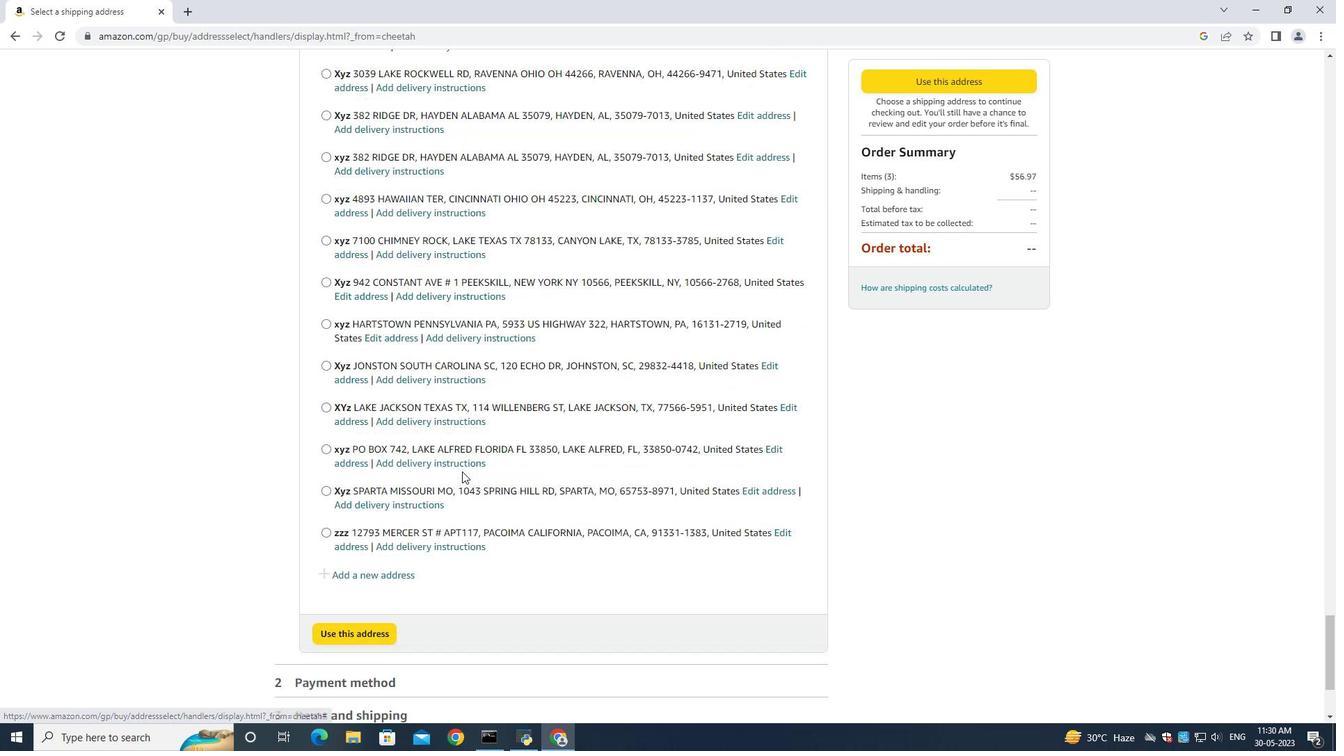 
Action: Mouse moved to (368, 378)
Screenshot: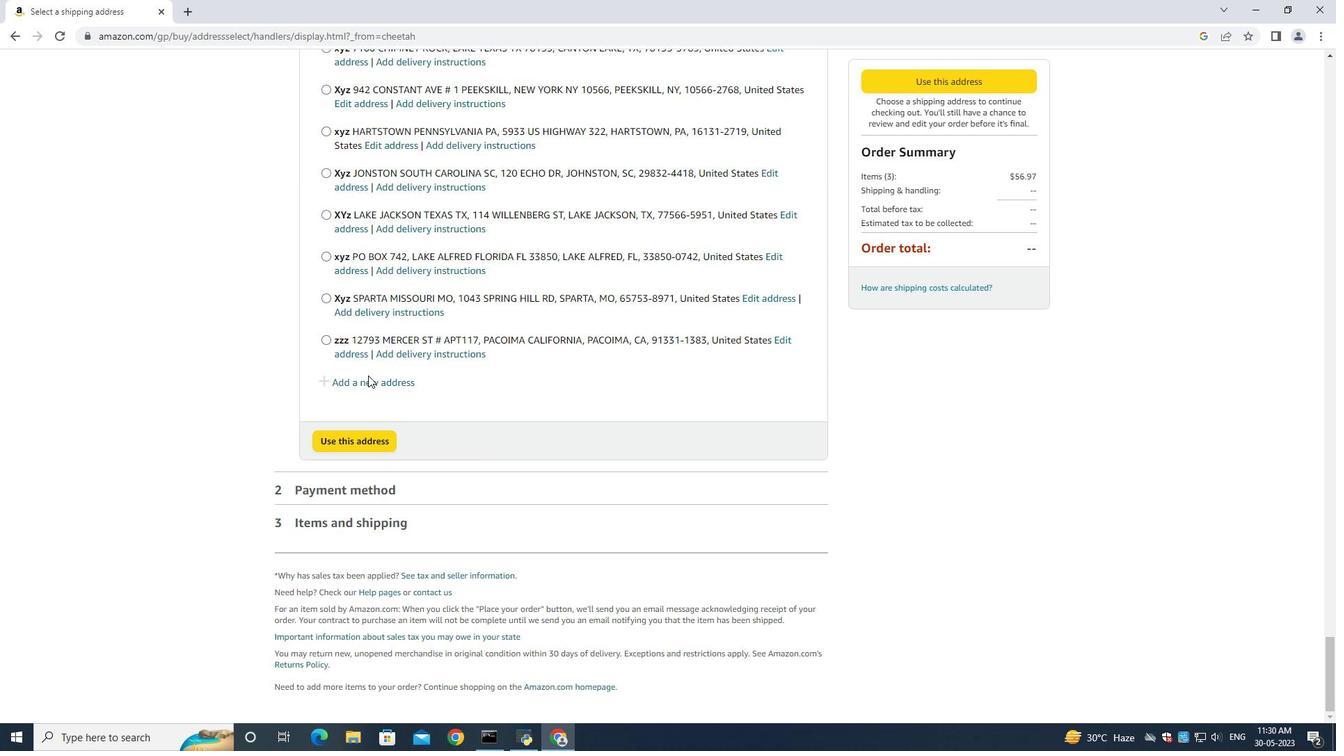 
Action: Mouse pressed left at (368, 378)
Screenshot: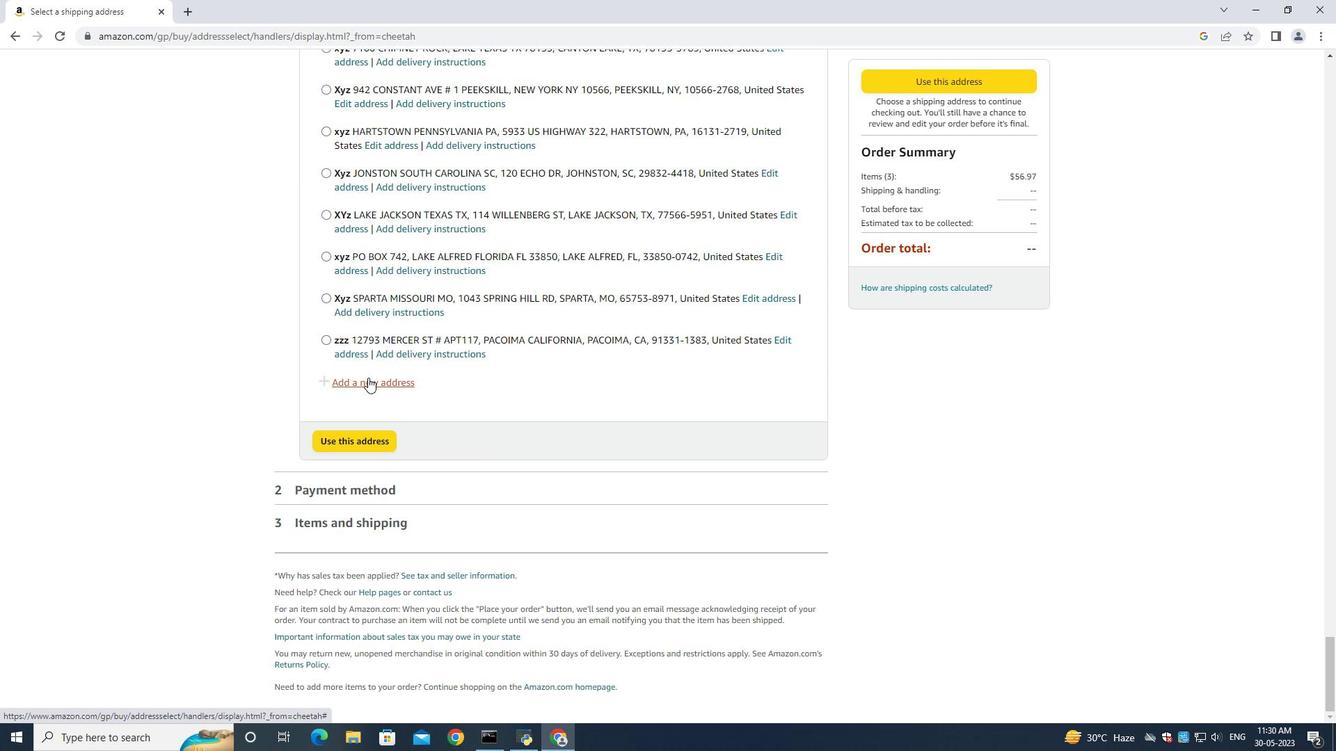
Action: Mouse moved to (455, 327)
Screenshot: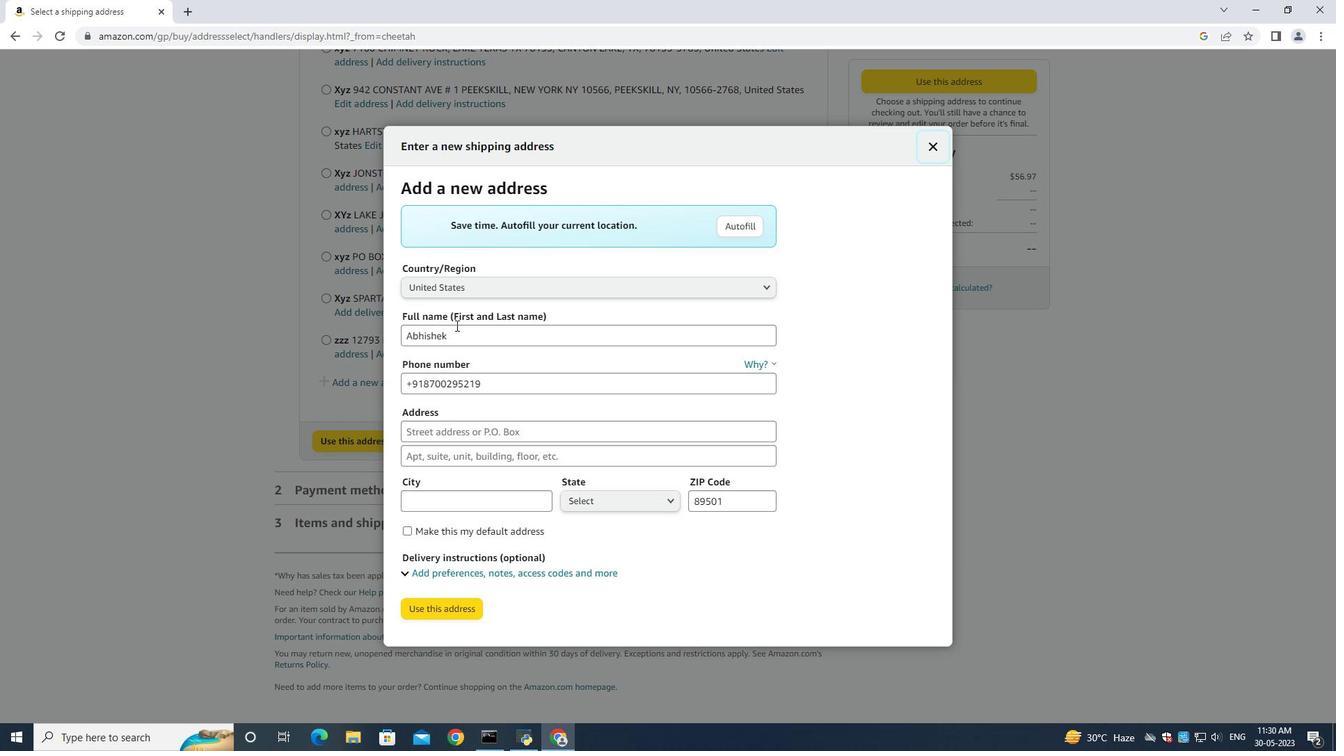 
Action: Mouse pressed left at (455, 327)
Screenshot: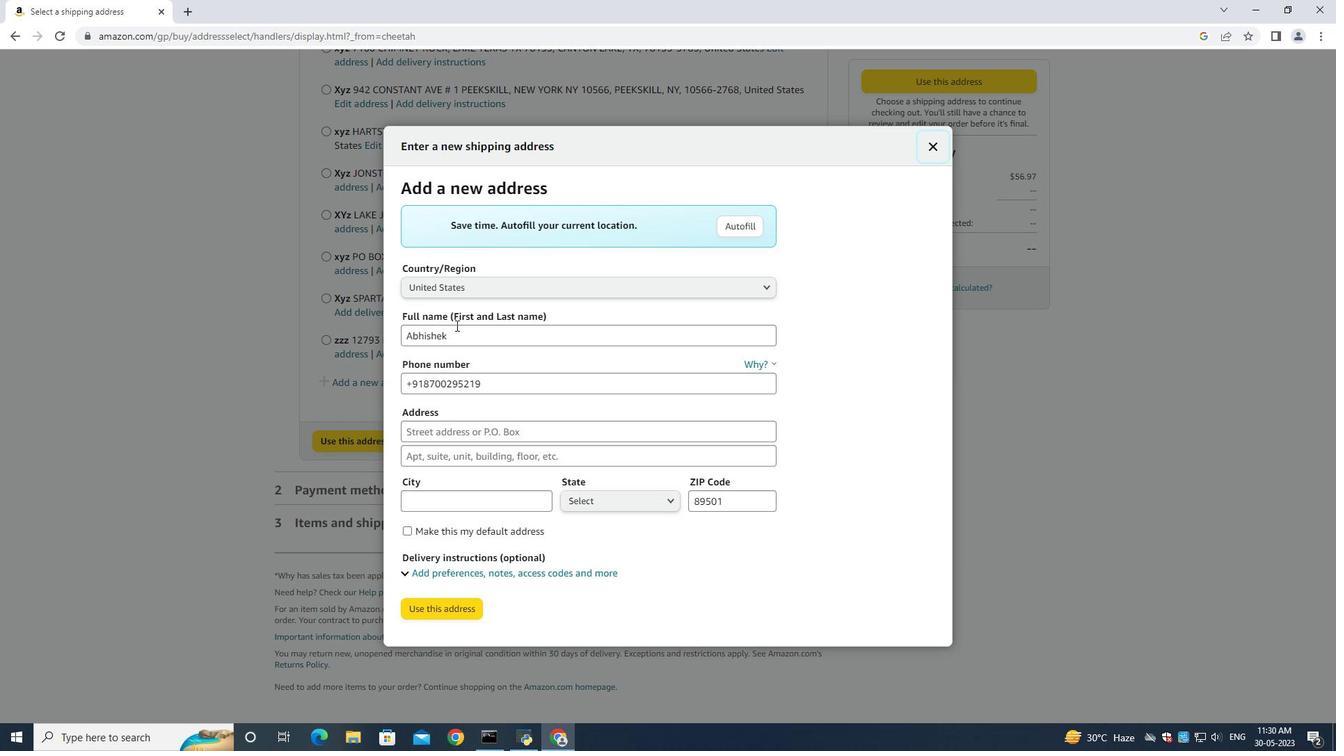 
Action: Mouse moved to (455, 327)
Screenshot: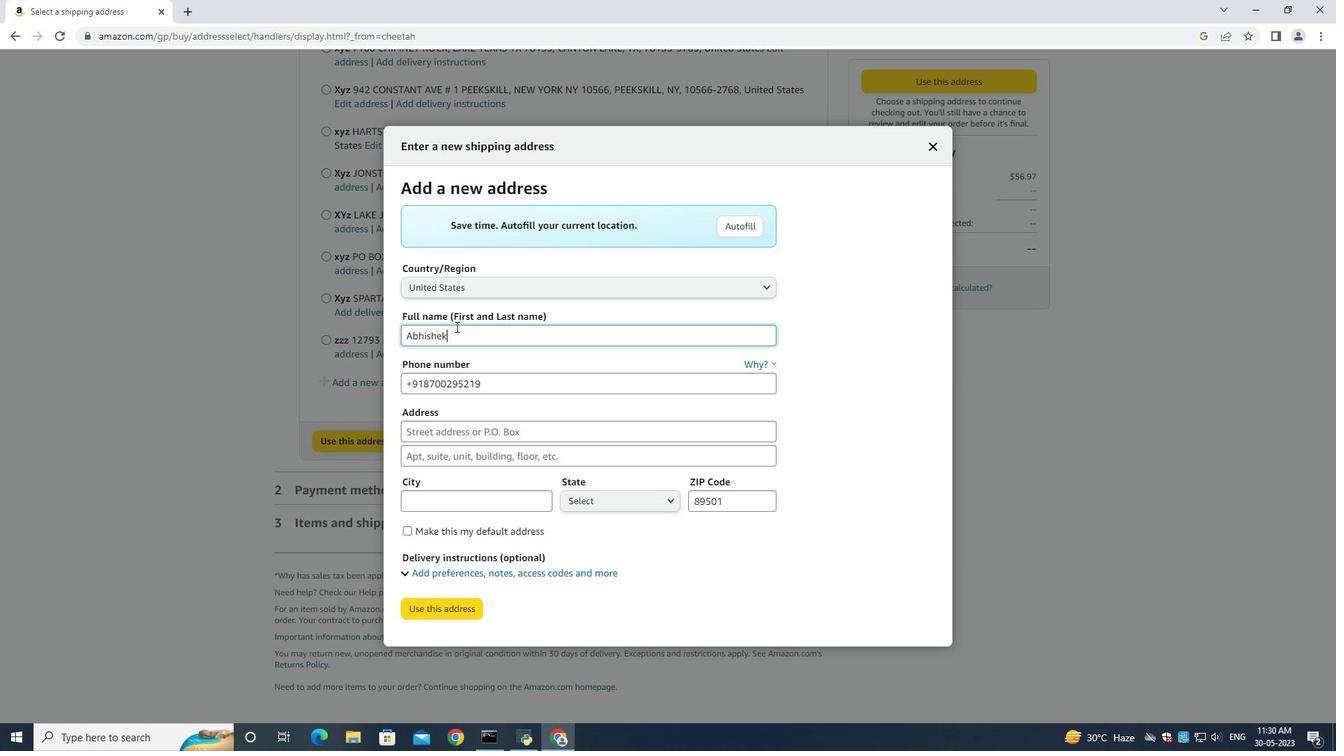 
Action: Key pressed <Key.backspace>ctrl+A<Key.shift><Key.shift><Key.shift><Key.shift><Key.shift><Key.shift><Key.shift><Key.shift><Key.shift><Key.shift><Key.shift><Key.shift><Key.shift><Key.shift><Key.shift><Key.shift>Haven<Key.space><Key.shift><Key.shift><Key.shift>Turner<Key.tab><Key.tab><Key.backspace>3052454080
Screenshot: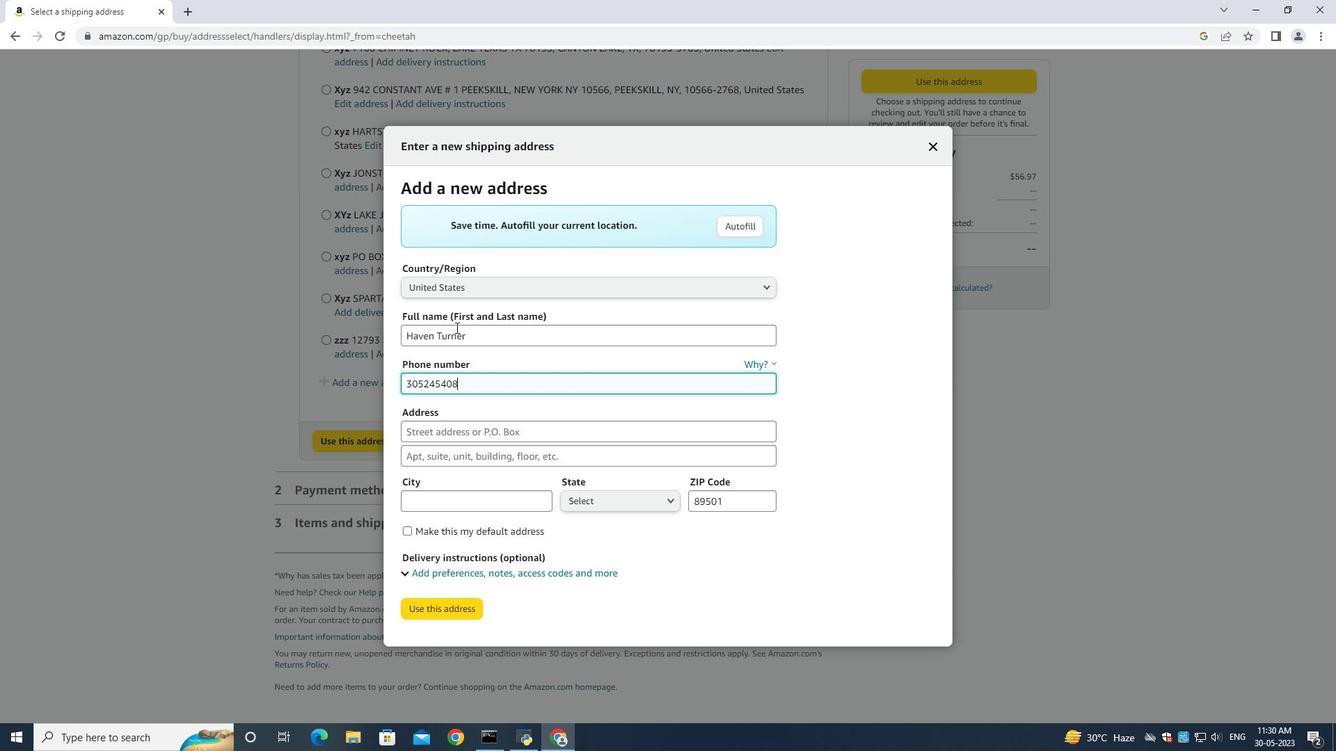 
Action: Mouse moved to (473, 425)
Screenshot: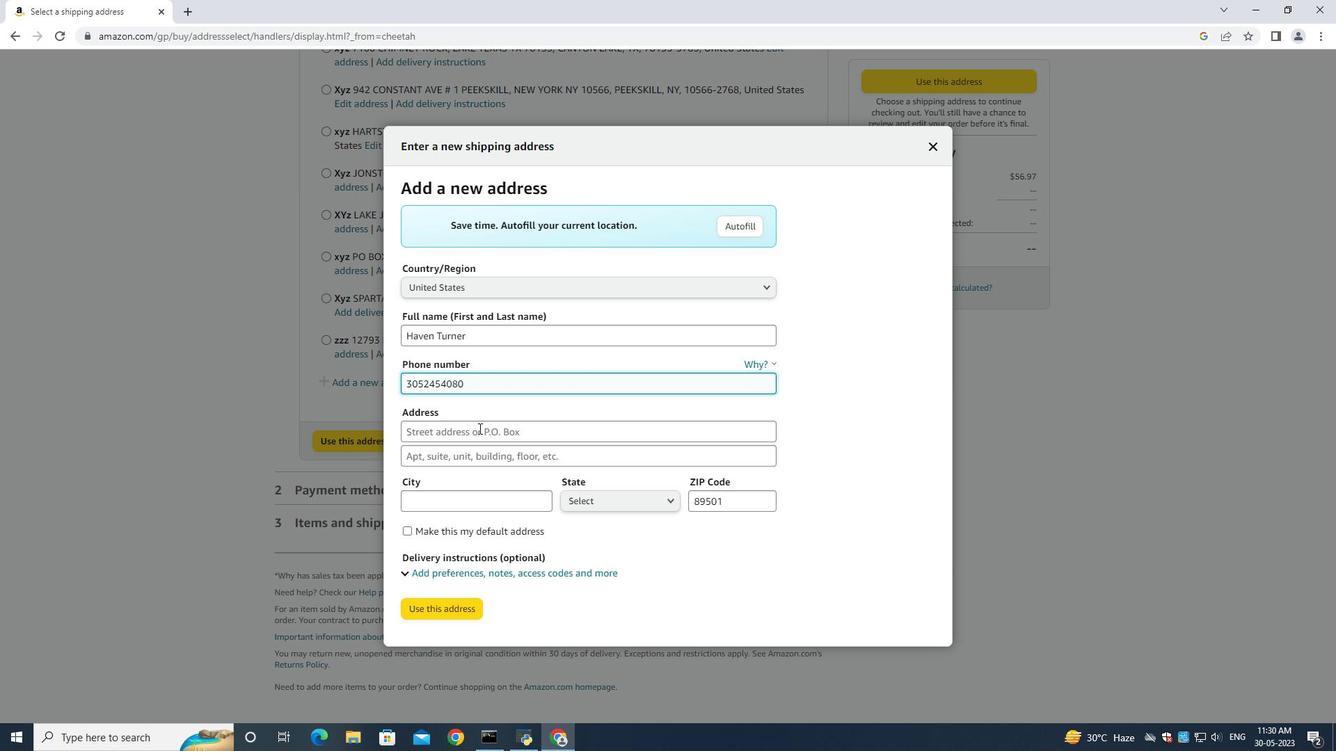 
Action: Mouse pressed left at (473, 425)
Screenshot: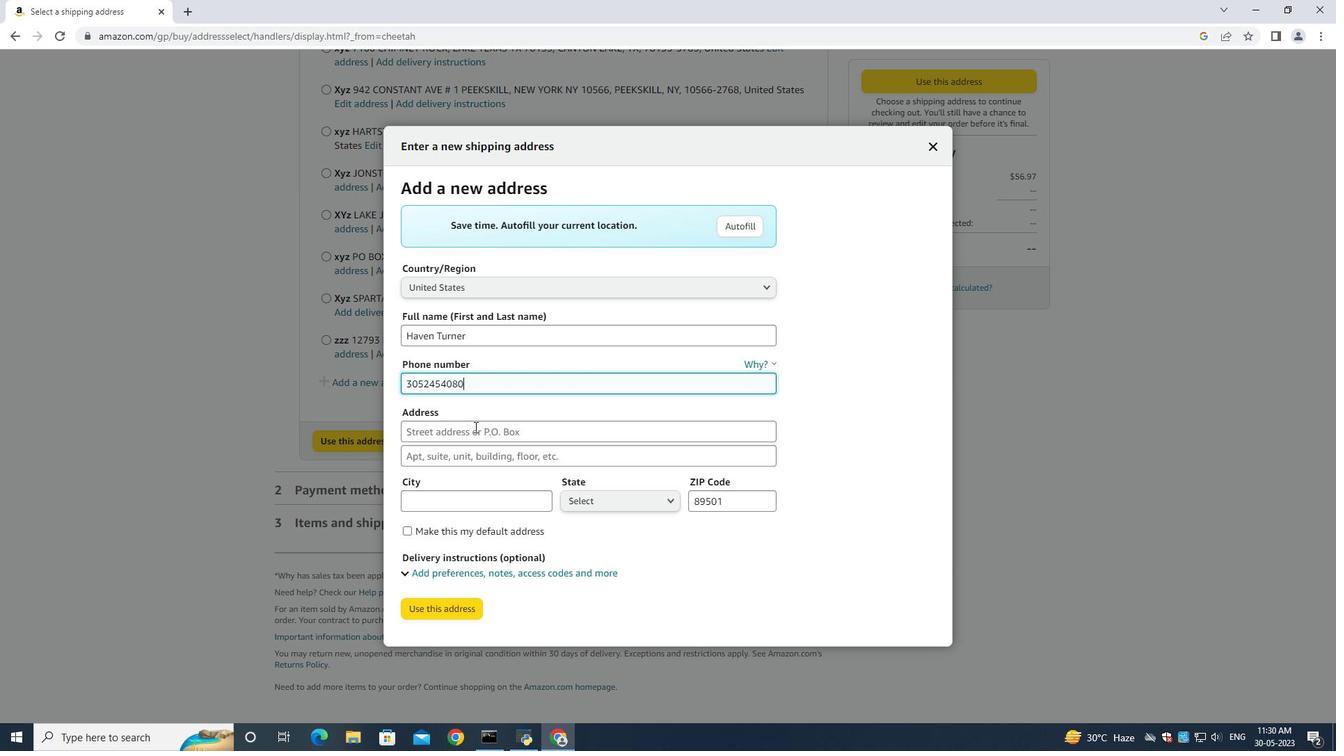 
Action: Key pressed 4765<Key.space><Key.shift>Agriclture<Key.space><Key.shift>Lane<Key.space><Key.shift><Key.tab><Key.shift><Key.shift><Key.shift><Key.shift><Key.shift><Key.shift><Key.shift><Key.shift><Key.shift><Key.shift>Home<Key.space><Key.backspace>stead<Key.space><Key.shift><Key.shift><Key.shift><Key.shift><Key.shift><Key.shift><Key.shift><Key.shift><Key.shift><Key.shift><Key.shift><Key.shift><Key.shift><Key.shift><Key.shift><Key.shift><Key.shift><Key.shift><Key.shift><Key.shift><Key.shift><Key.shift><Key.shift><Key.shift><Key.shift><Key.shift><Key.shift><Key.shift><Key.shift><Key.shift><Key.shift><Key.shift>Florida<Key.space><Key.tab><Key.shift><Key.shift><Key.shift><Key.shift><Key.shift><Key.shift><Key.shift><Key.shift><Key.shift><Key.shift><Key.shift><Key.shift><Key.shift><Key.shift><Key.shift>Home<Key.shift><Key.shift><Key.shift><Key.shift><Key.shift><Key.shift><Key.shift><Key.shift><Key.shift><Key.shift><Key.shift><Key.shift><Key.shift><Key.shift><Key.shift><Key.shift><Key.shift><Key.shift><Key.shift><Key.shift><Key.shift><Key.shift><Key.shift><Key.shift><Key.shift><Key.shift><Key.shift><Key.shift><Key.shift><Key.shift><Key.shift><Key.shift><Key.shift><Key.shift><Key.shift>S<Key.backspace>stead<Key.space><Key.tab><Key.up>fldfffffff<Key.up>f<Key.down><Key.enter><Key.tab><Key.backspace>3330
Screenshot: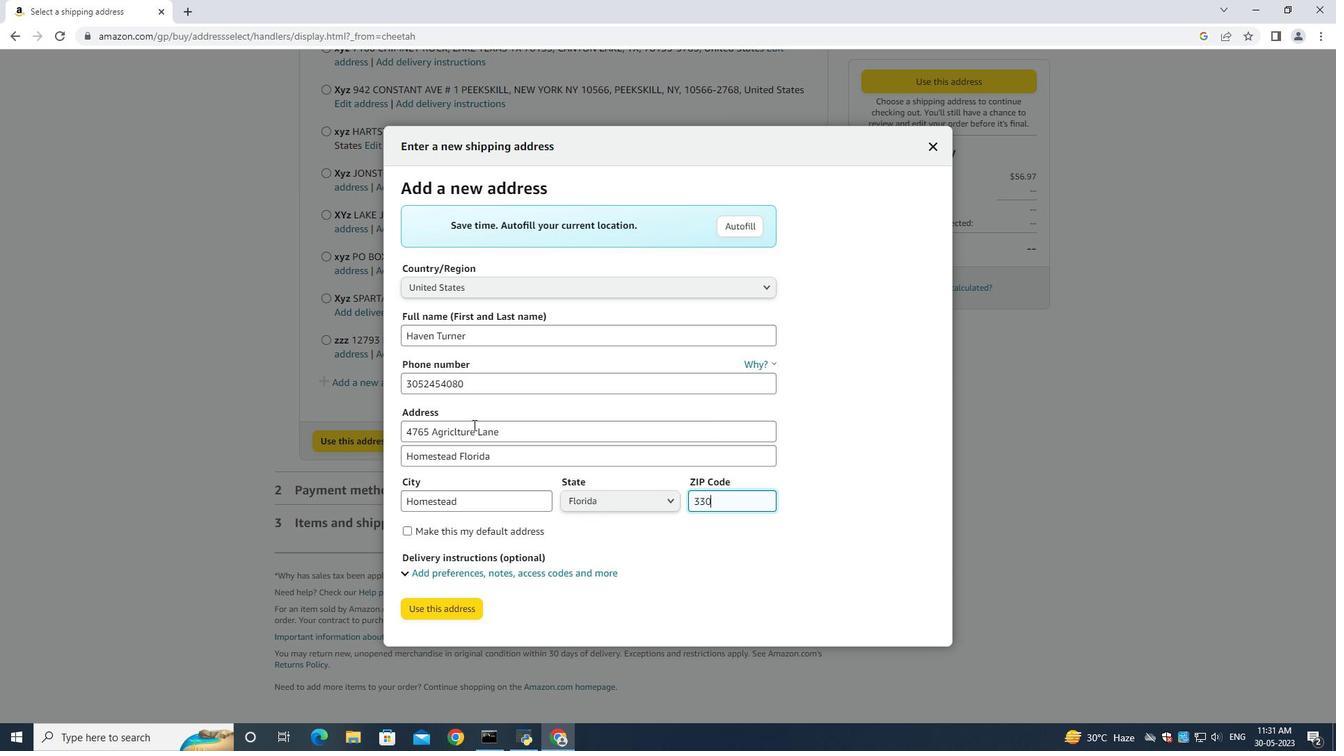 
Action: Mouse moved to (417, 613)
Screenshot: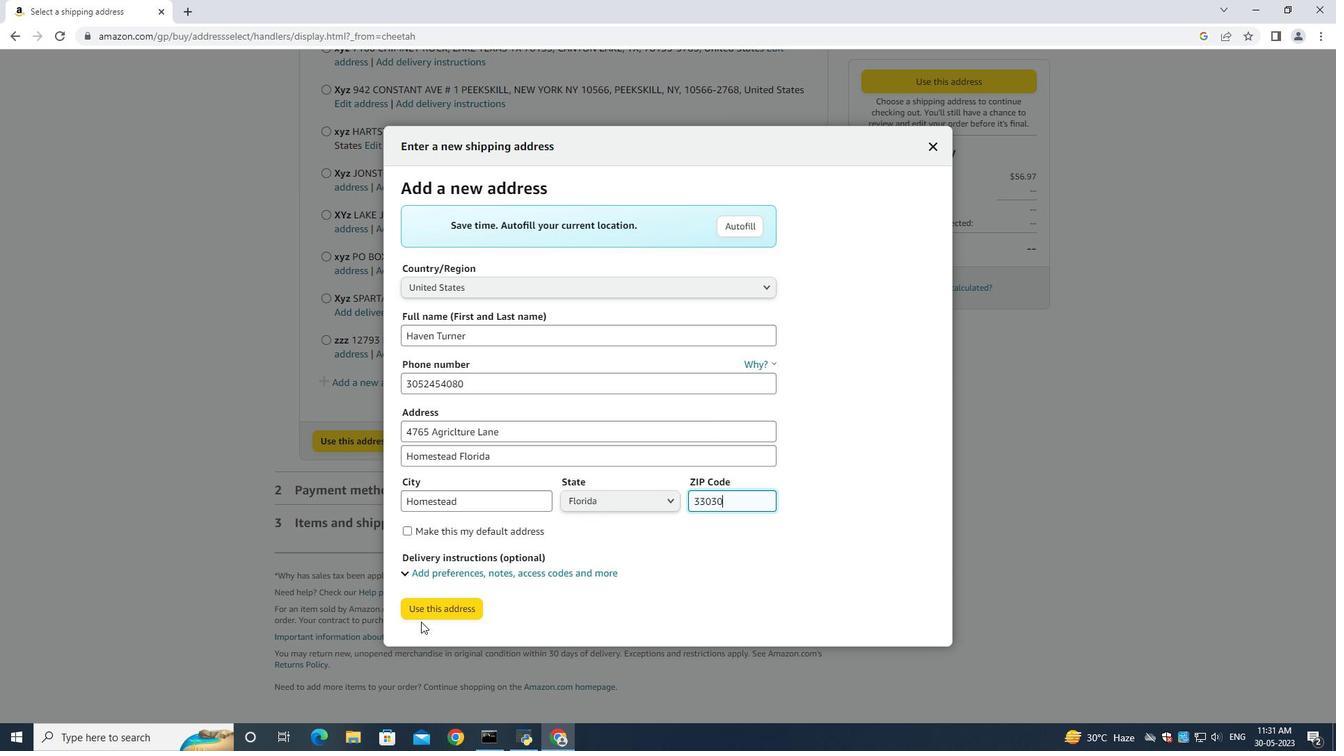 
Action: Mouse pressed left at (417, 613)
Screenshot: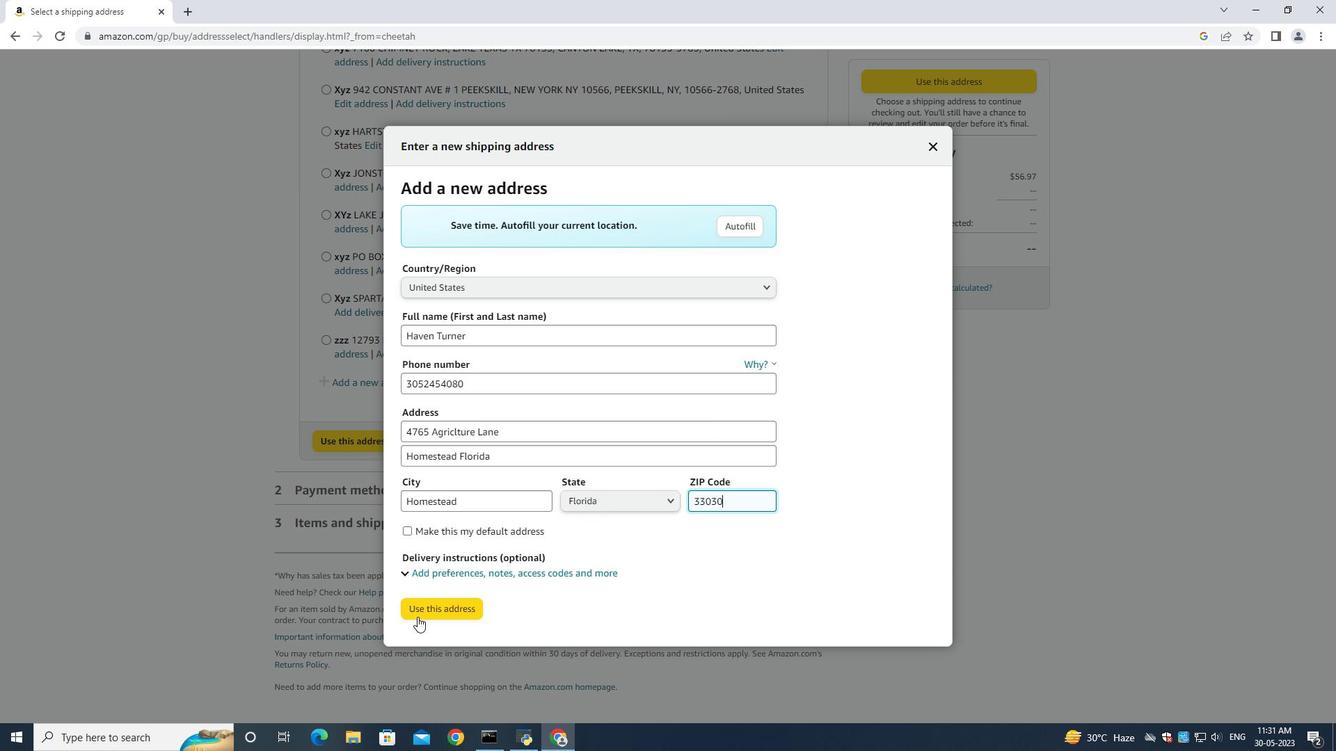 
Action: Mouse moved to (430, 710)
Screenshot: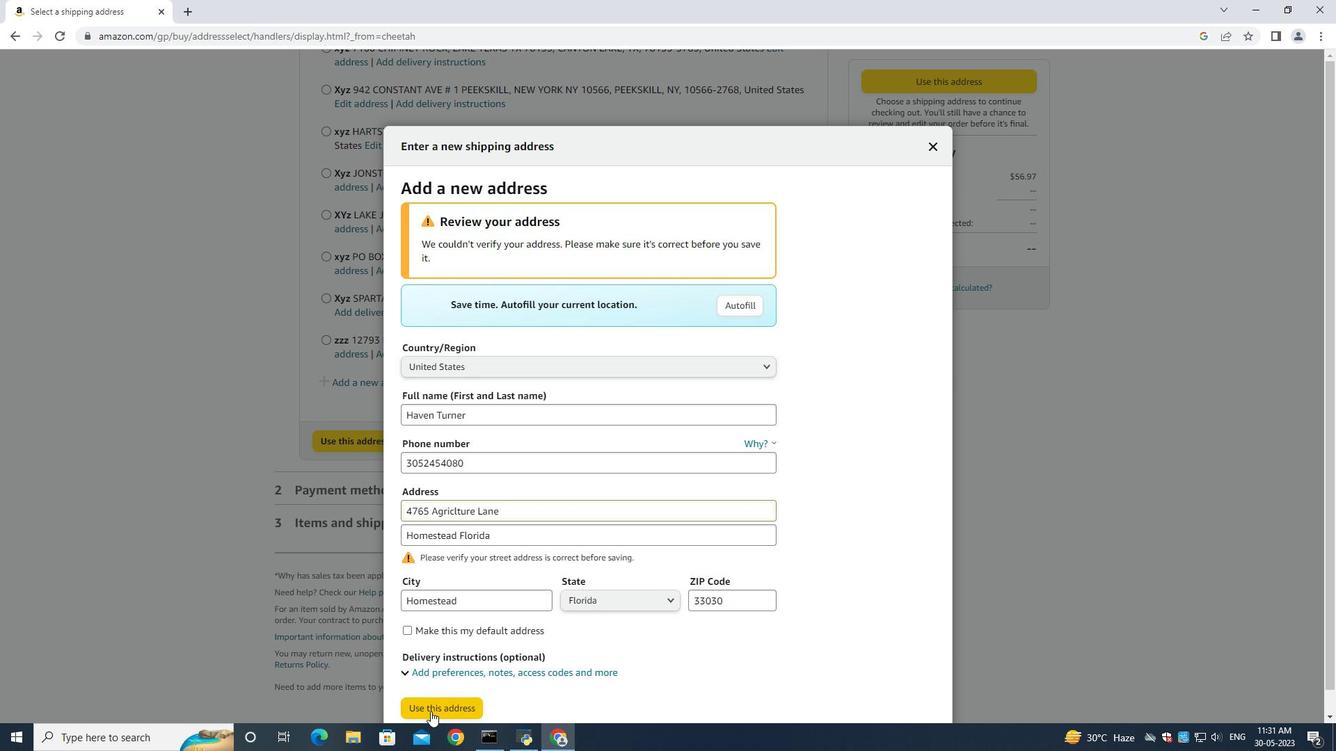 
Action: Mouse pressed left at (430, 710)
Screenshot: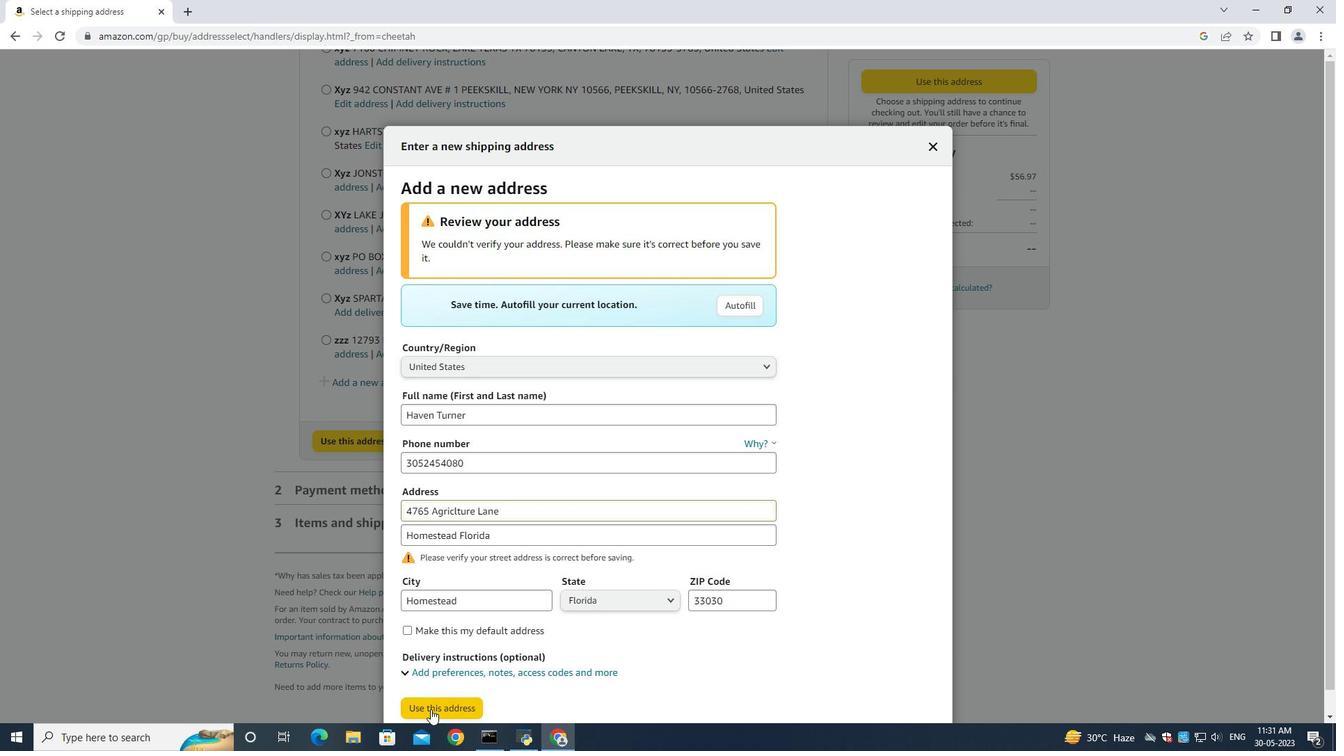 
Action: Mouse moved to (540, 347)
Screenshot: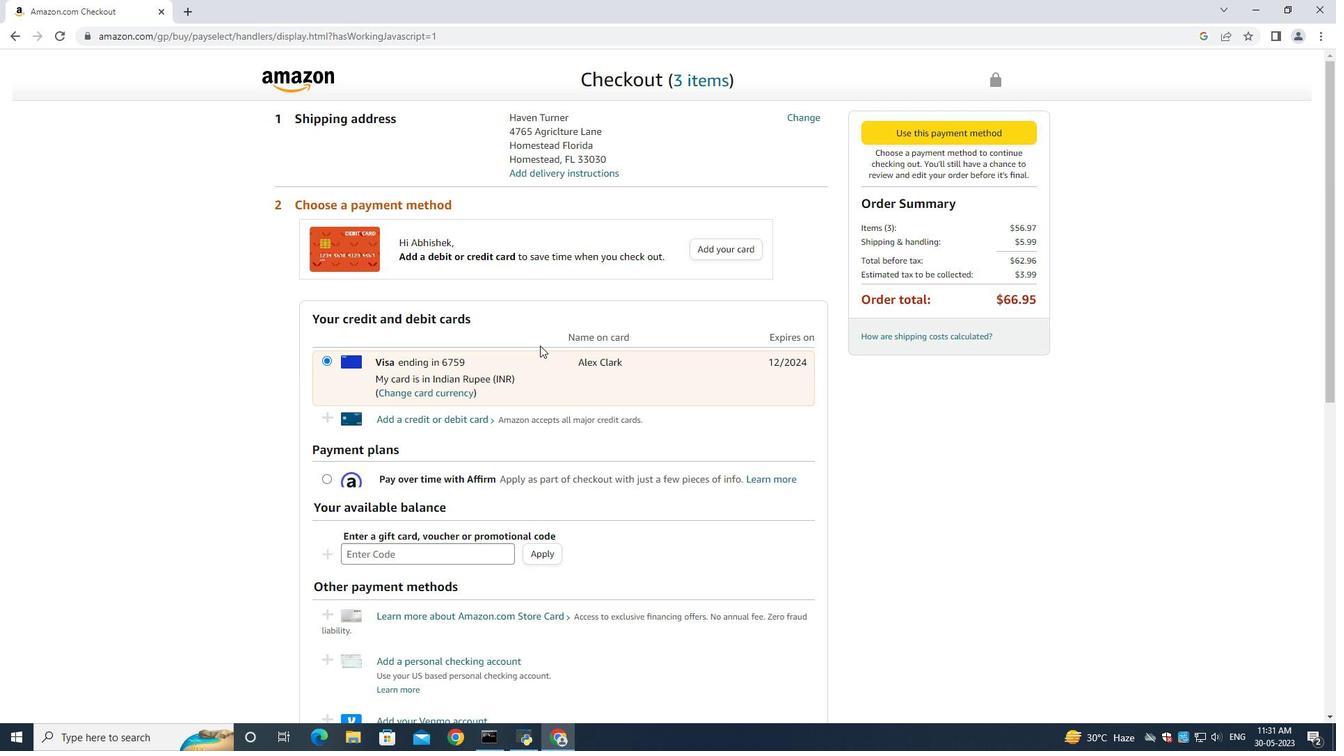
